 Task: Create an original letterhead template with abstract shapes.
Action: Mouse pressed left at (498, 105)
Screenshot: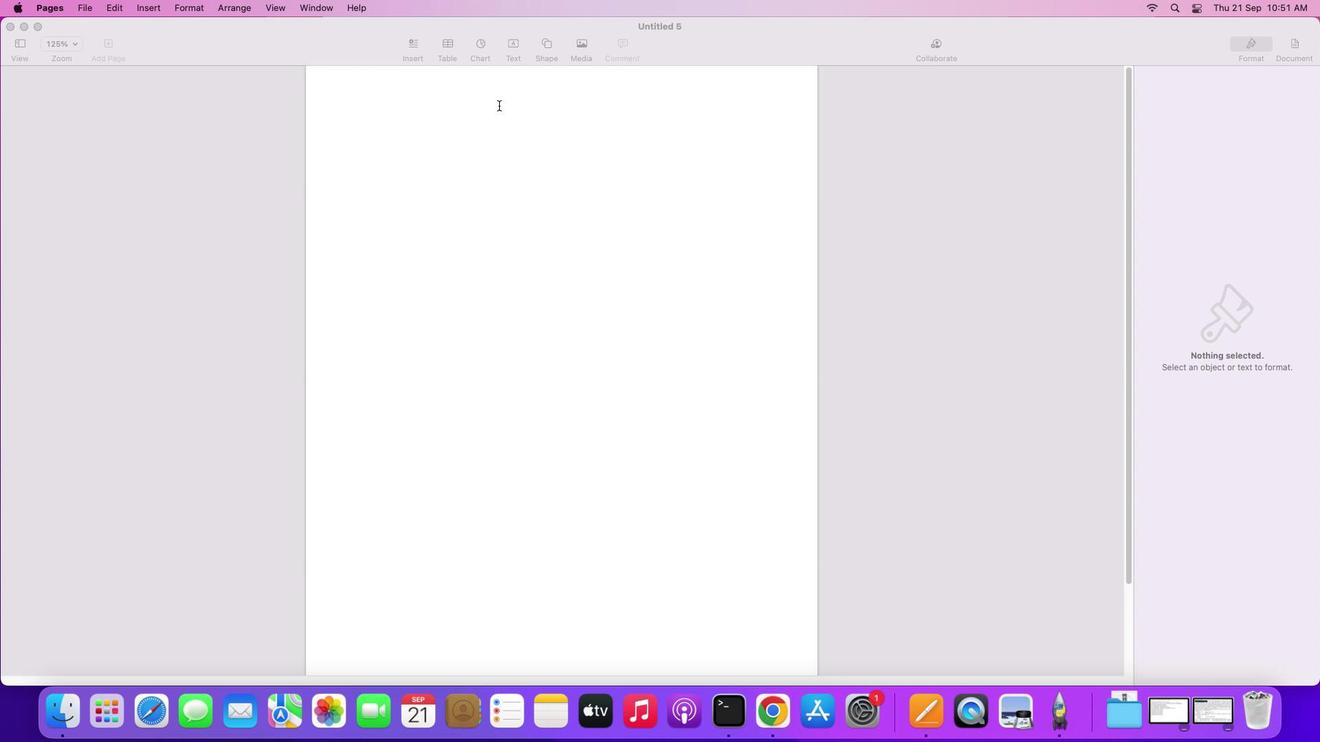 
Action: Mouse moved to (543, 46)
Screenshot: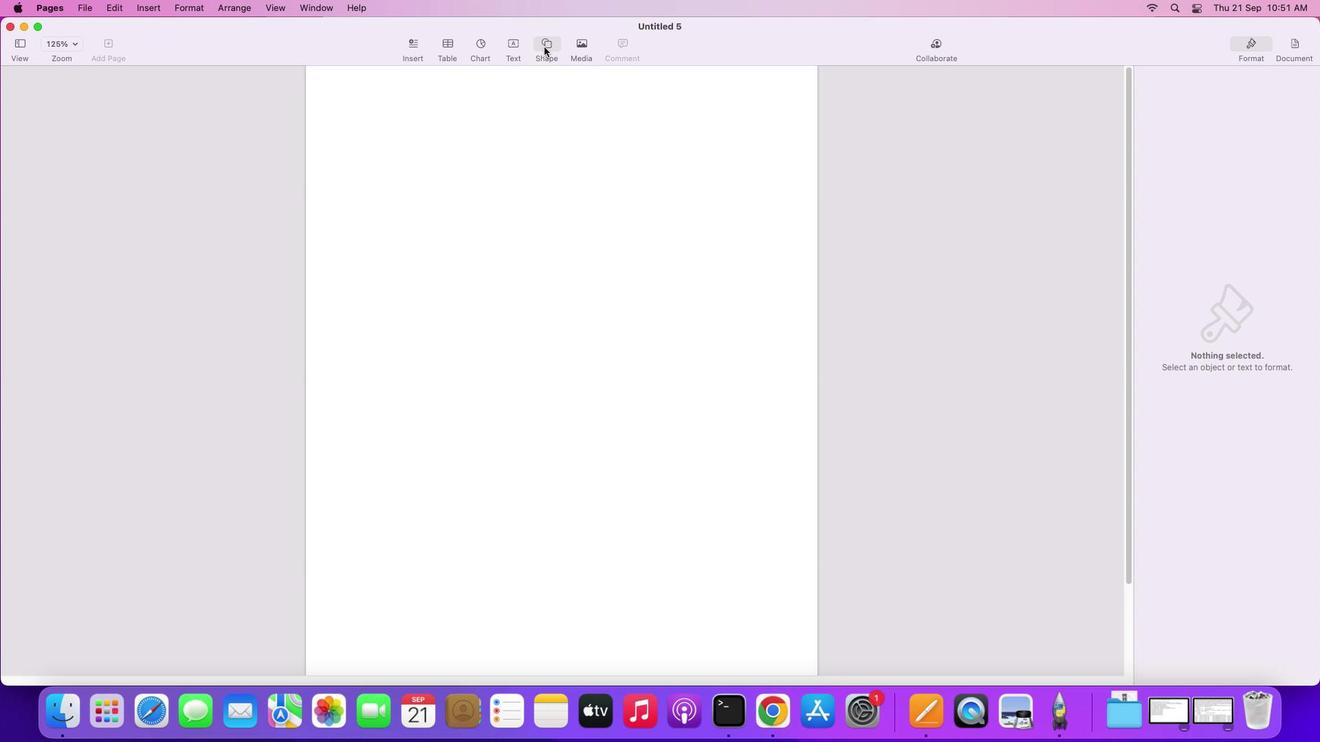 
Action: Mouse pressed left at (543, 46)
Screenshot: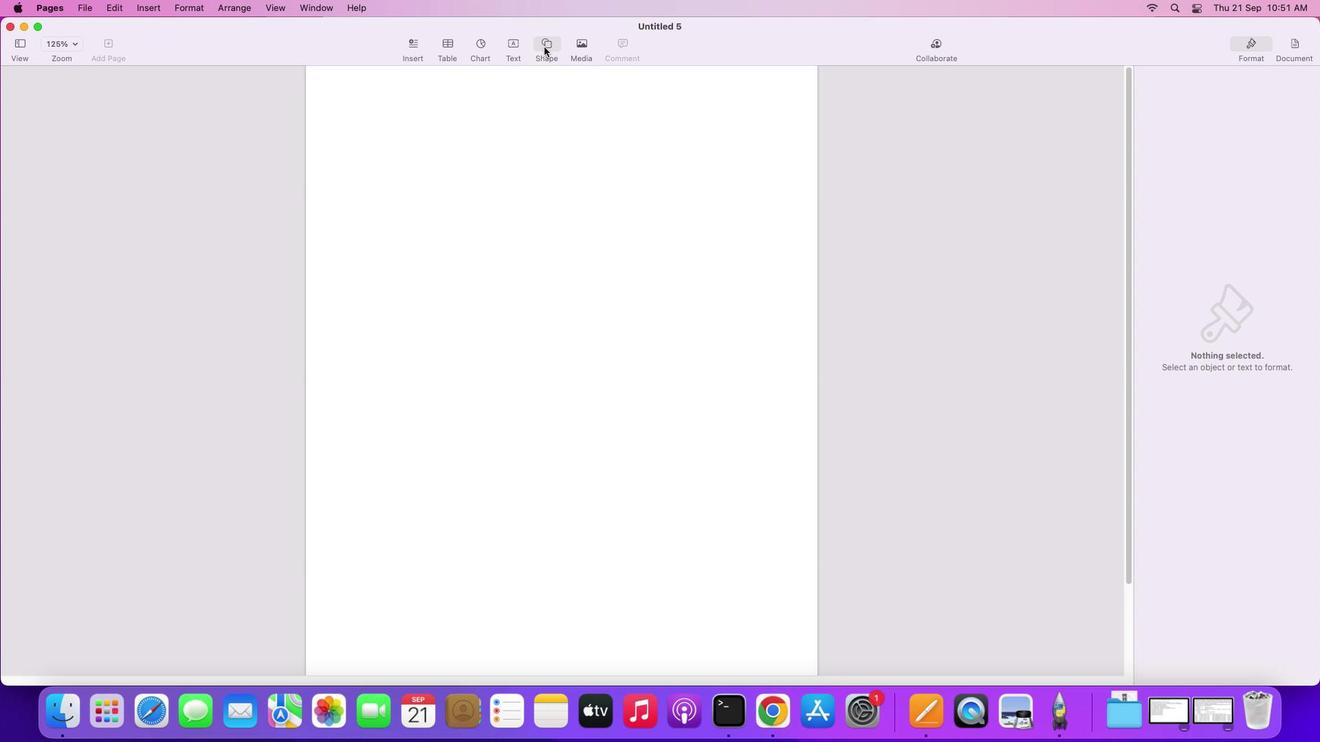 
Action: Mouse moved to (538, 153)
Screenshot: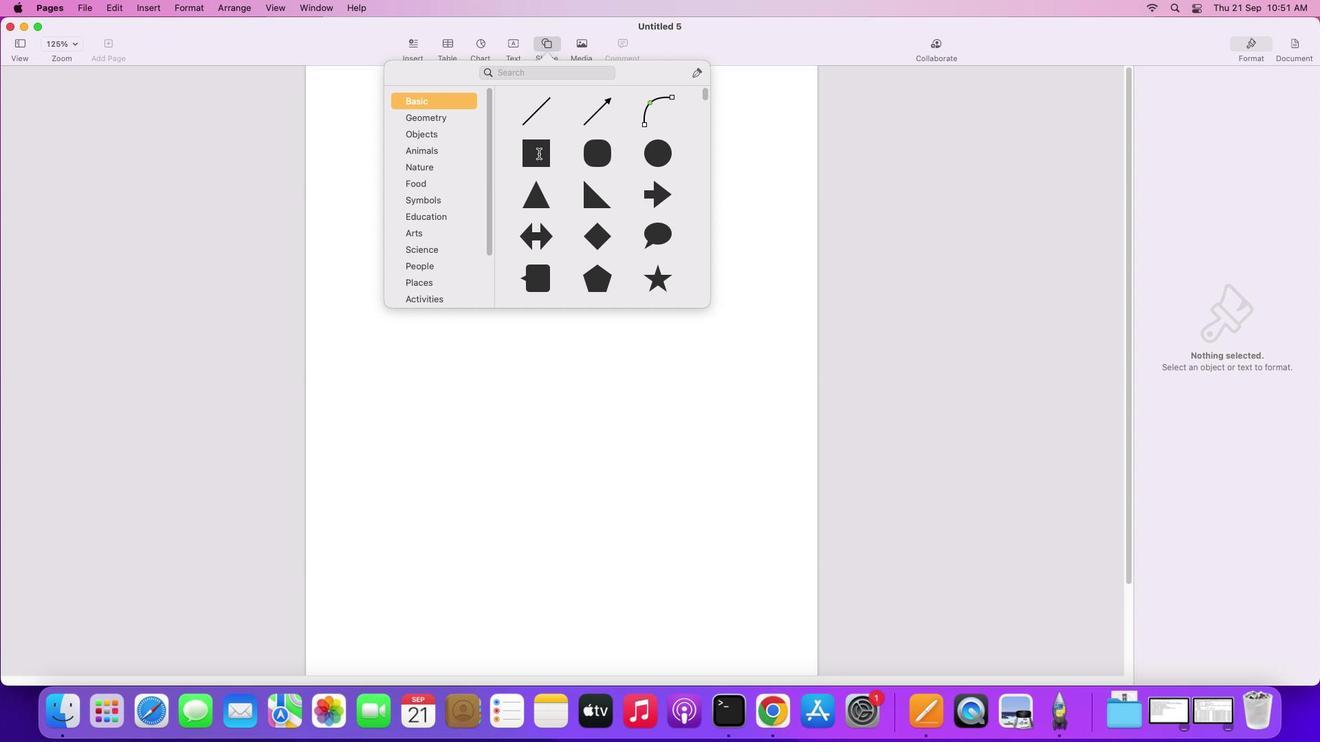 
Action: Mouse pressed left at (538, 153)
Screenshot: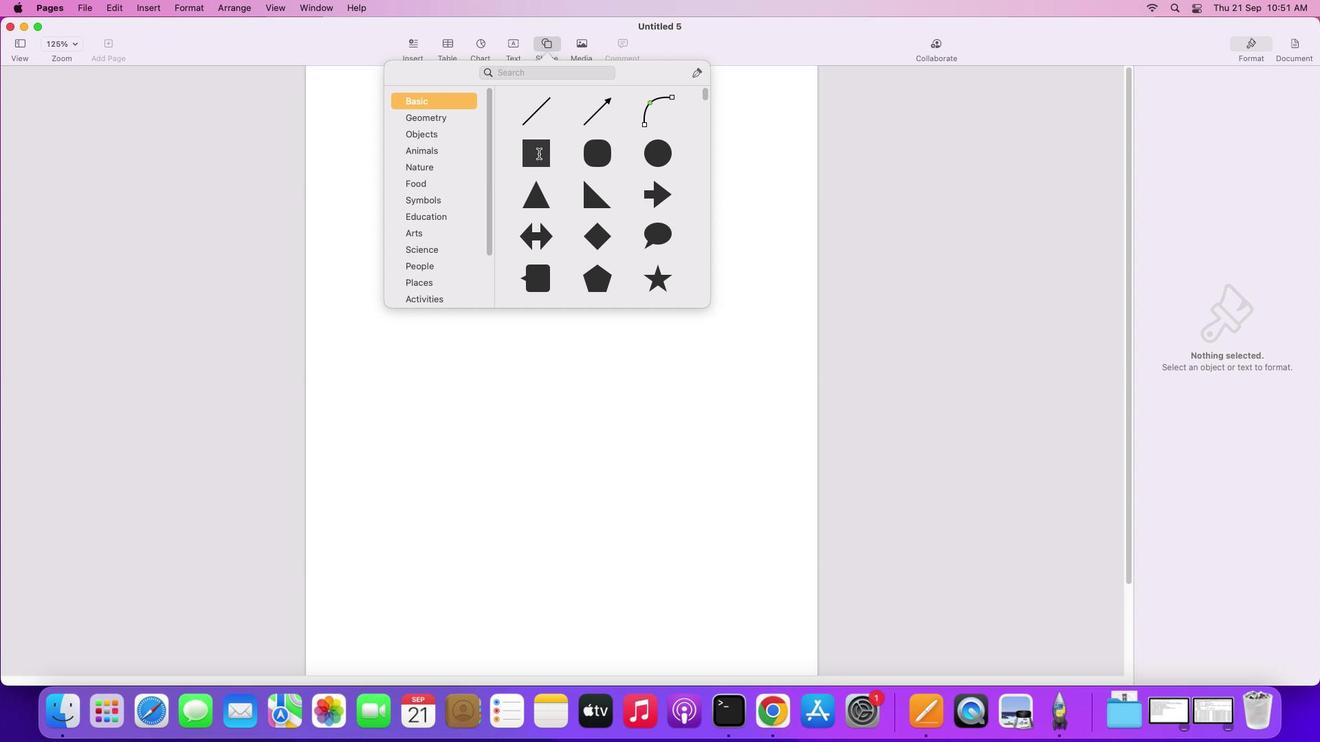 
Action: Mouse moved to (568, 356)
Screenshot: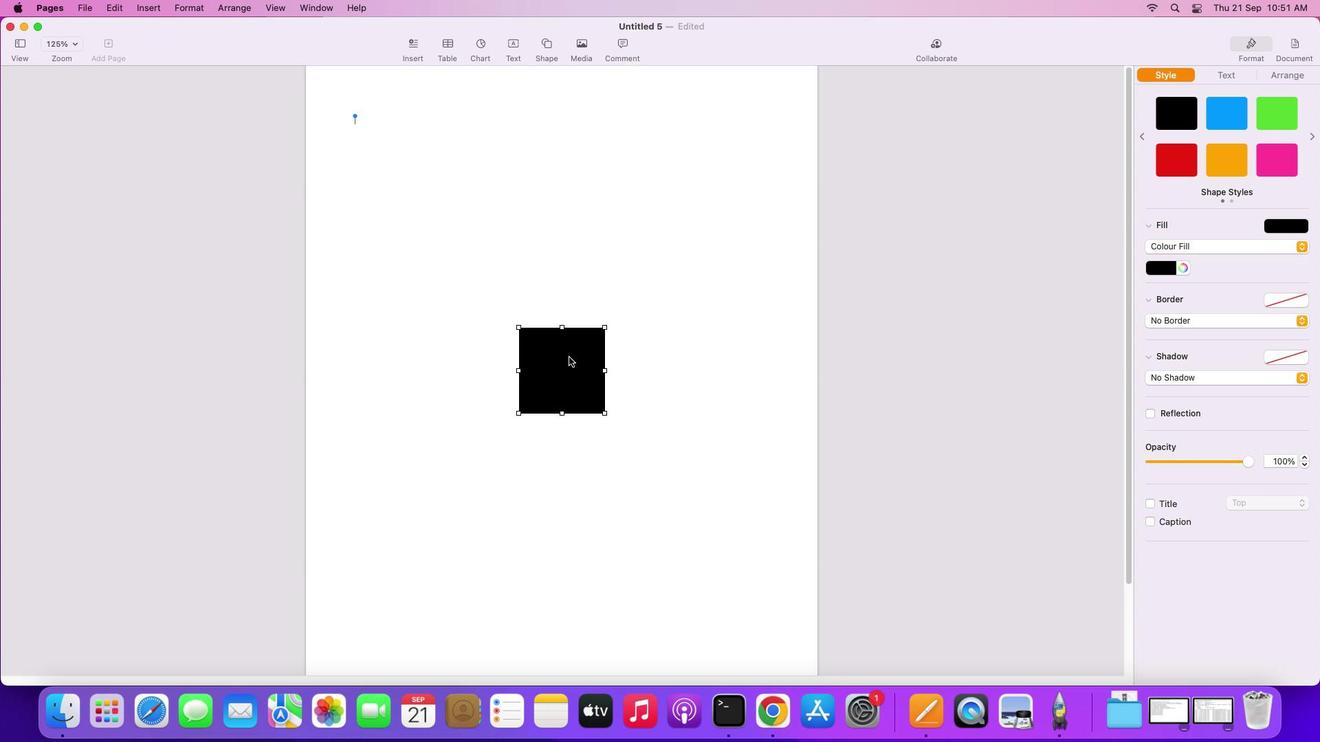 
Action: Mouse pressed left at (568, 356)
Screenshot: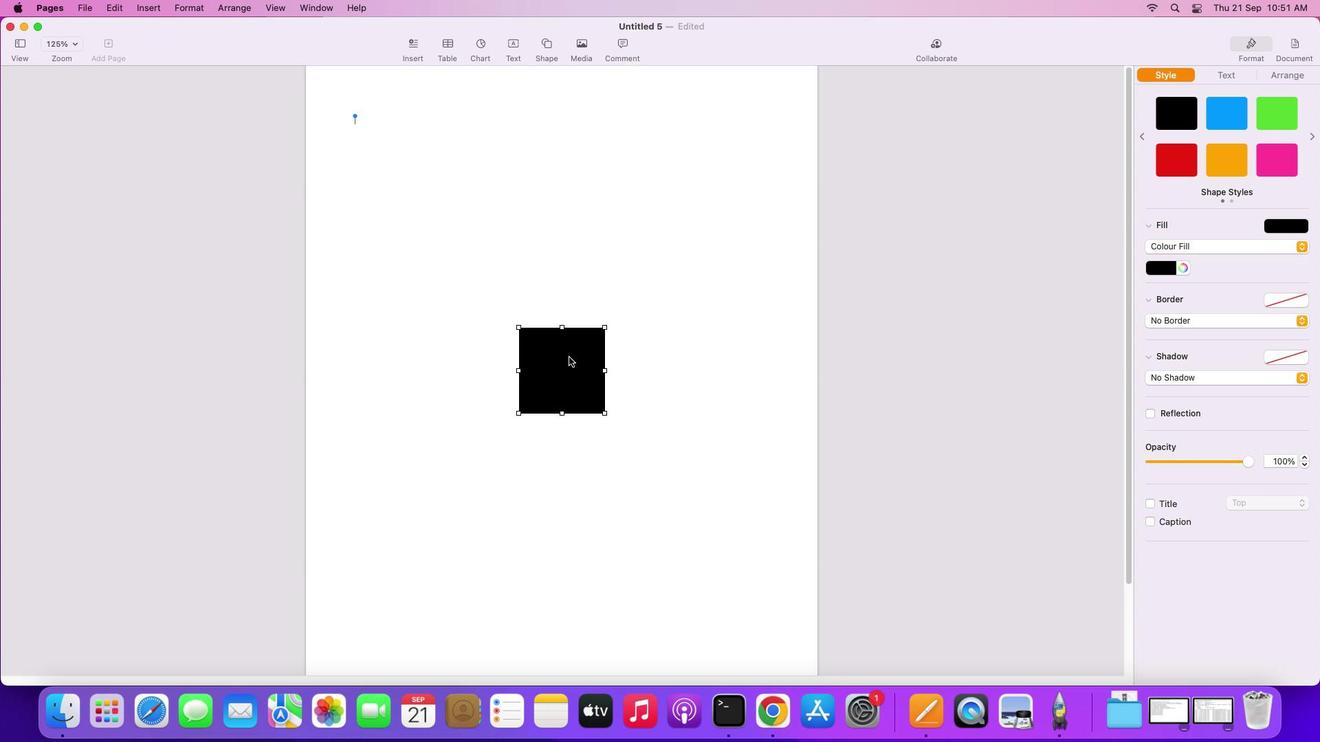
Action: Mouse moved to (350, 83)
Screenshot: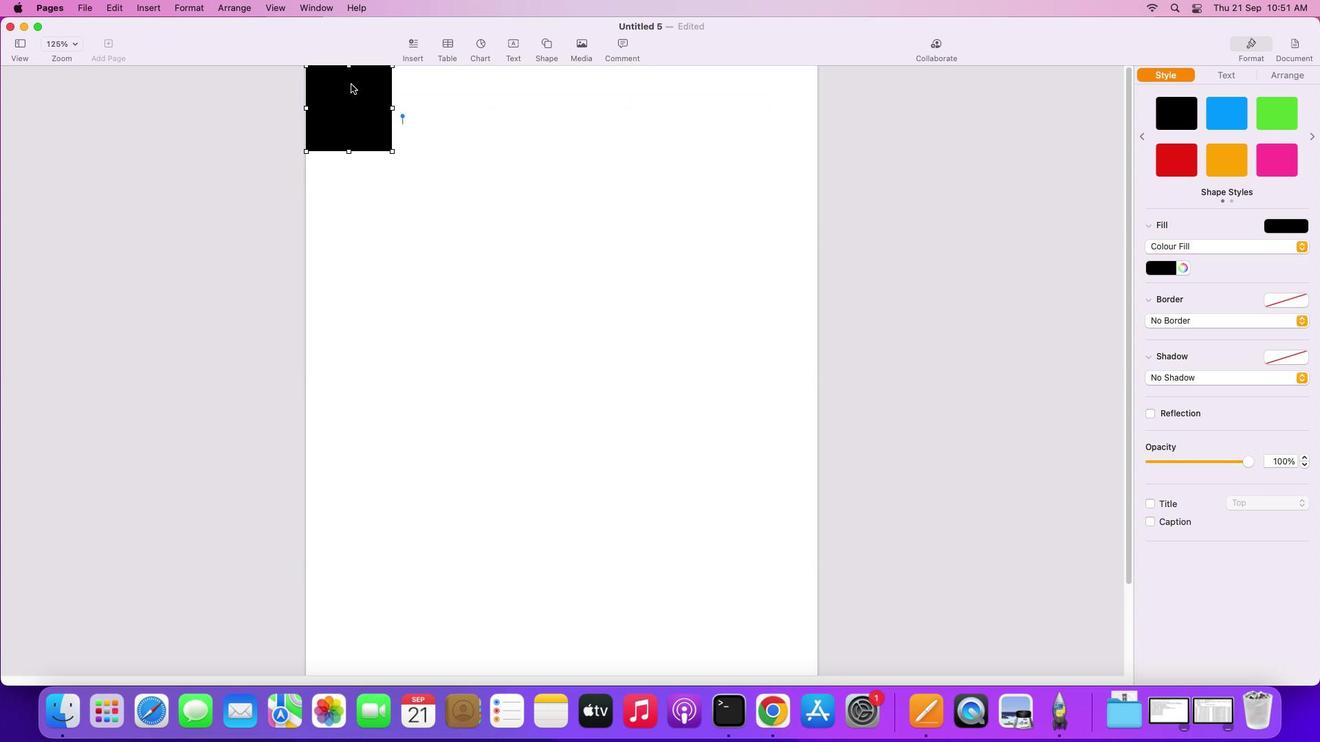 
Action: Mouse scrolled (350, 83) with delta (0, 0)
Screenshot: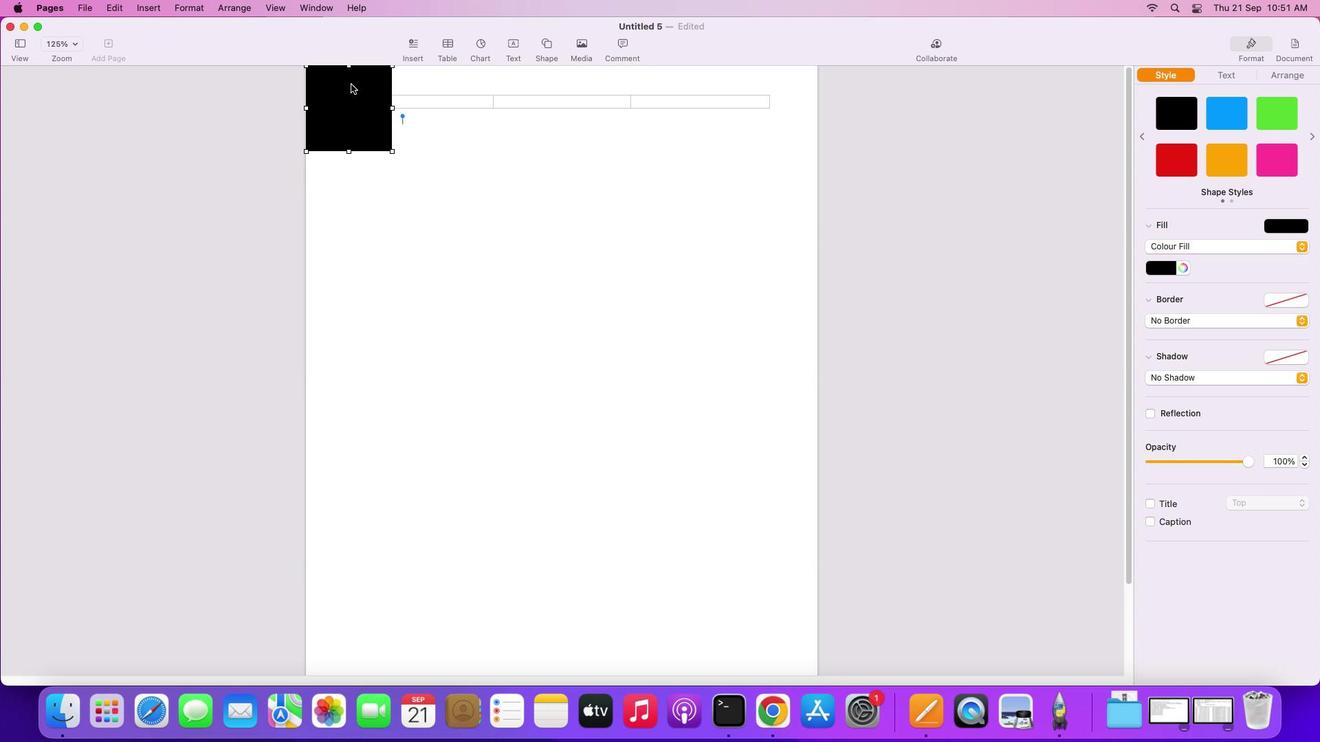 
Action: Mouse scrolled (350, 83) with delta (0, 0)
Screenshot: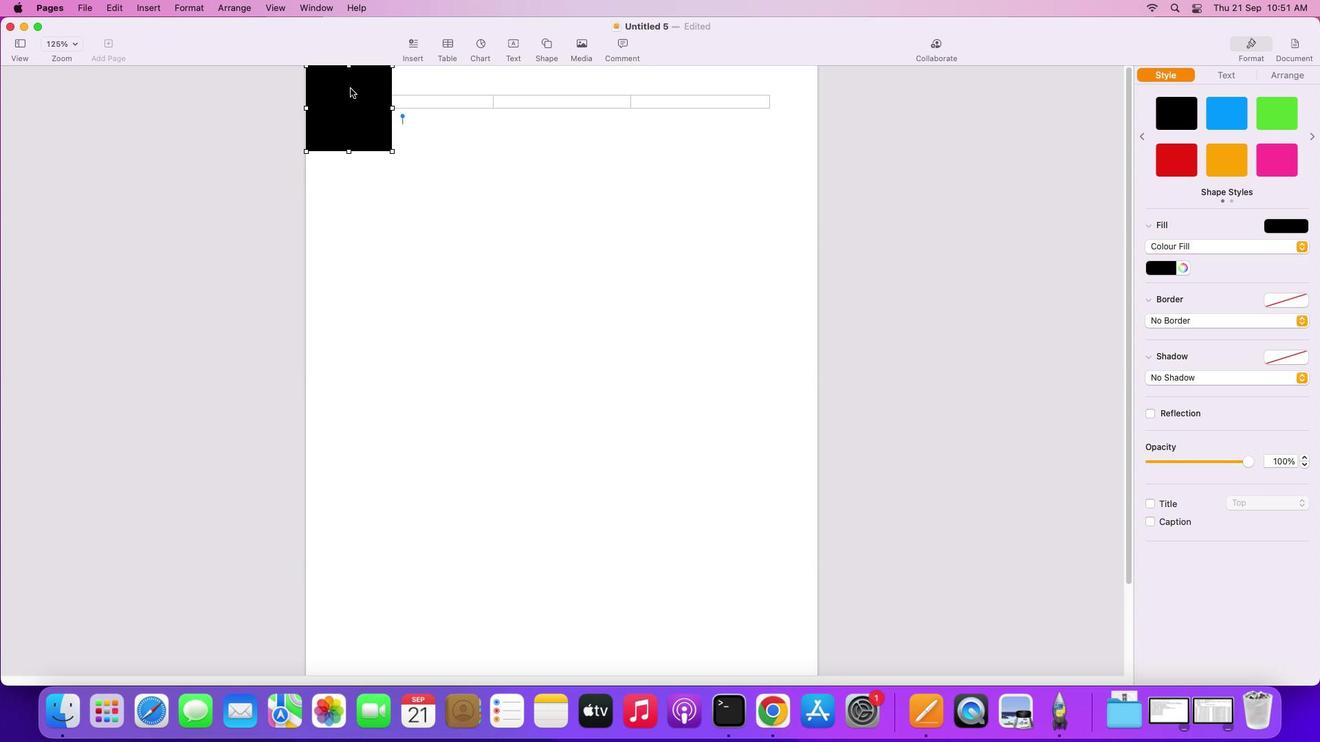 
Action: Mouse scrolled (350, 83) with delta (0, 1)
Screenshot: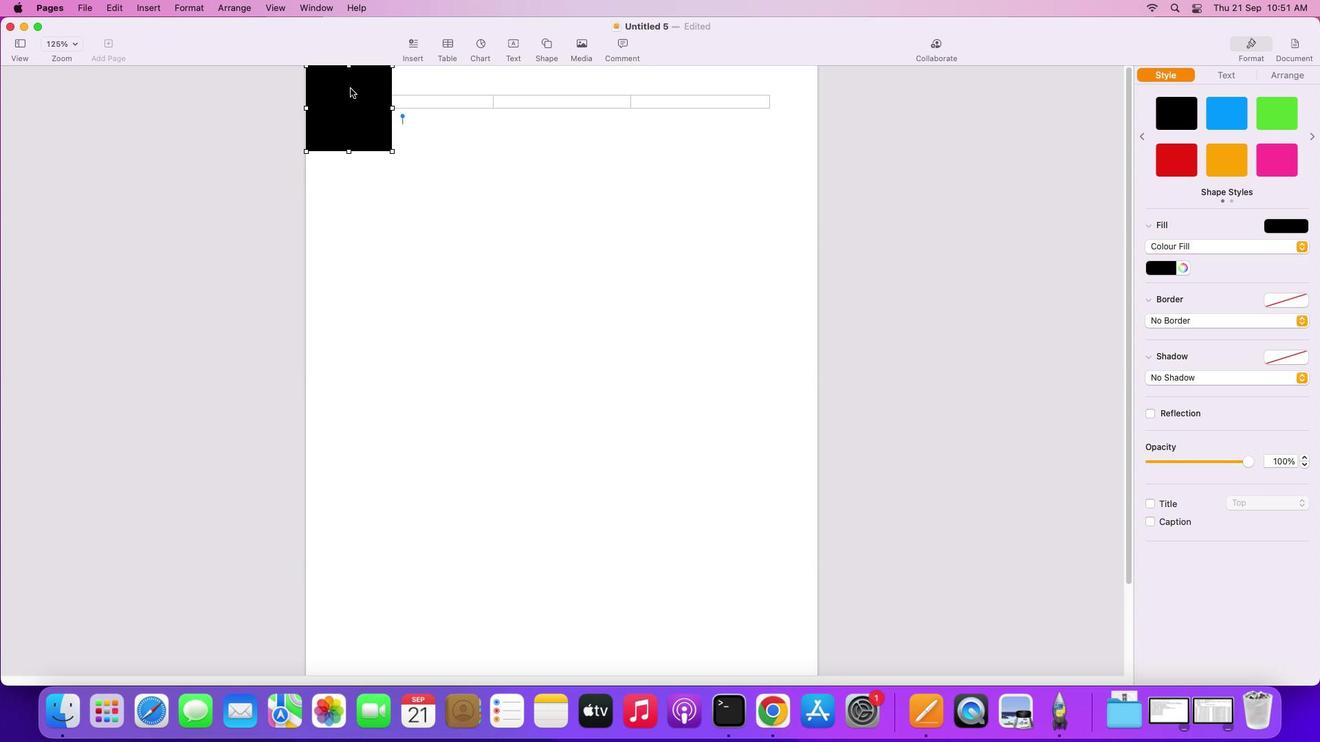 
Action: Mouse scrolled (350, 83) with delta (0, 2)
Screenshot: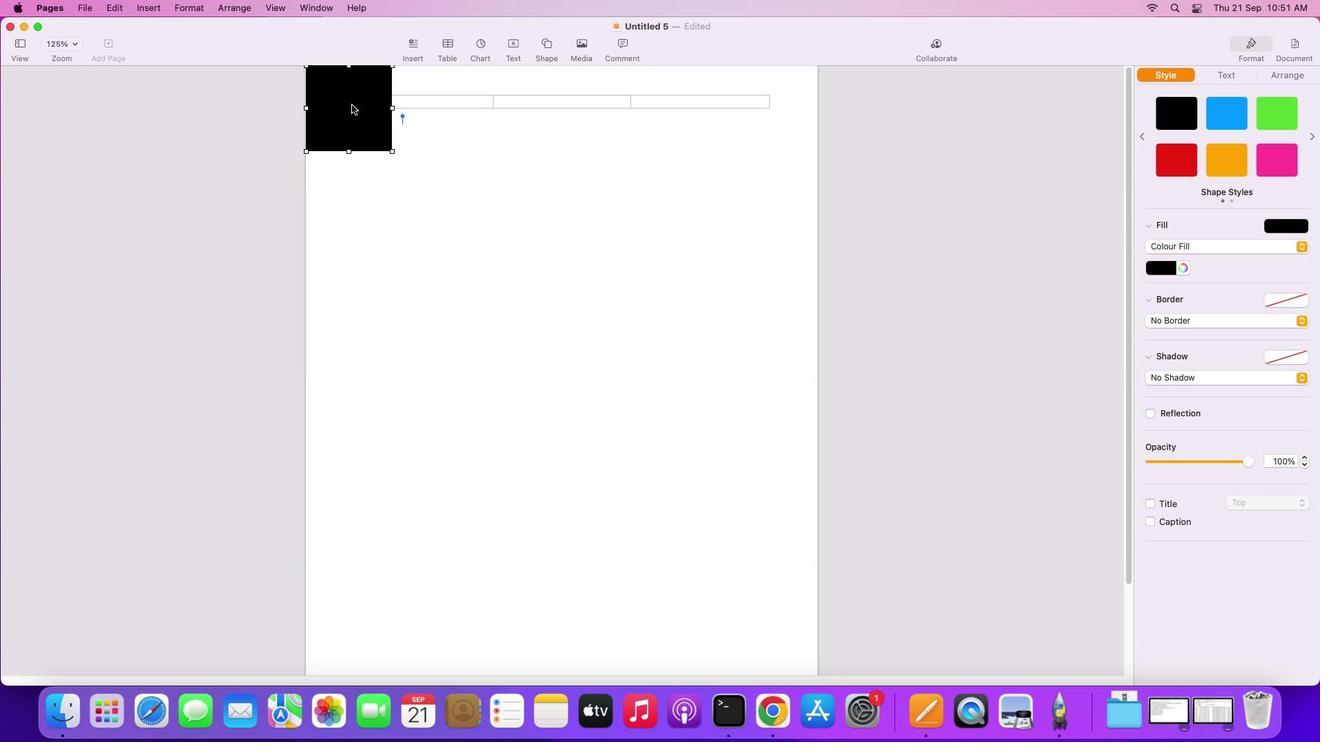 
Action: Mouse scrolled (350, 83) with delta (0, 3)
Screenshot: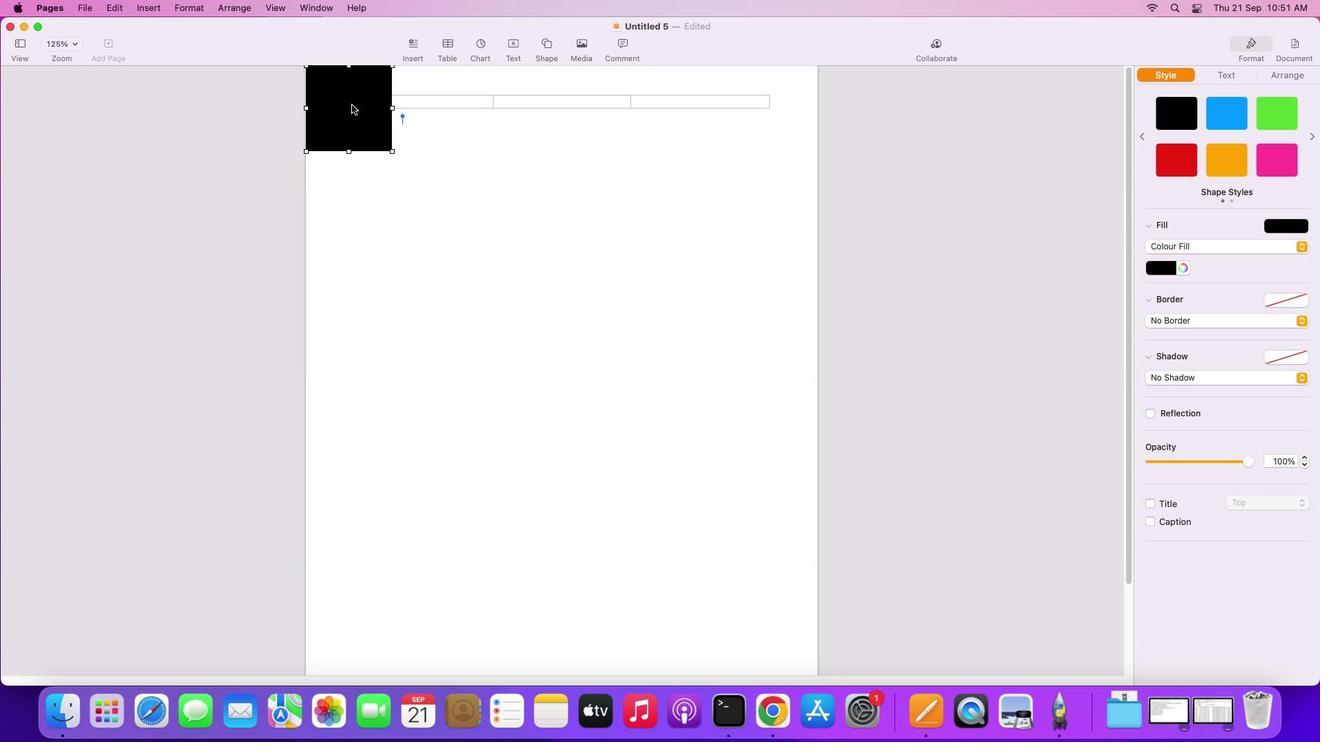 
Action: Mouse scrolled (350, 83) with delta (0, 4)
Screenshot: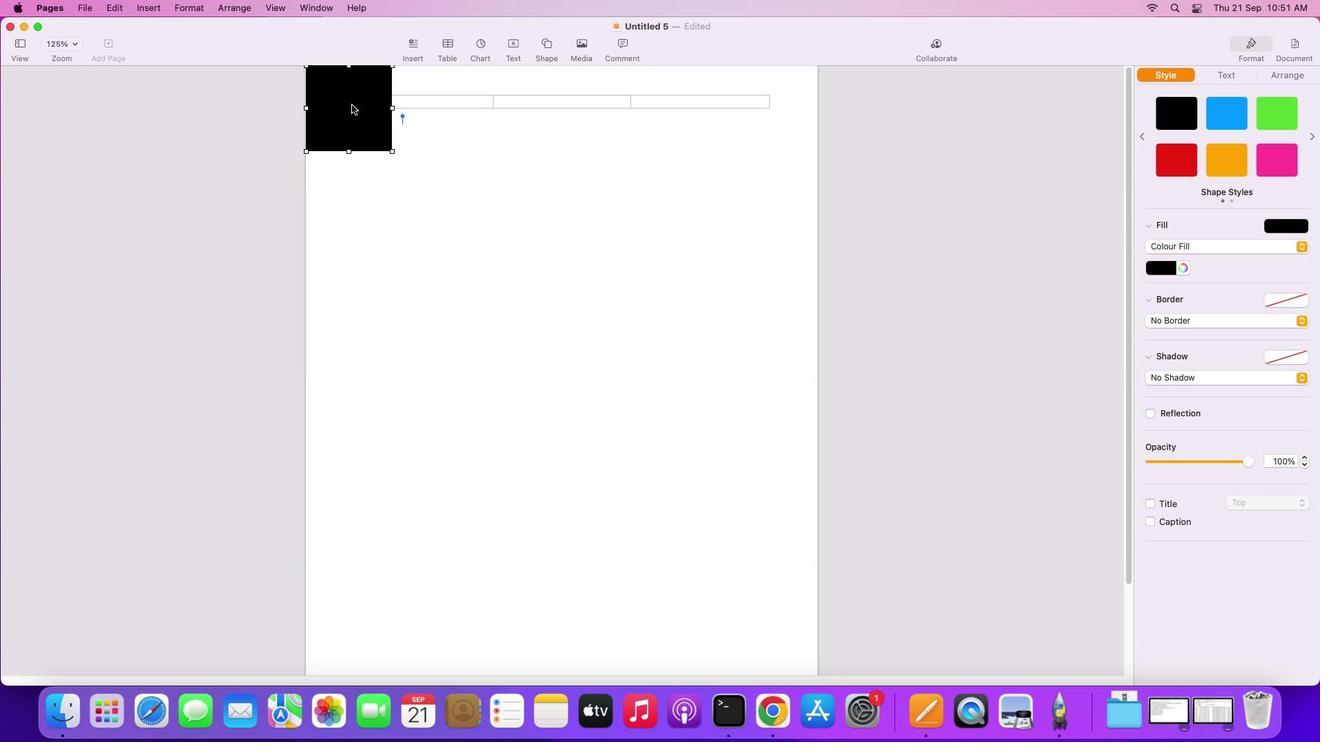 
Action: Mouse scrolled (350, 83) with delta (0, 4)
Screenshot: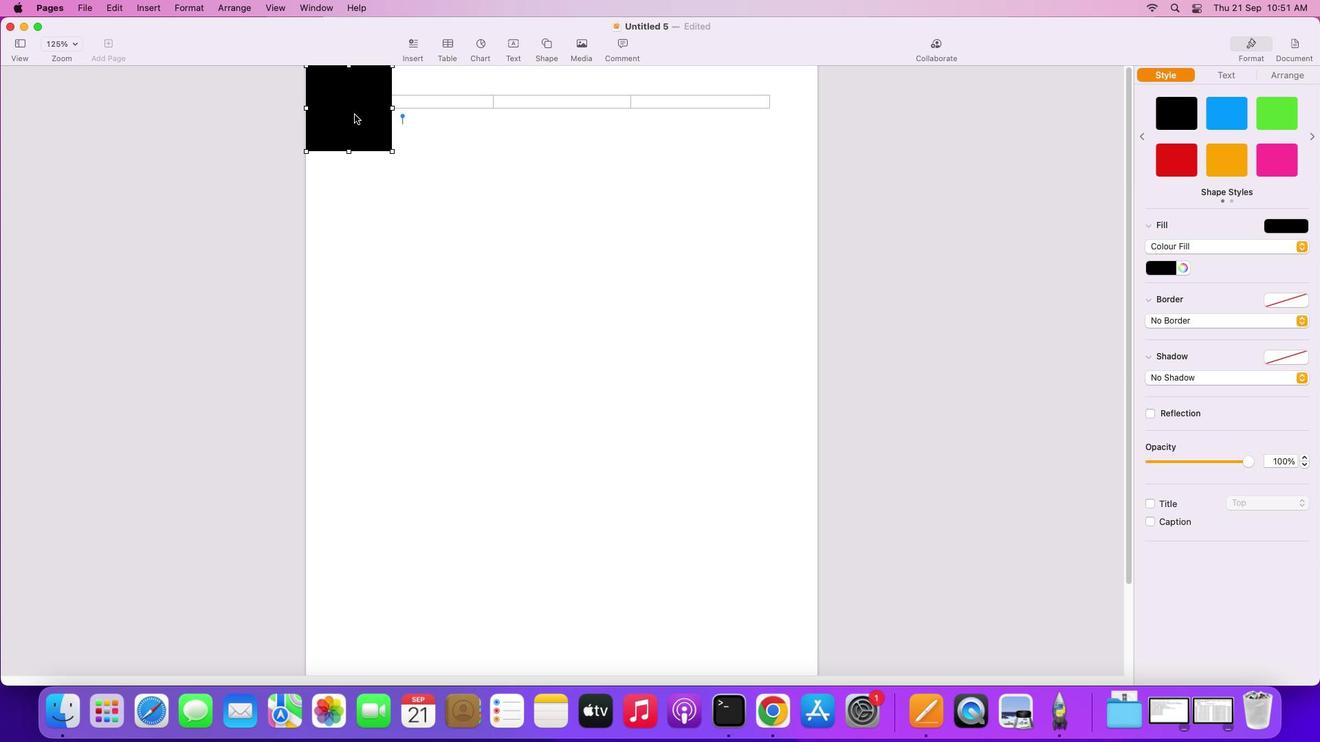 
Action: Mouse moved to (391, 151)
Screenshot: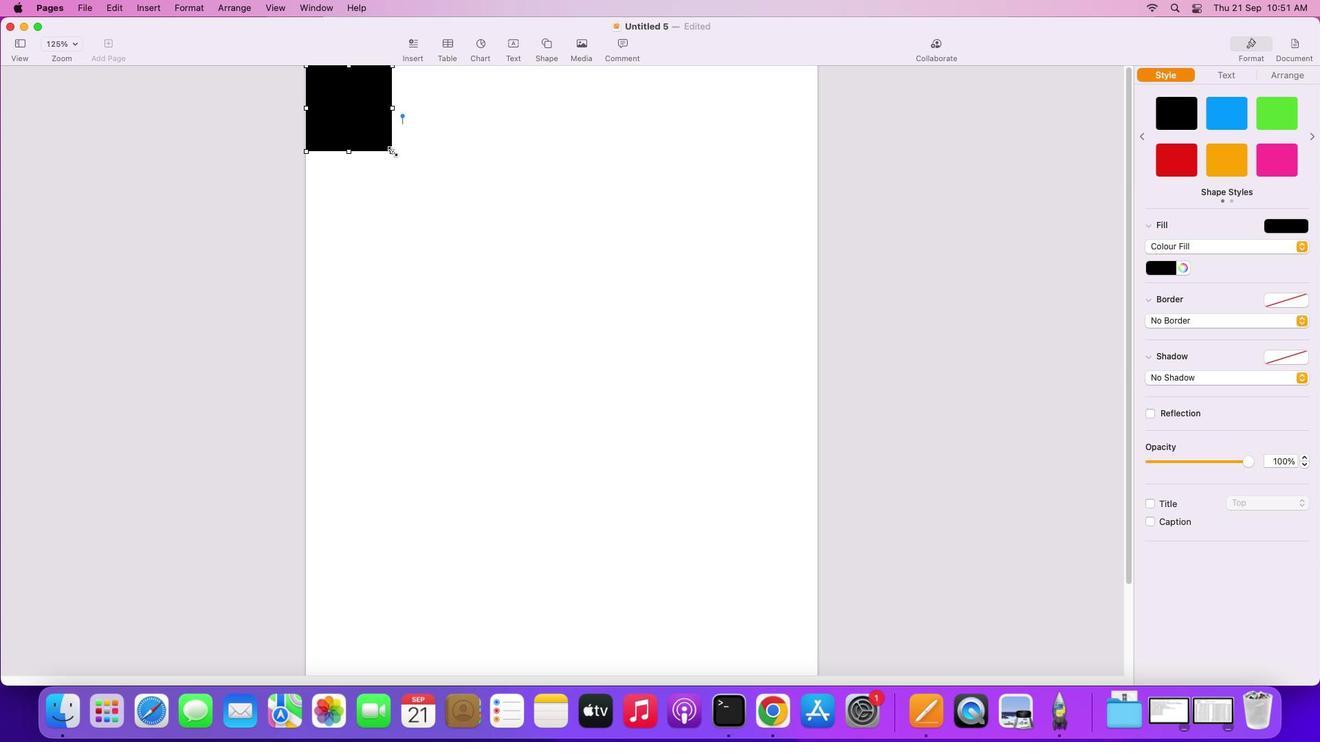 
Action: Mouse pressed left at (391, 151)
Screenshot: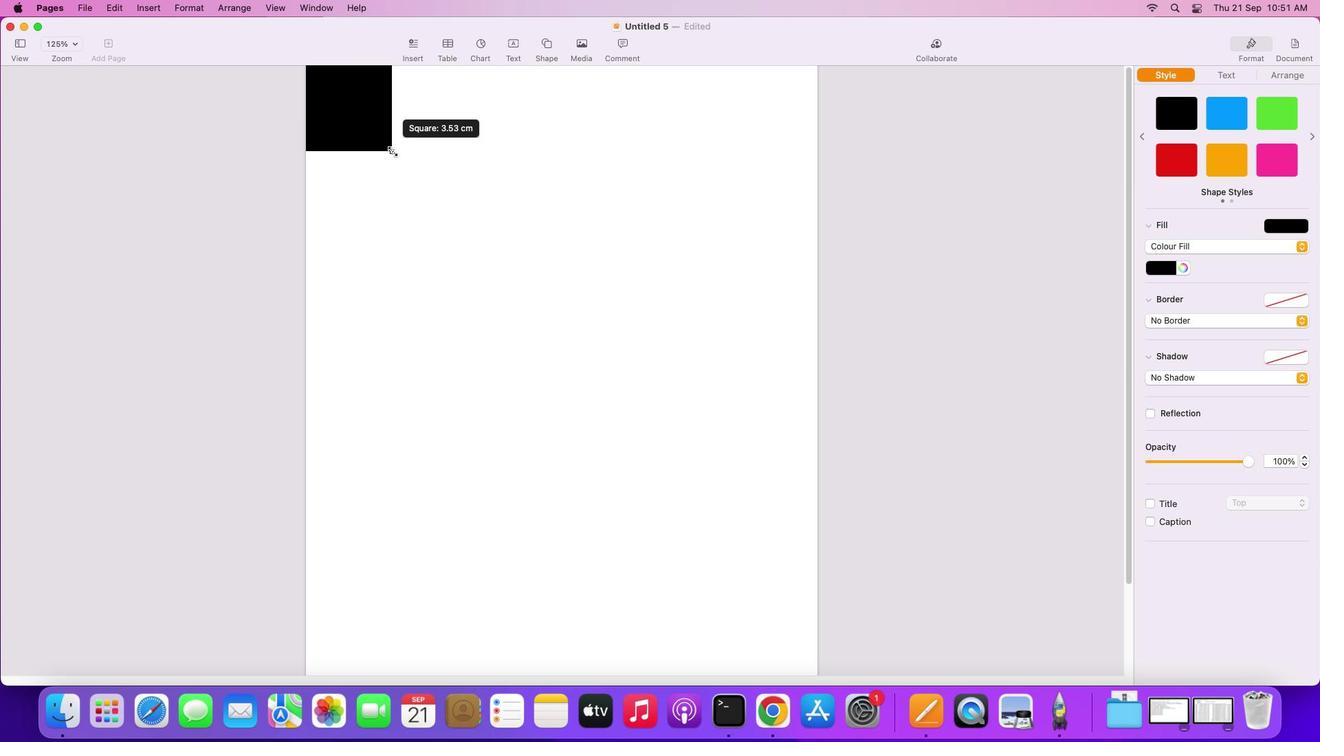 
Action: Mouse moved to (711, 479)
Screenshot: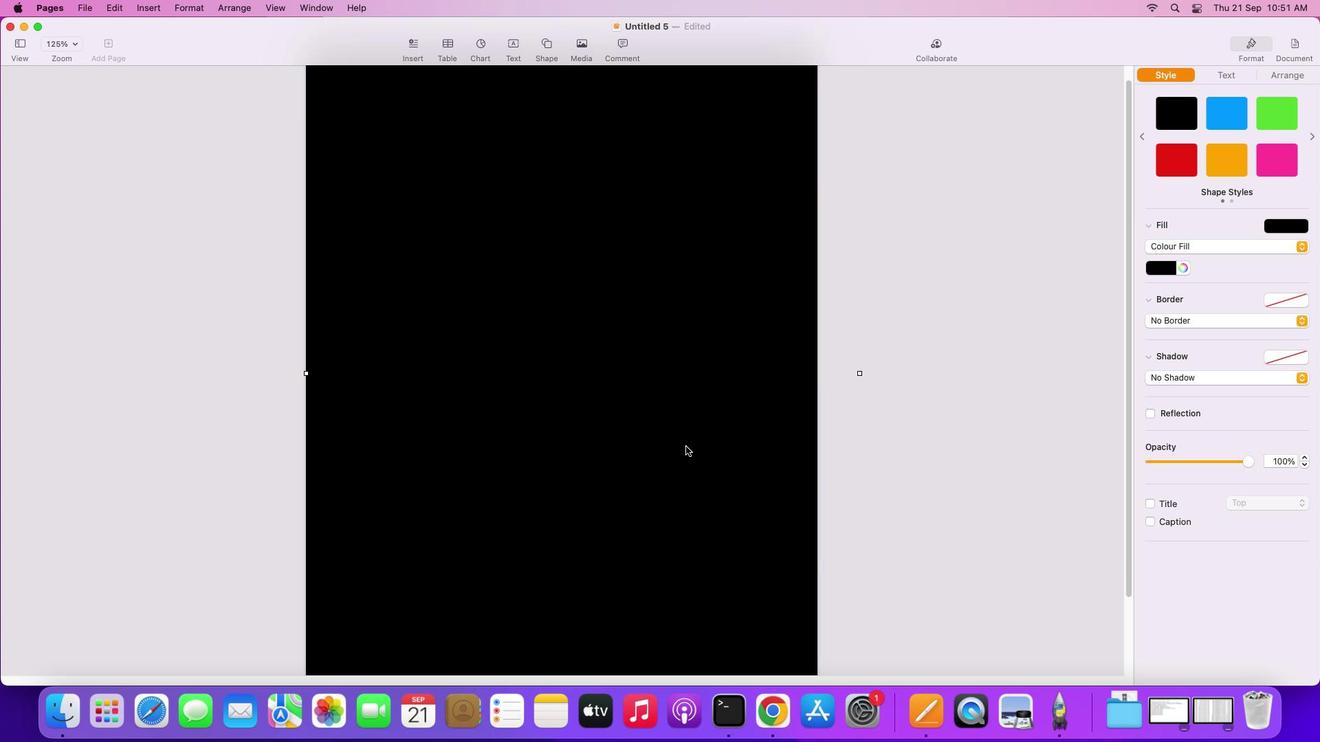 
Action: Mouse scrolled (711, 479) with delta (0, 0)
Screenshot: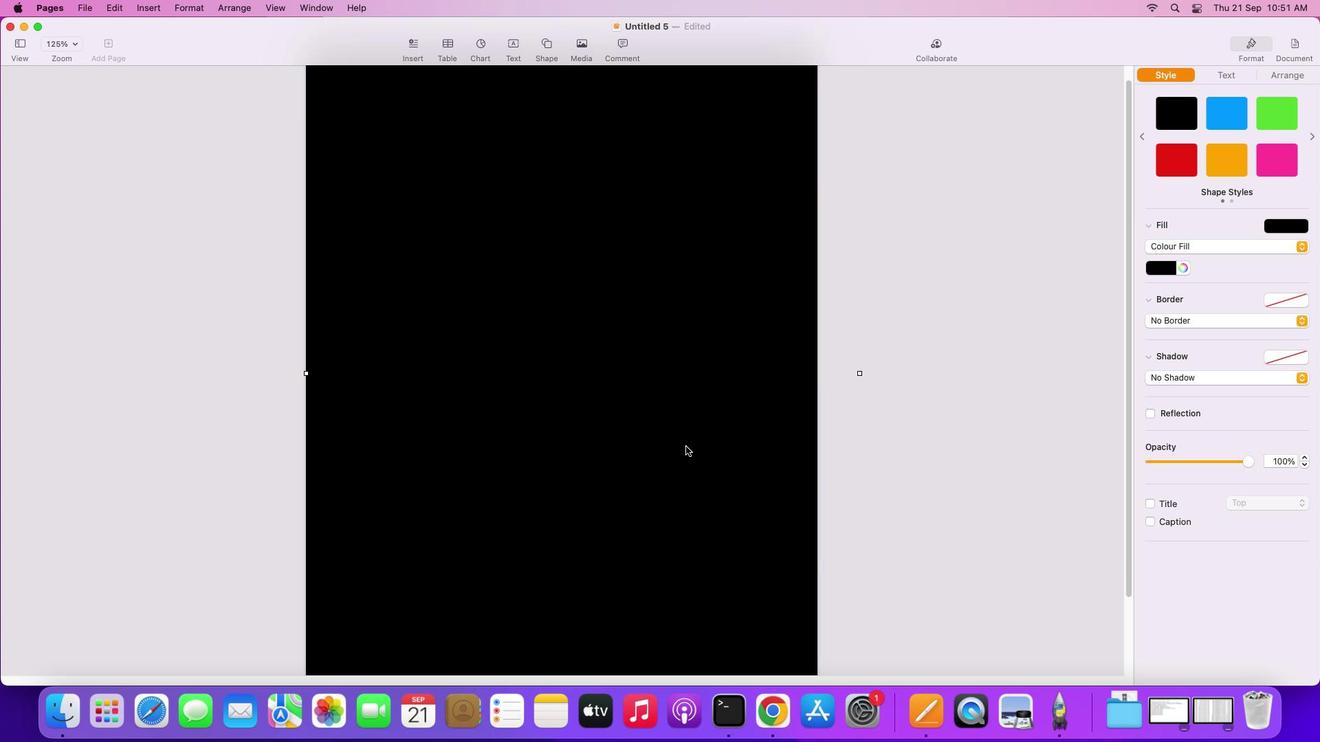 
Action: Mouse moved to (707, 474)
Screenshot: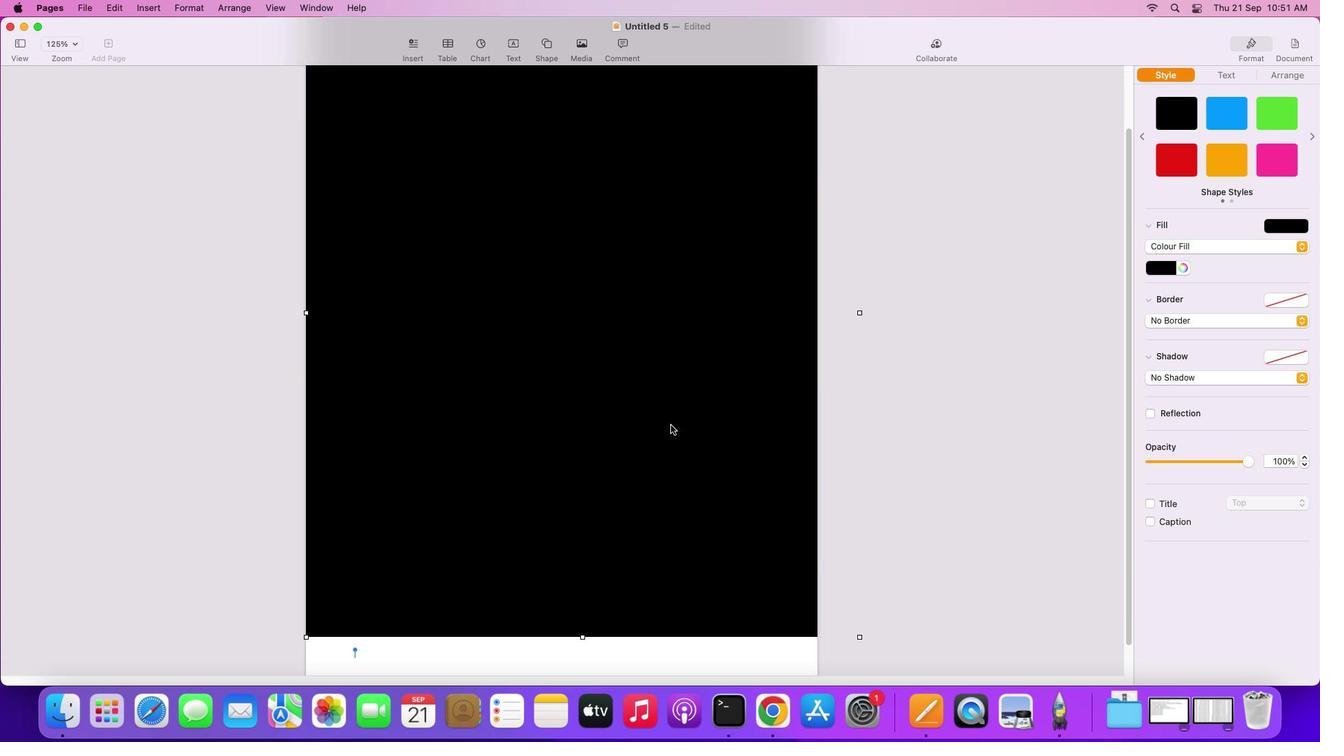 
Action: Mouse scrolled (707, 474) with delta (0, 0)
Screenshot: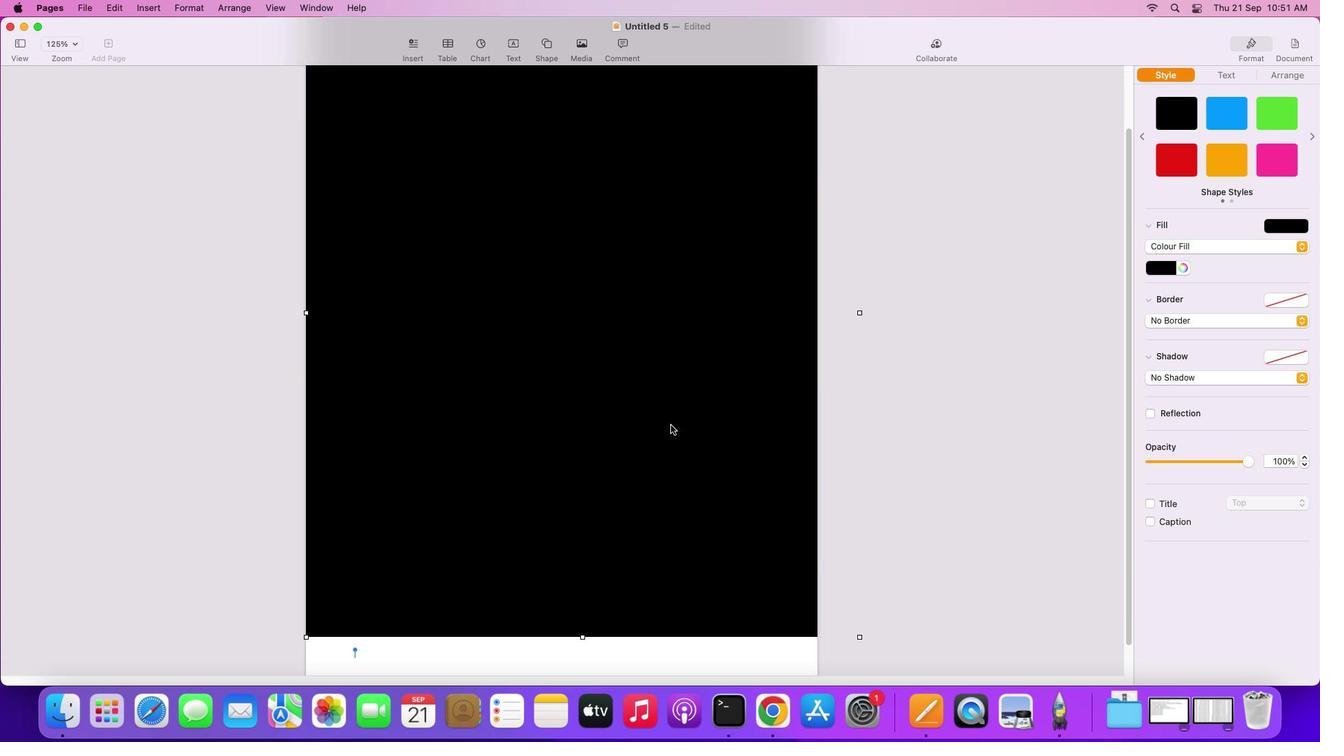 
Action: Mouse moved to (701, 466)
Screenshot: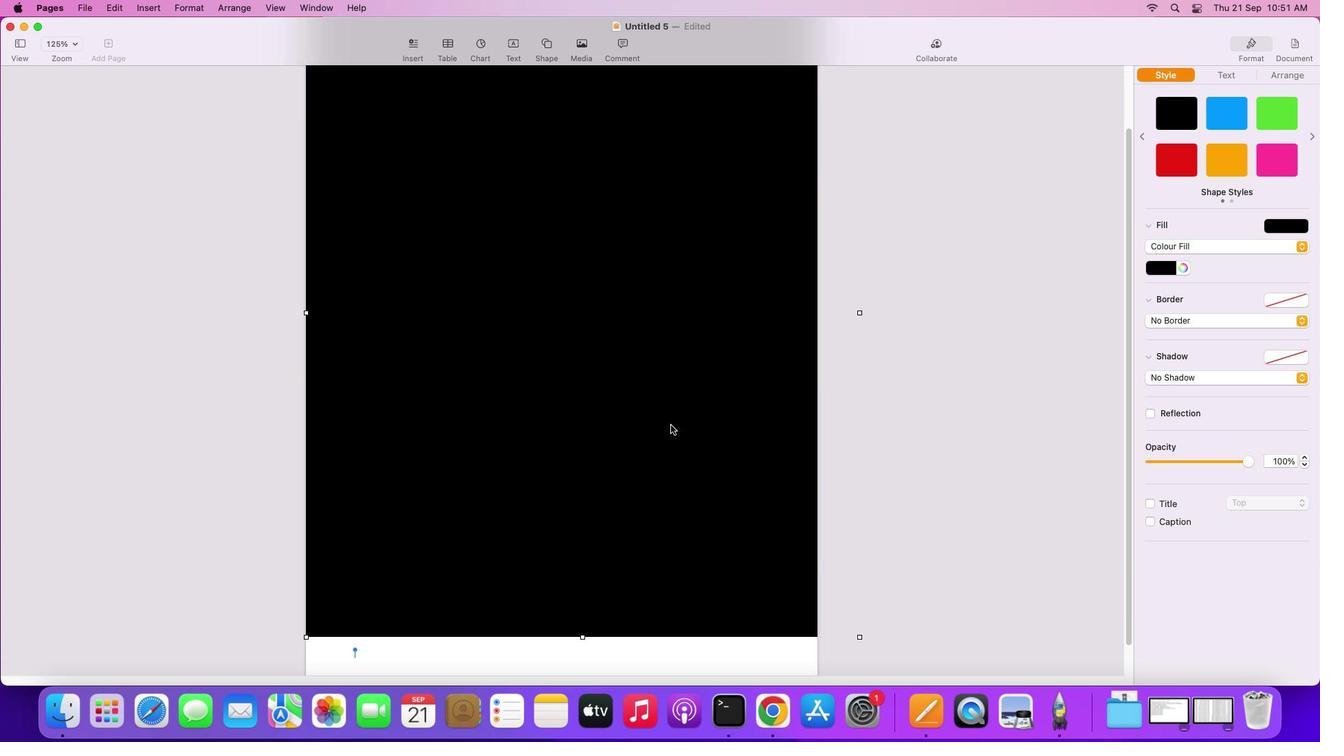 
Action: Mouse scrolled (701, 466) with delta (0, -2)
Screenshot: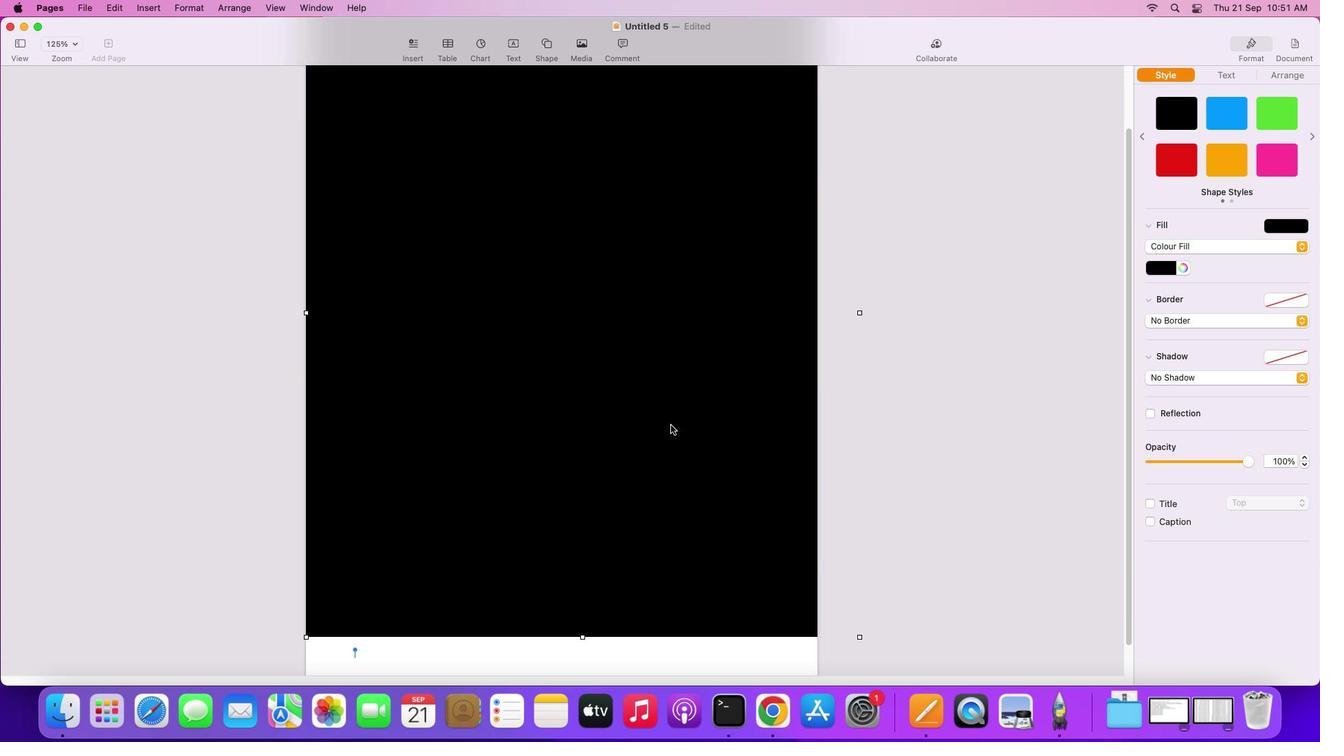 
Action: Mouse moved to (697, 460)
Screenshot: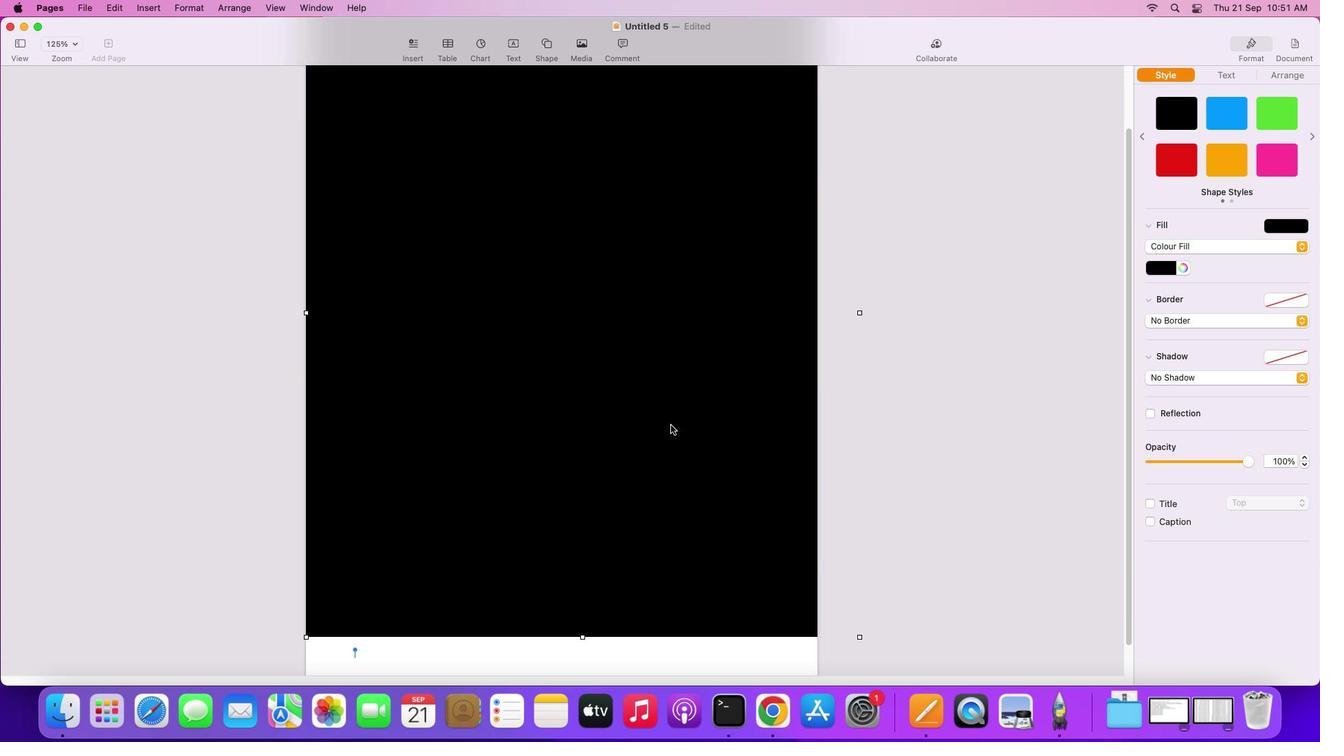 
Action: Mouse scrolled (697, 460) with delta (0, -3)
Screenshot: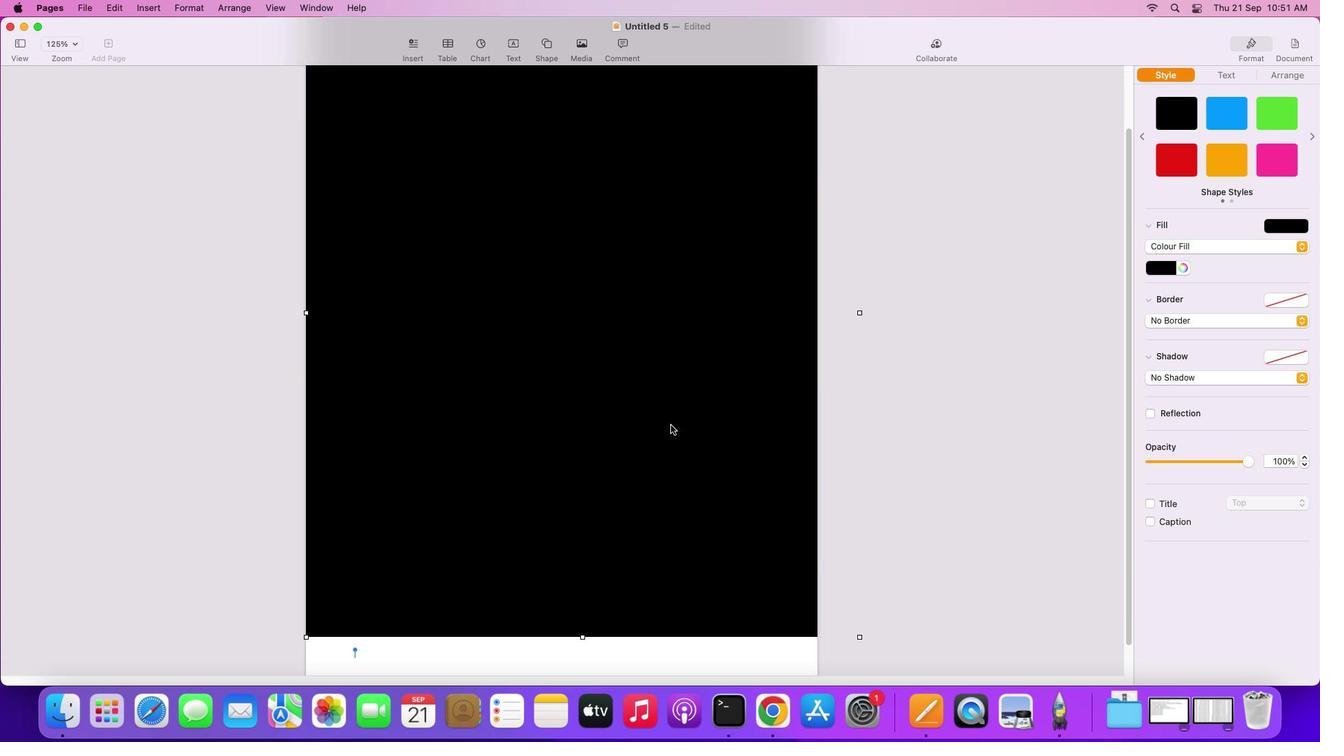 
Action: Mouse moved to (689, 450)
Screenshot: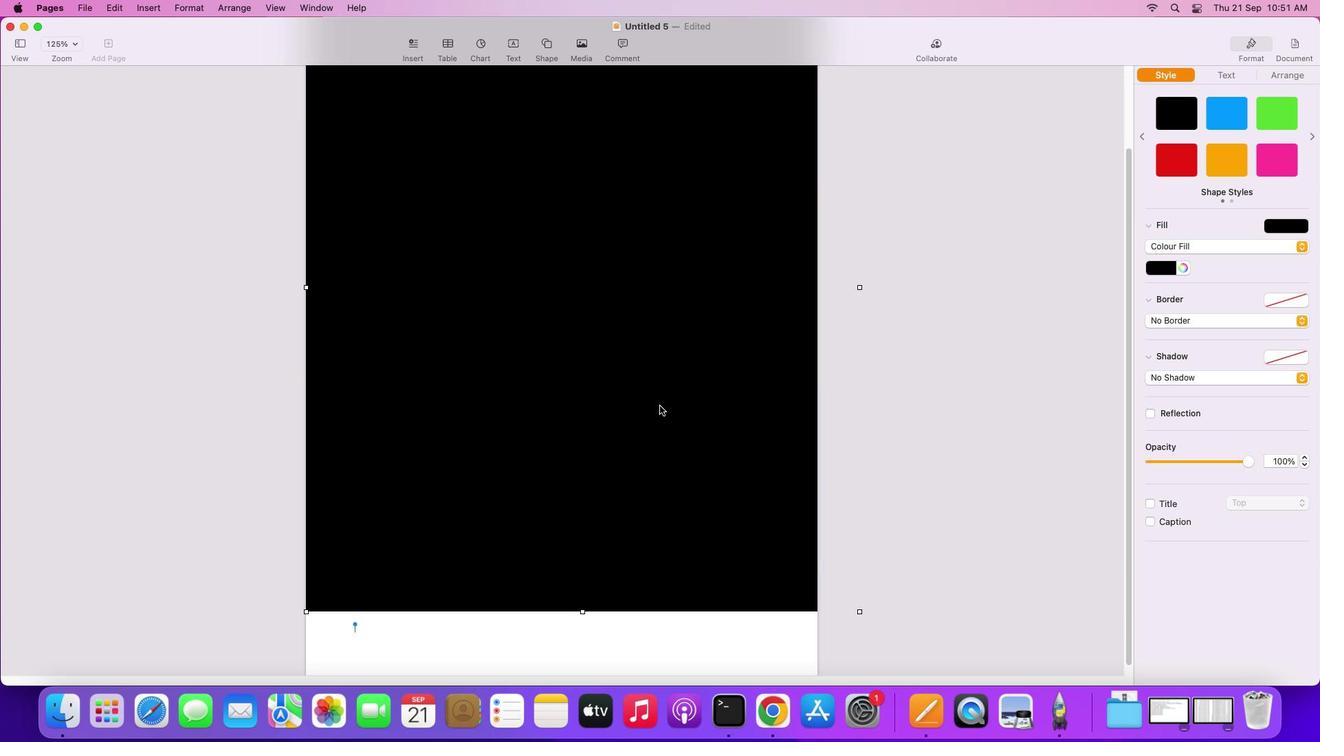 
Action: Mouse scrolled (689, 450) with delta (0, -4)
Screenshot: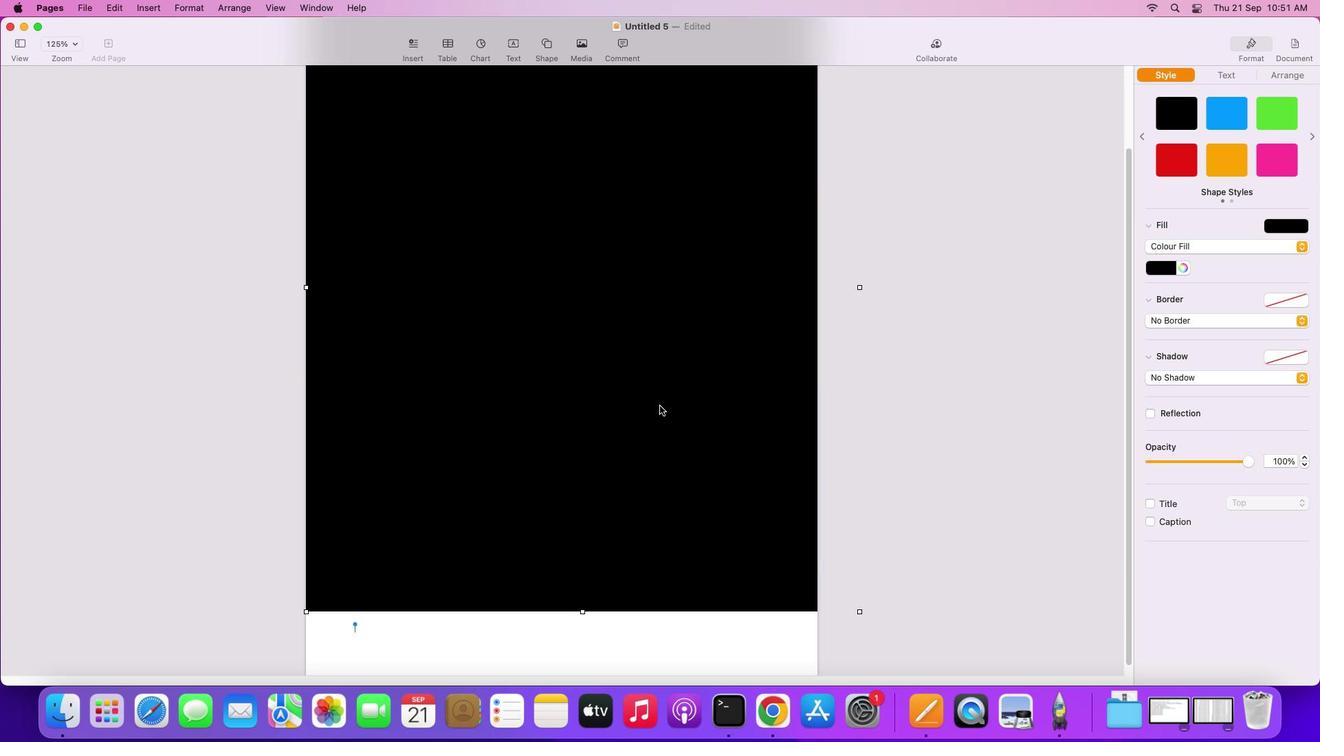 
Action: Mouse moved to (678, 435)
Screenshot: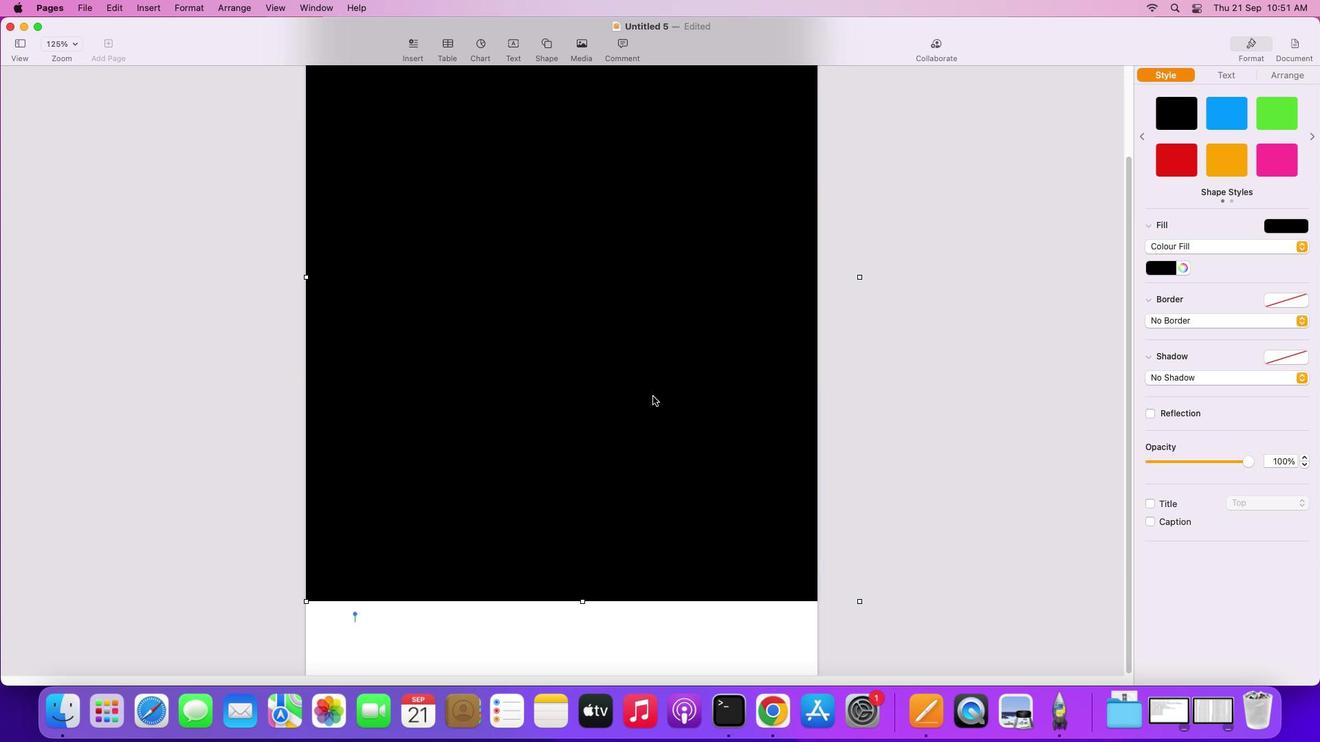 
Action: Mouse scrolled (678, 435) with delta (0, -4)
Screenshot: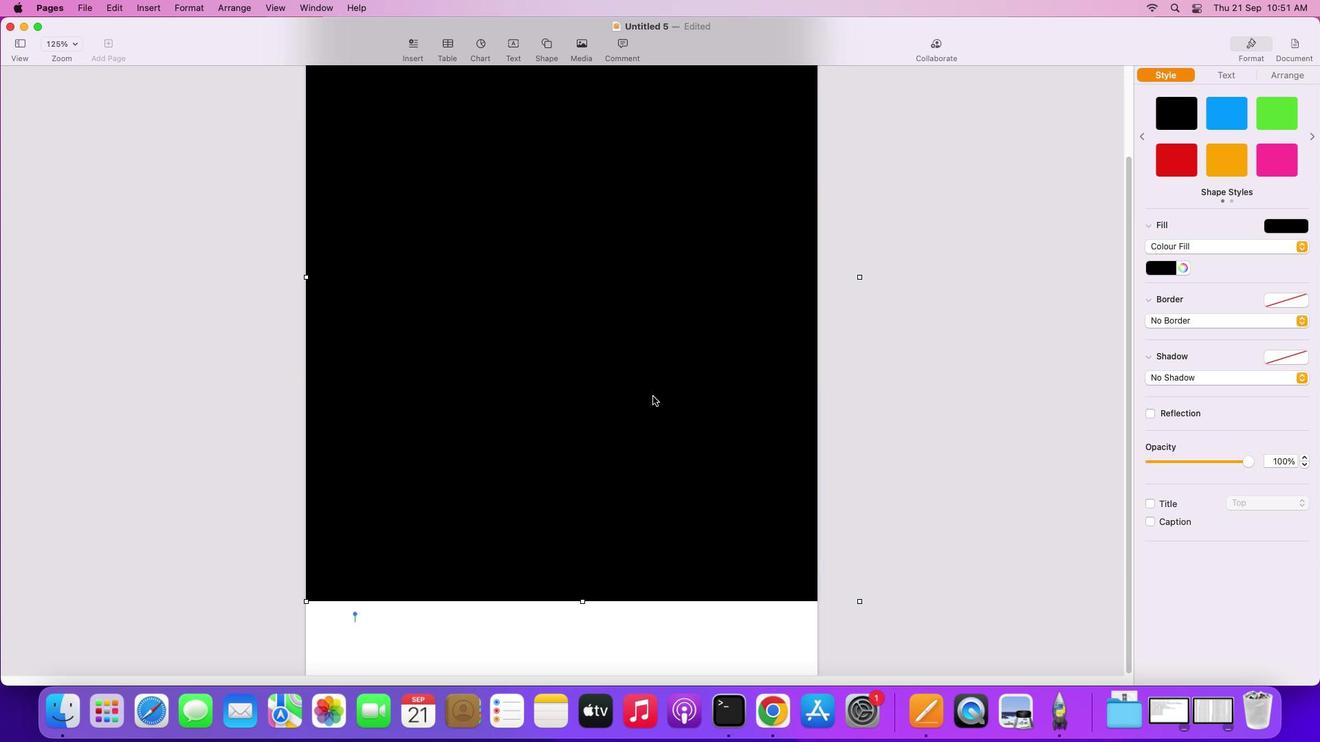 
Action: Mouse moved to (653, 400)
Screenshot: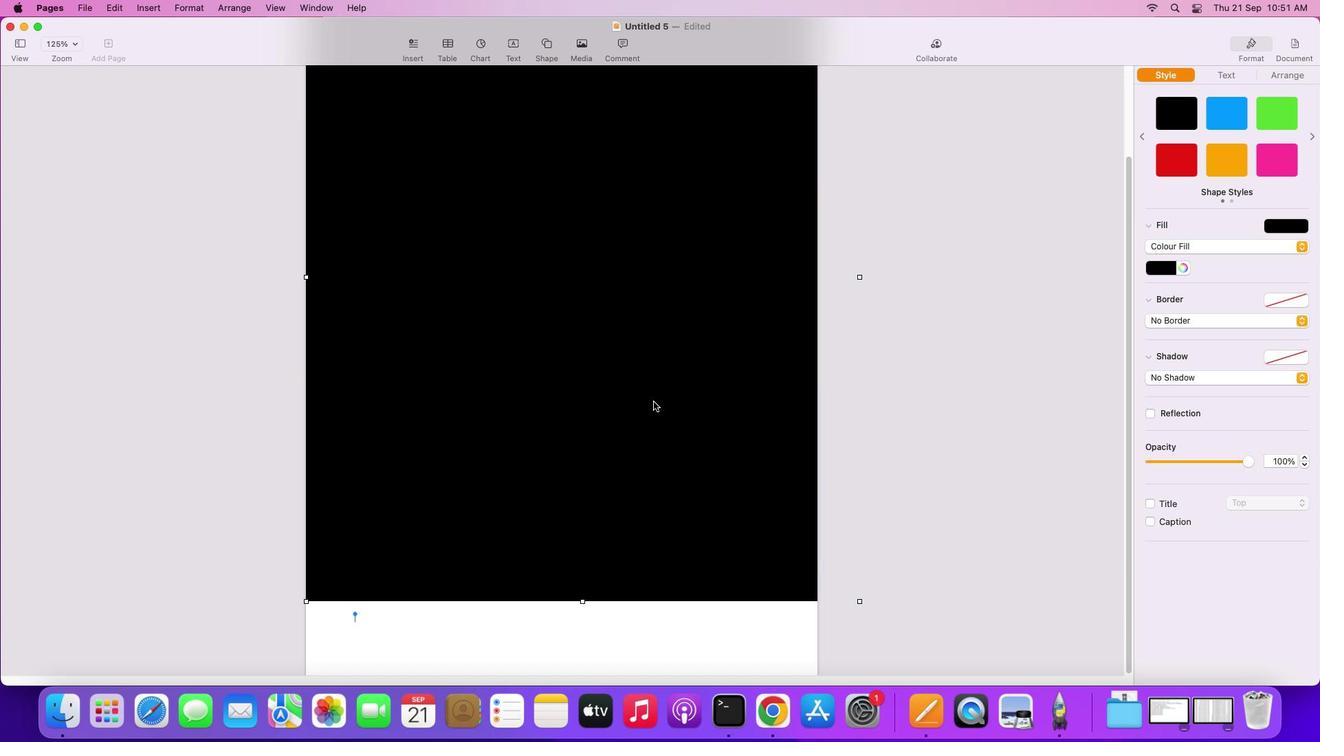 
Action: Mouse scrolled (653, 400) with delta (0, 0)
Screenshot: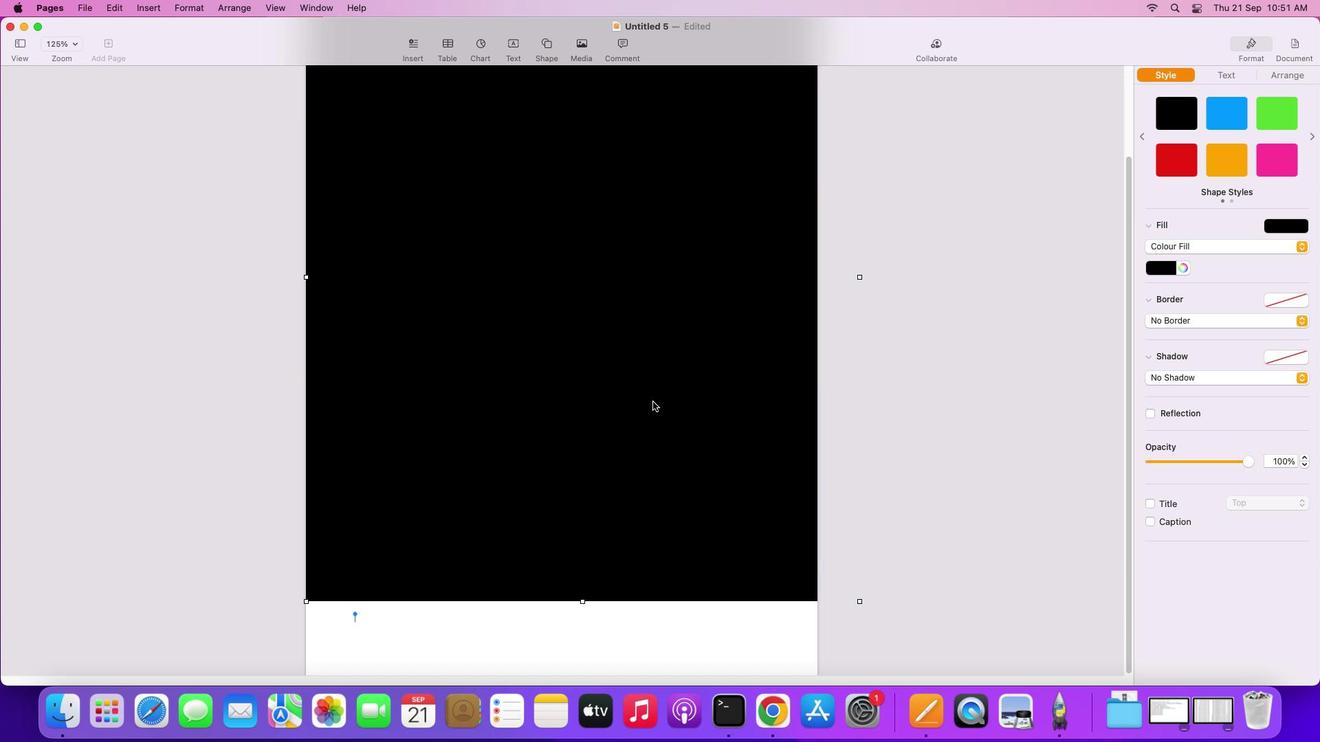
Action: Mouse scrolled (653, 400) with delta (0, 0)
Screenshot: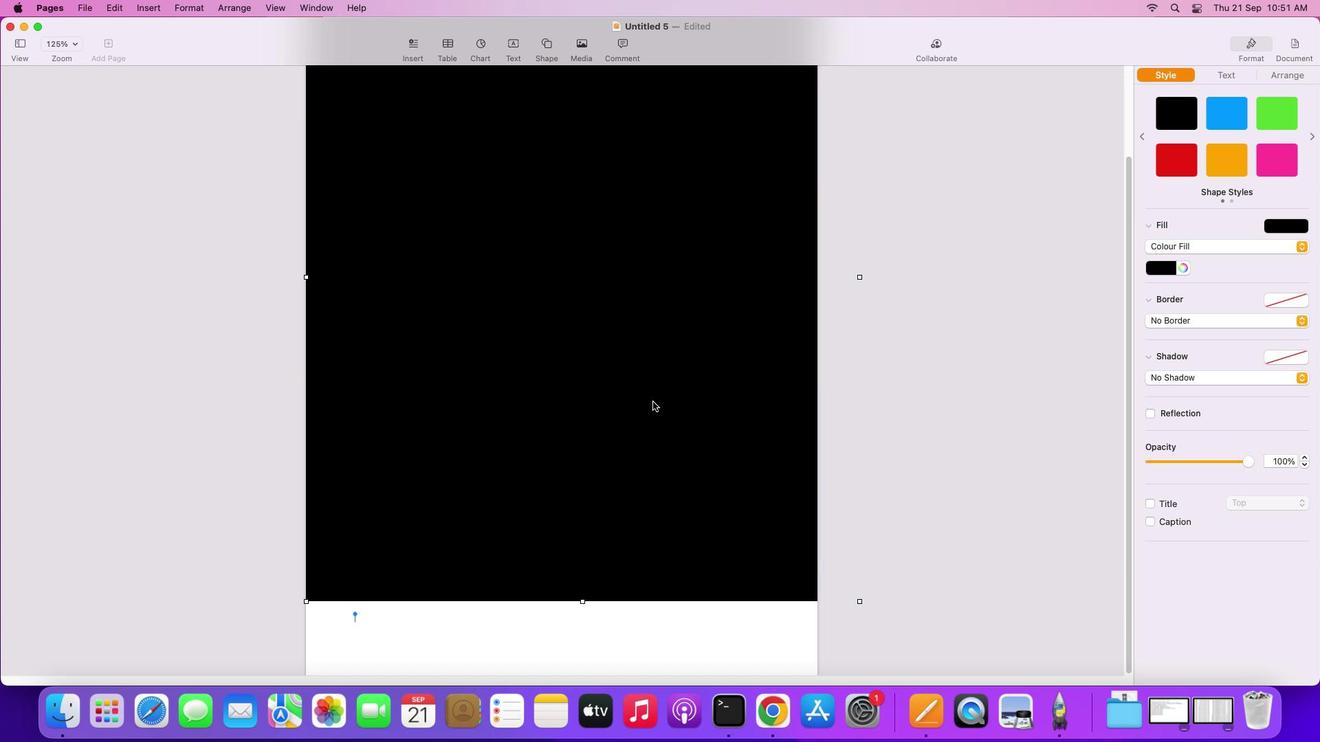 
Action: Mouse scrolled (653, 400) with delta (0, -2)
Screenshot: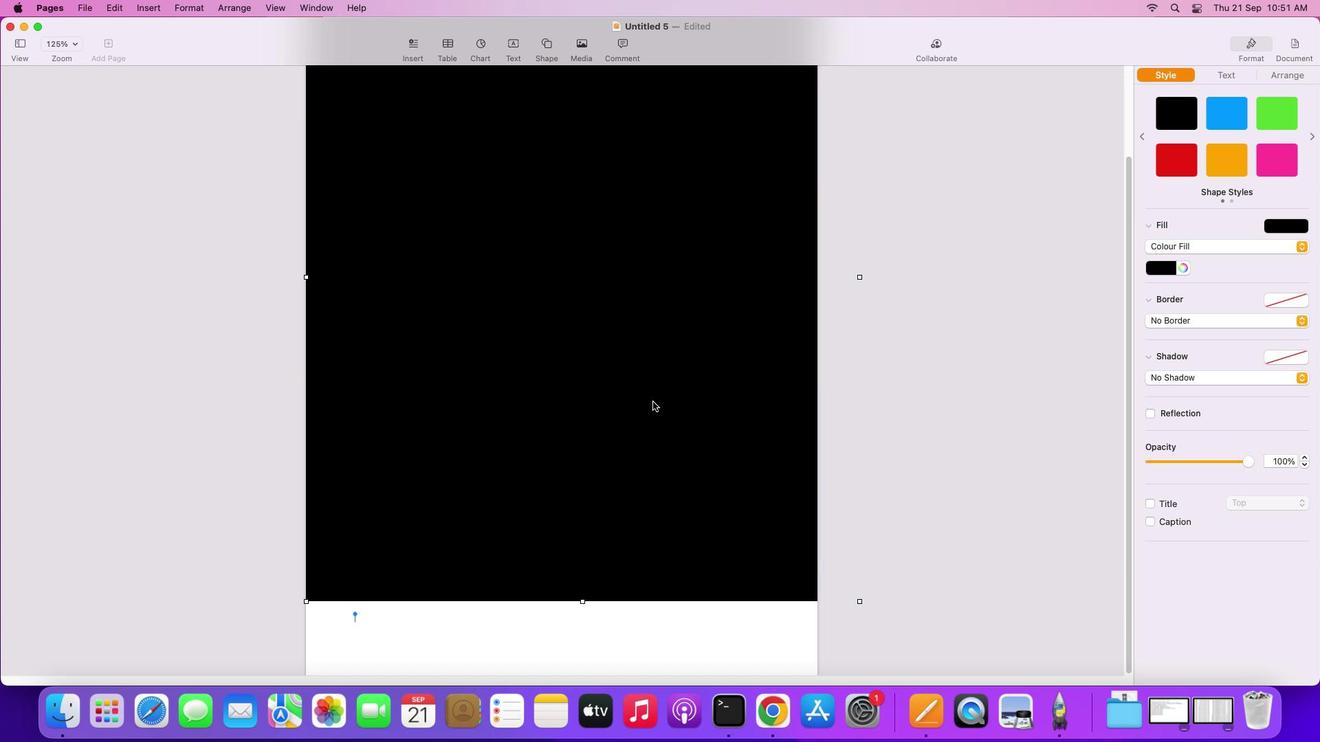 
Action: Mouse scrolled (653, 400) with delta (0, -3)
Screenshot: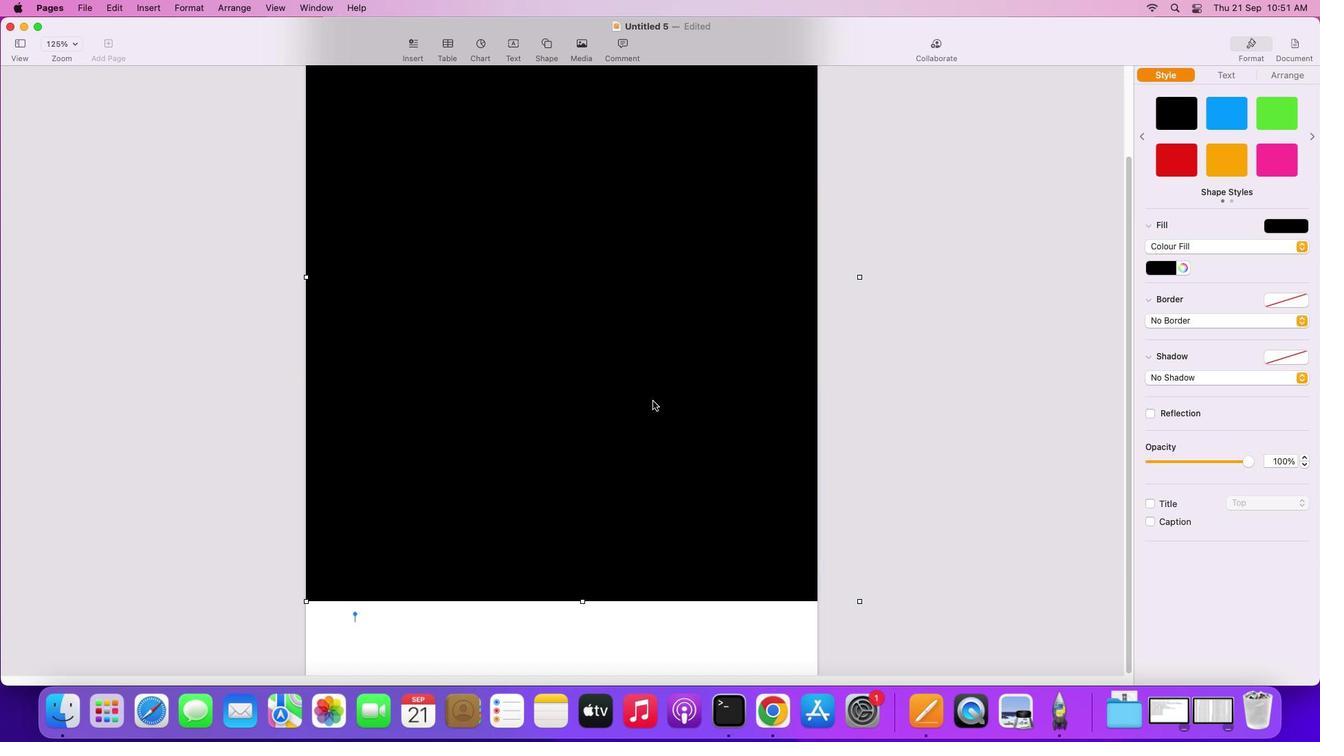 
Action: Mouse moved to (651, 400)
Screenshot: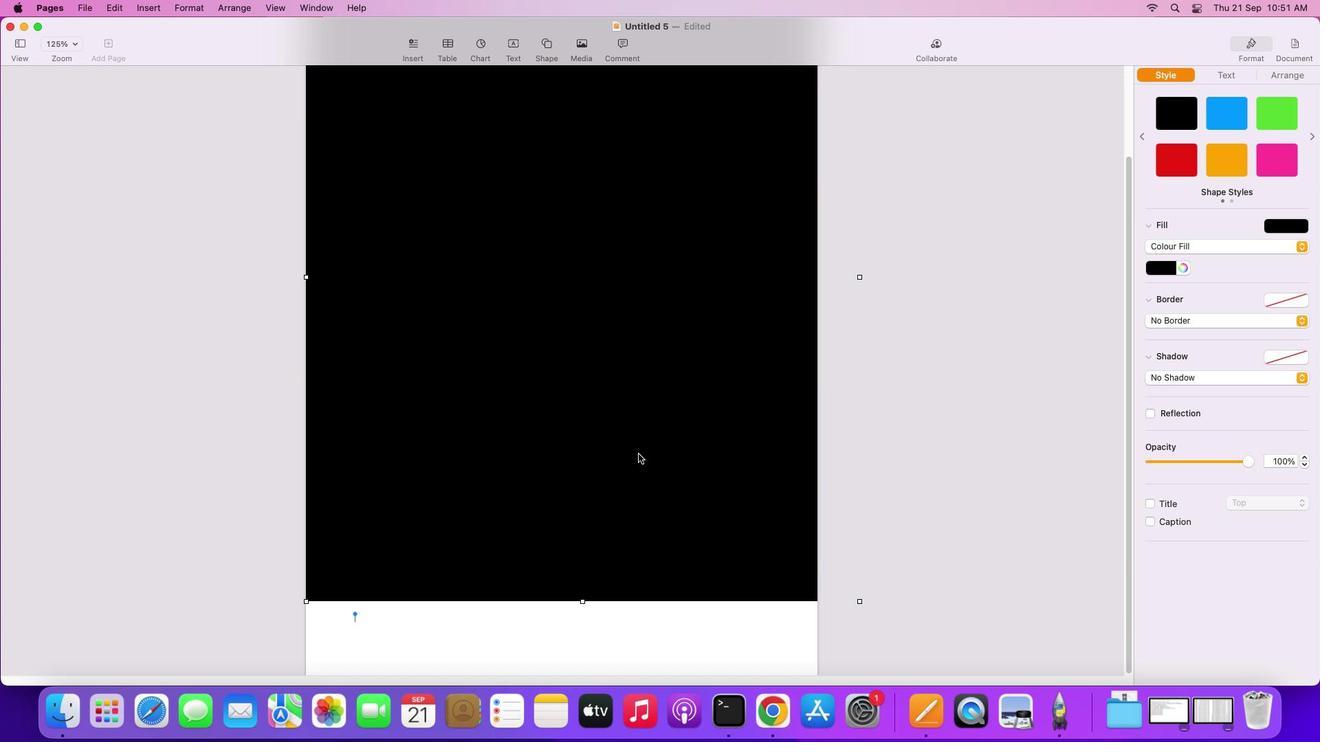 
Action: Mouse scrolled (651, 400) with delta (0, -4)
Screenshot: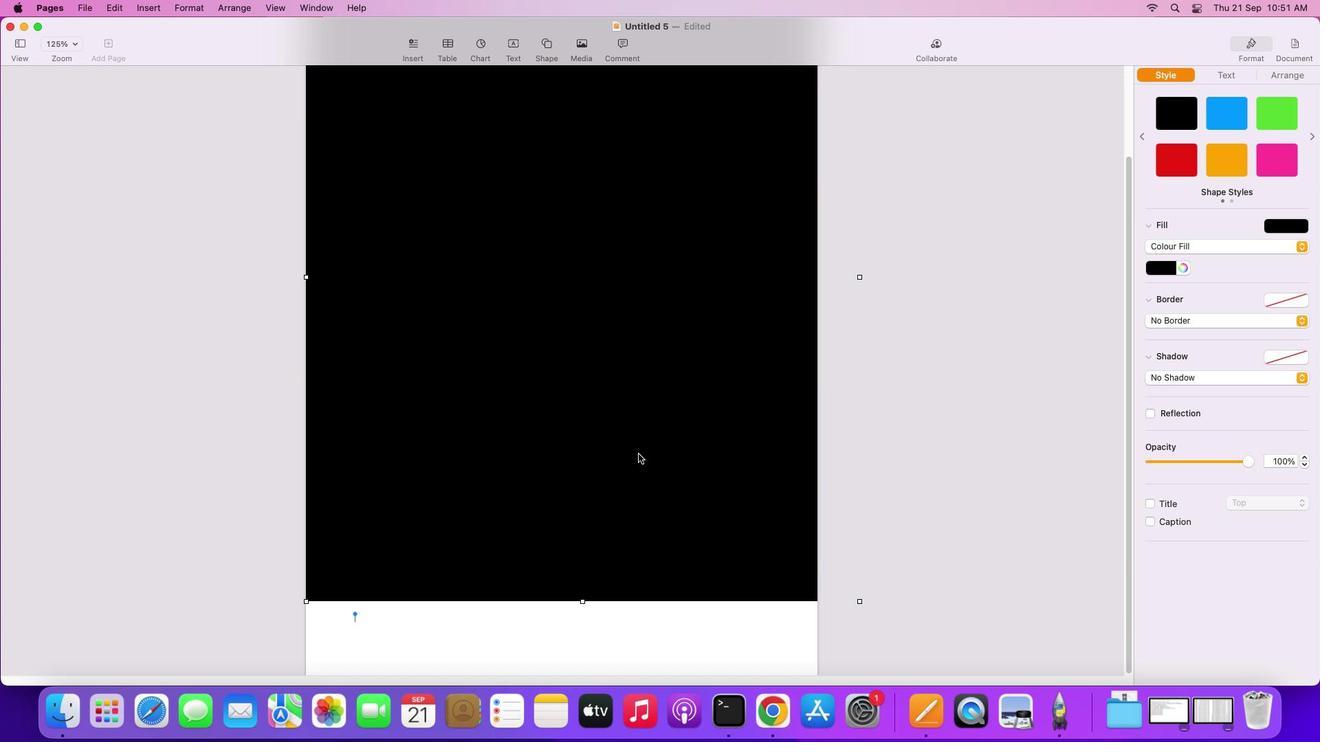 
Action: Mouse moved to (581, 601)
Screenshot: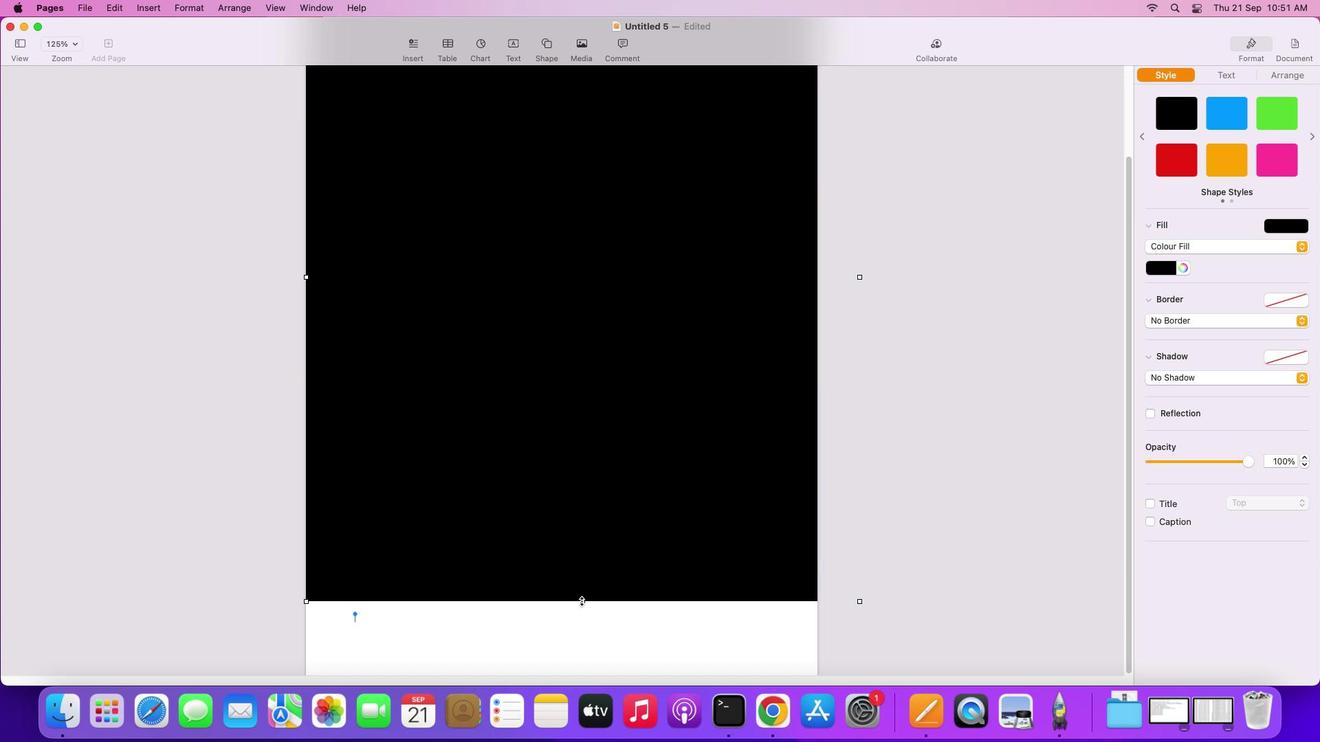 
Action: Mouse pressed left at (581, 601)
Screenshot: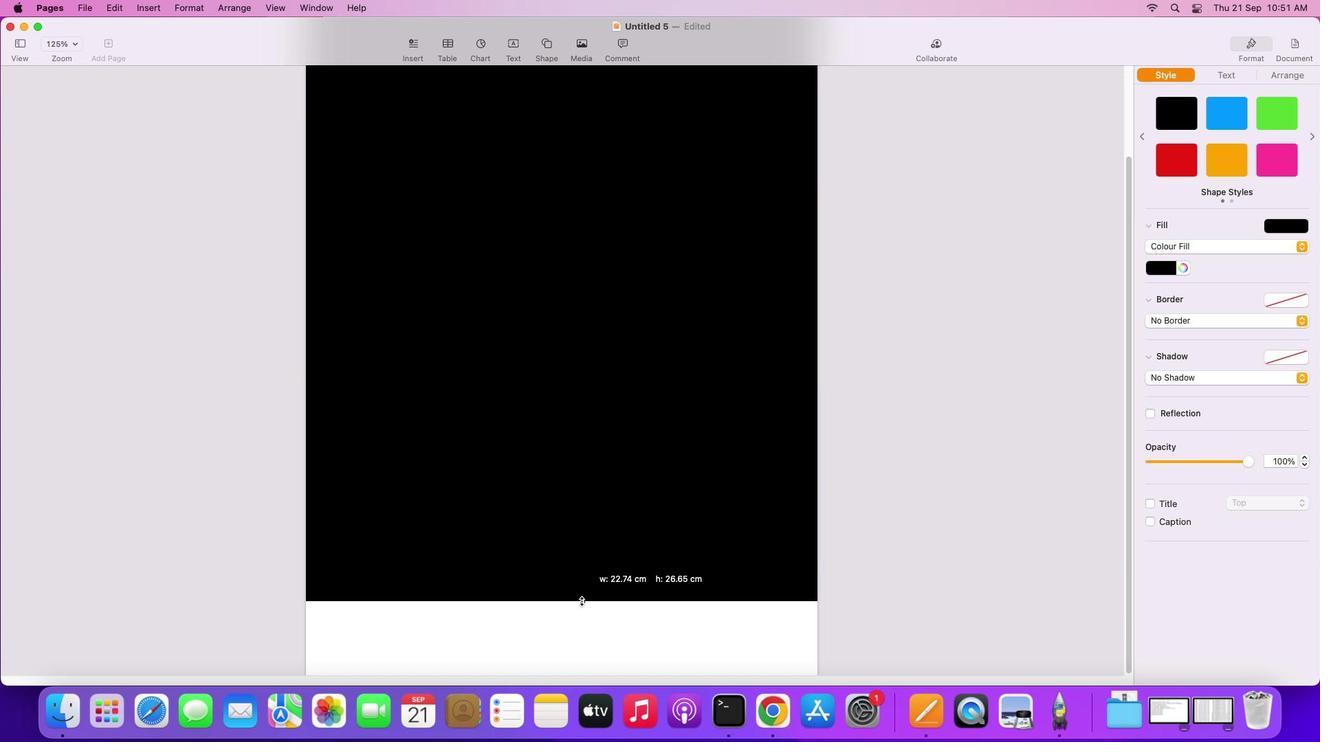 
Action: Mouse moved to (583, 590)
Screenshot: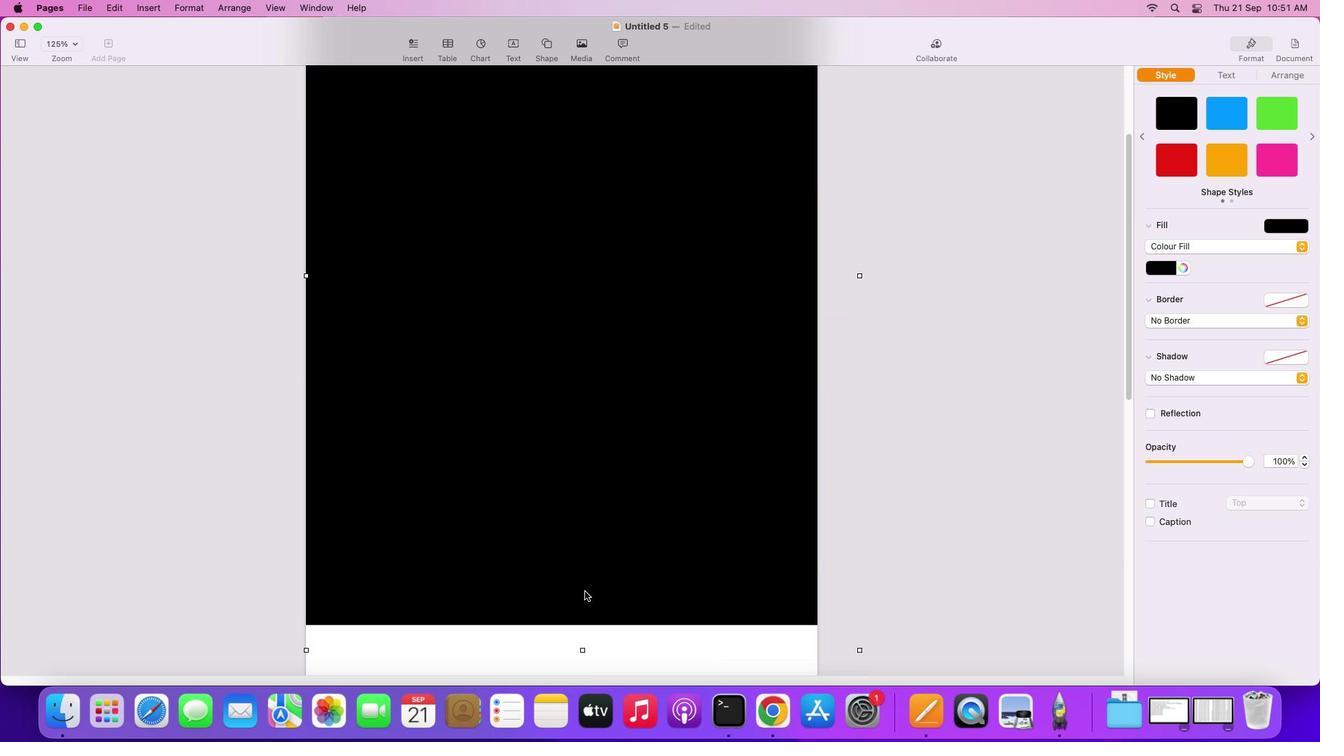 
Action: Mouse scrolled (583, 590) with delta (0, 0)
Screenshot: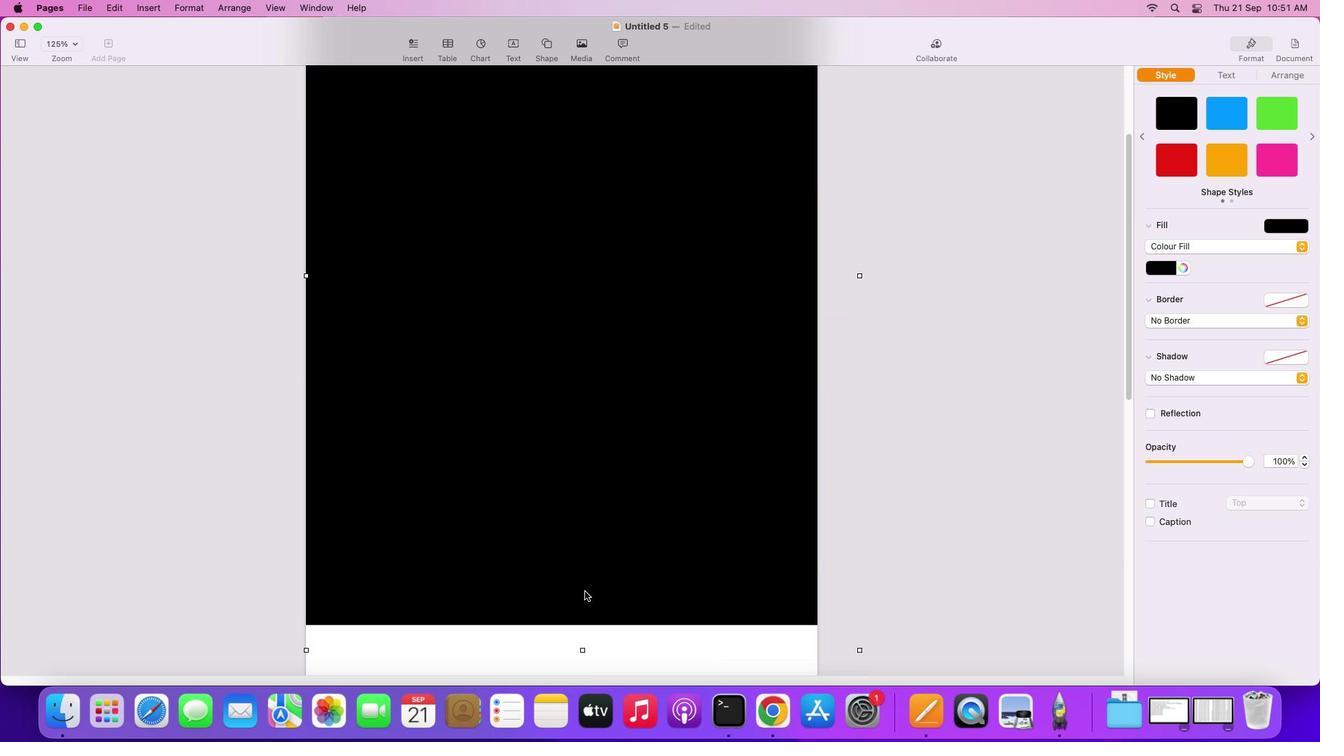 
Action: Mouse scrolled (583, 590) with delta (0, 0)
Screenshot: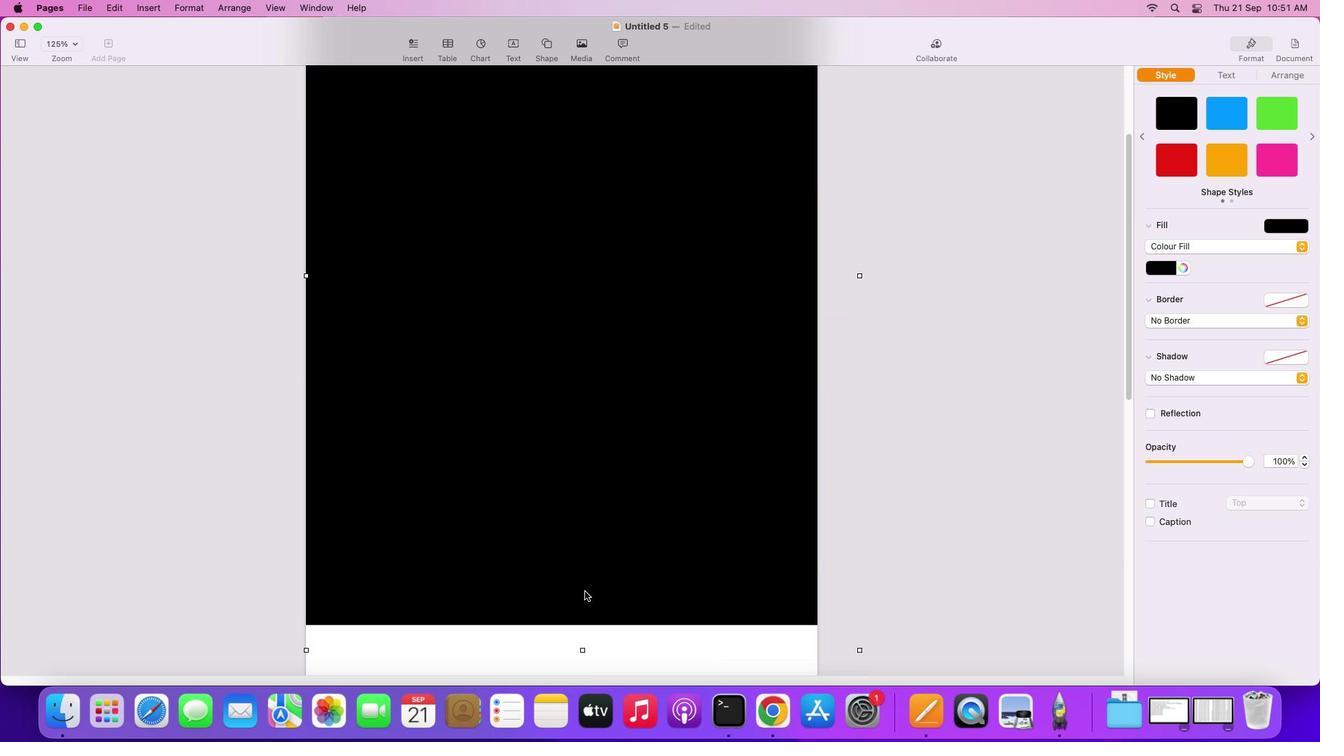 
Action: Mouse scrolled (583, 590) with delta (0, -2)
Screenshot: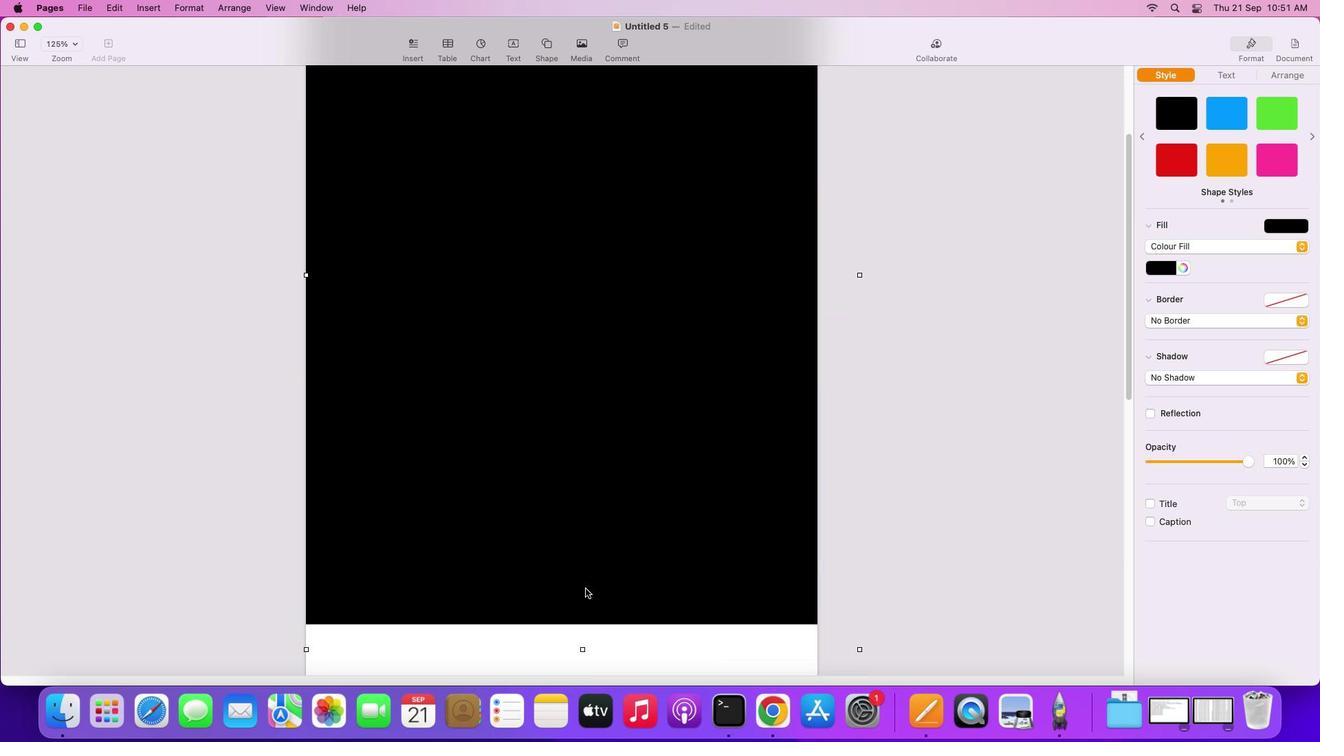 
Action: Mouse moved to (583, 590)
Screenshot: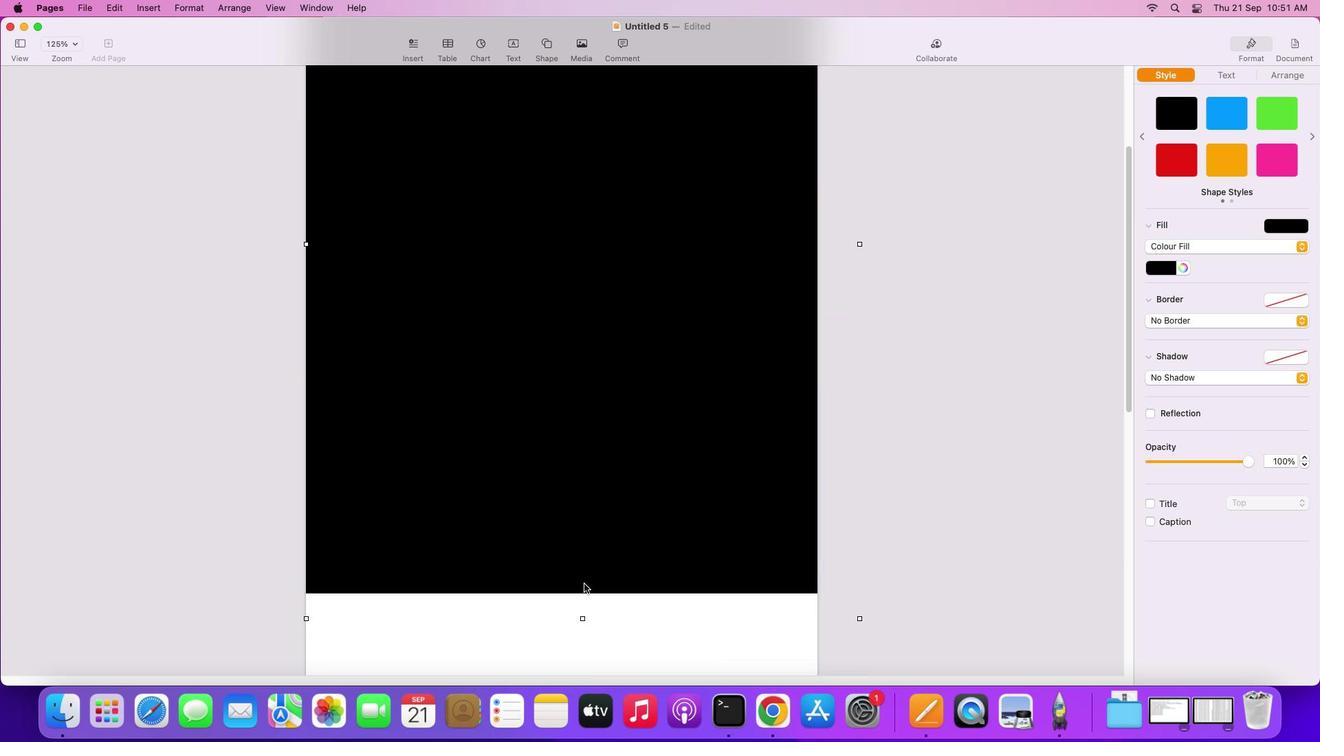 
Action: Mouse scrolled (583, 590) with delta (0, -2)
Screenshot: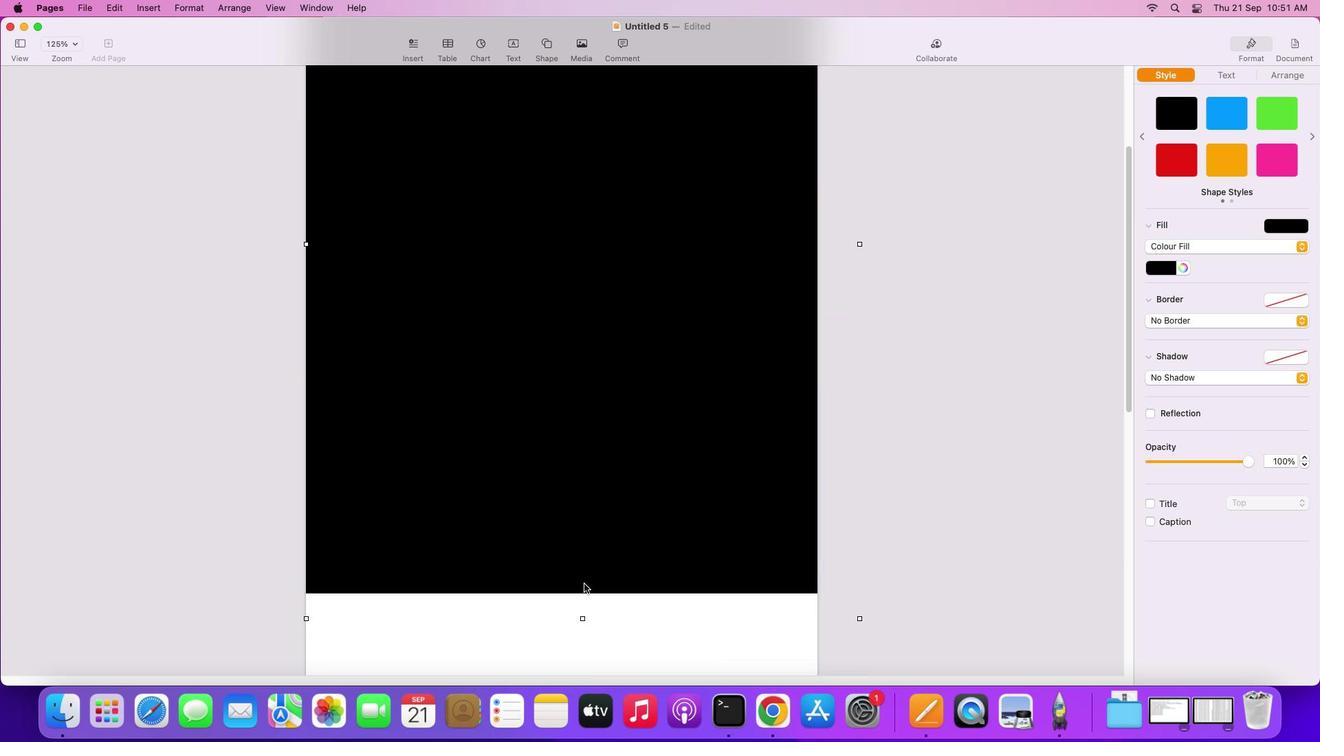 
Action: Mouse moved to (583, 620)
Screenshot: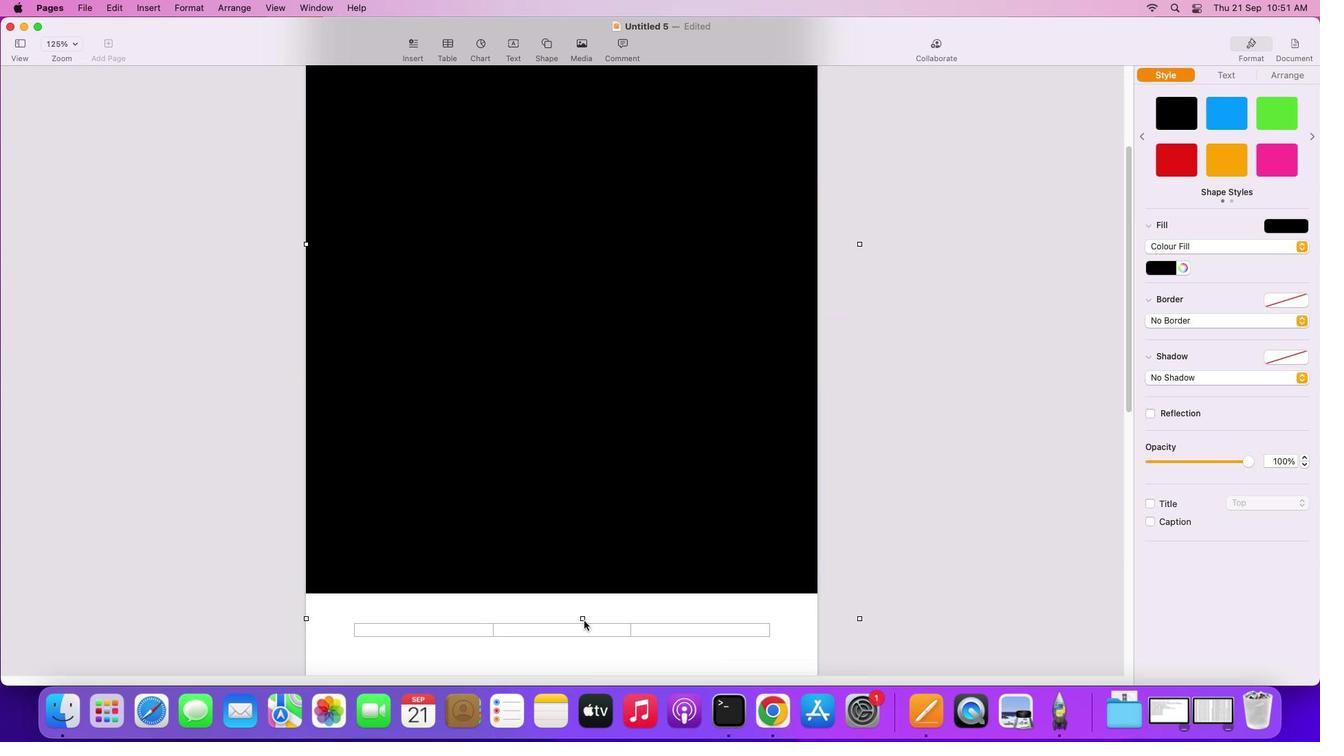 
Action: Mouse pressed left at (583, 620)
Screenshot: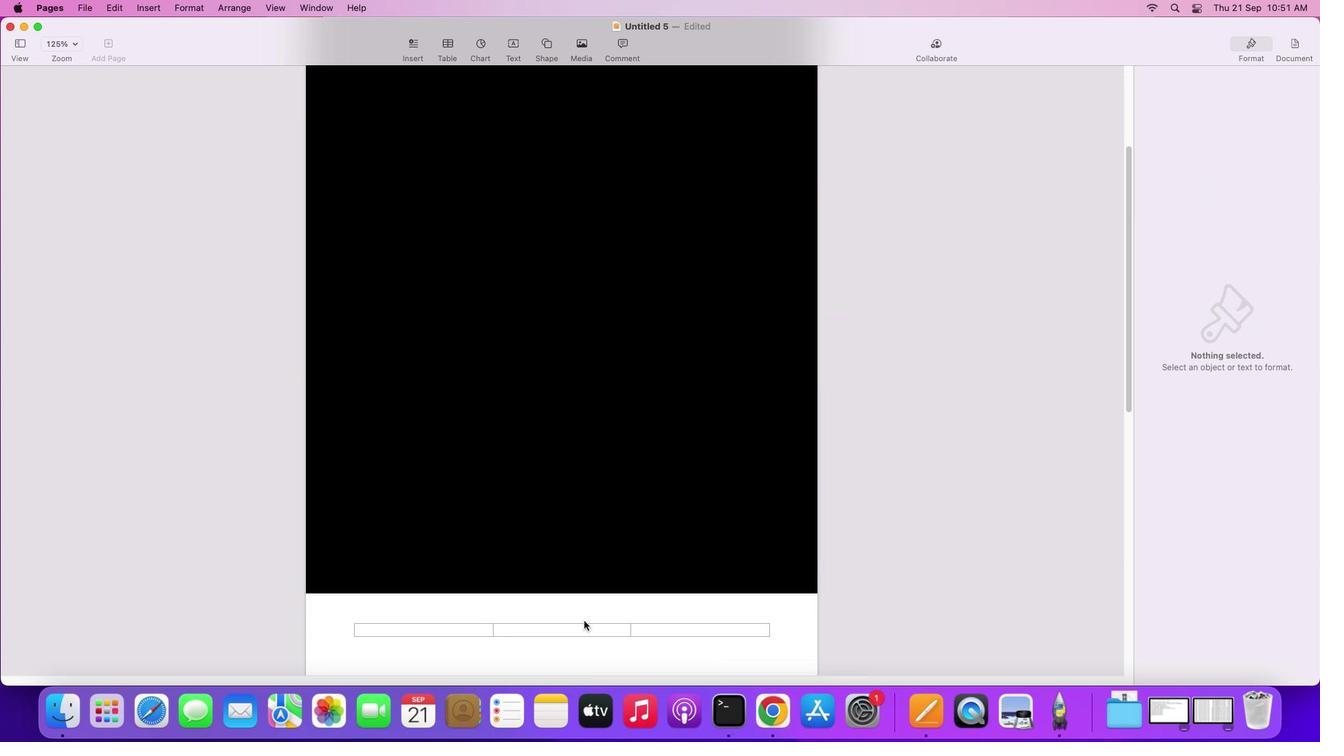 
Action: Mouse moved to (576, 561)
Screenshot: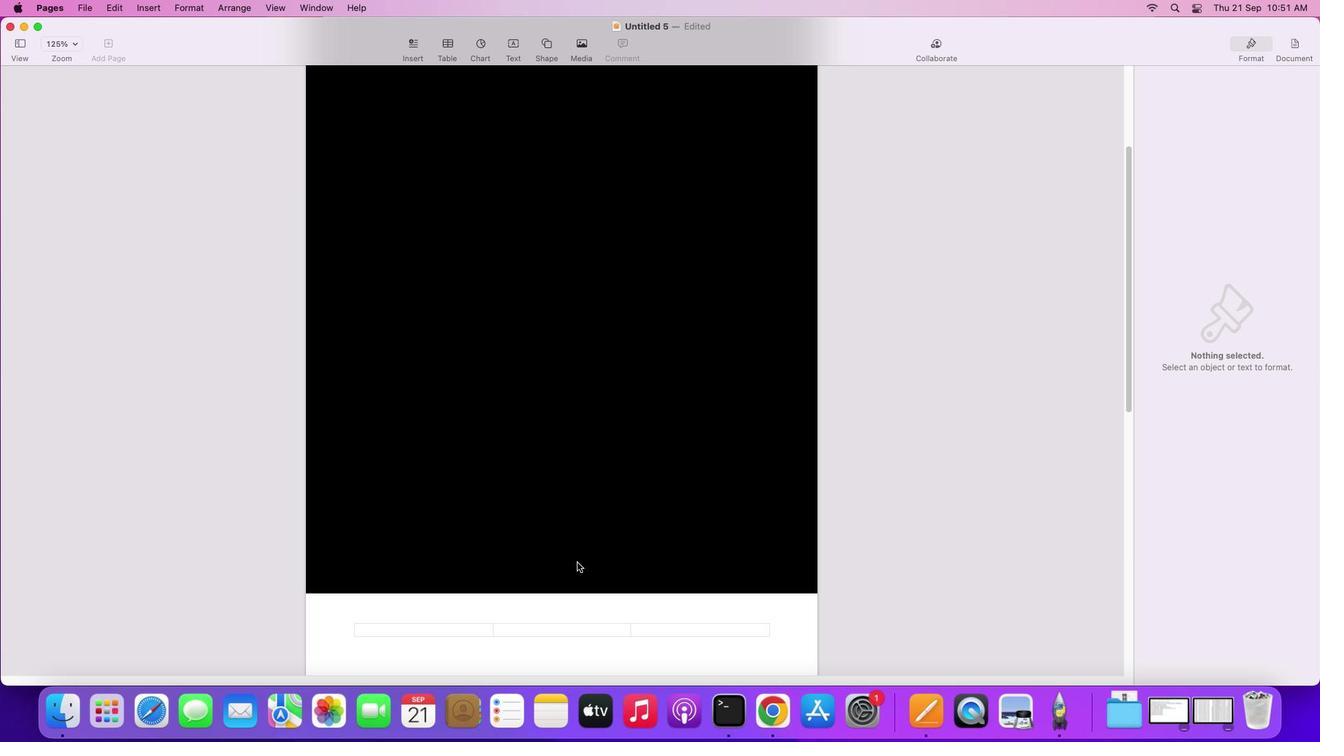 
Action: Mouse pressed left at (576, 561)
Screenshot: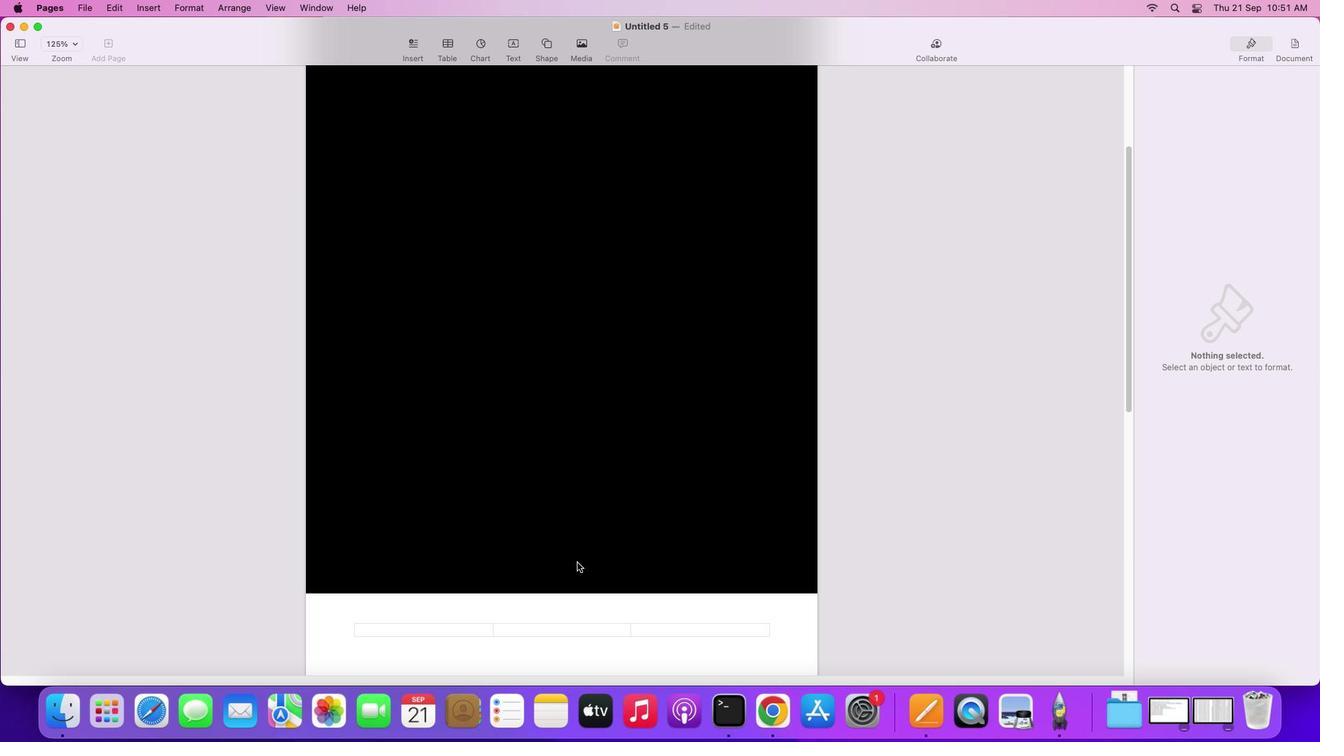 
Action: Mouse moved to (581, 618)
Screenshot: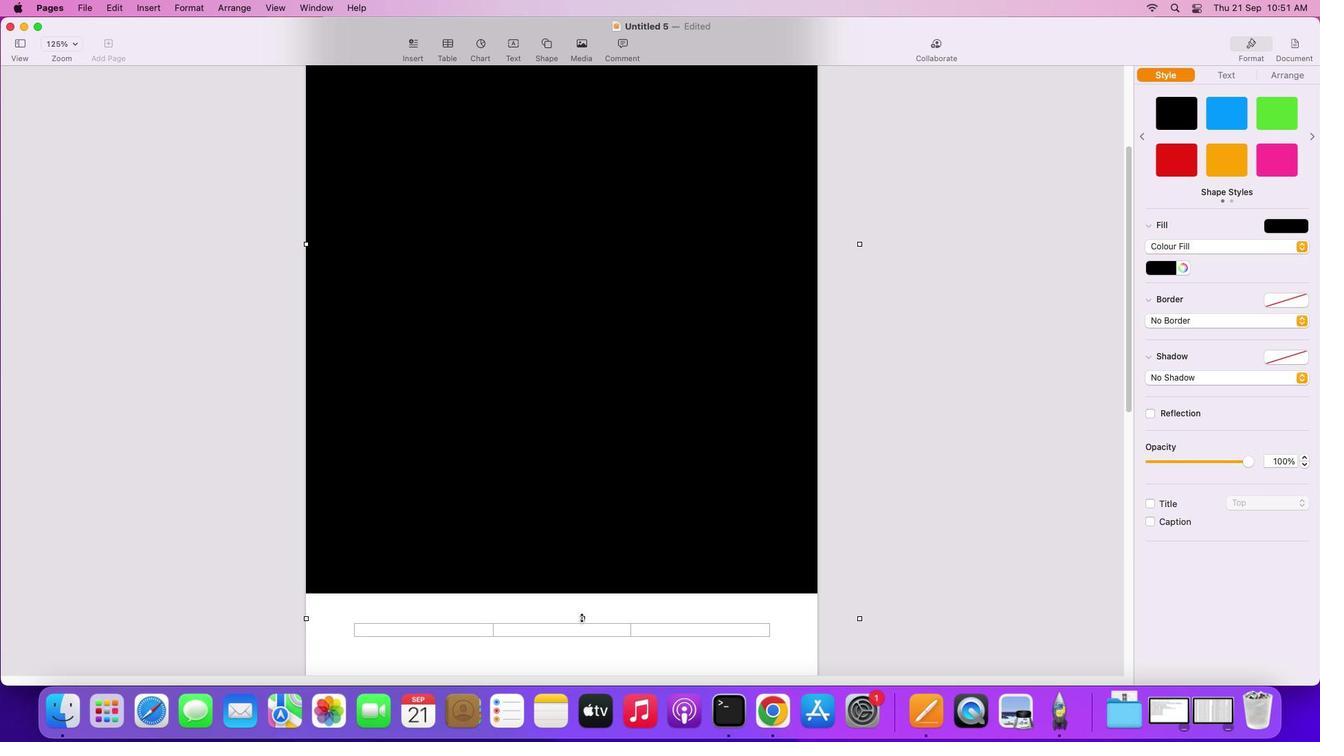 
Action: Mouse pressed left at (581, 618)
Screenshot: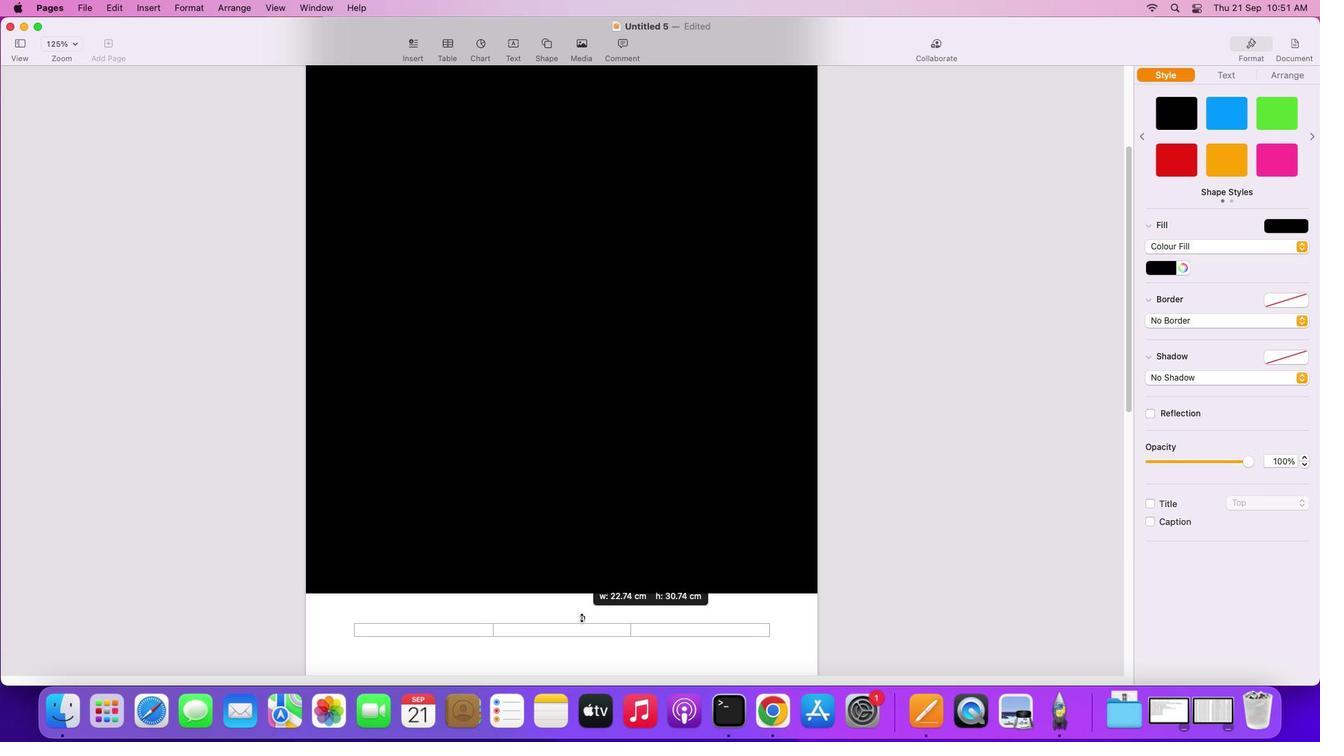 
Action: Mouse moved to (1299, 355)
Screenshot: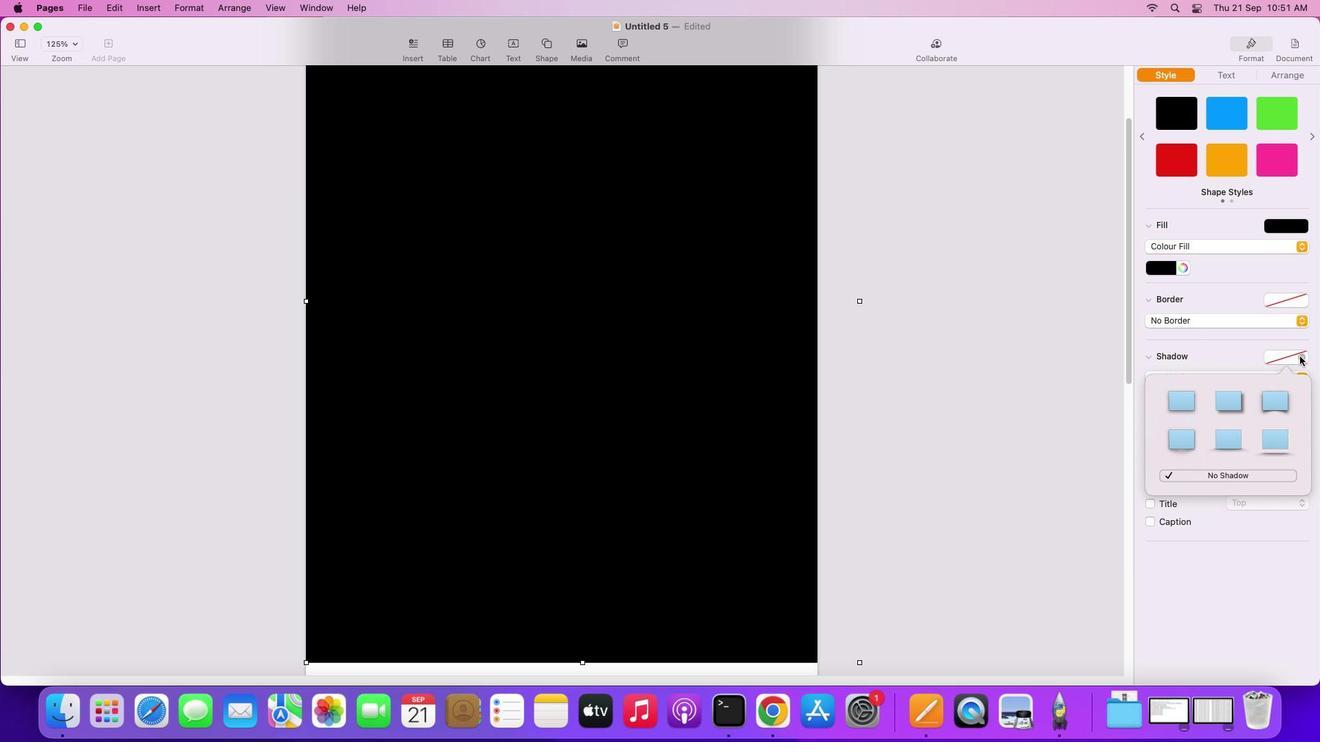 
Action: Mouse pressed left at (1299, 355)
Screenshot: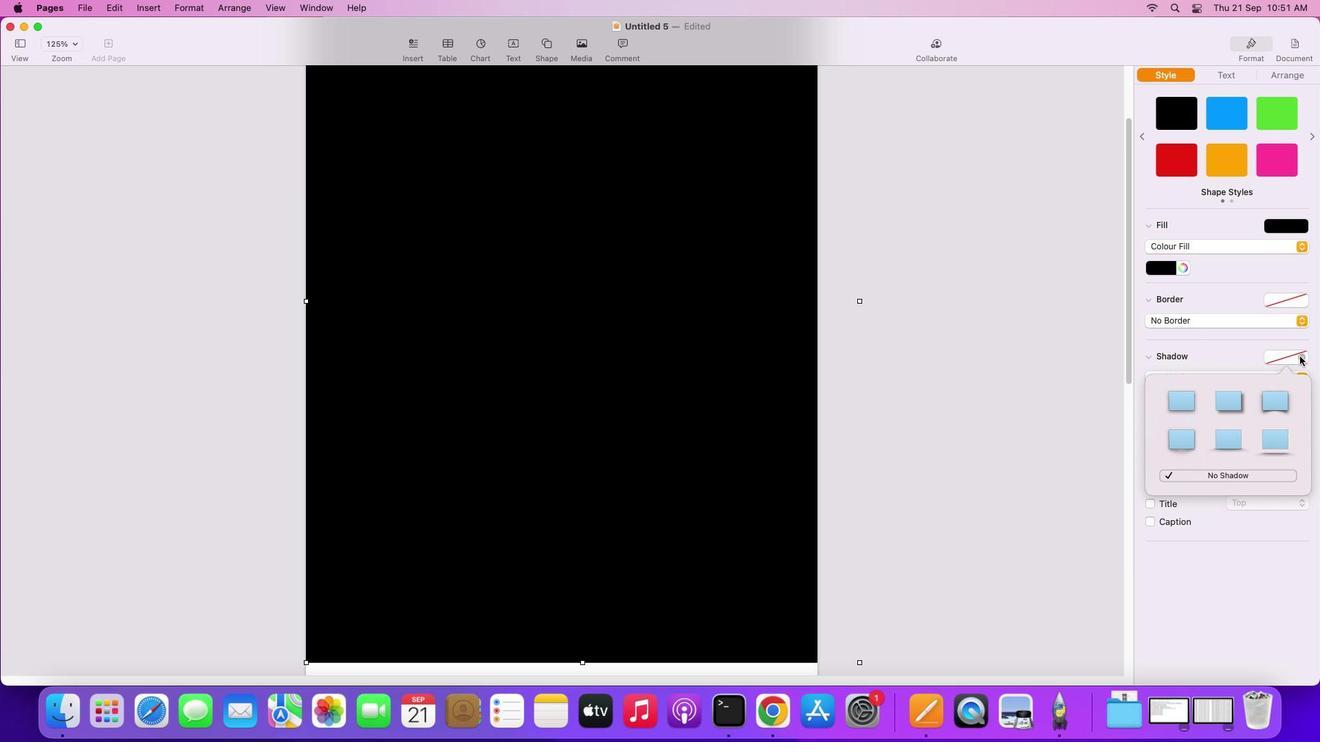 
Action: Mouse moved to (1304, 301)
Screenshot: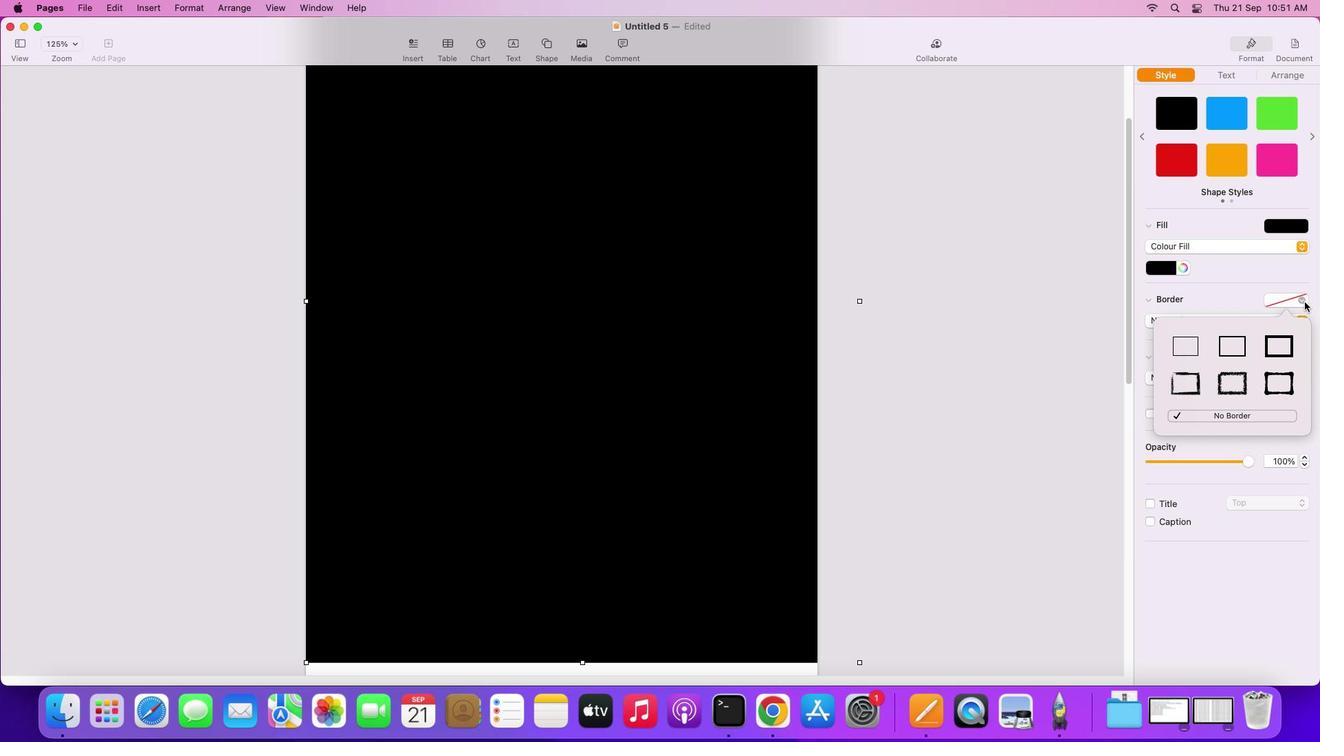 
Action: Mouse pressed left at (1304, 301)
Screenshot: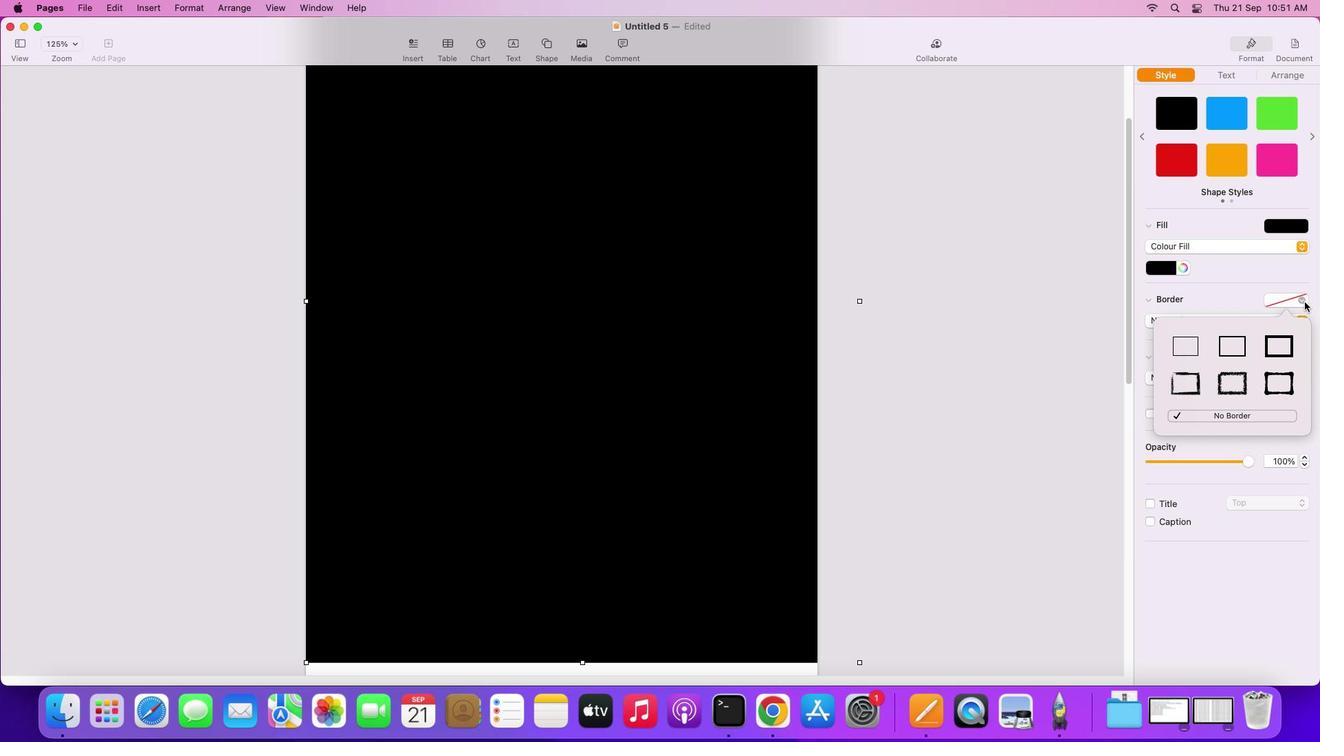 
Action: Mouse moved to (1318, 300)
Screenshot: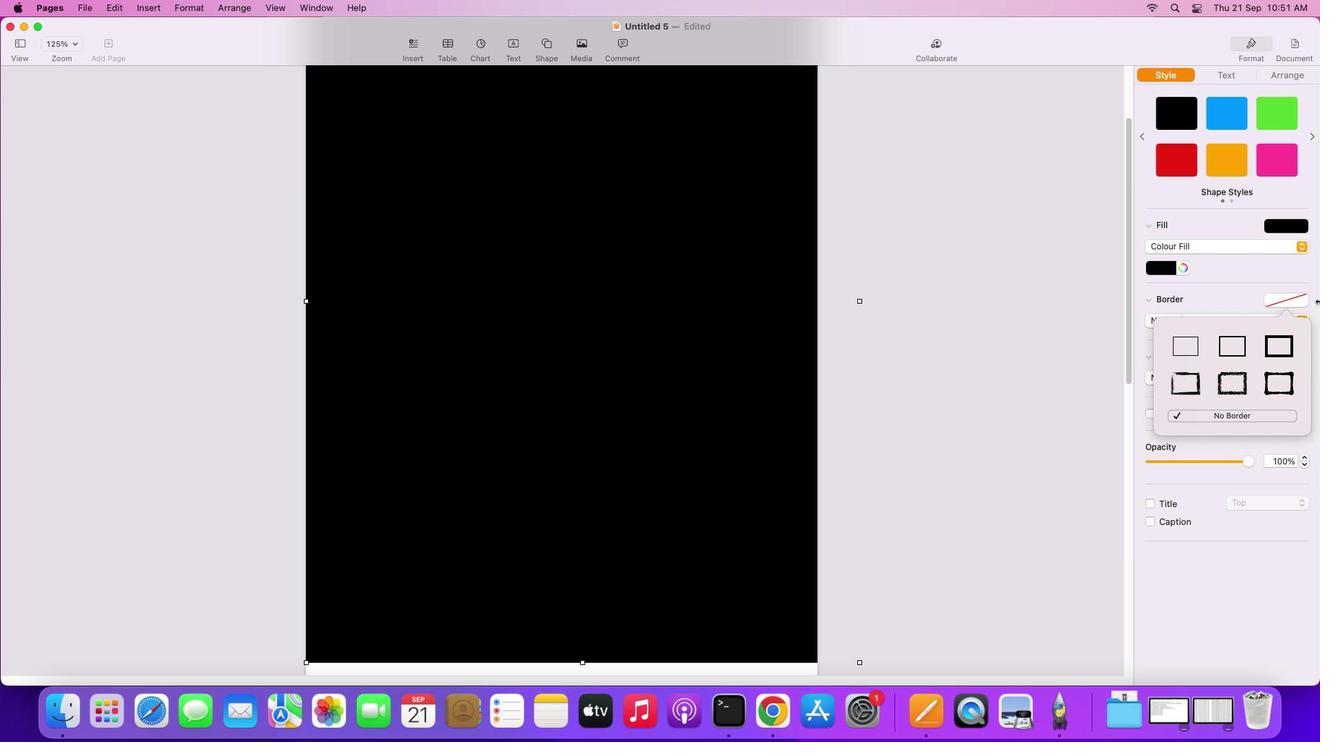 
Action: Mouse pressed left at (1318, 300)
Screenshot: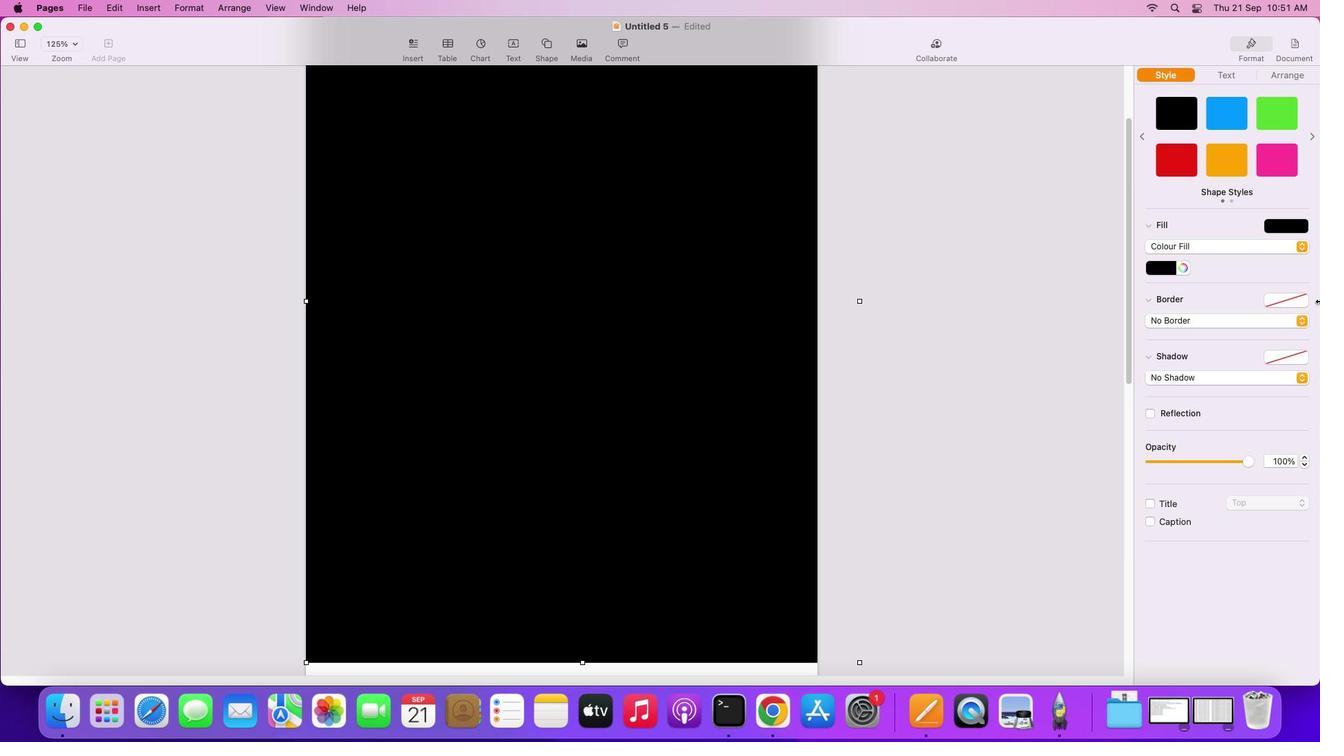 
Action: Mouse moved to (1232, 68)
Screenshot: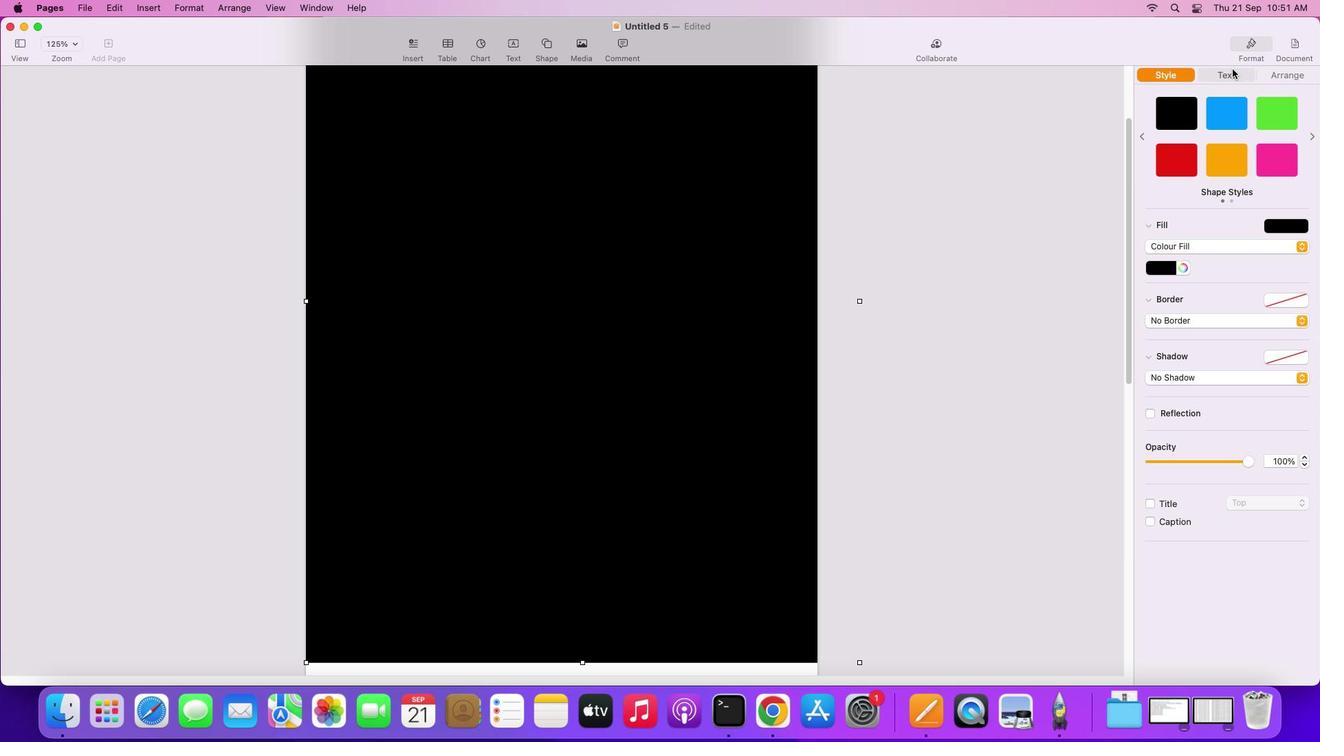 
Action: Mouse pressed left at (1232, 68)
Screenshot: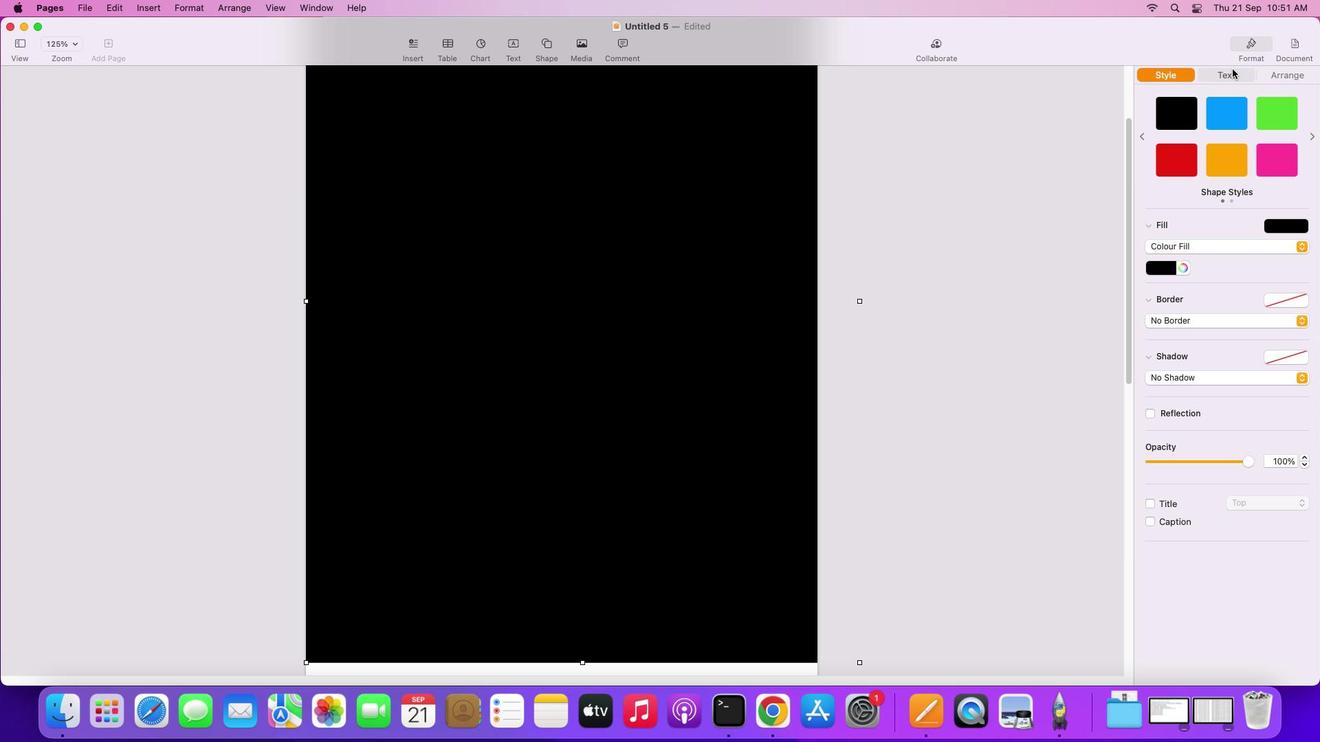 
Action: Mouse moved to (1285, 72)
Screenshot: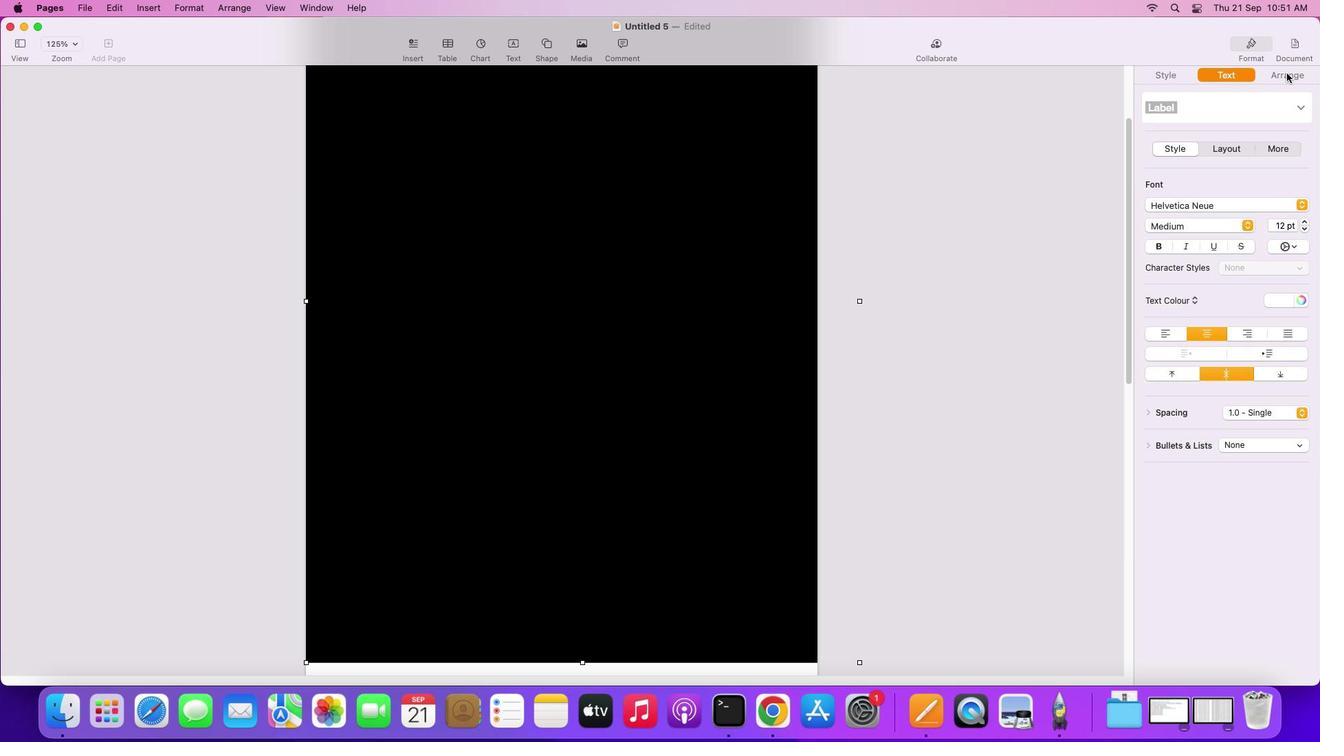 
Action: Mouse pressed left at (1285, 72)
Screenshot: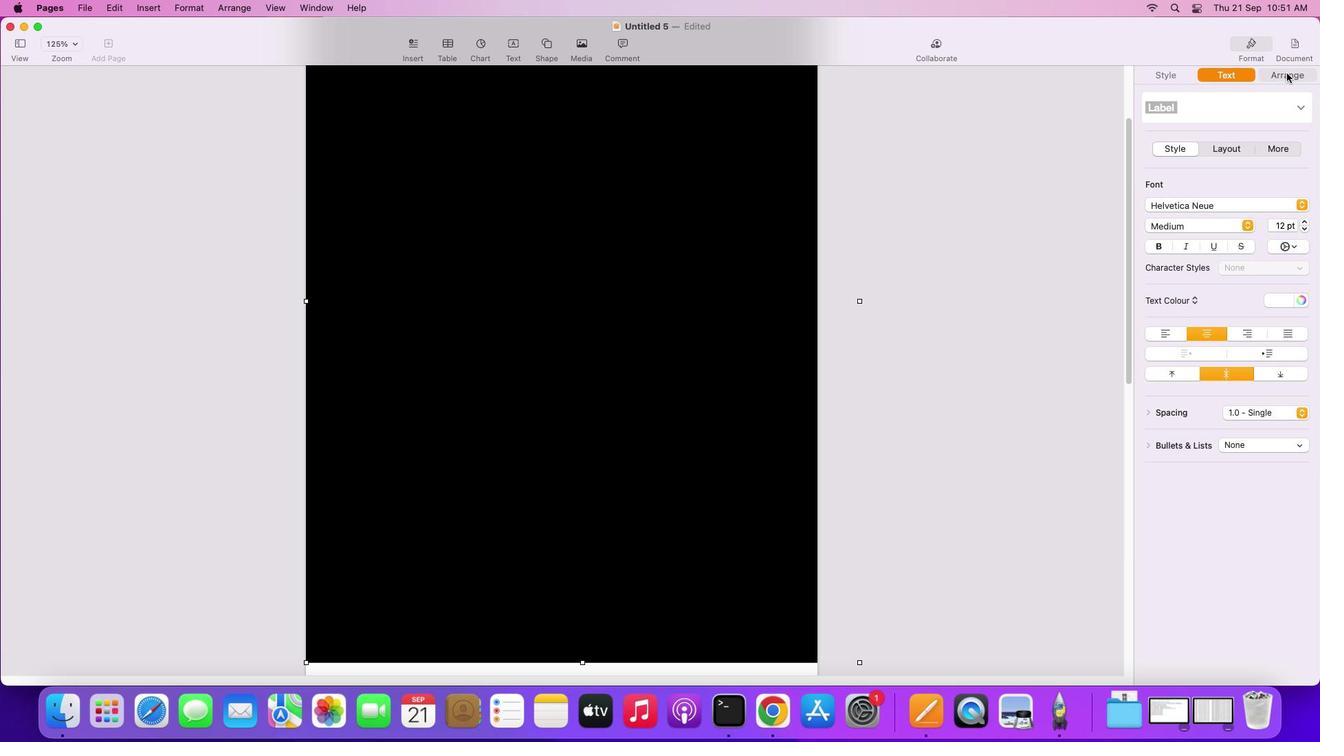 
Action: Mouse moved to (1229, 79)
Screenshot: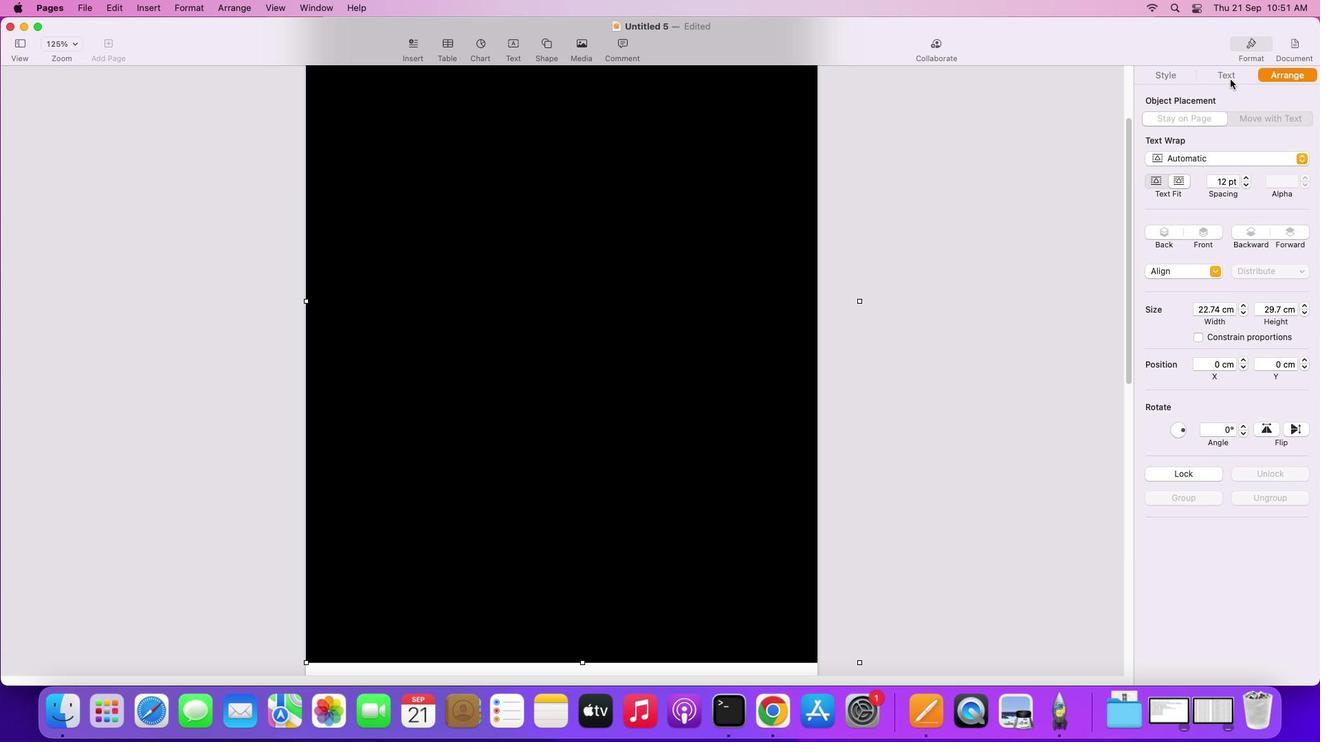 
Action: Mouse pressed left at (1229, 79)
Screenshot: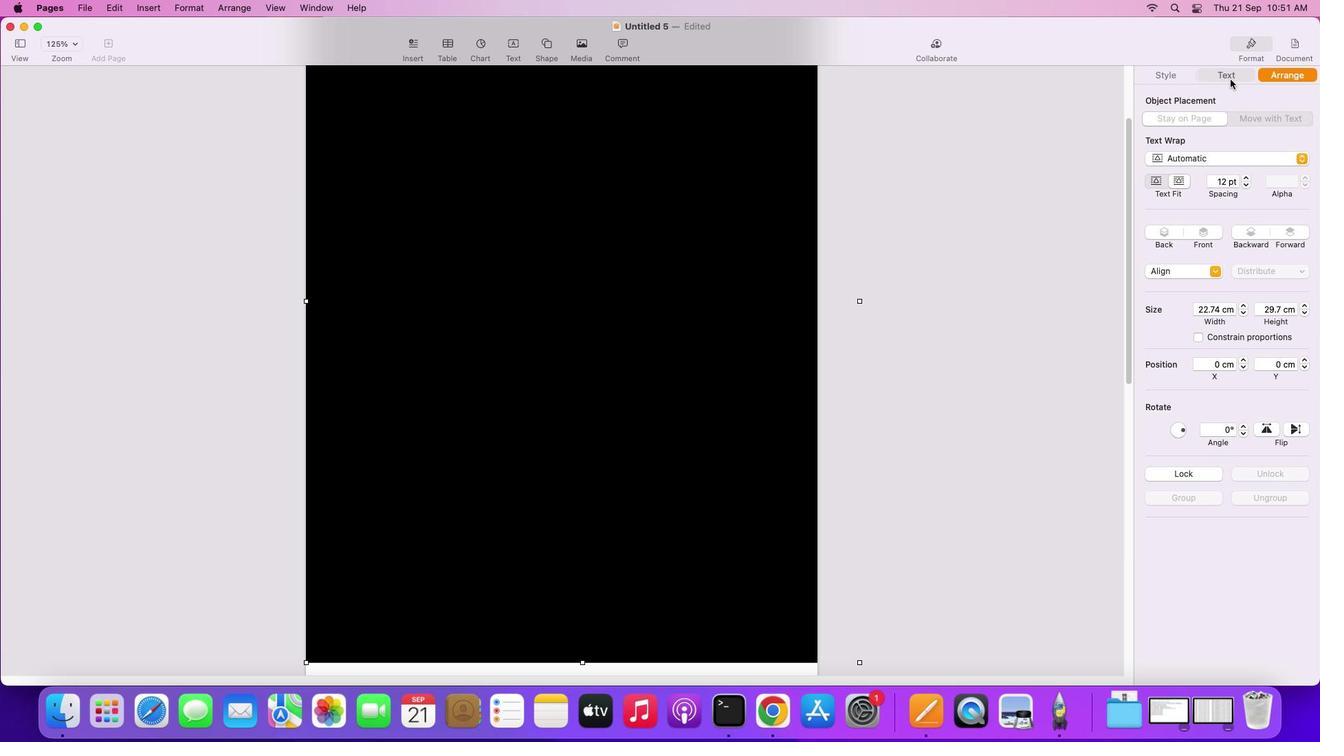 
Action: Mouse moved to (1166, 76)
Screenshot: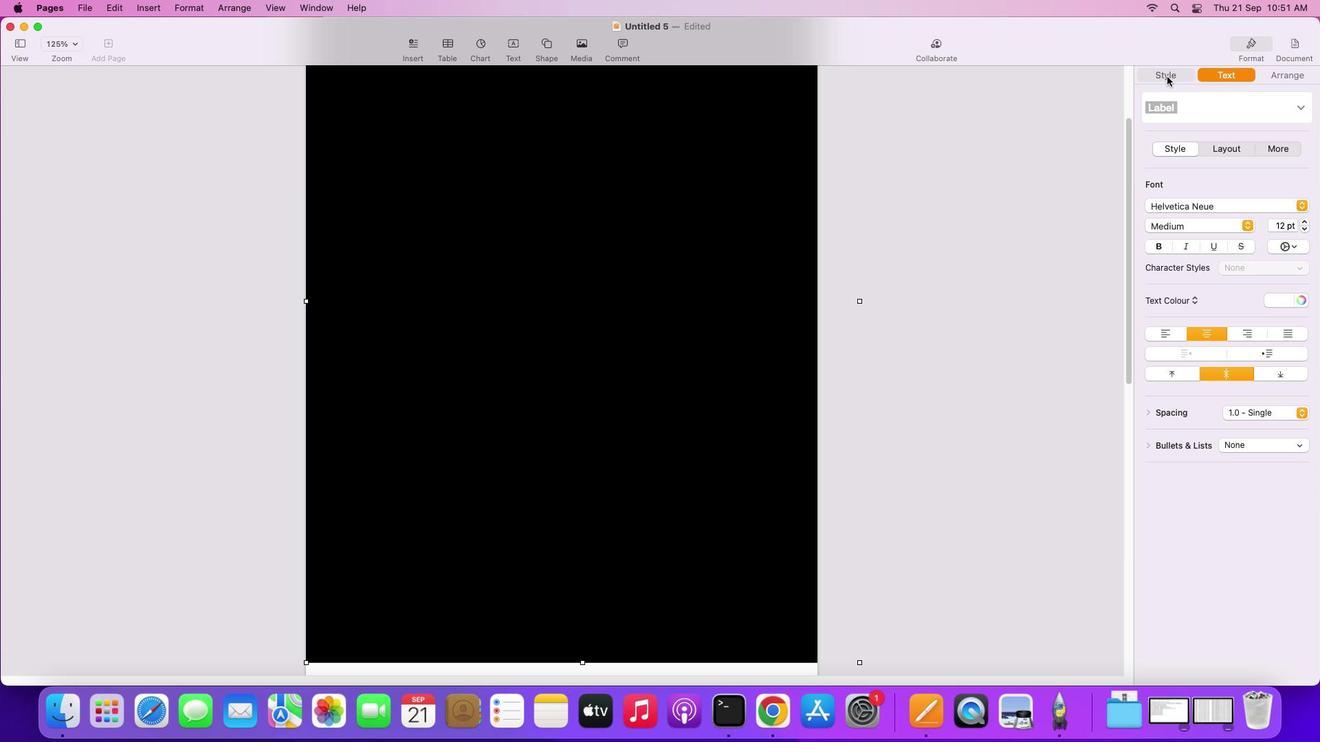 
Action: Mouse pressed left at (1166, 76)
Screenshot: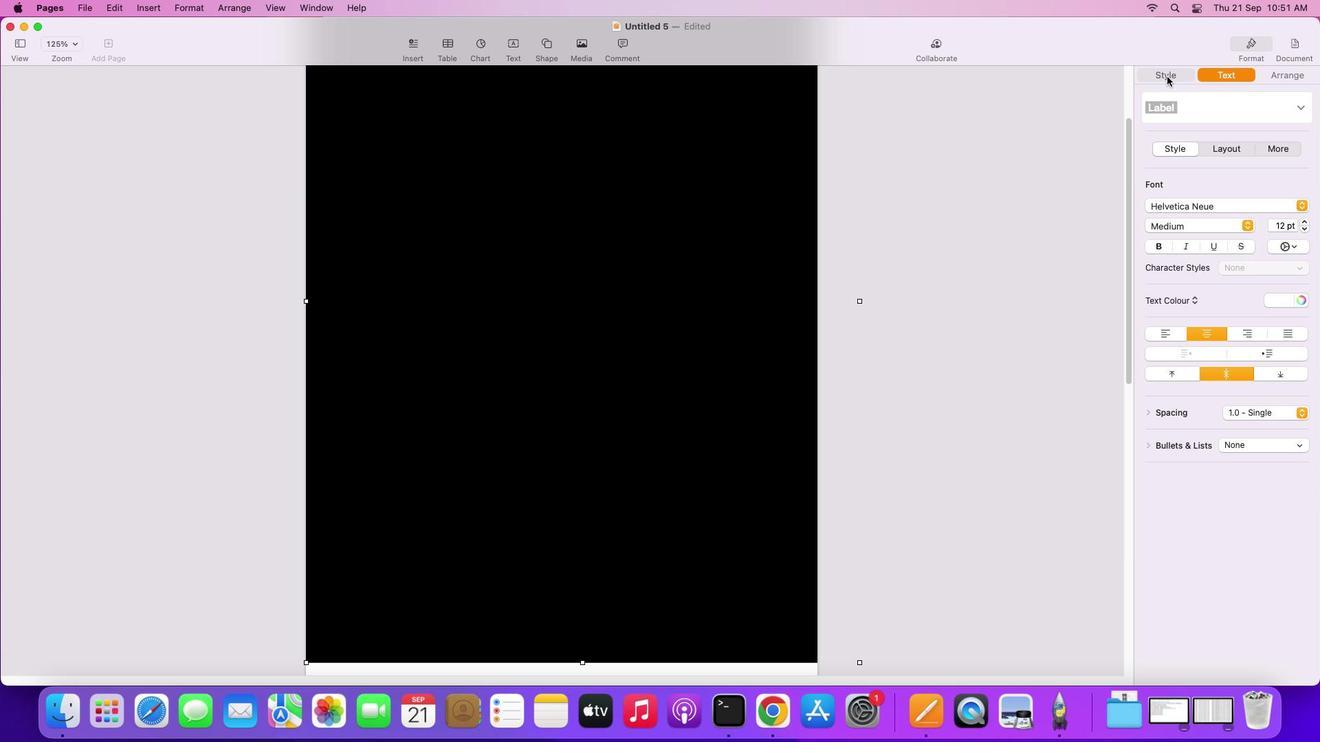 
Action: Mouse moved to (1305, 317)
Screenshot: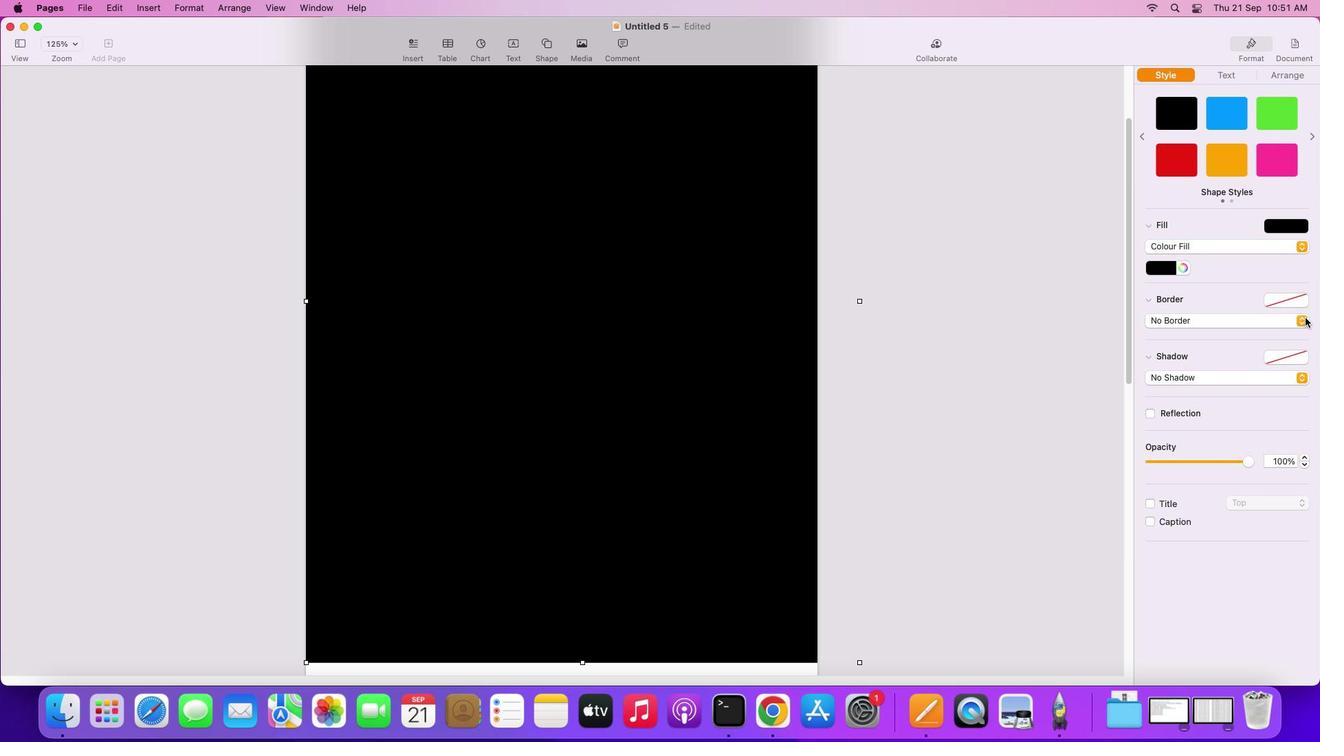 
Action: Mouse pressed left at (1305, 317)
Screenshot: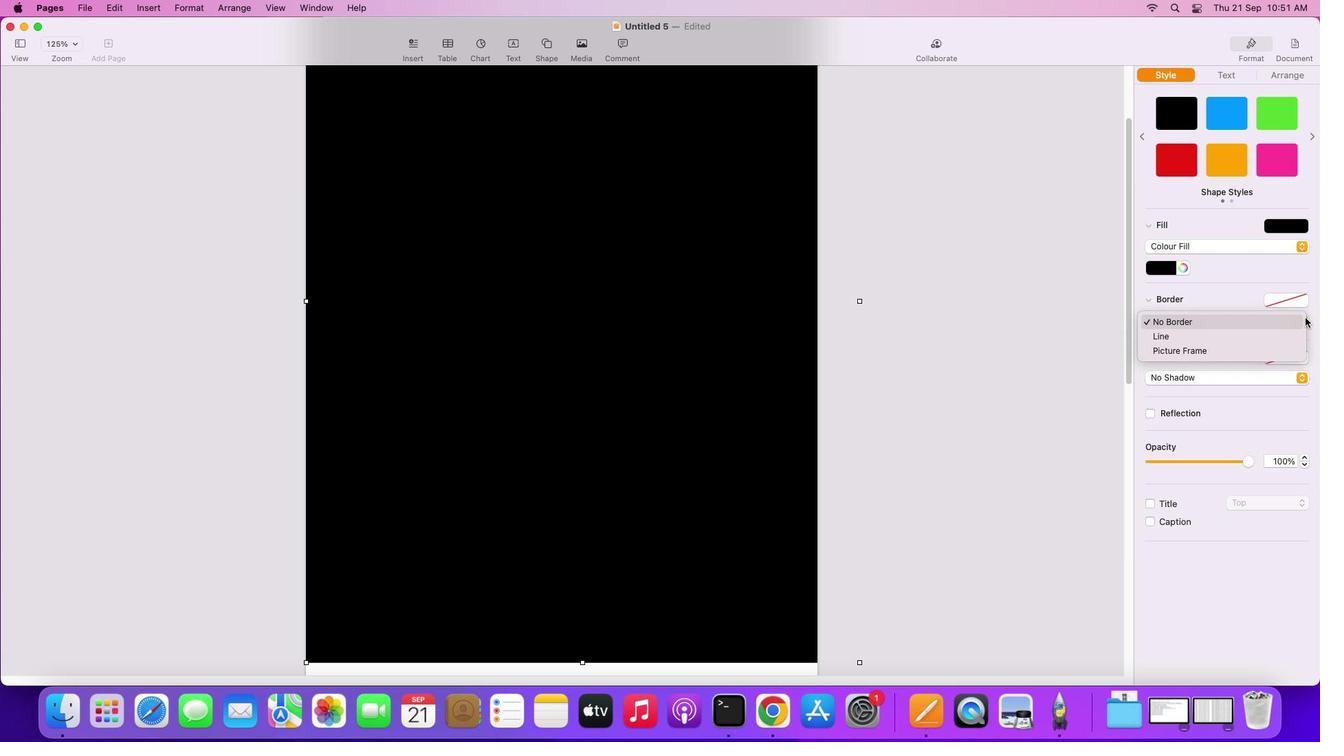 
Action: Mouse moved to (1272, 343)
Screenshot: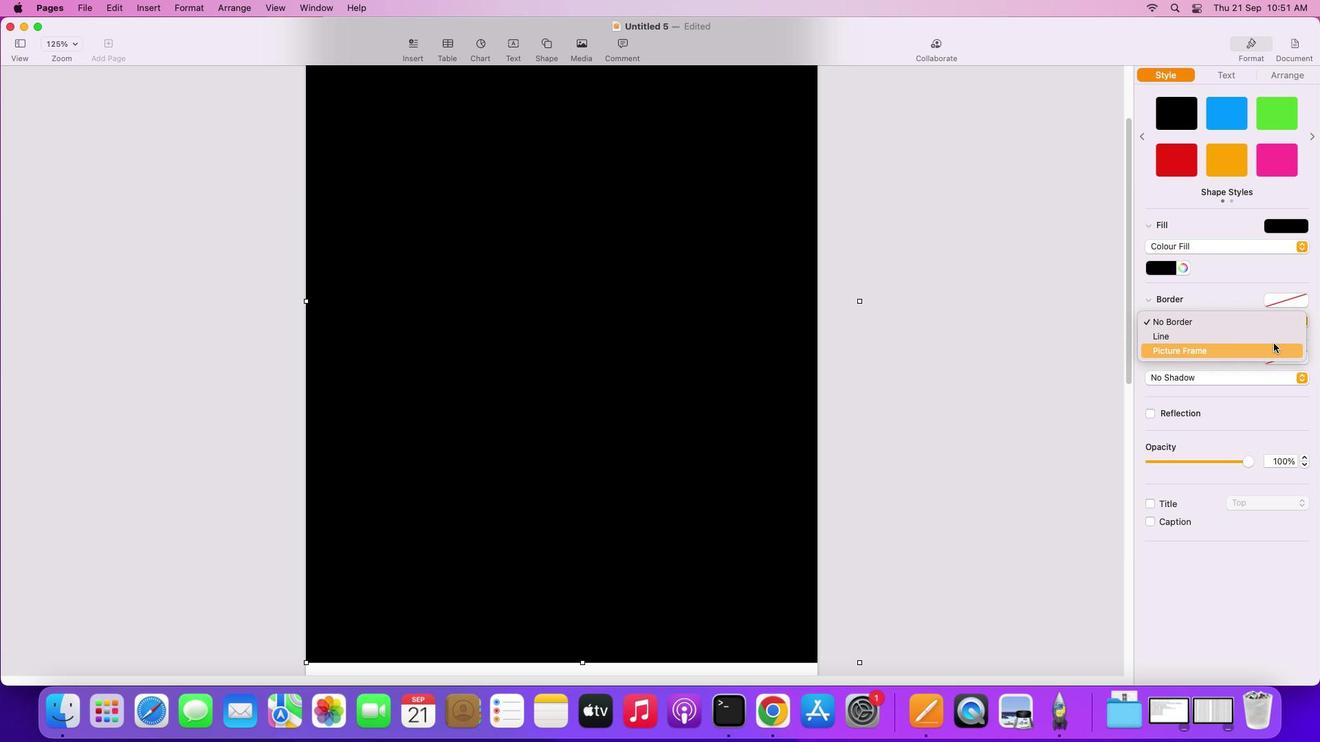 
Action: Mouse pressed left at (1272, 343)
Screenshot: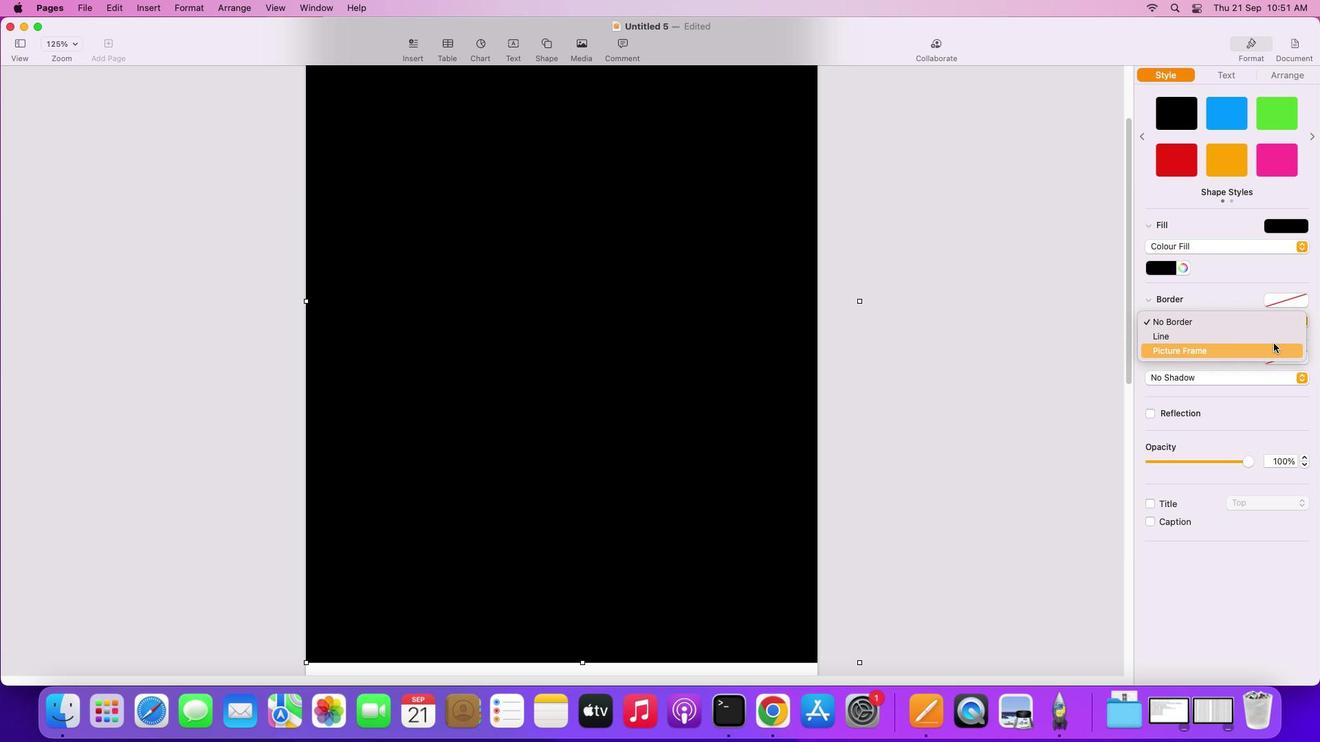 
Action: Mouse moved to (1172, 350)
Screenshot: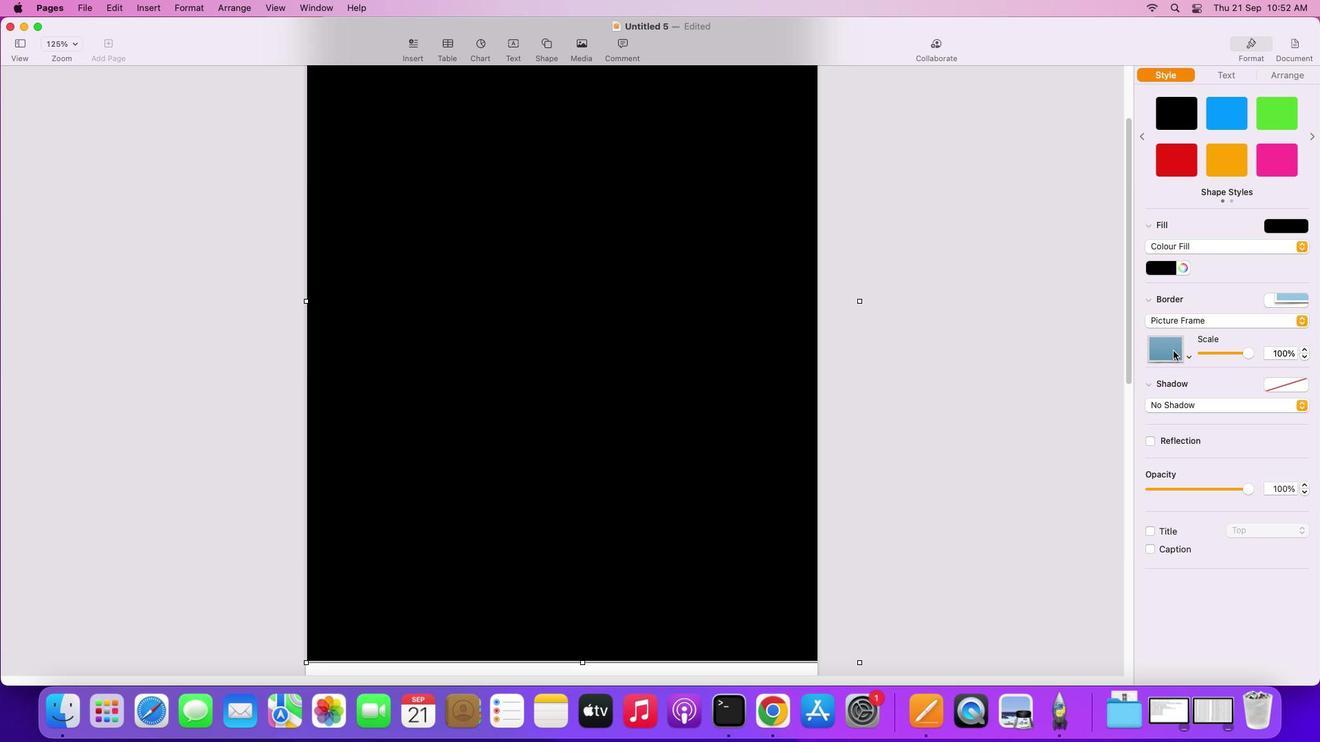 
Action: Mouse pressed left at (1172, 350)
Screenshot: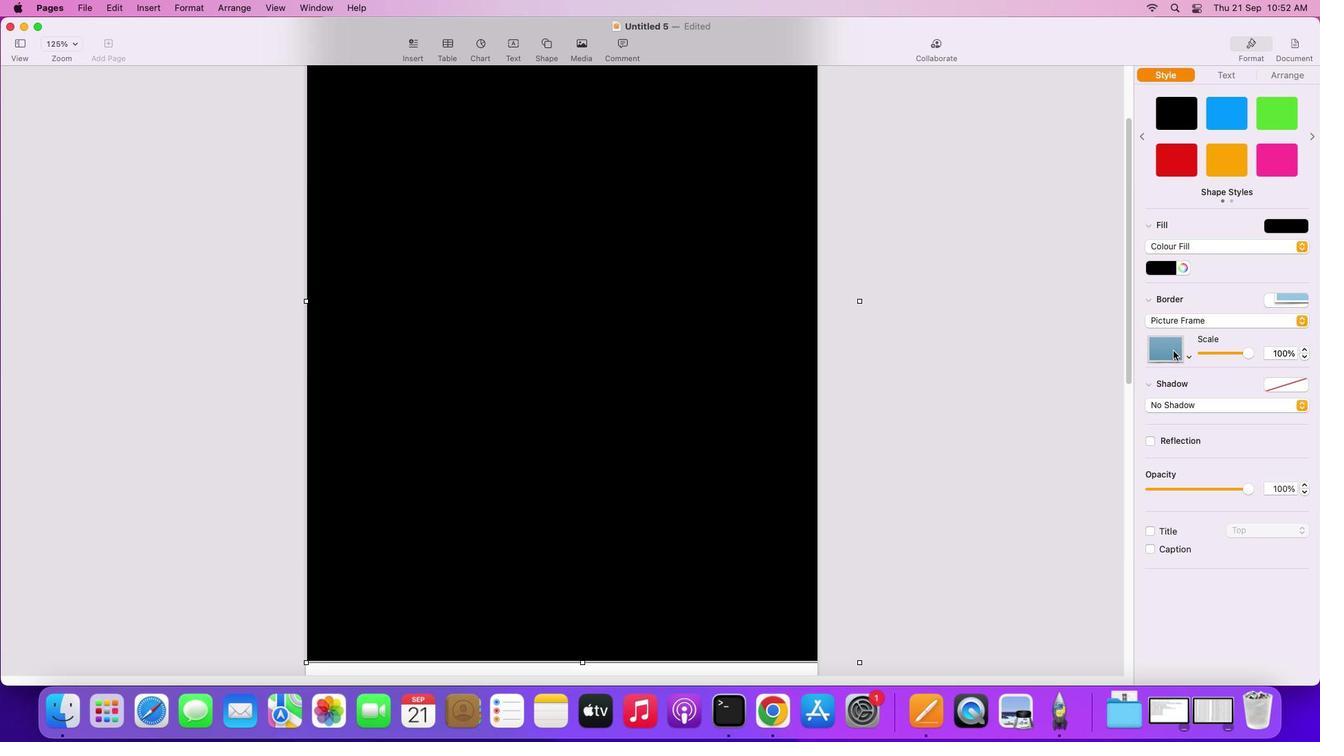 
Action: Mouse moved to (1128, 477)
Screenshot: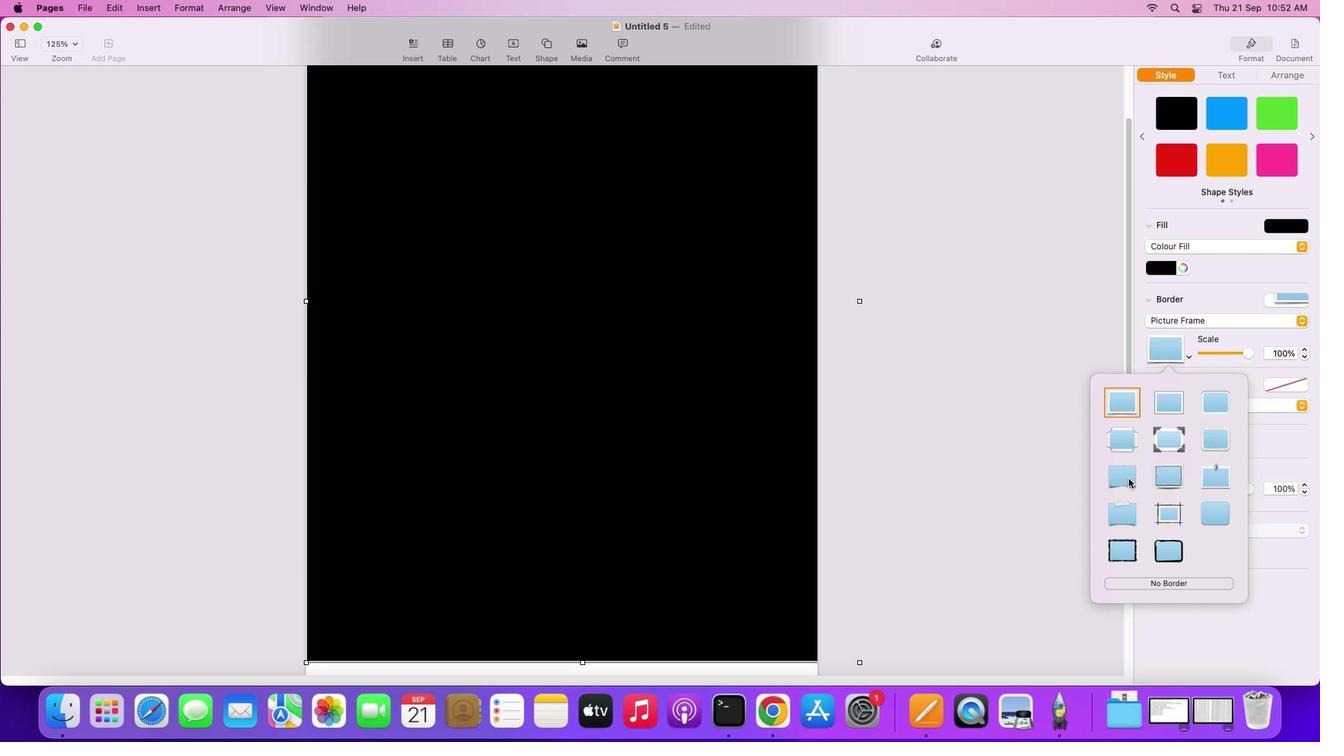 
Action: Mouse pressed left at (1128, 477)
Screenshot: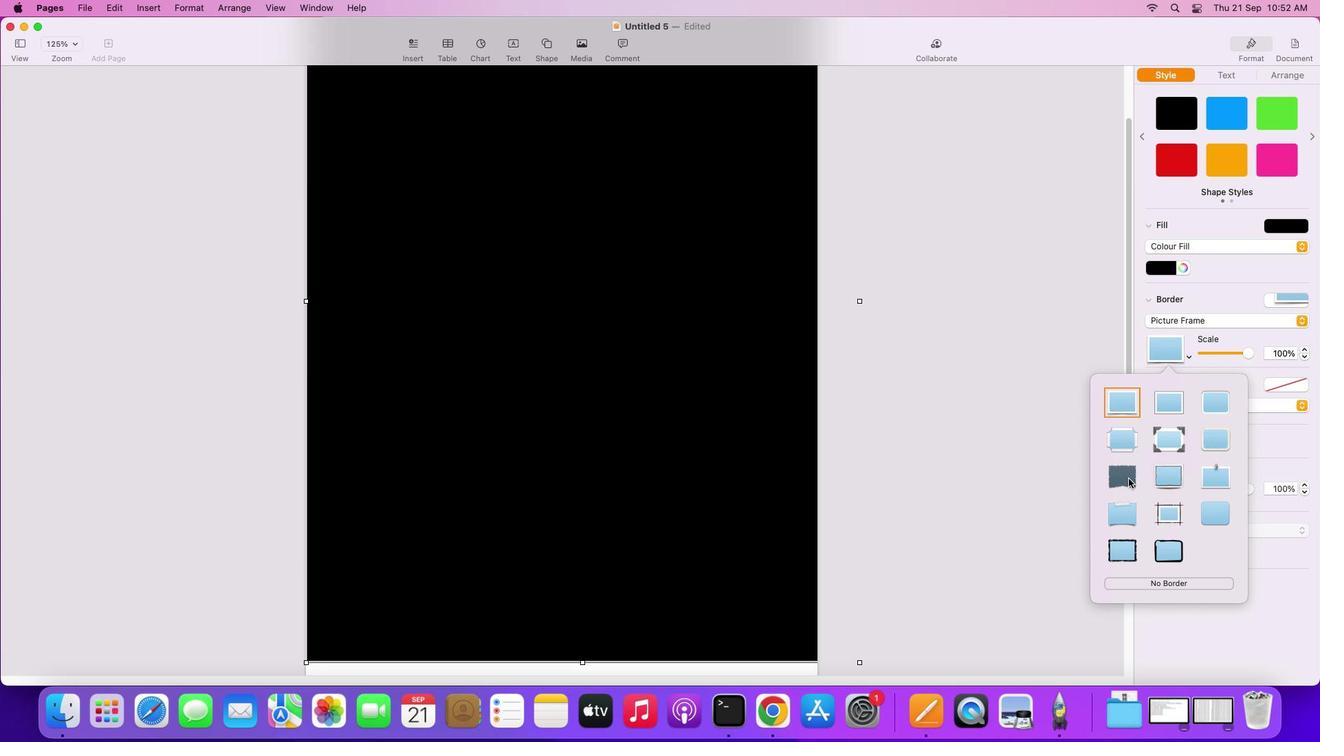 
Action: Mouse moved to (1180, 358)
Screenshot: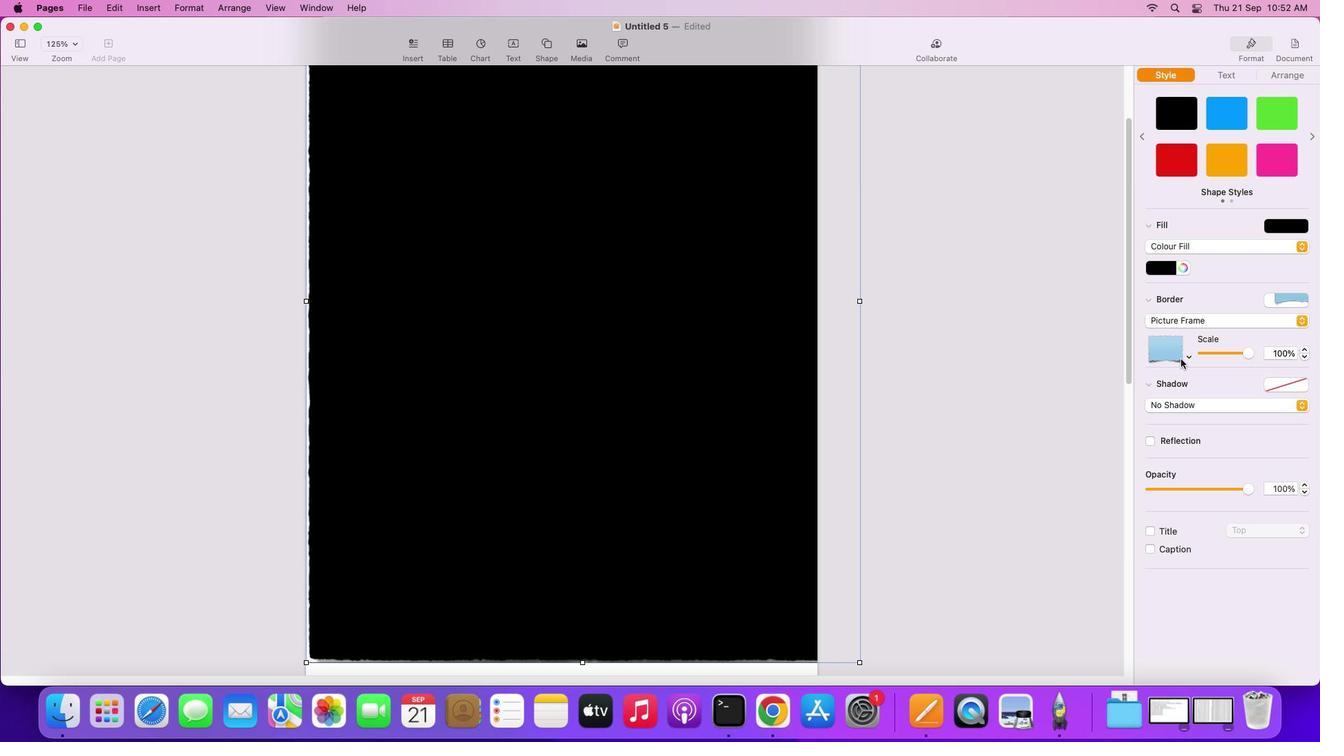 
Action: Mouse pressed left at (1180, 358)
Screenshot: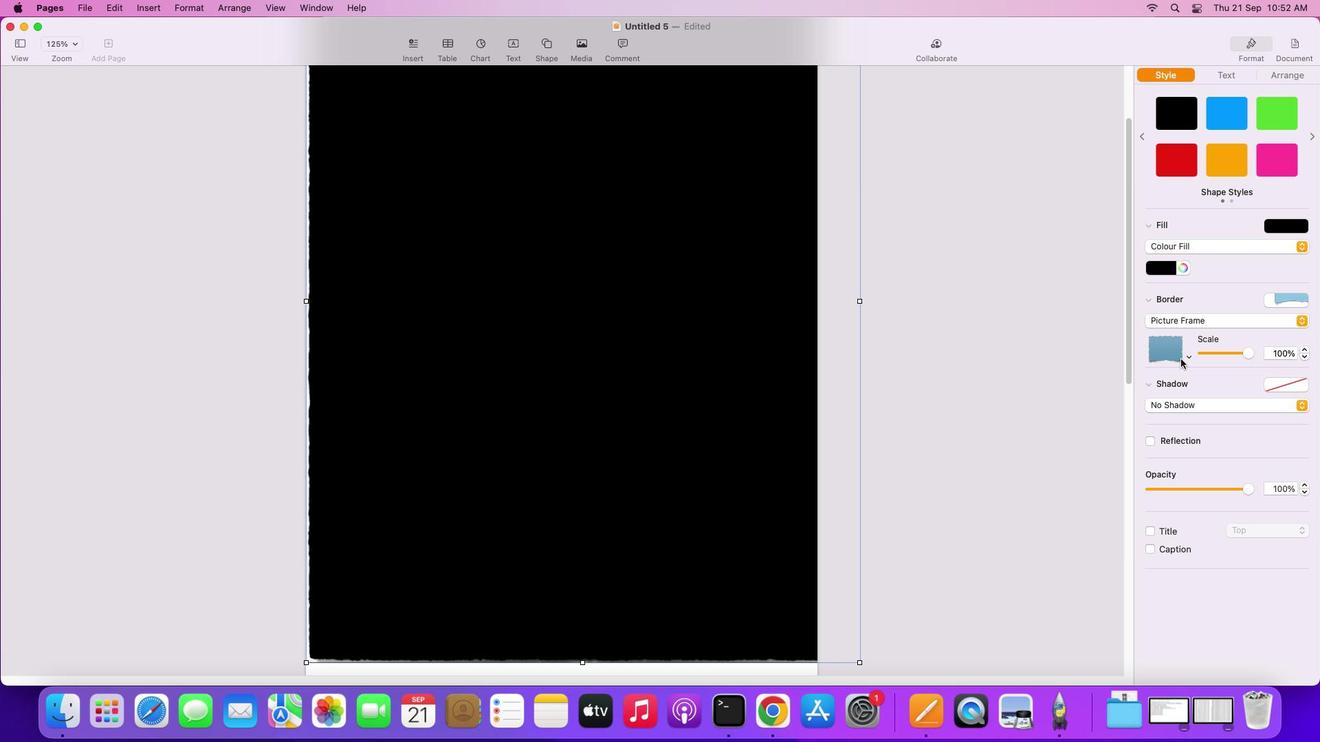 
Action: Mouse moved to (1172, 479)
Screenshot: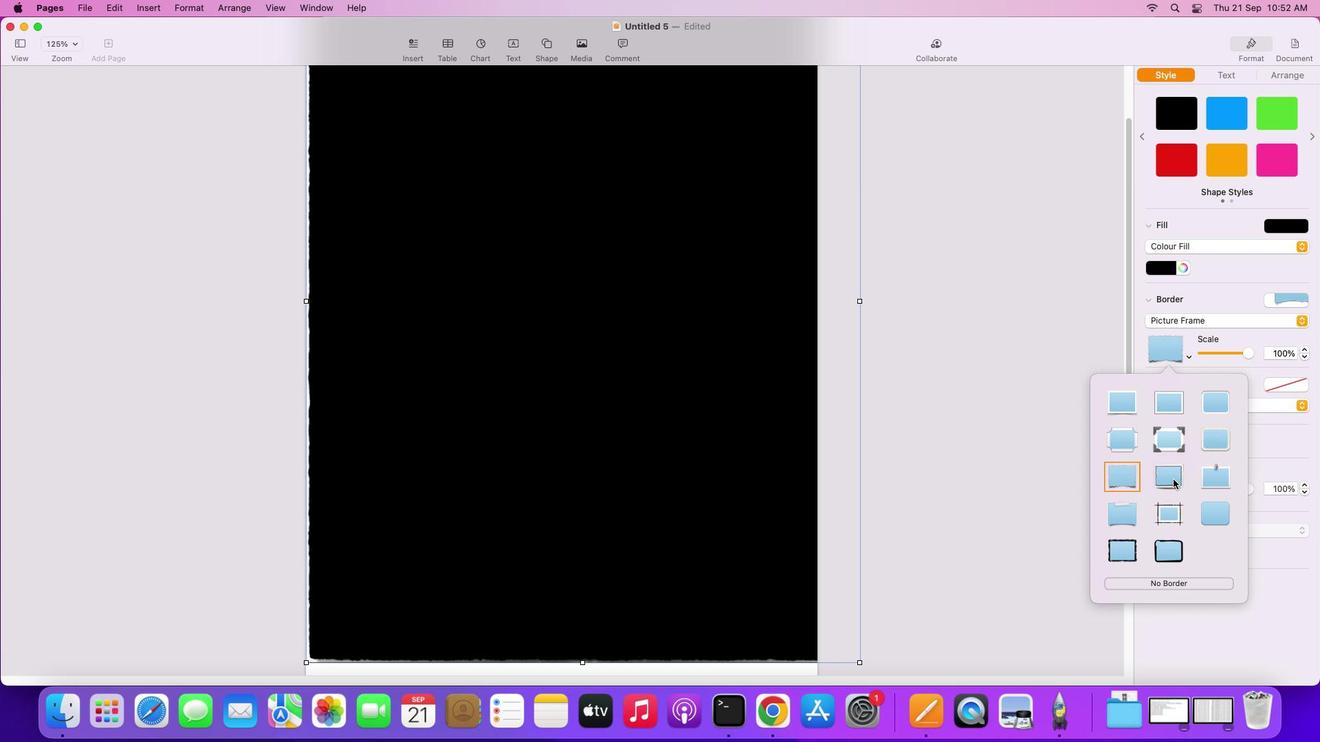 
Action: Mouse pressed left at (1172, 479)
Screenshot: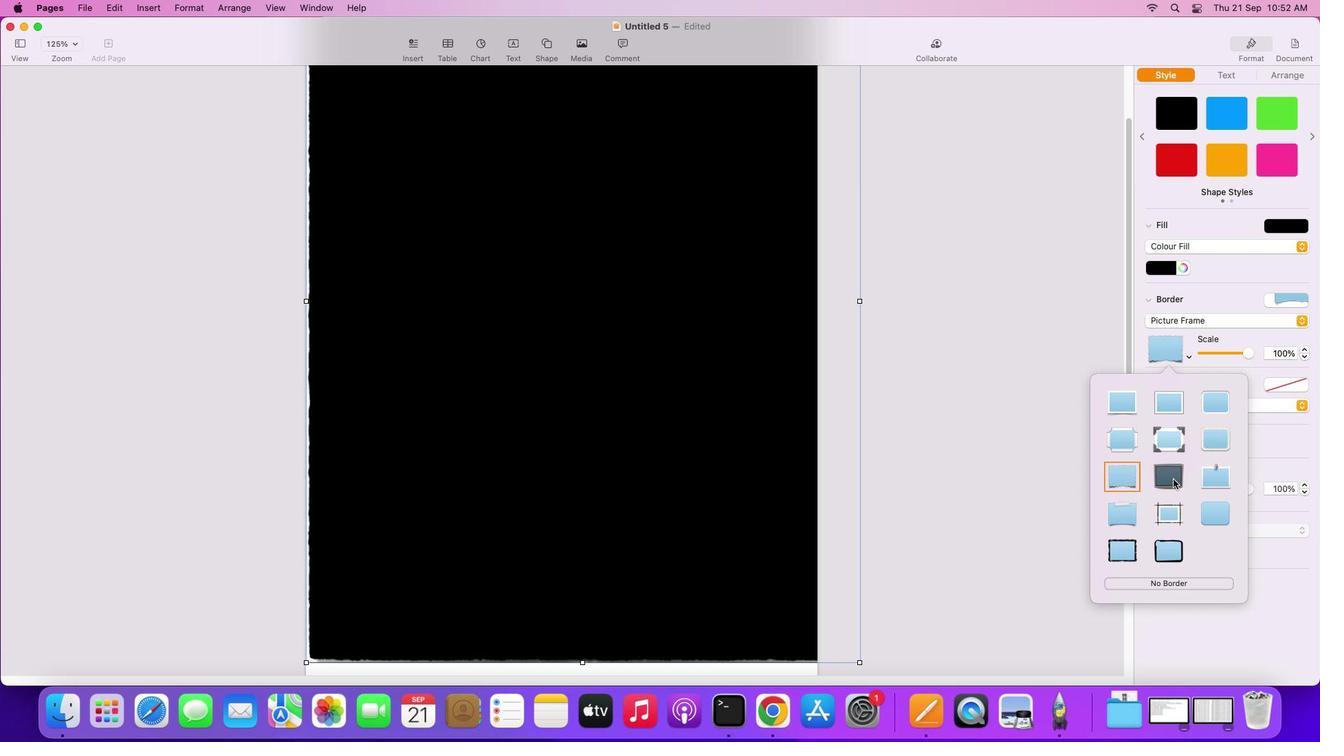 
Action: Mouse moved to (1177, 350)
Screenshot: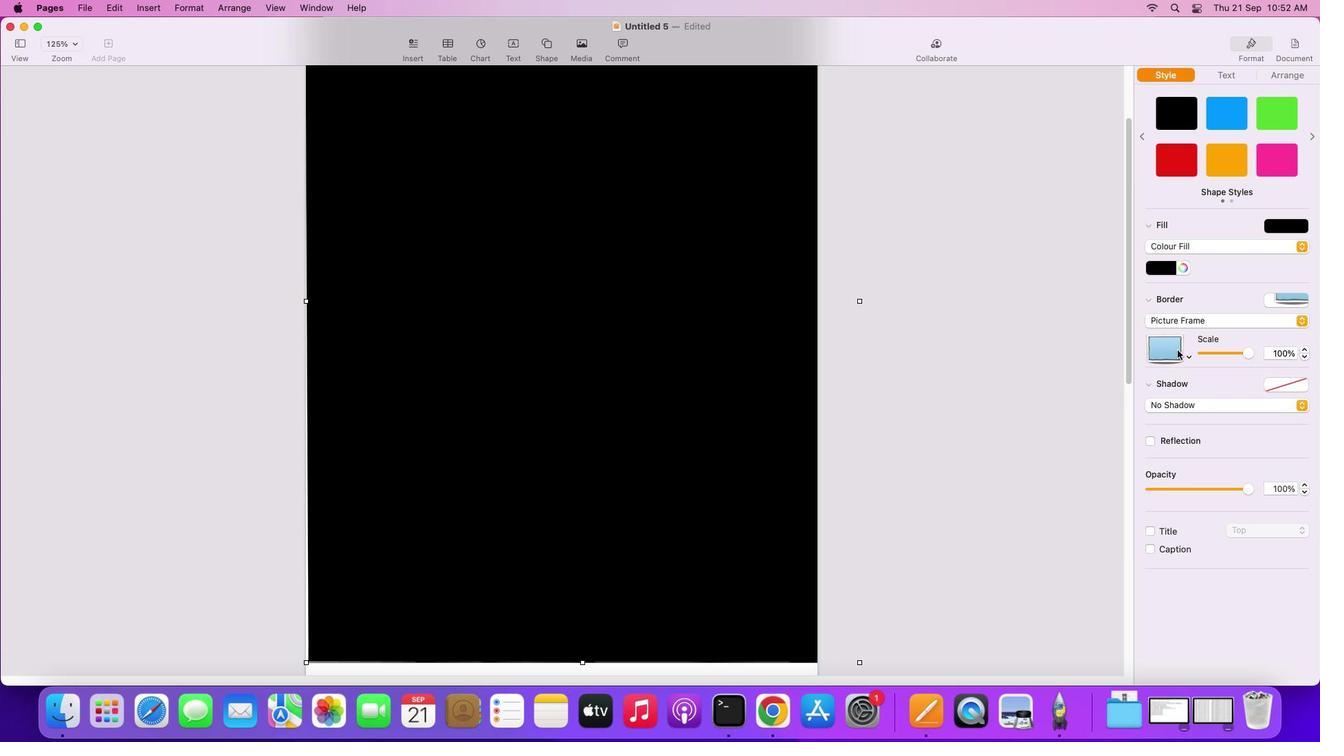 
Action: Mouse pressed left at (1177, 350)
Screenshot: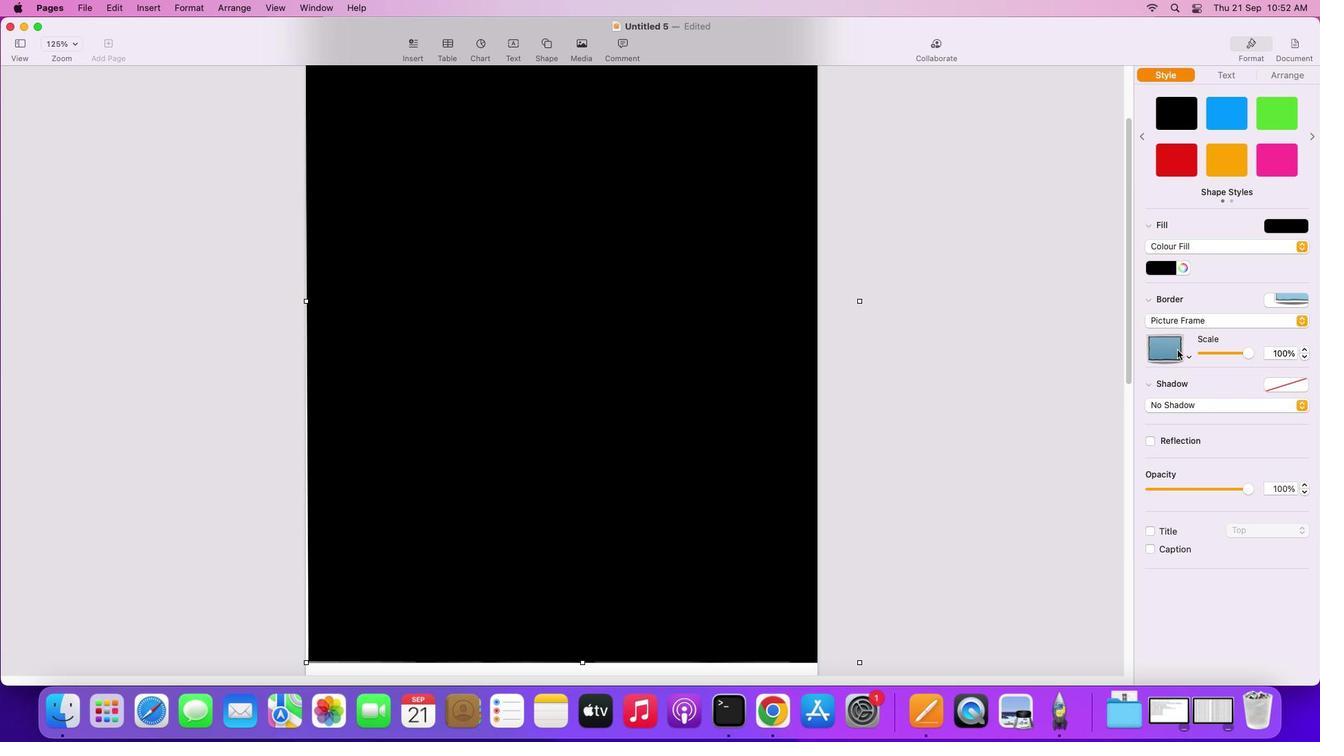 
Action: Mouse moved to (1162, 514)
Screenshot: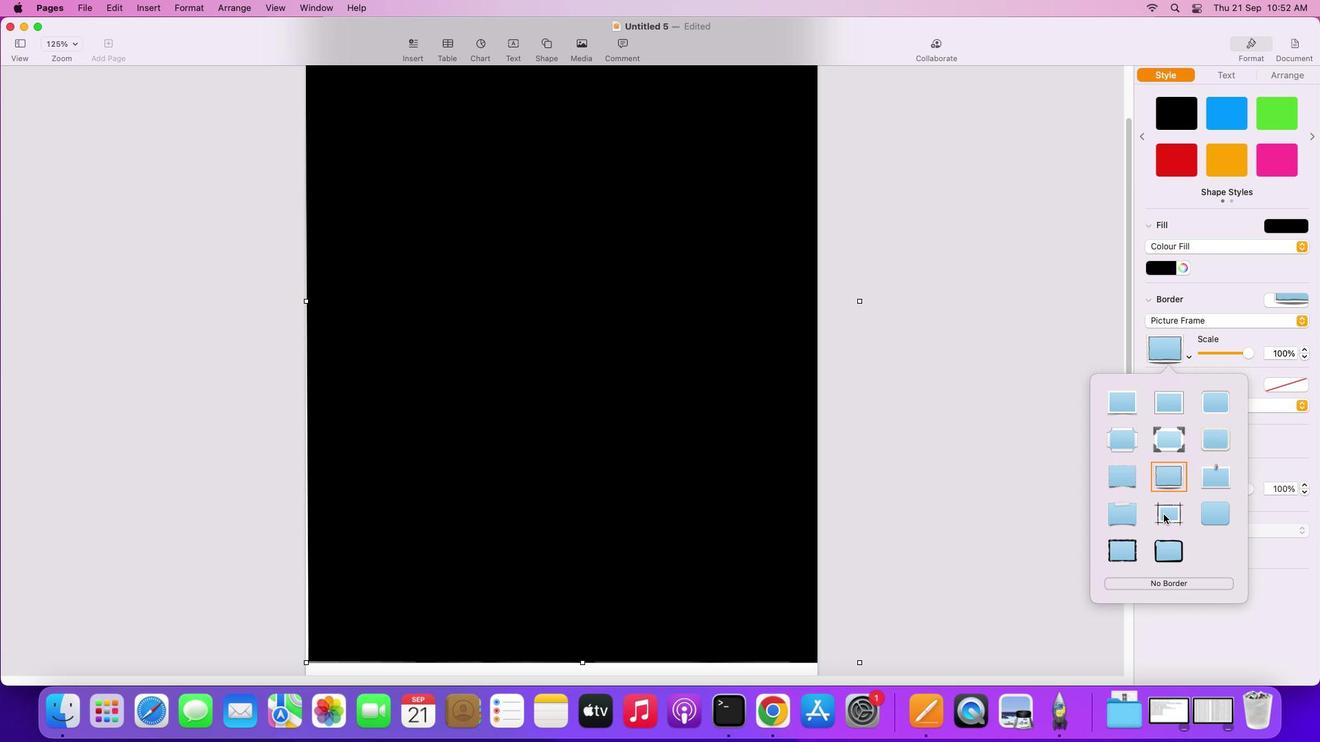
Action: Mouse pressed left at (1162, 514)
Screenshot: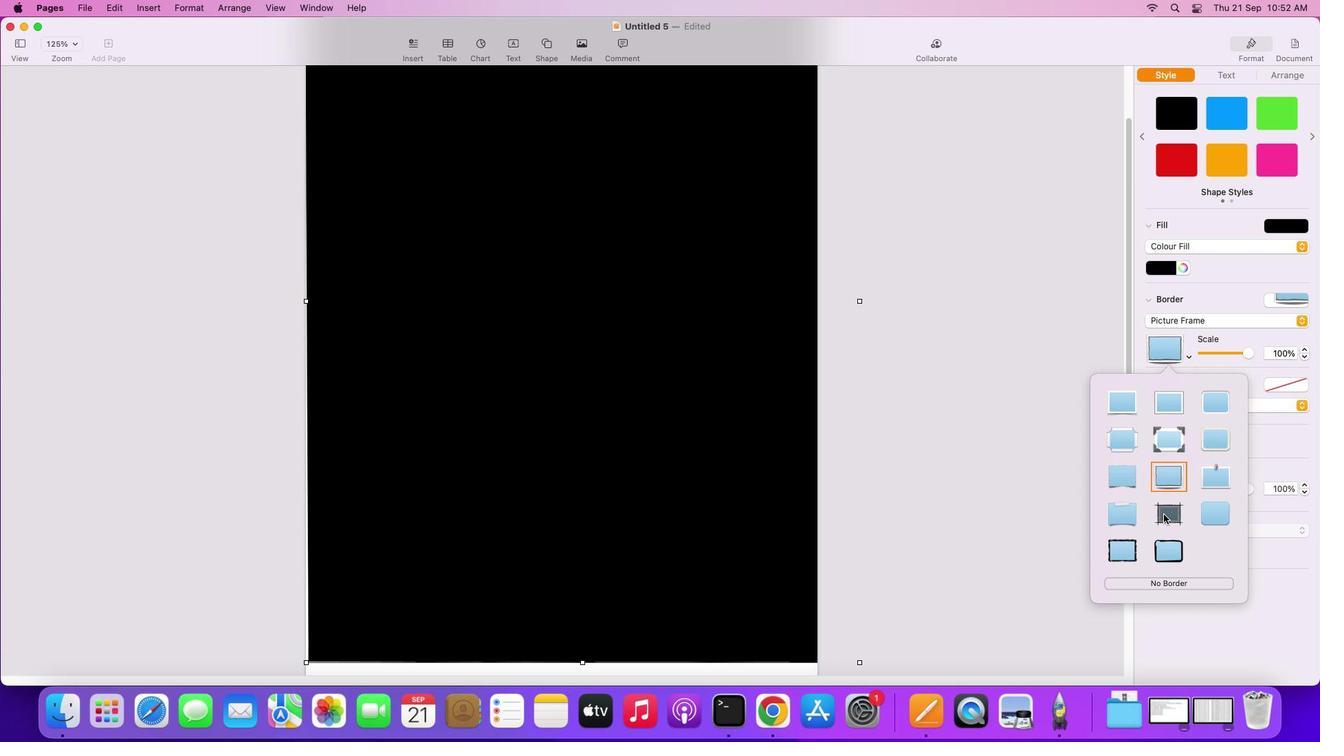
Action: Mouse moved to (1164, 352)
Screenshot: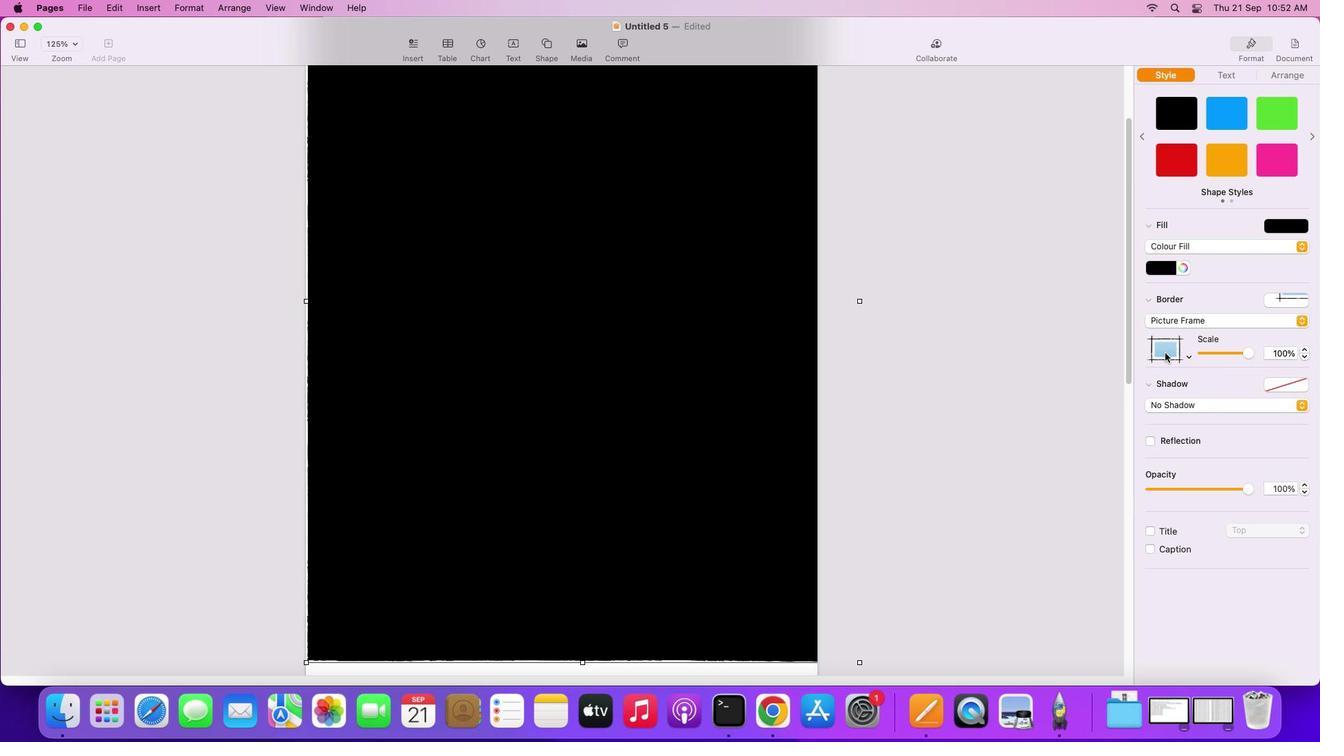 
Action: Mouse pressed left at (1164, 352)
Screenshot: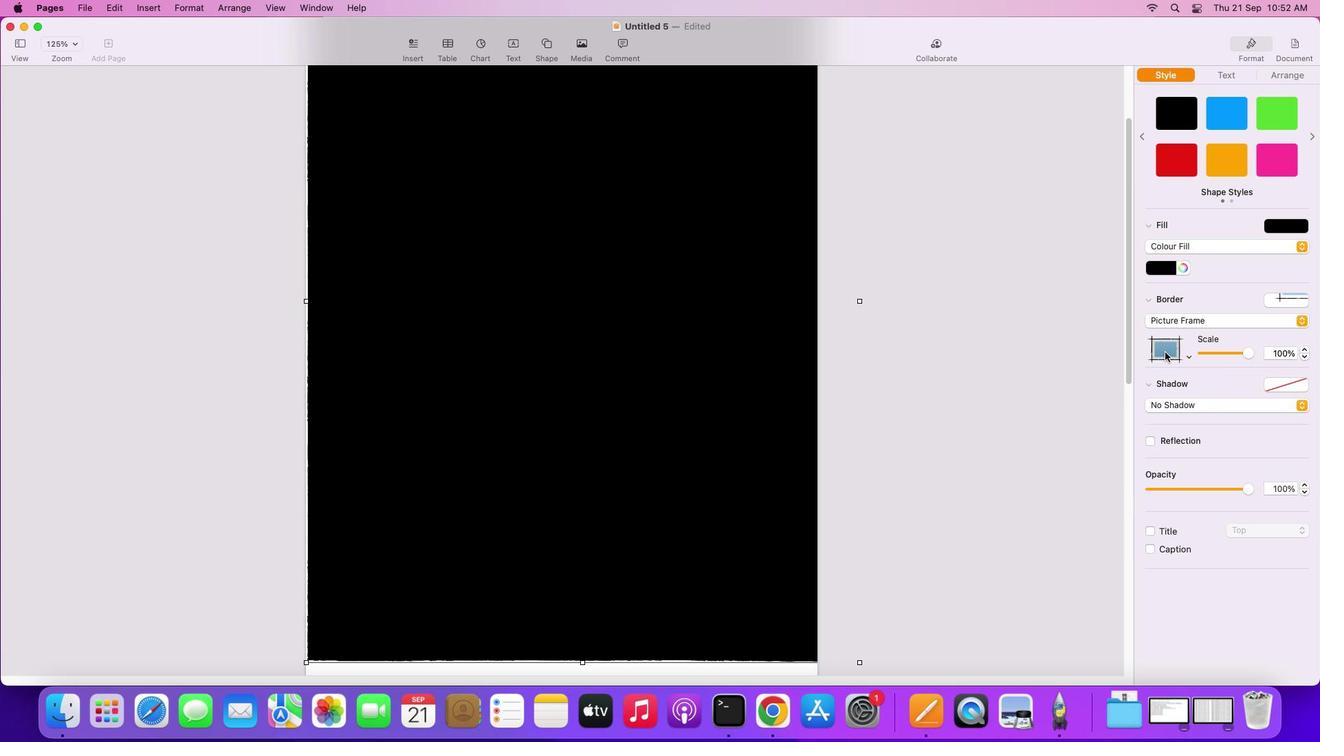 
Action: Mouse moved to (1121, 402)
Screenshot: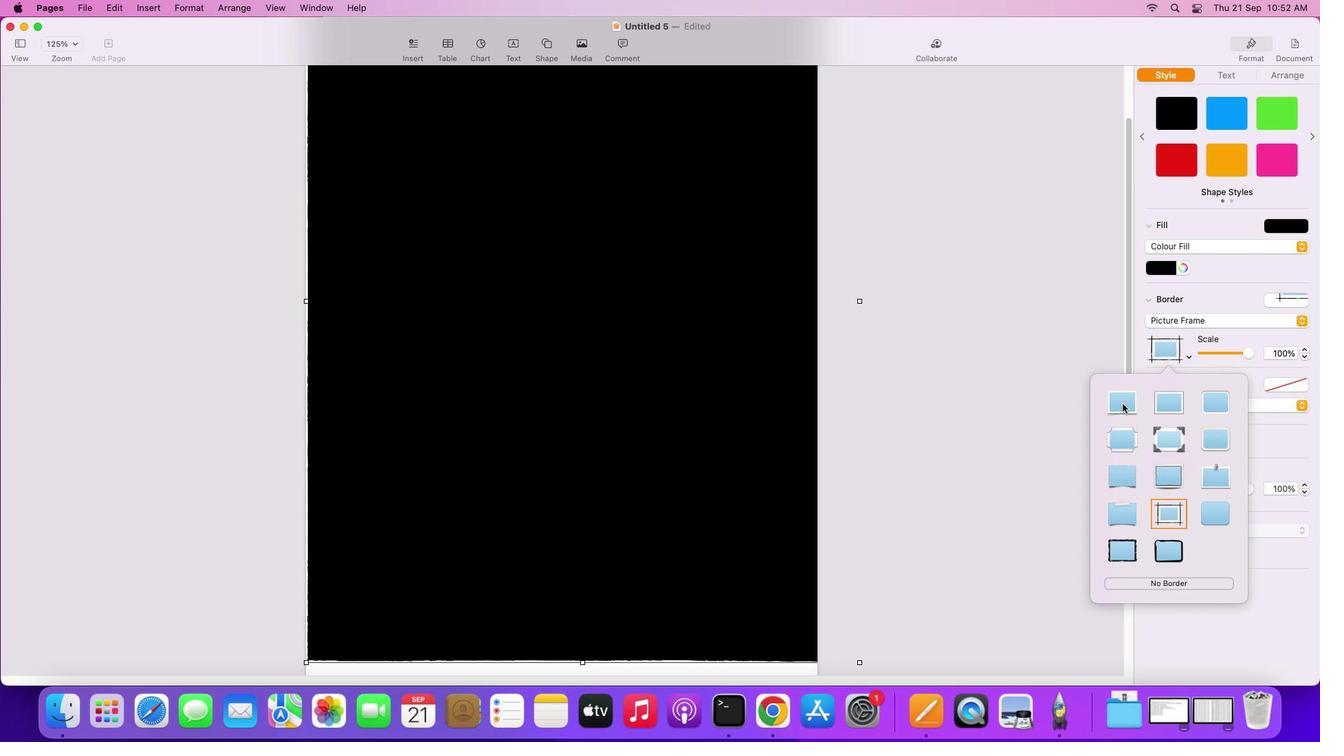 
Action: Mouse pressed left at (1121, 402)
Screenshot: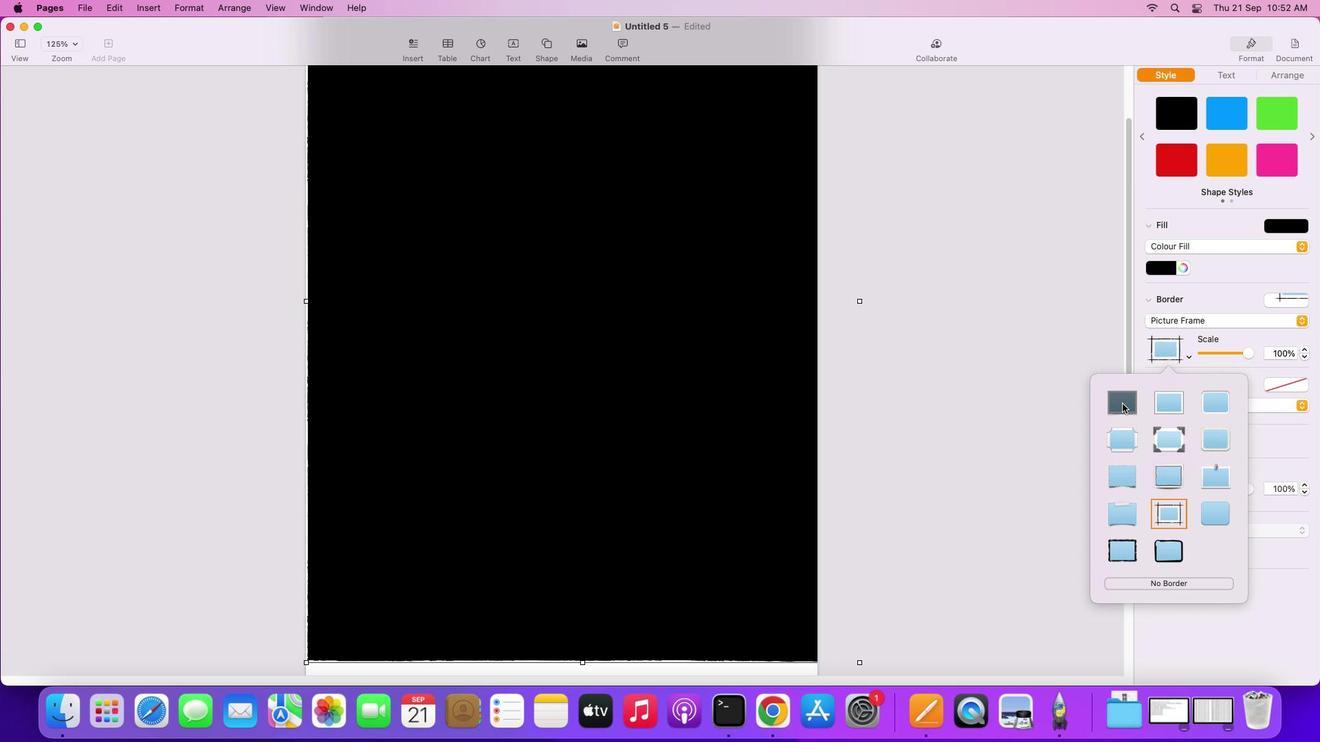 
Action: Mouse moved to (1181, 351)
Screenshot: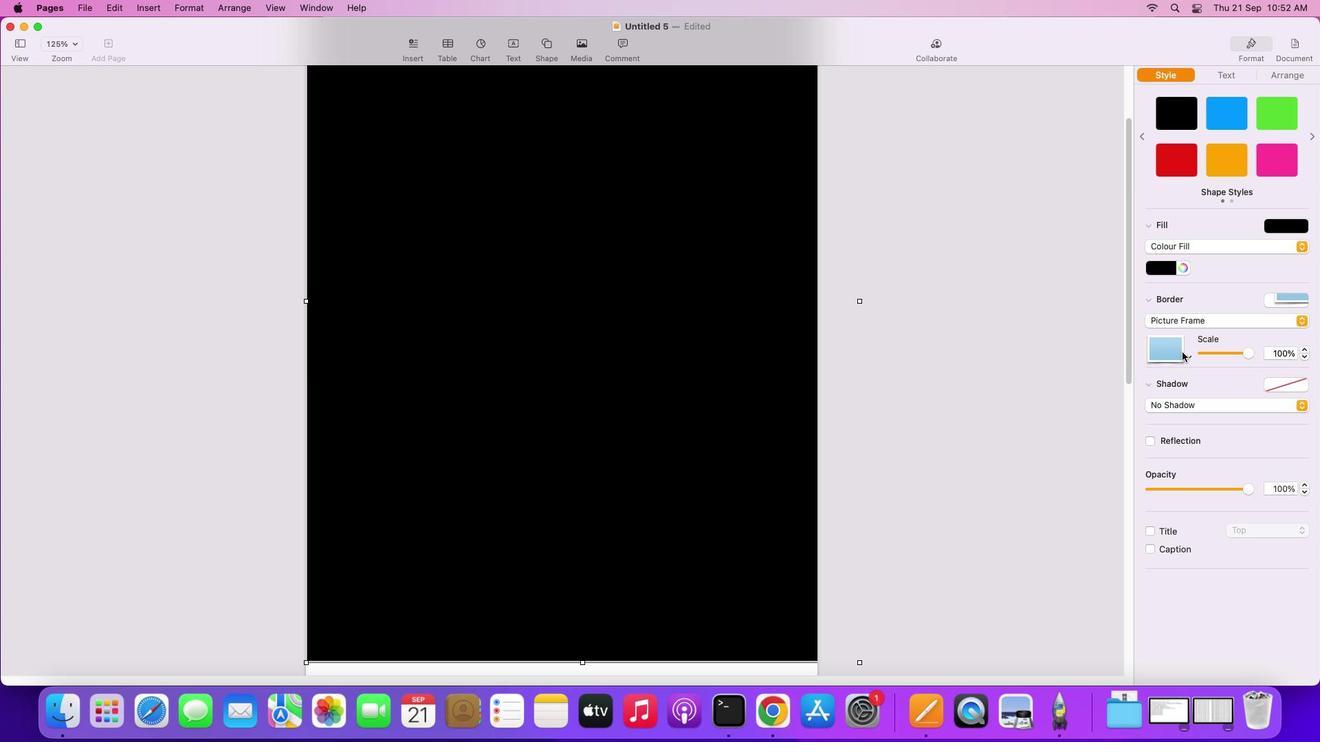 
Action: Mouse pressed left at (1181, 351)
Screenshot: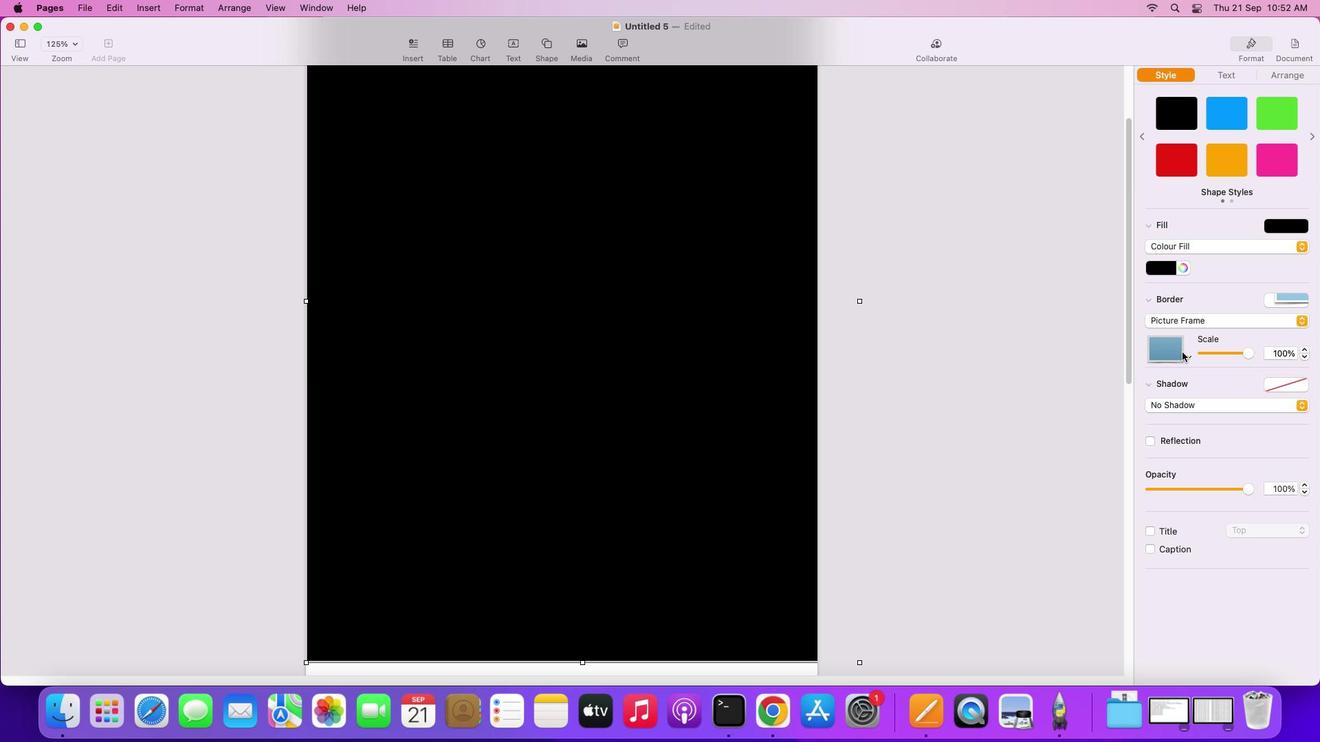 
Action: Mouse moved to (1162, 404)
Screenshot: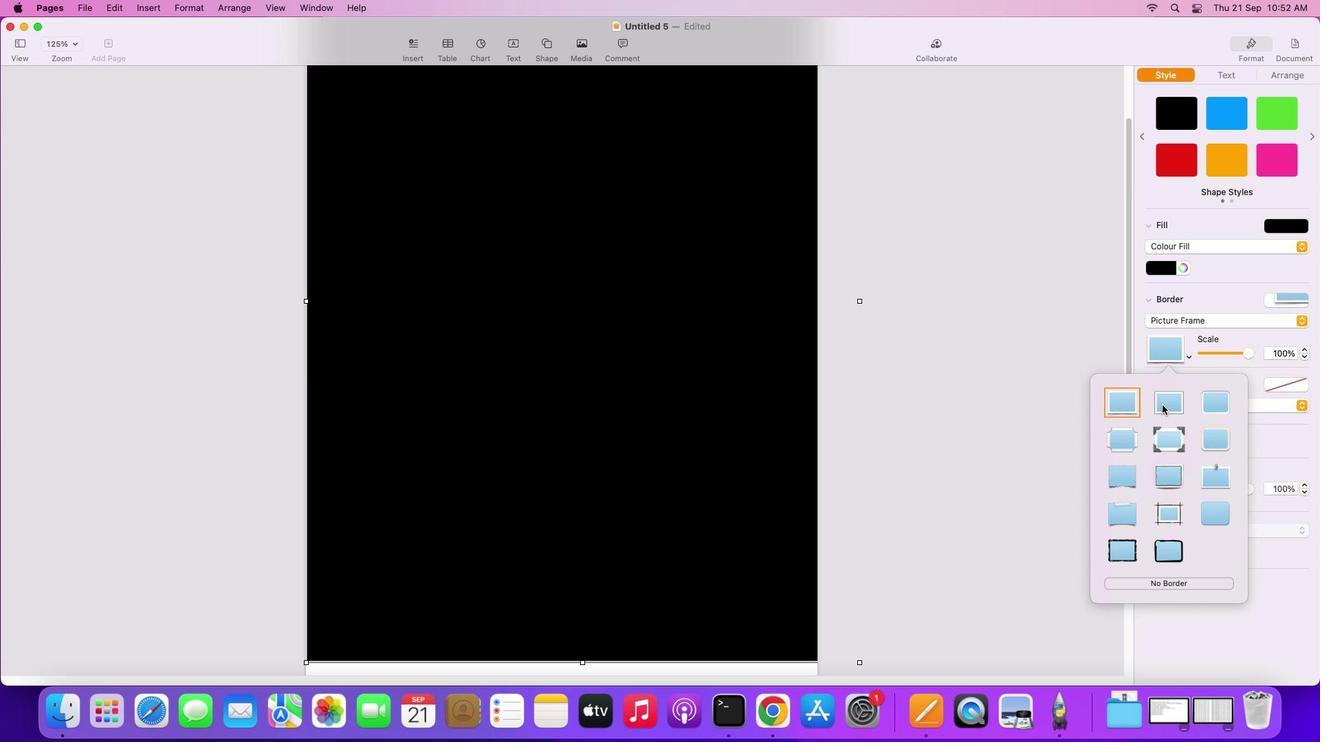 
Action: Mouse pressed left at (1162, 404)
Screenshot: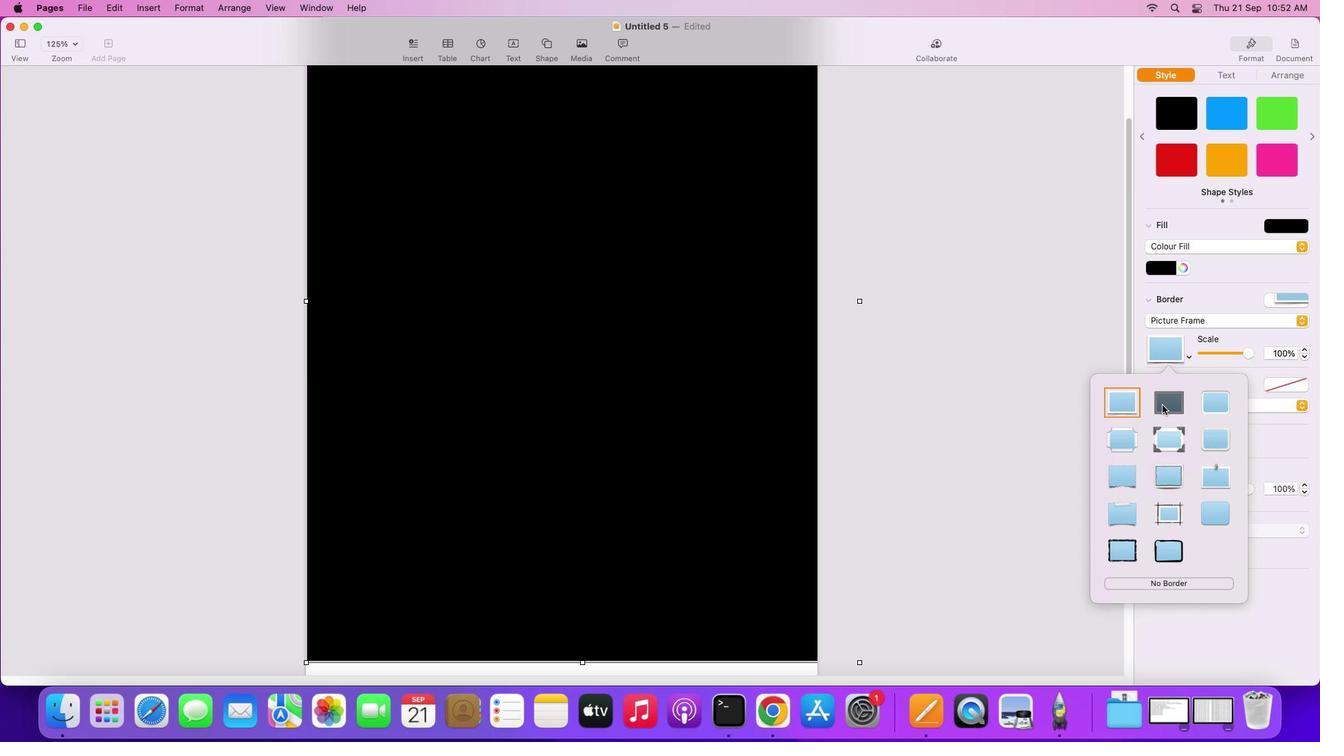 
Action: Mouse moved to (1173, 361)
Screenshot: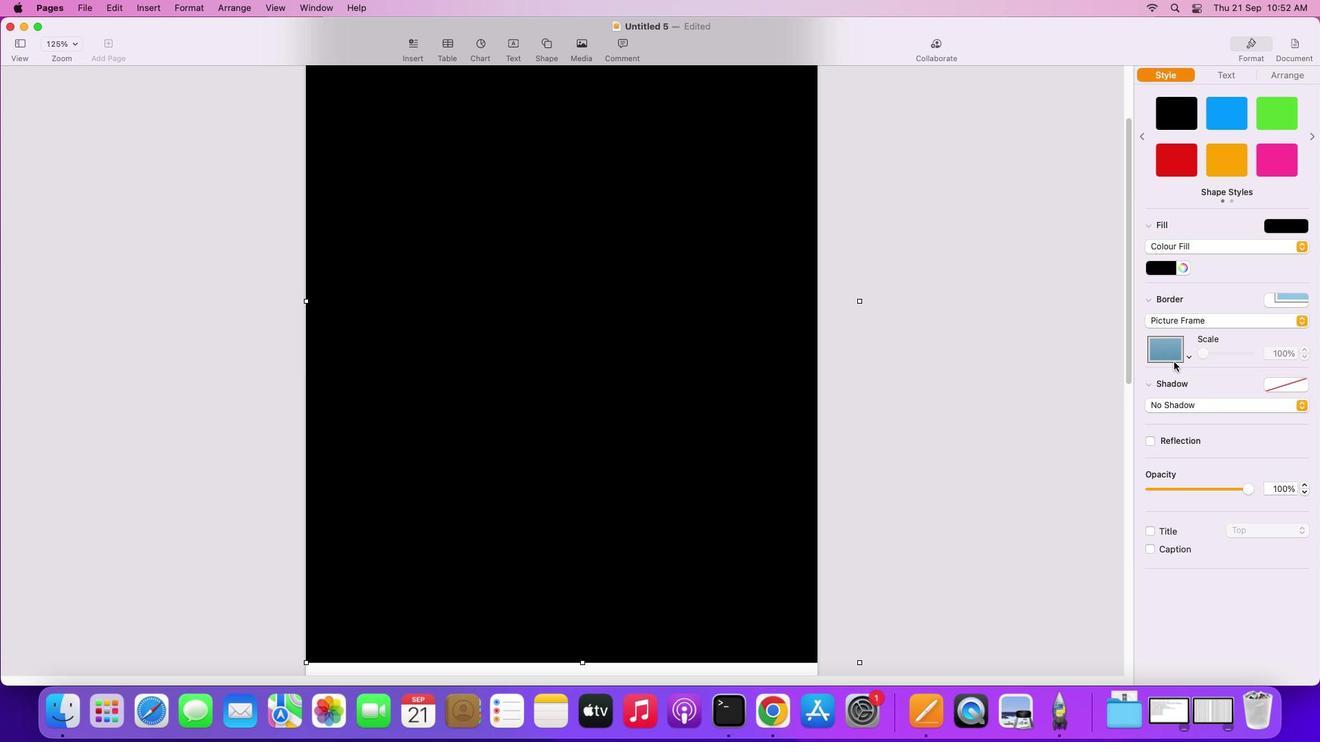 
Action: Mouse pressed left at (1173, 361)
Screenshot: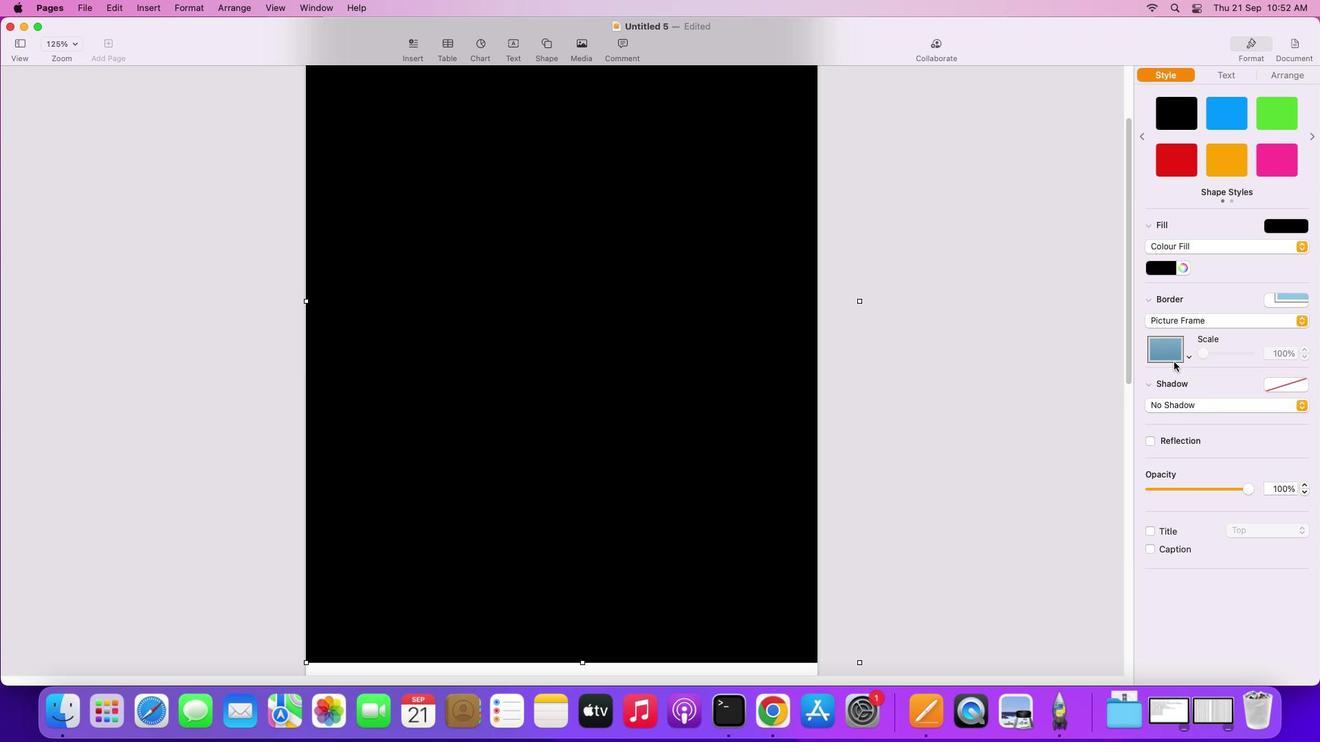 
Action: Mouse moved to (1213, 398)
Screenshot: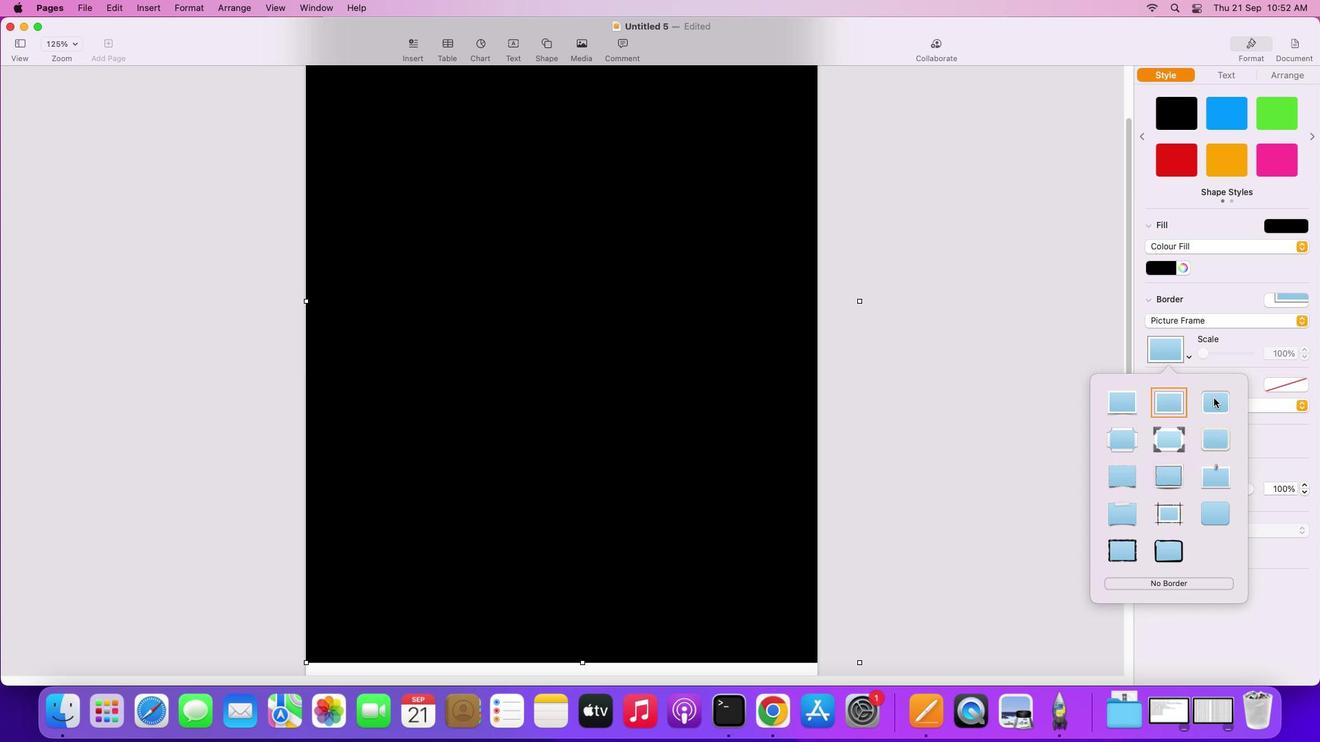 
Action: Mouse pressed left at (1213, 398)
Screenshot: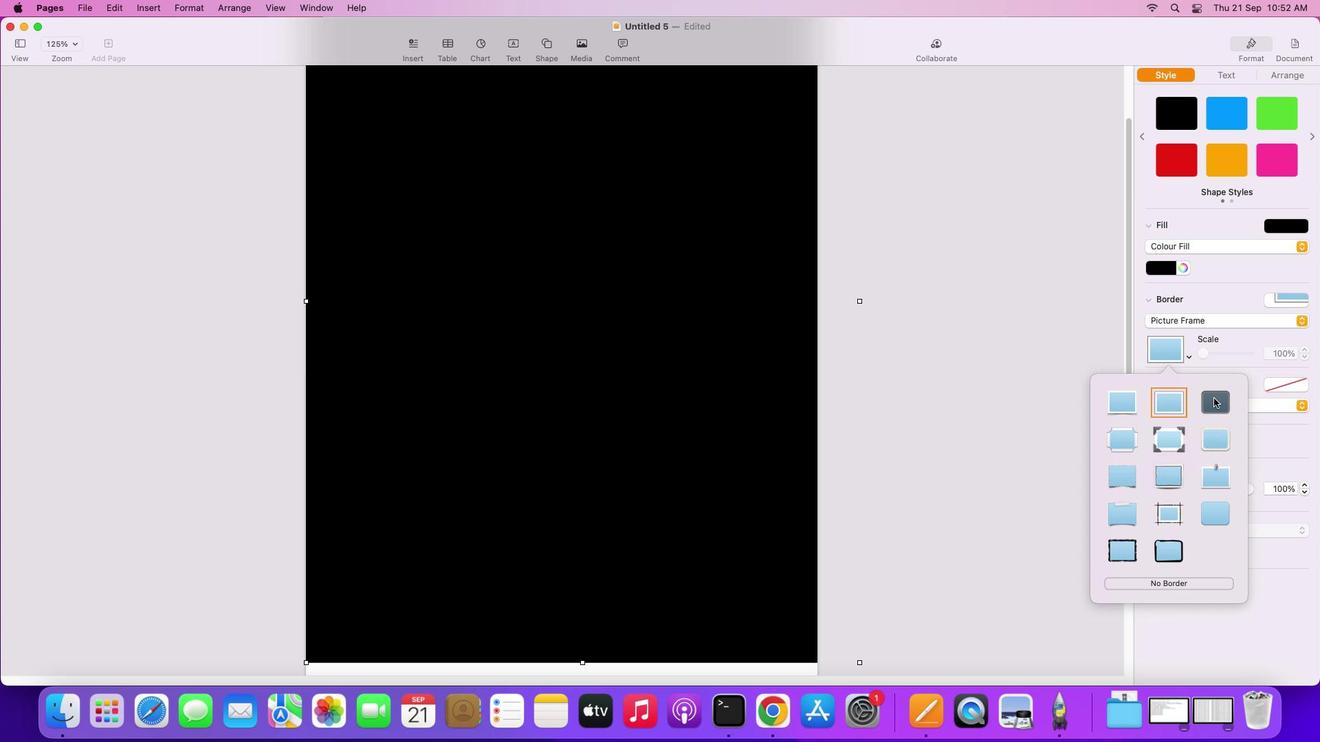 
Action: Mouse moved to (961, 427)
Screenshot: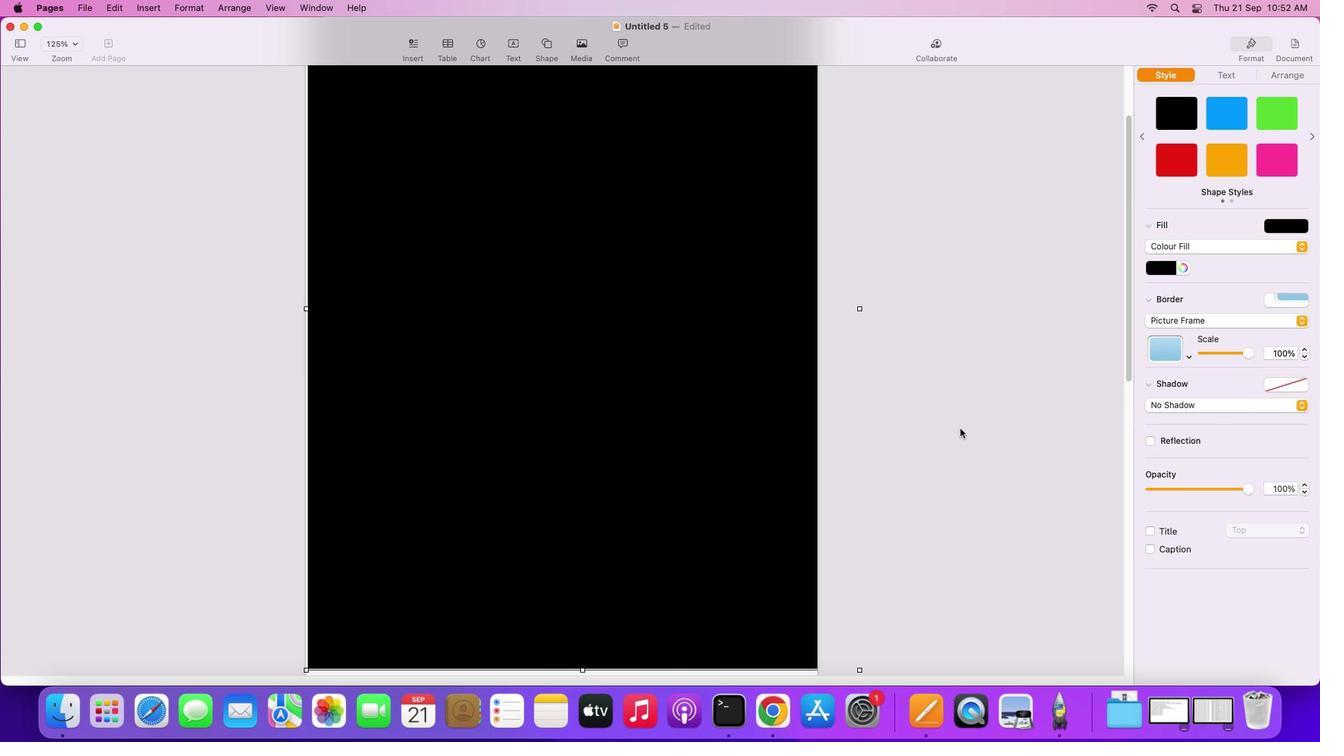 
Action: Mouse scrolled (961, 427) with delta (0, 0)
Screenshot: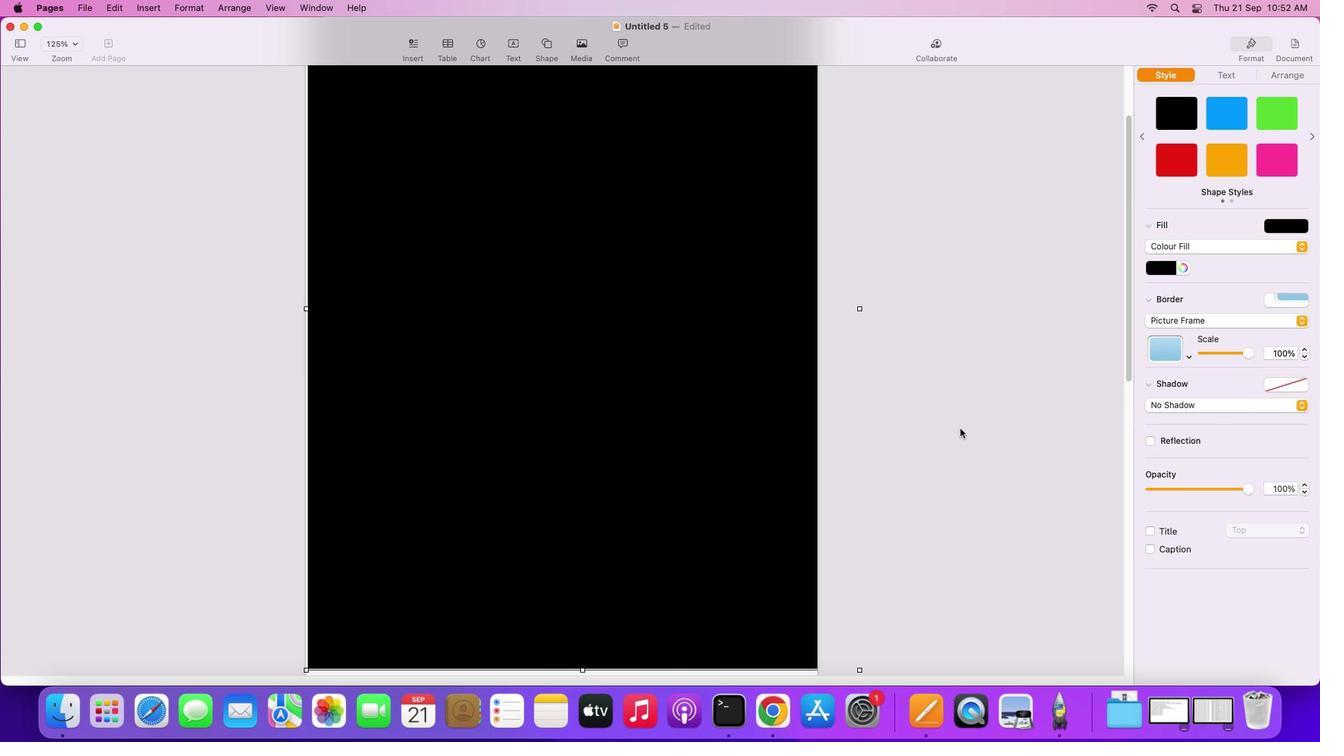 
Action: Mouse moved to (960, 428)
Screenshot: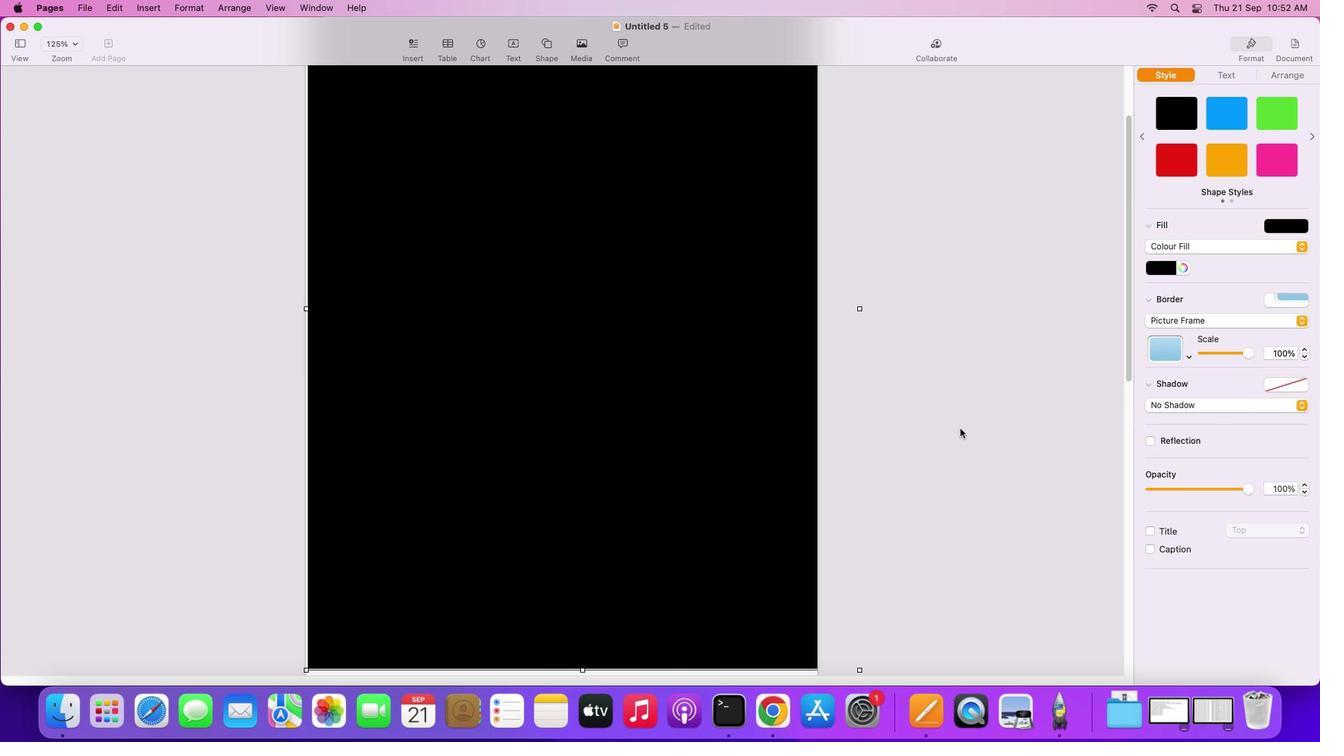 
Action: Mouse scrolled (960, 428) with delta (0, 0)
Screenshot: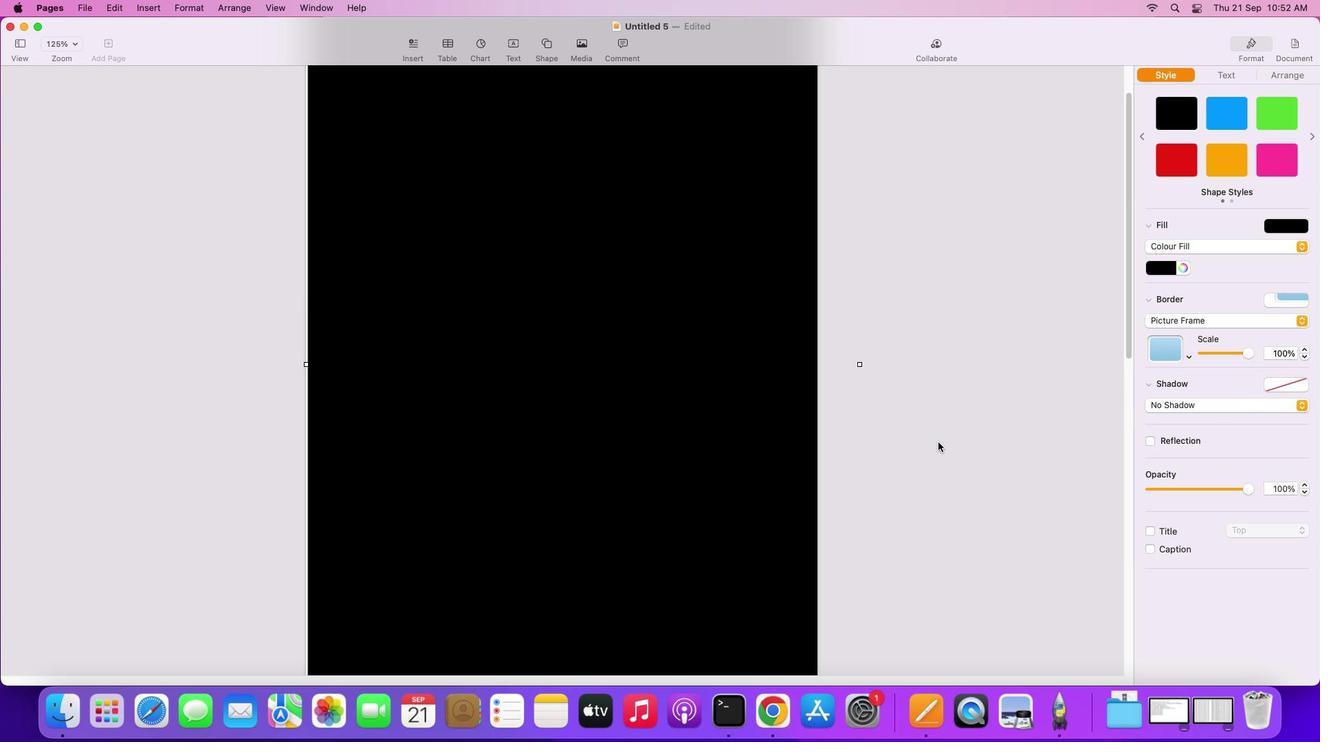 
Action: Mouse scrolled (960, 428) with delta (0, 2)
Screenshot: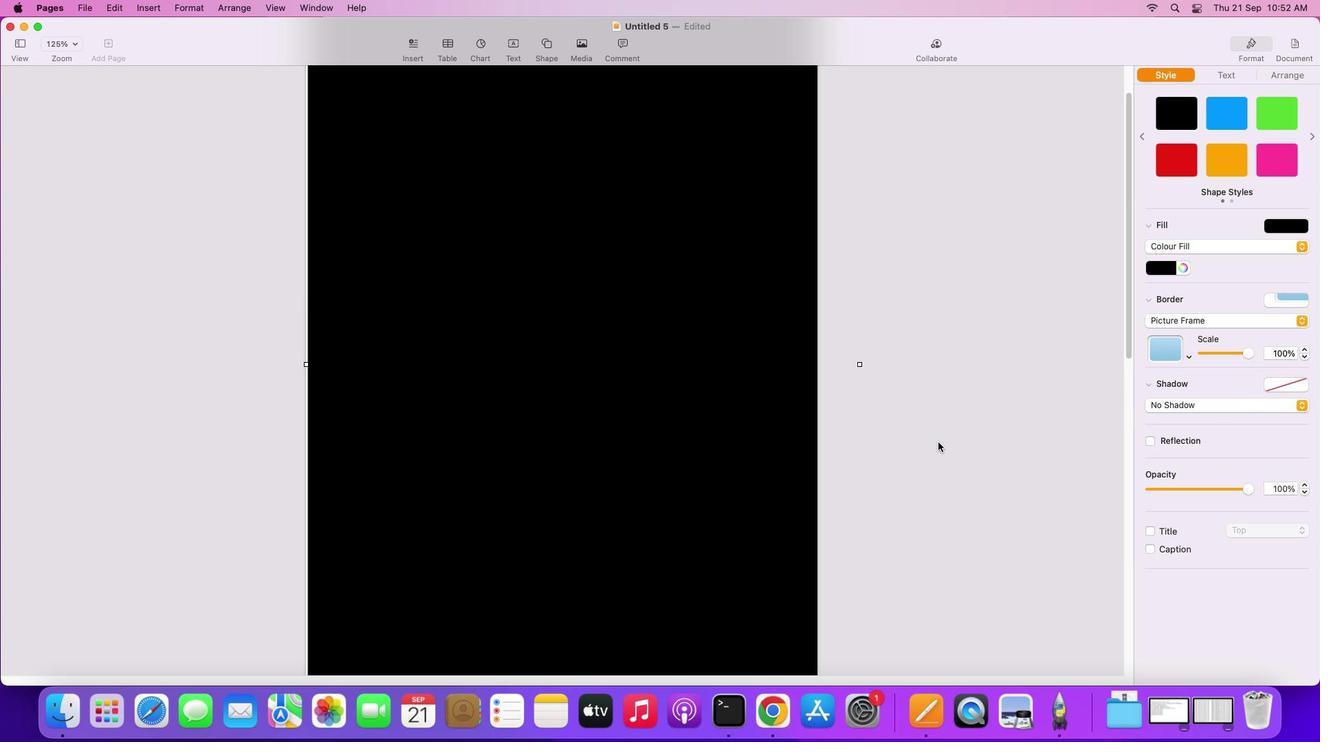 
Action: Mouse scrolled (960, 428) with delta (0, 2)
Screenshot: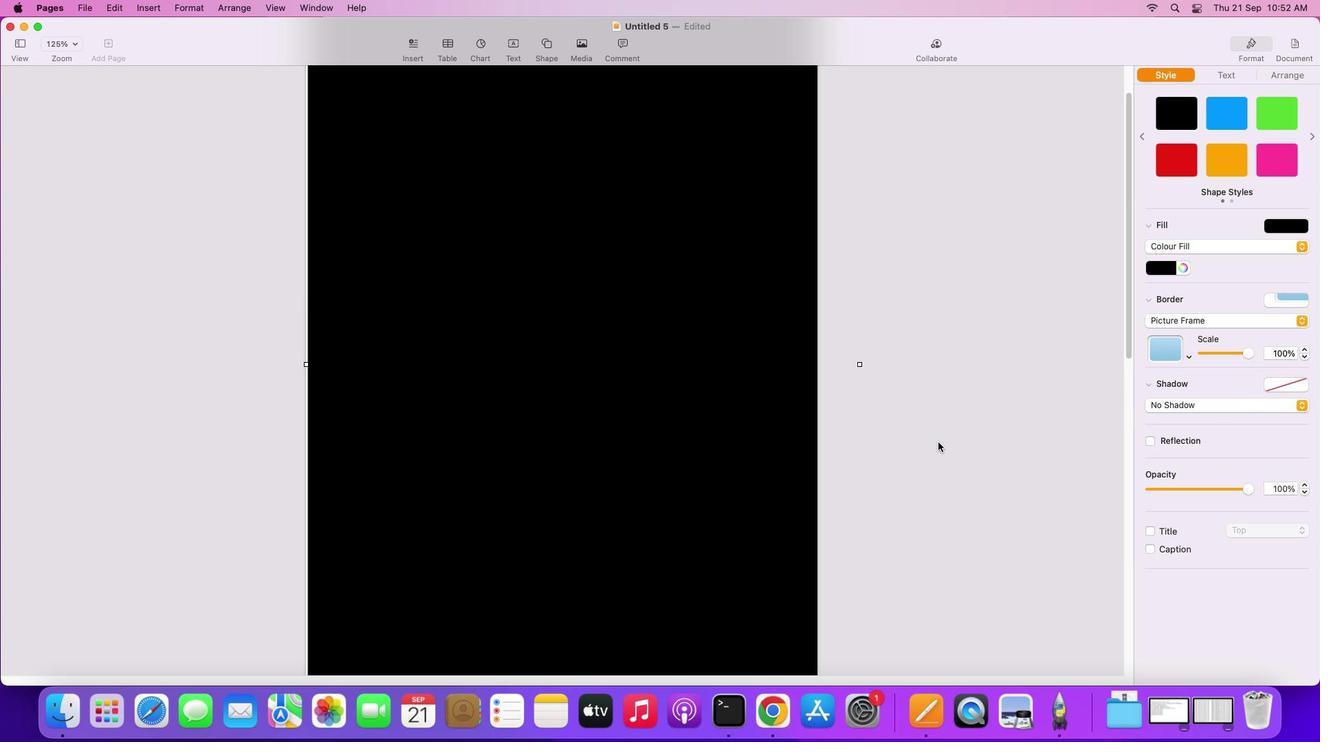 
Action: Mouse moved to (959, 428)
Screenshot: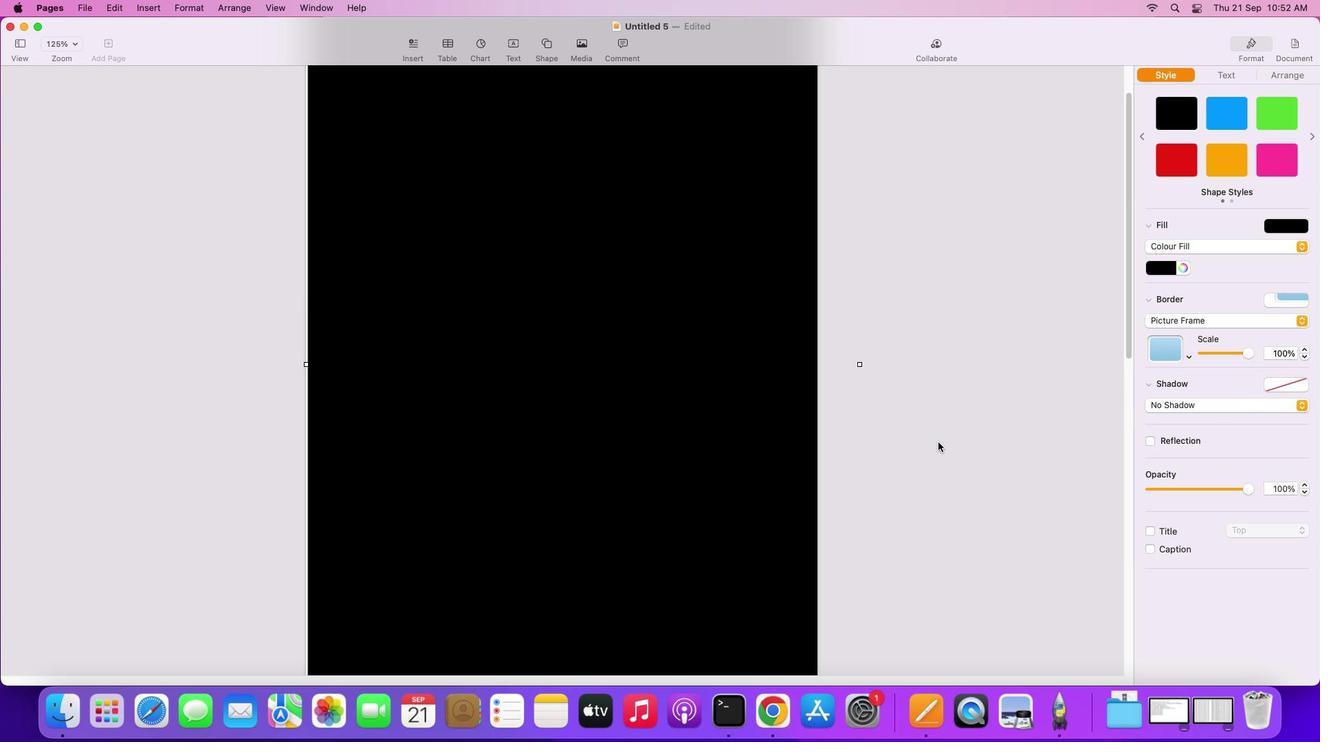 
Action: Mouse scrolled (959, 428) with delta (0, 3)
Screenshot: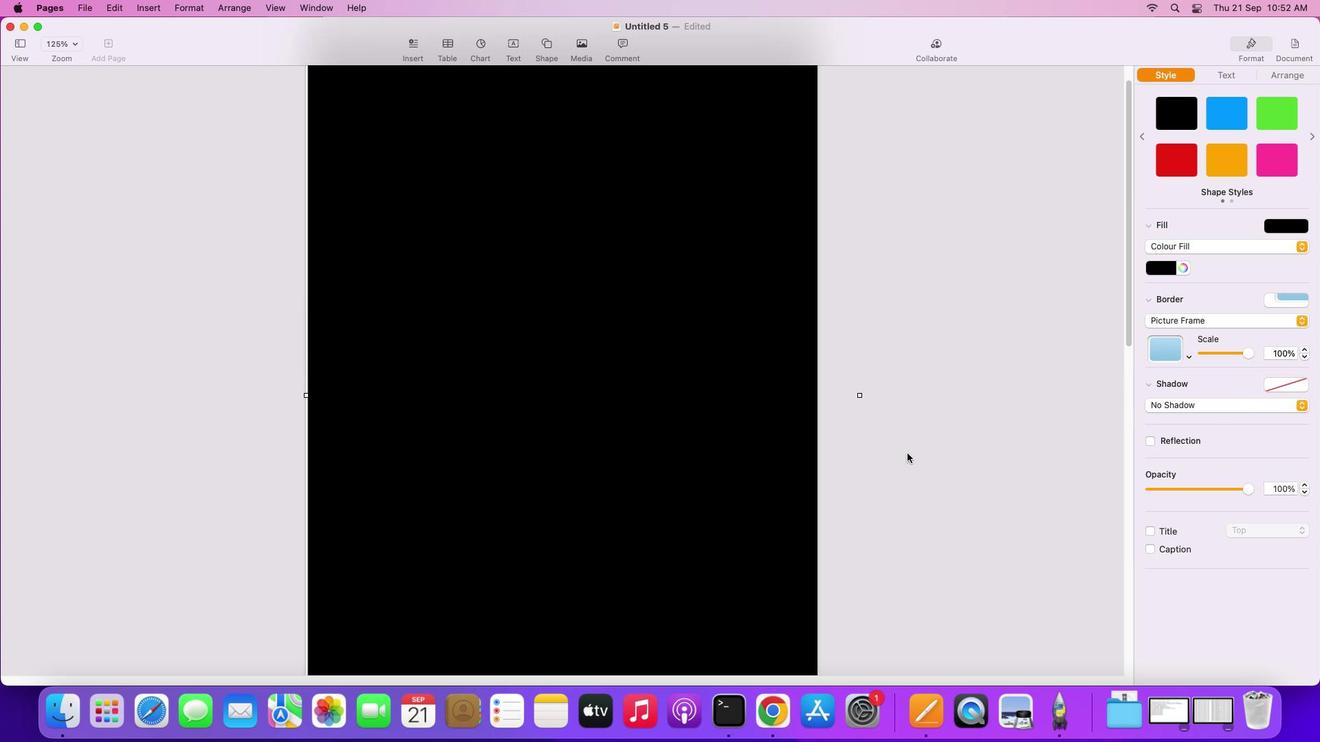 
Action: Mouse moved to (959, 428)
Screenshot: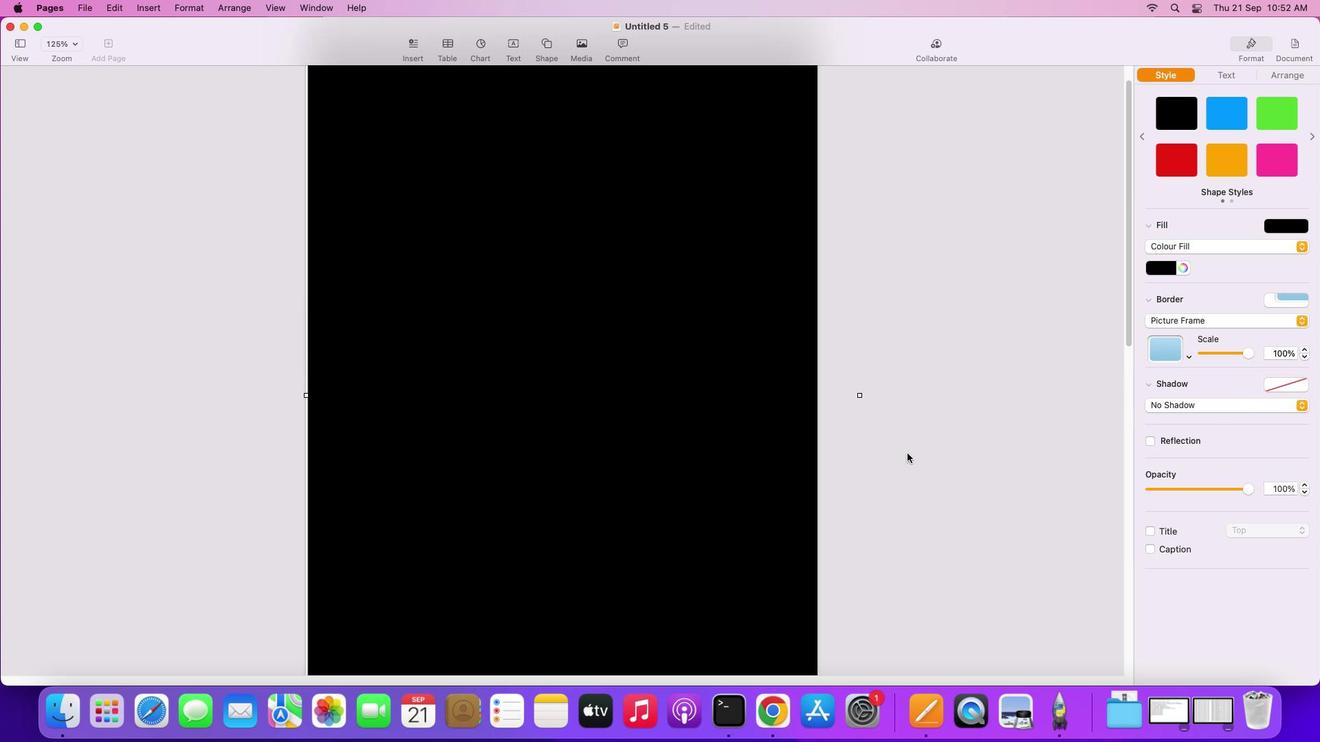 
Action: Mouse scrolled (959, 428) with delta (0, 4)
Screenshot: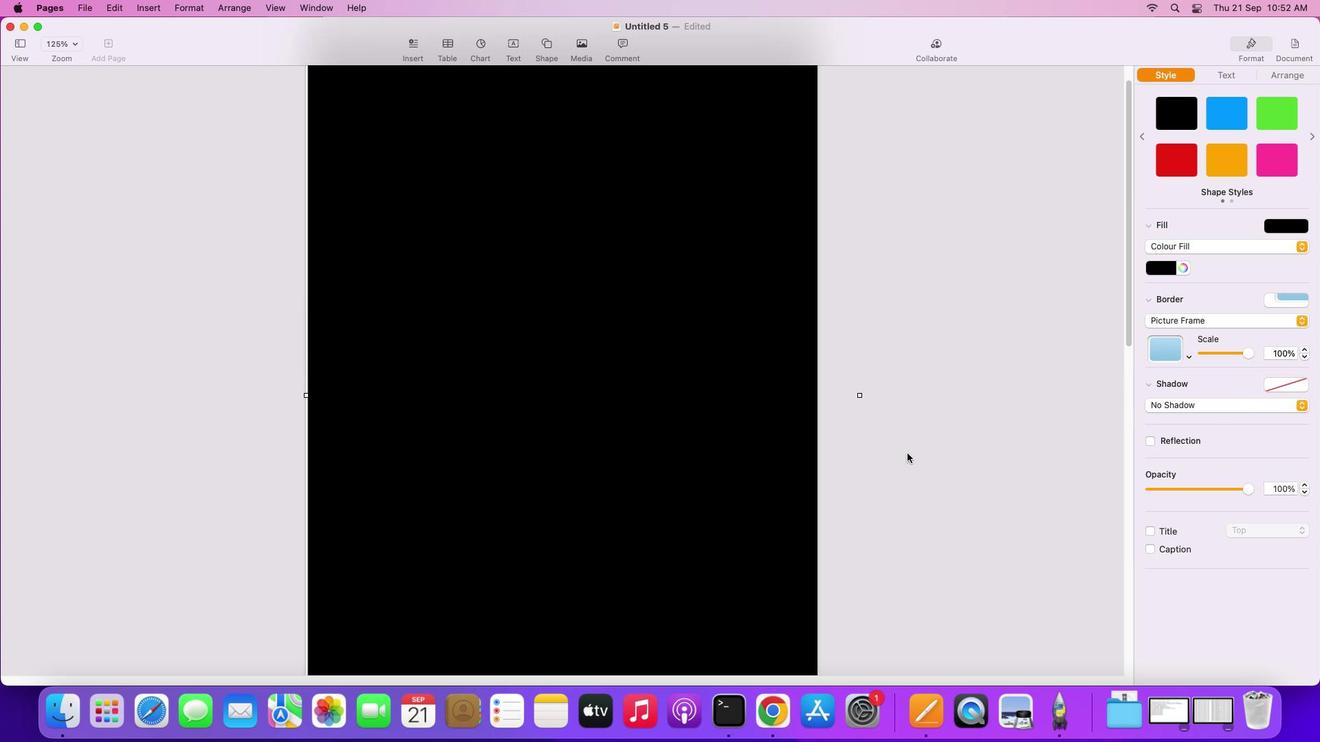 
Action: Mouse moved to (950, 434)
Screenshot: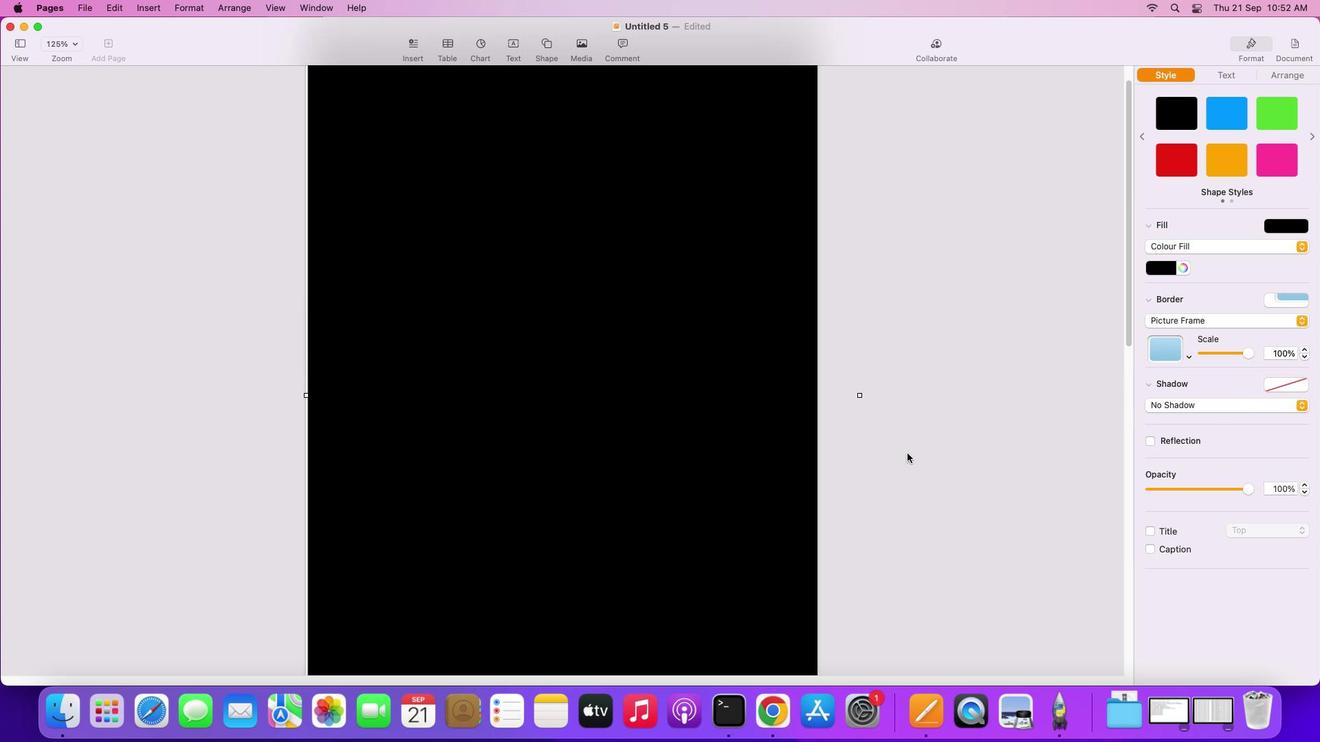 
Action: Mouse scrolled (950, 434) with delta (0, 4)
Screenshot: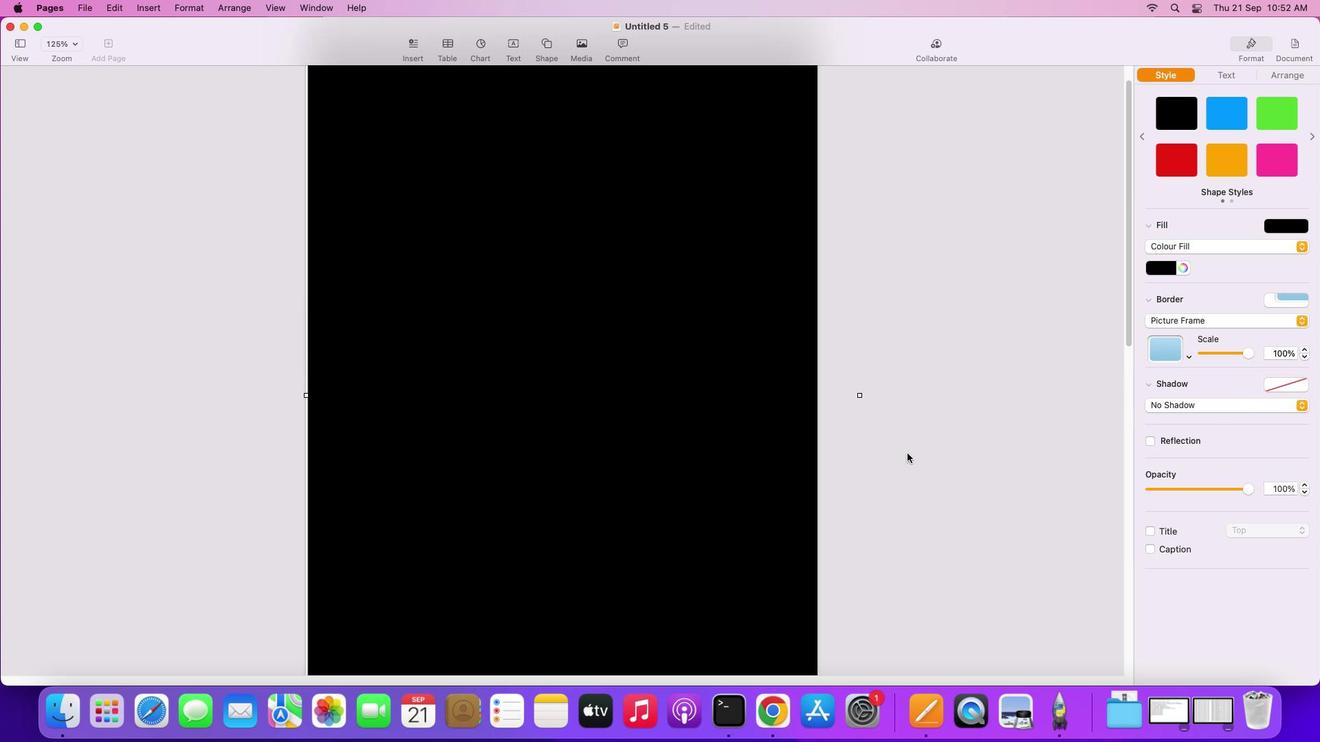 
Action: Mouse moved to (774, 483)
Screenshot: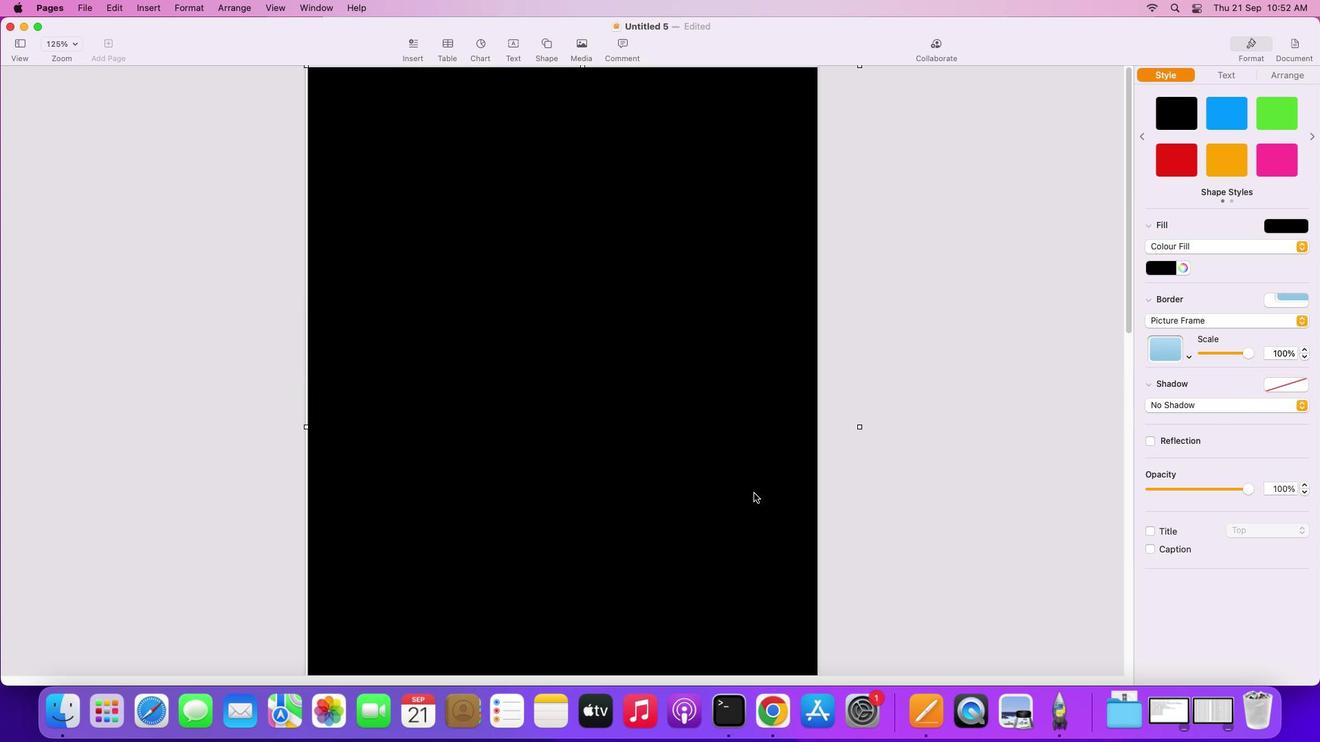 
Action: Mouse scrolled (774, 483) with delta (0, 0)
Screenshot: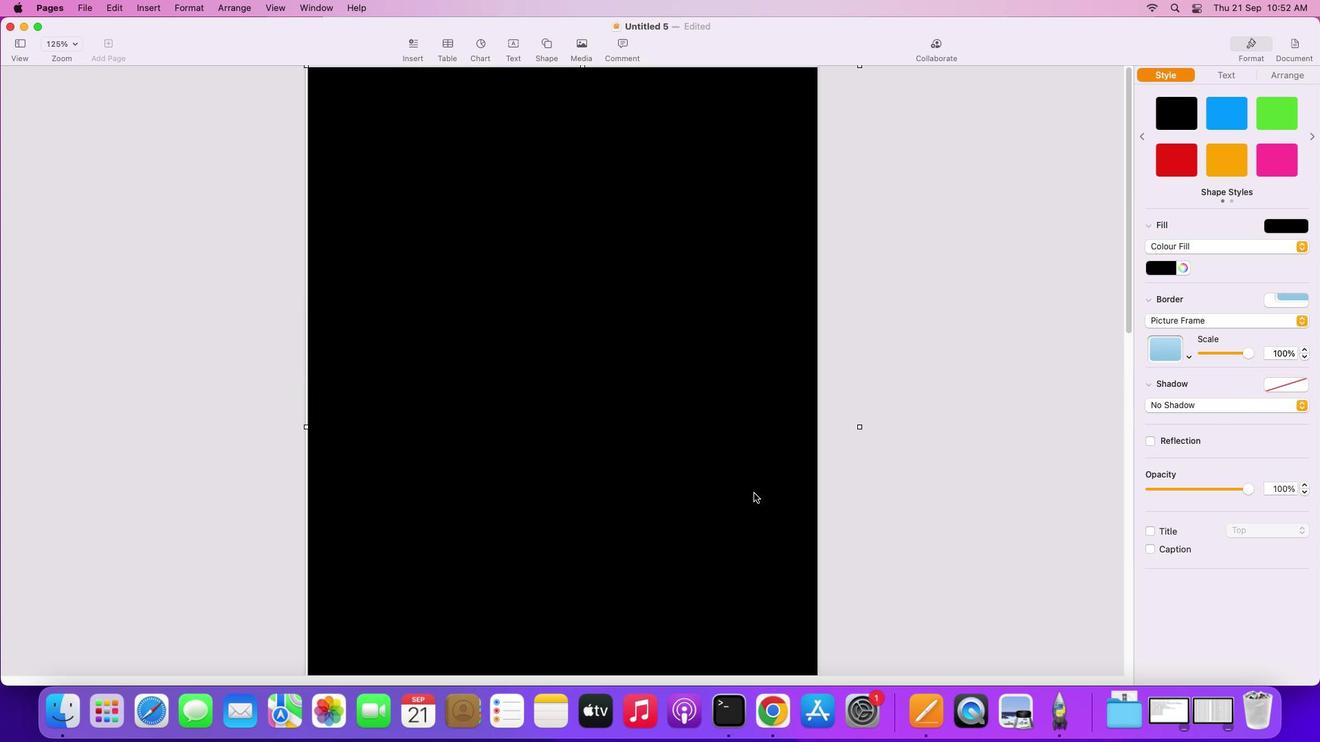 
Action: Mouse moved to (764, 487)
Screenshot: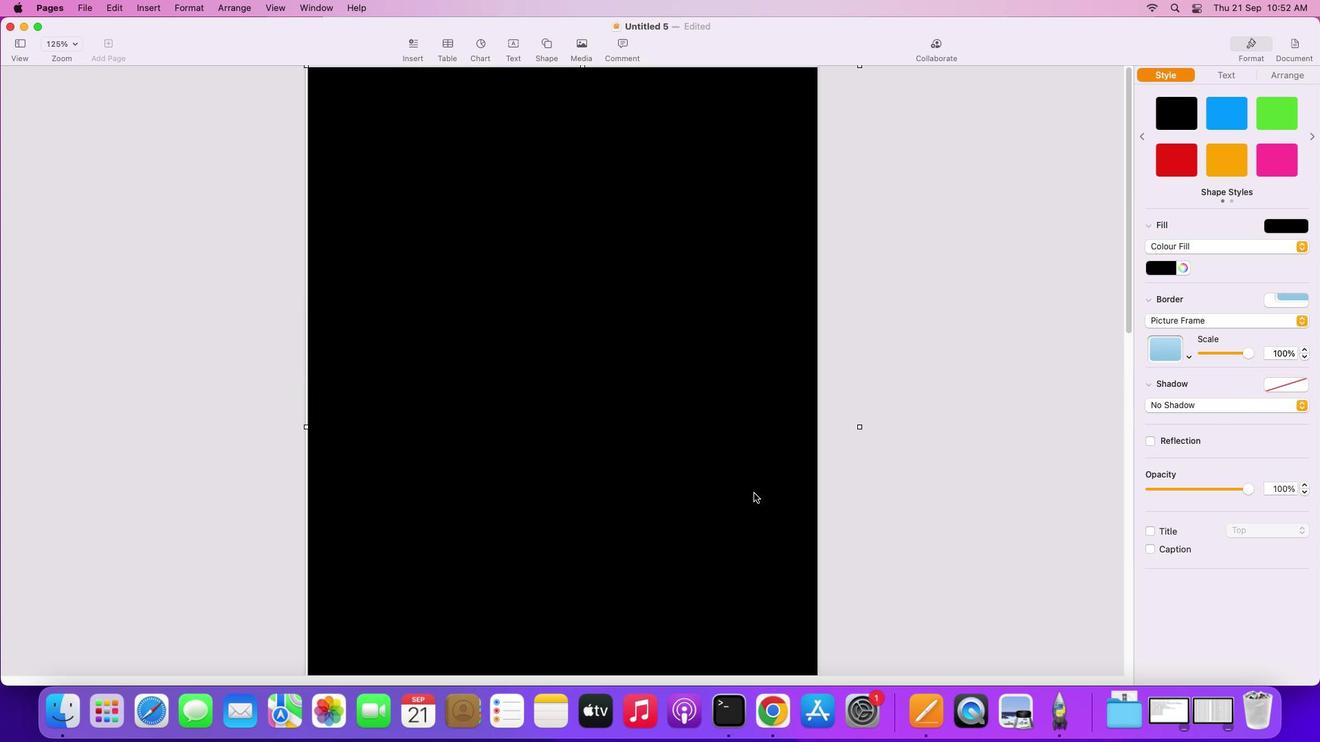 
Action: Mouse scrolled (764, 487) with delta (0, 0)
Screenshot: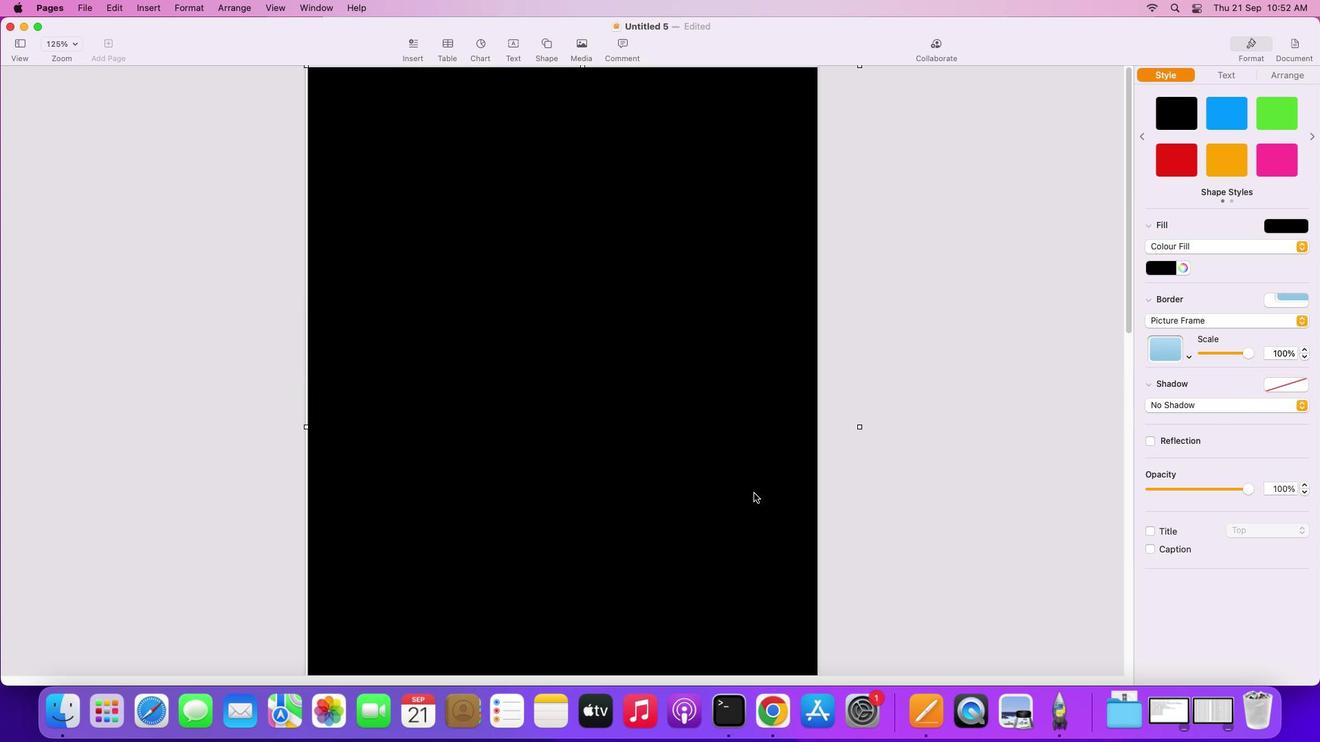 
Action: Mouse moved to (758, 490)
Screenshot: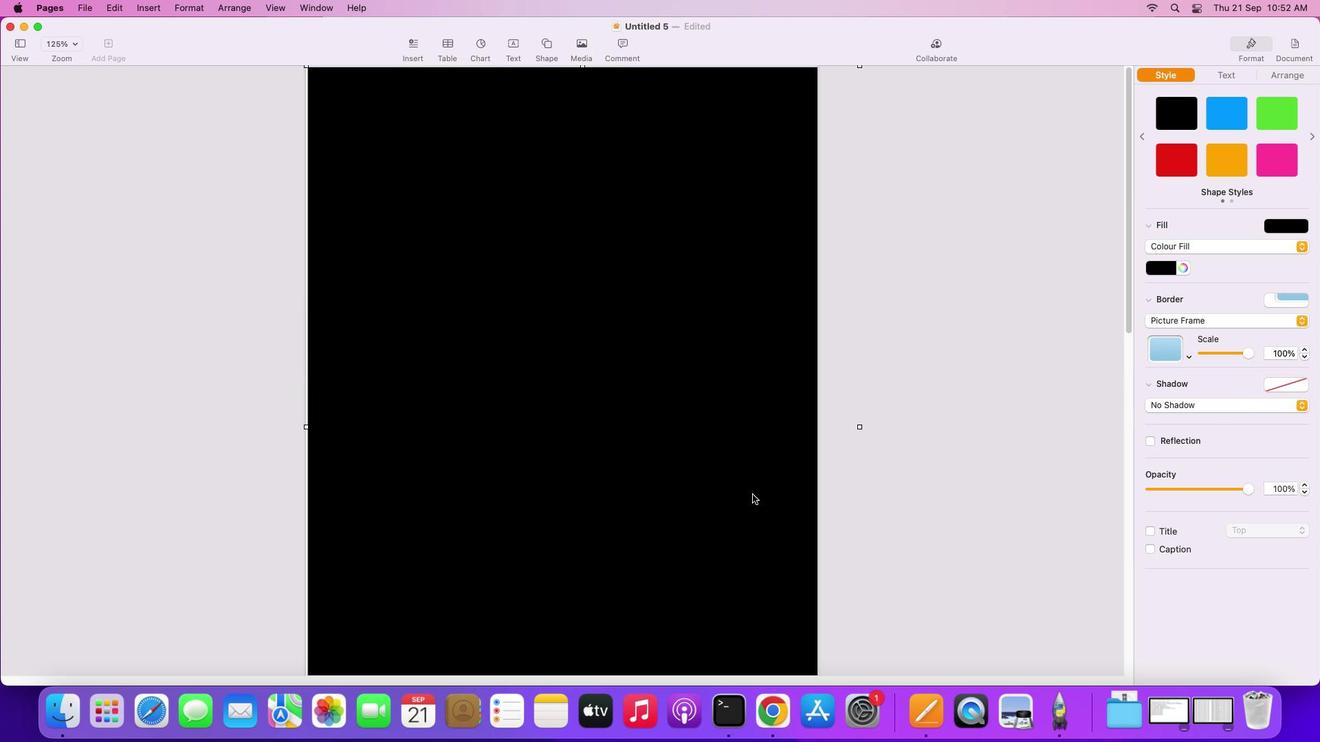 
Action: Mouse scrolled (758, 490) with delta (0, 1)
Screenshot: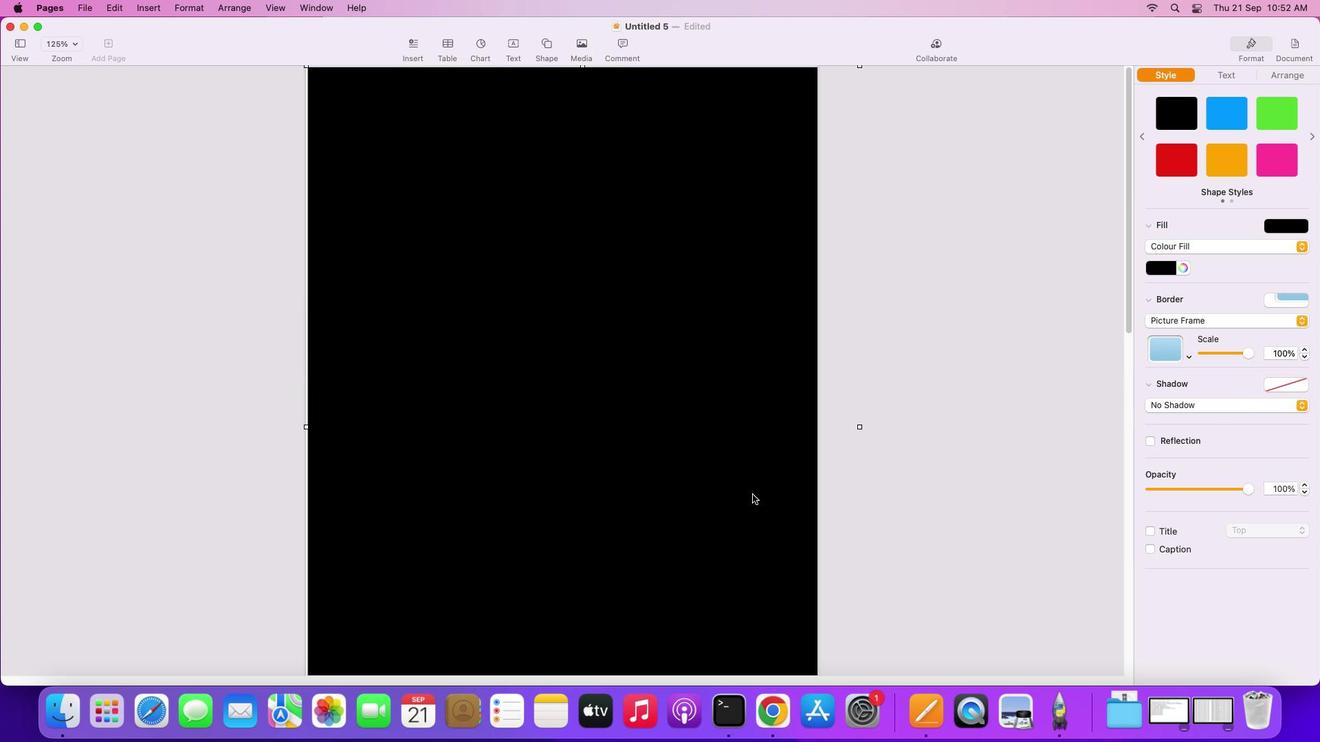 
Action: Mouse moved to (755, 492)
Screenshot: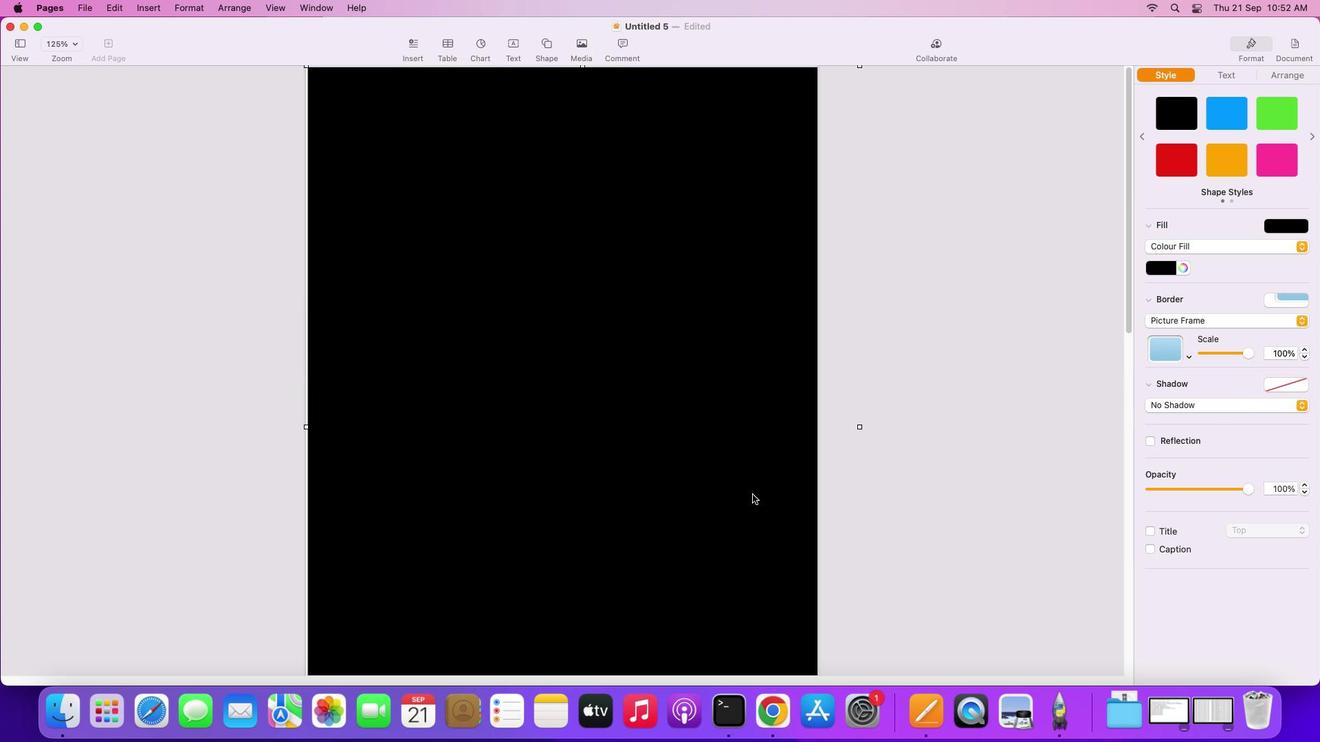 
Action: Mouse scrolled (755, 492) with delta (0, 2)
Screenshot: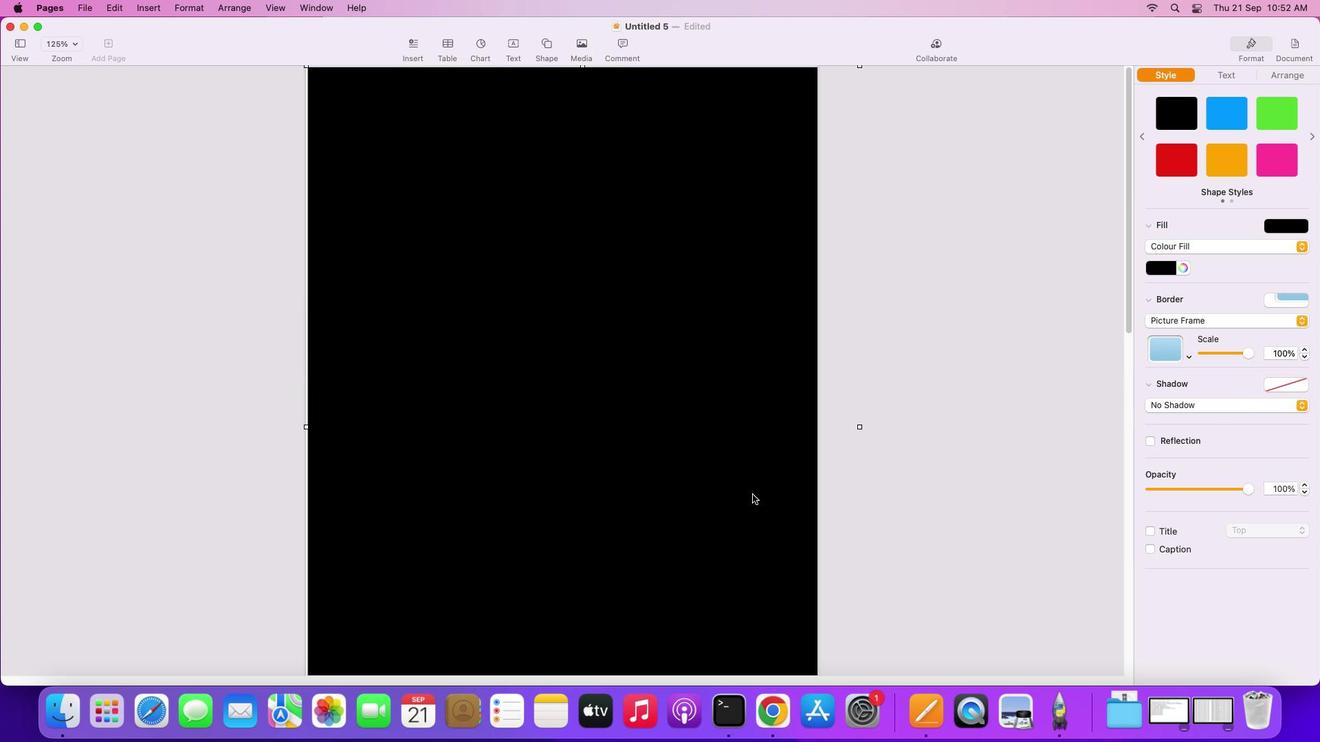 
Action: Mouse moved to (751, 493)
Screenshot: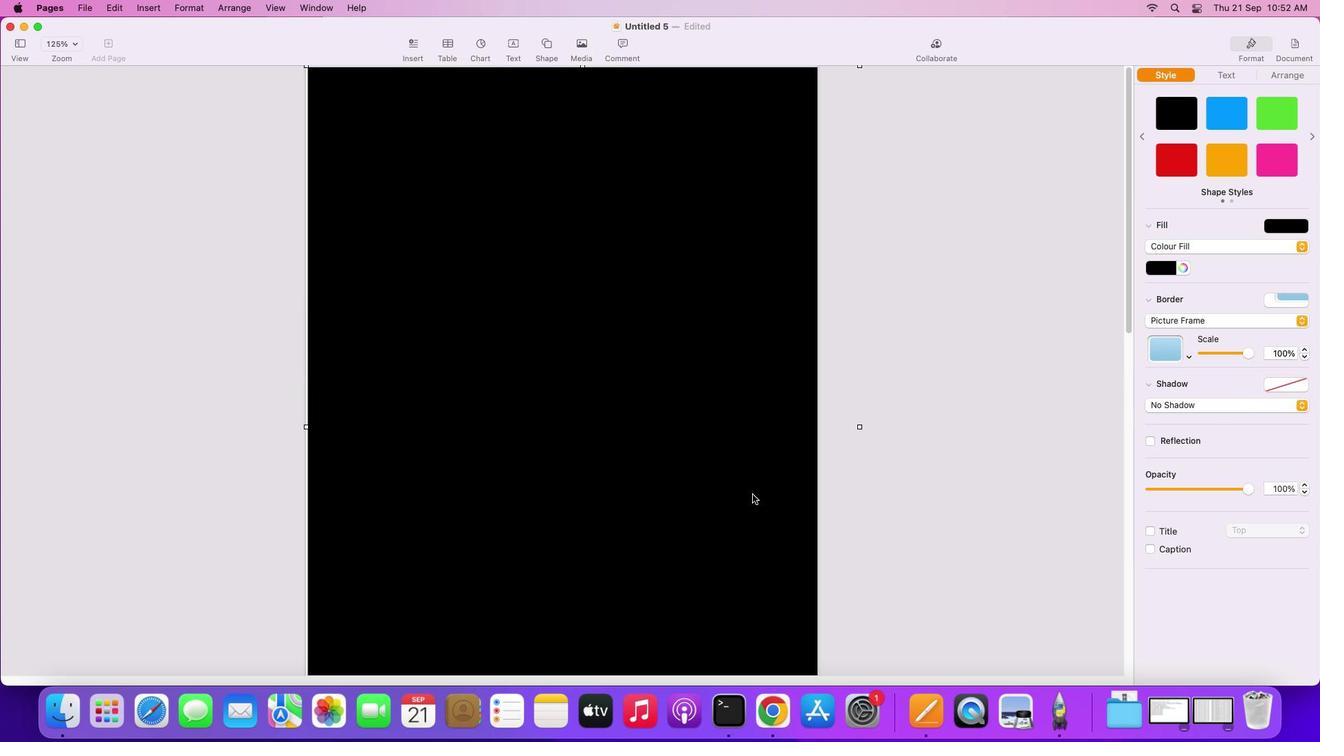 
Action: Mouse scrolled (751, 493) with delta (0, 0)
Screenshot: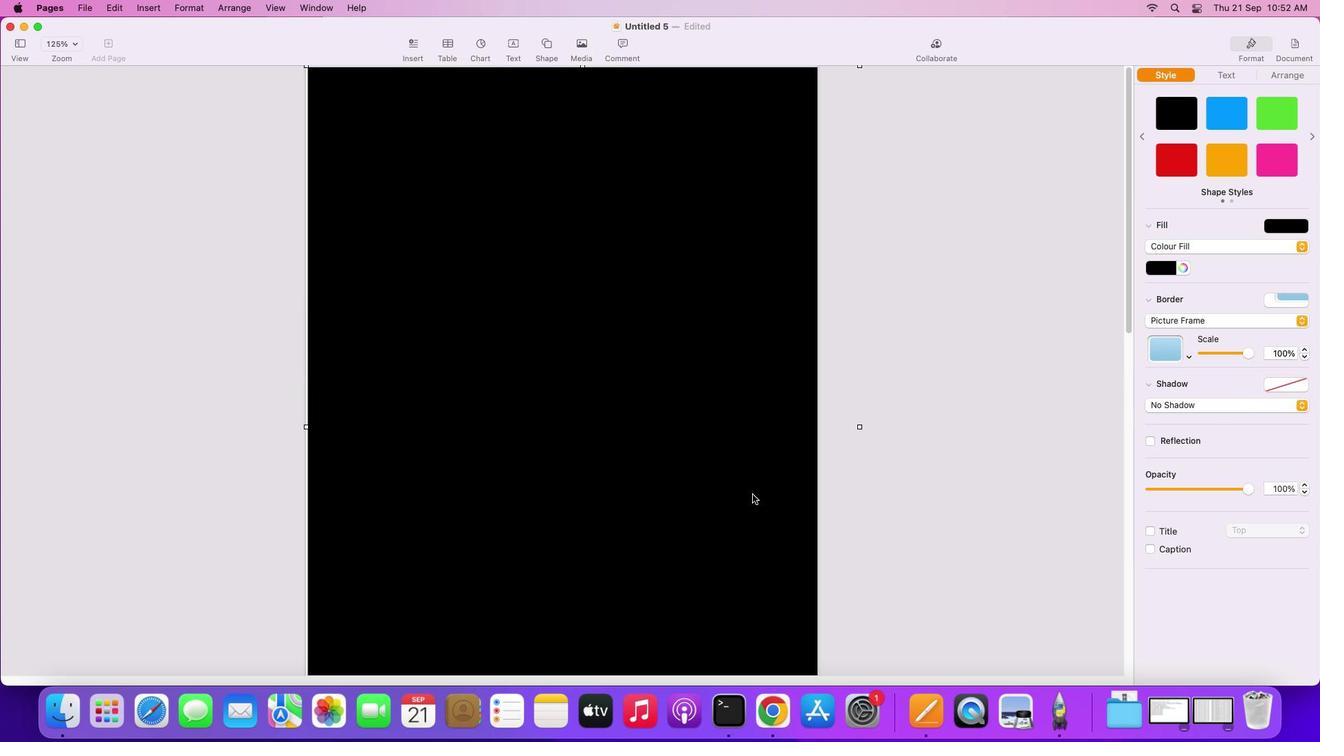 
Action: Mouse scrolled (751, 493) with delta (0, 0)
Screenshot: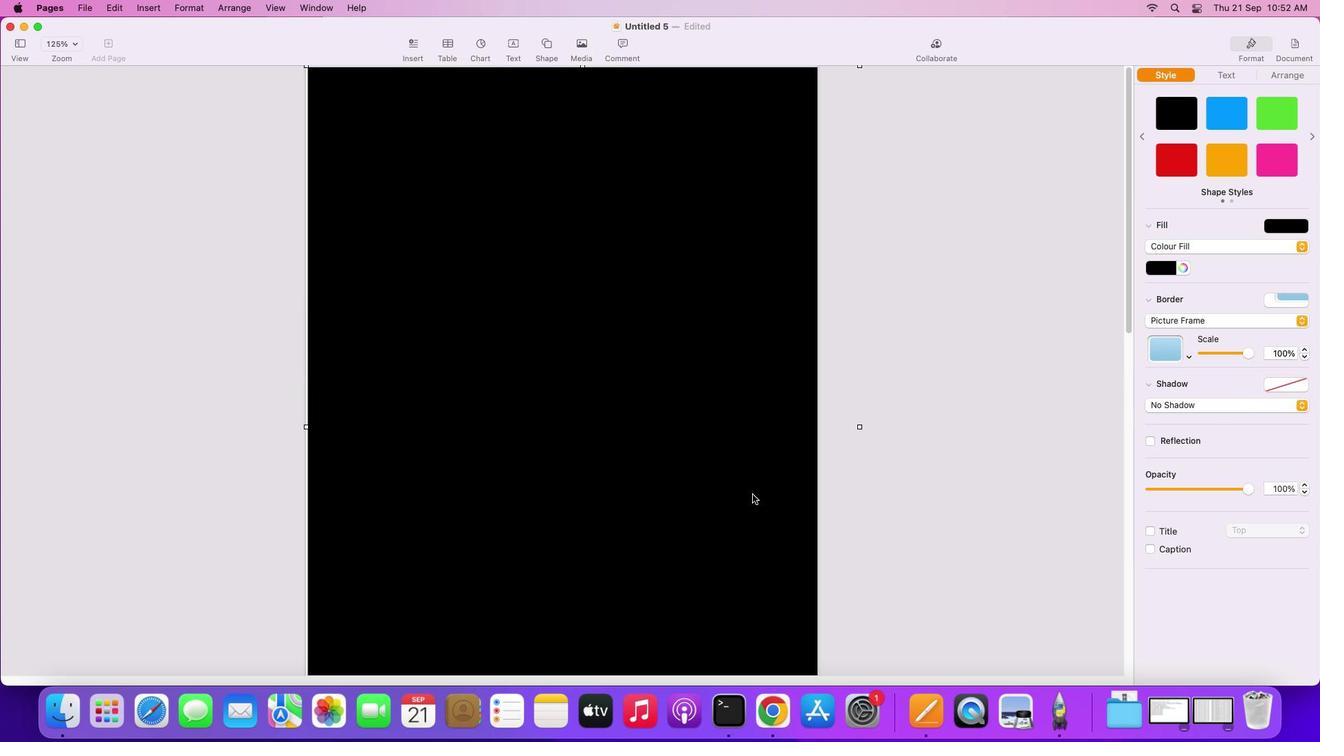 
Action: Mouse scrolled (751, 493) with delta (0, 1)
Screenshot: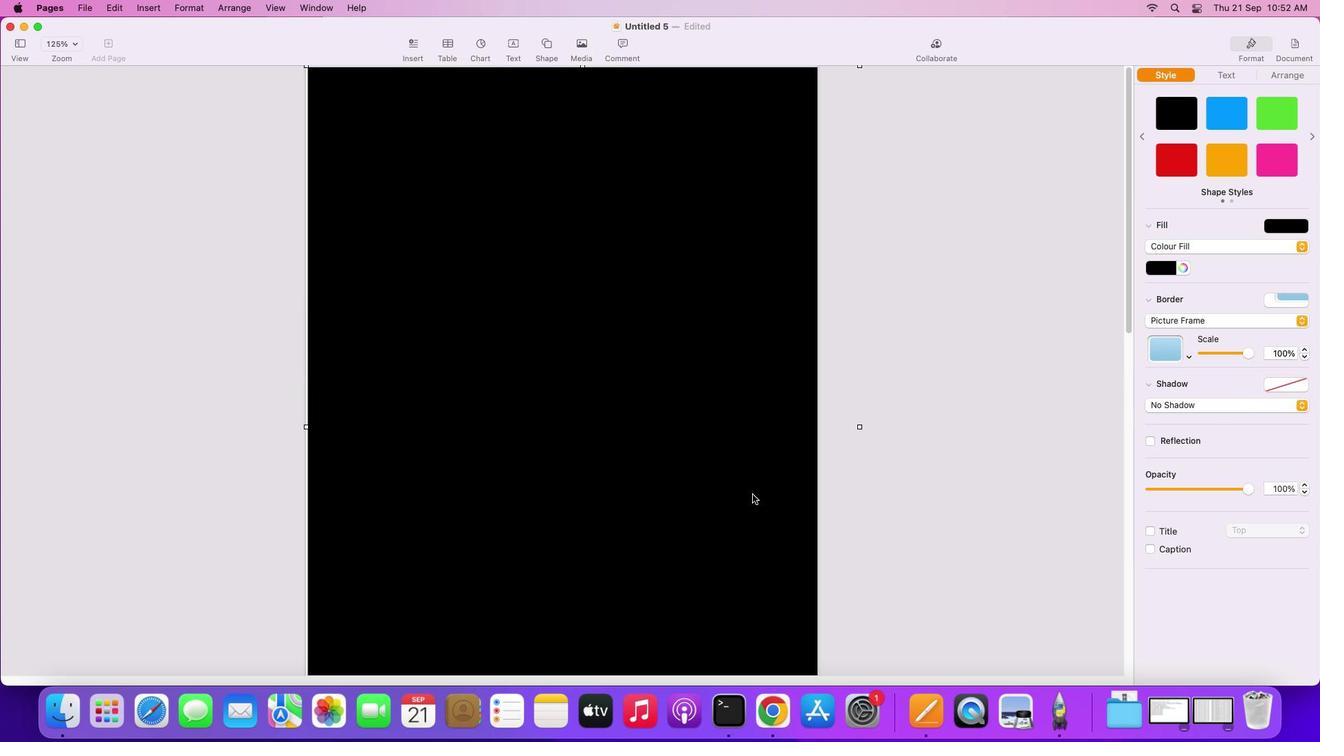 
Action: Mouse scrolled (751, 493) with delta (0, 2)
Screenshot: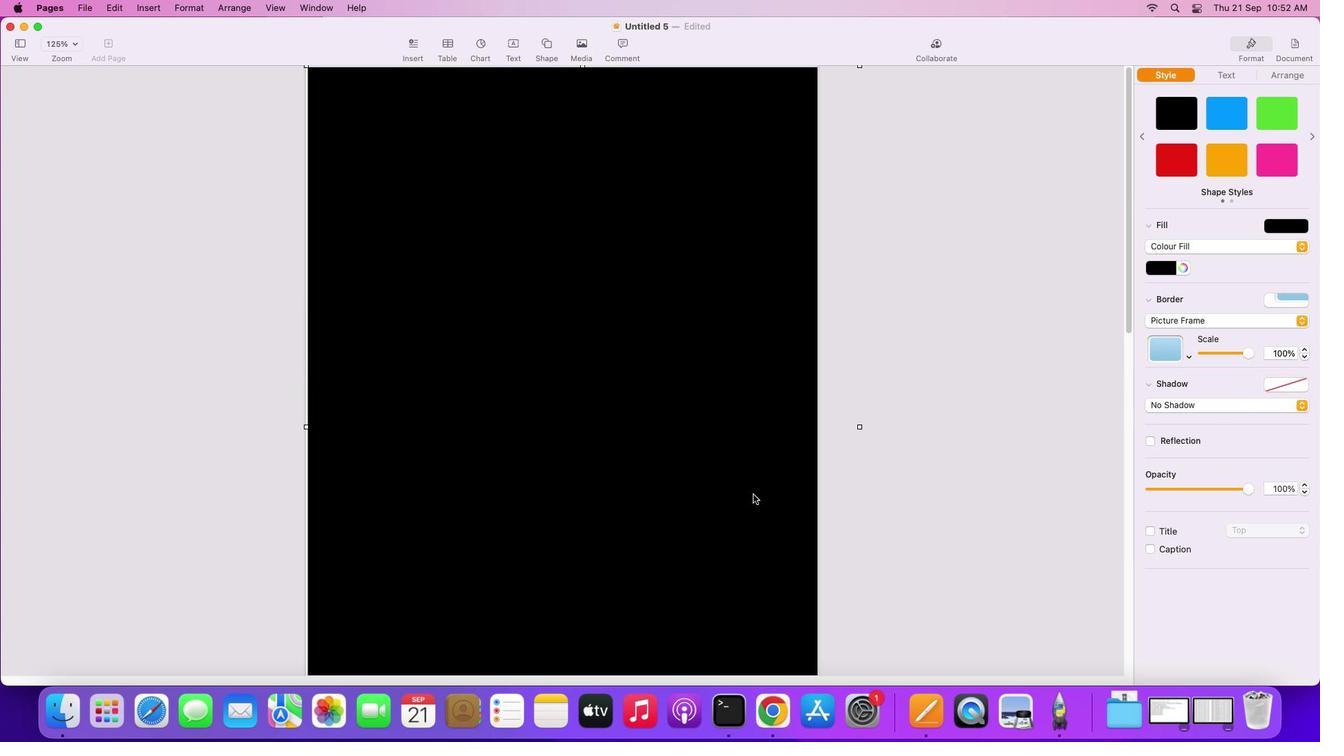 
Action: Mouse moved to (1168, 352)
Screenshot: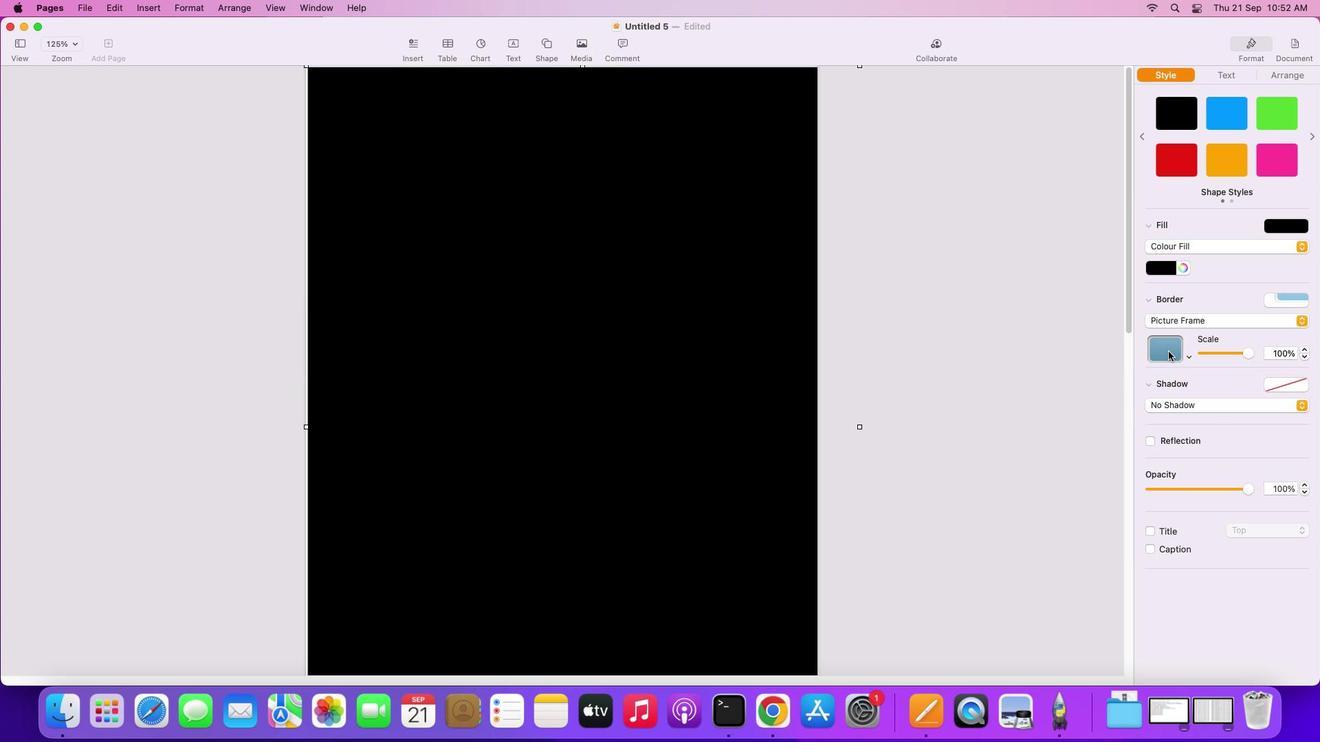 
Action: Mouse pressed left at (1168, 352)
Screenshot: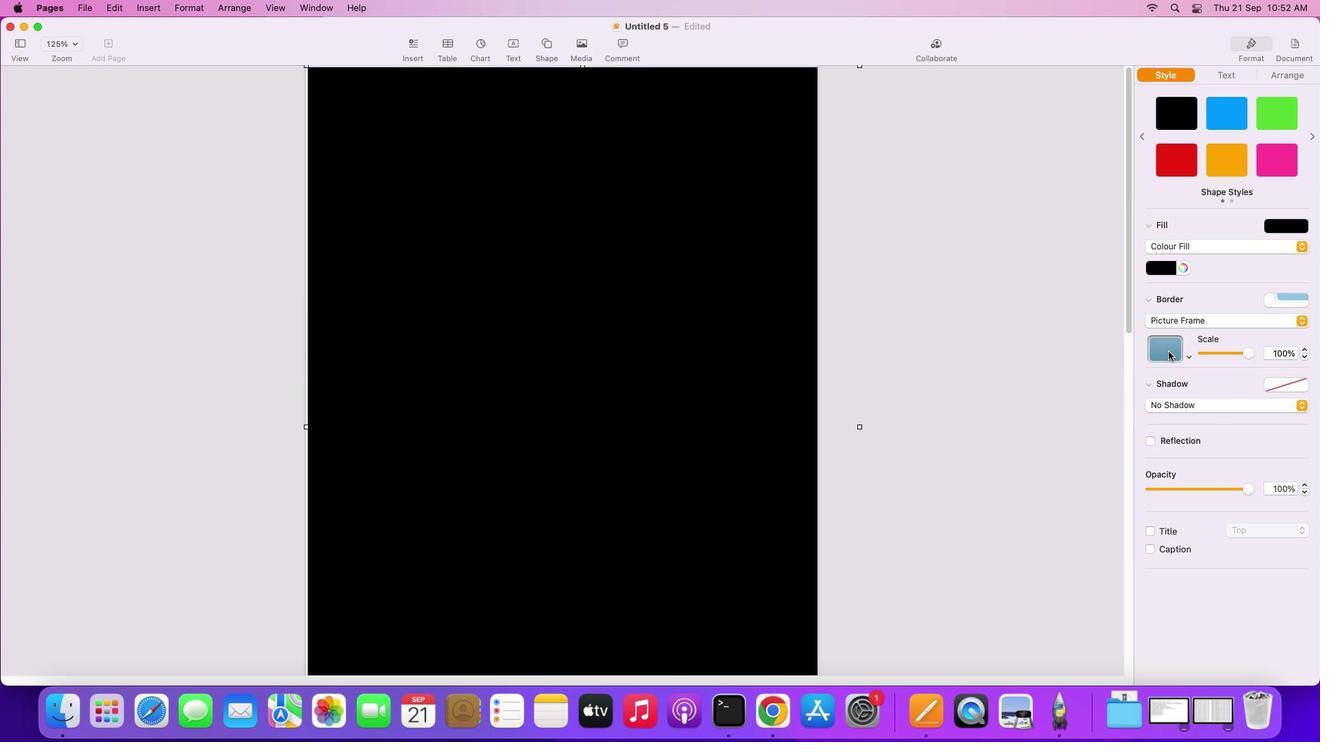 
Action: Mouse moved to (1124, 439)
Screenshot: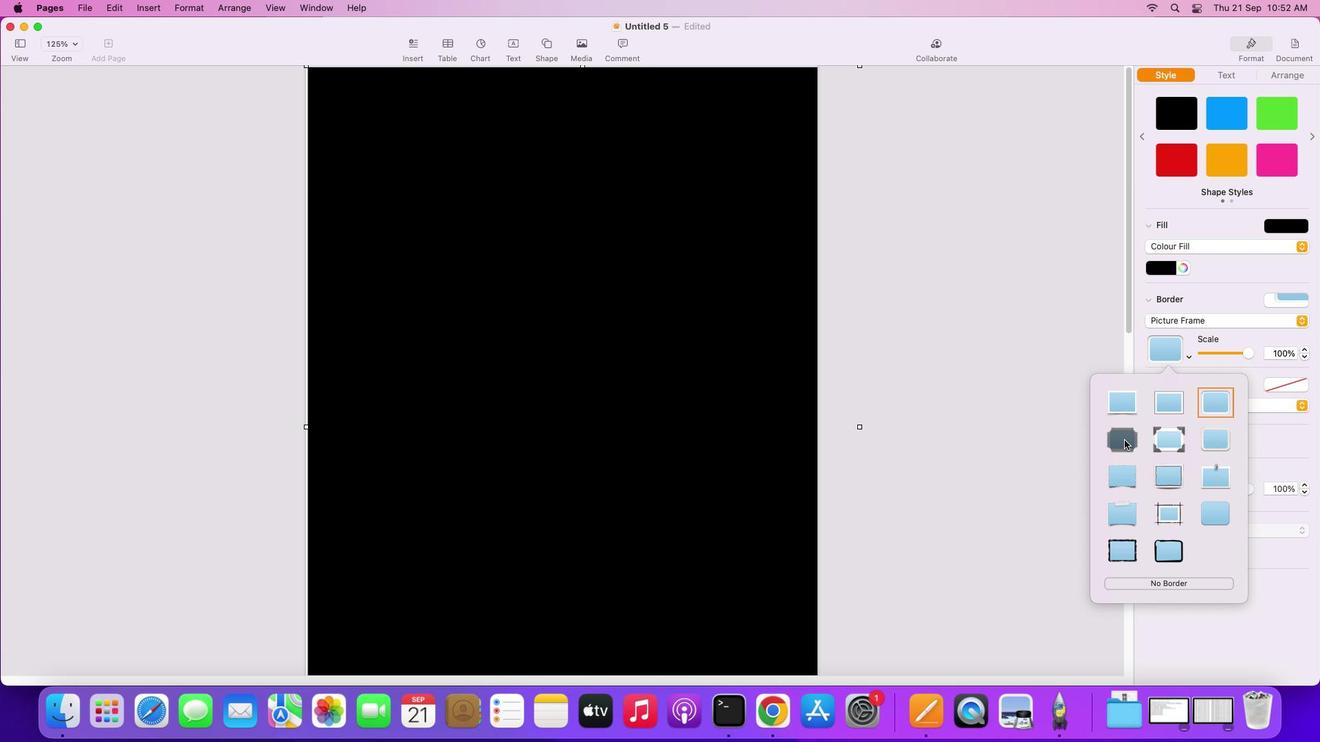 
Action: Mouse pressed left at (1124, 439)
Screenshot: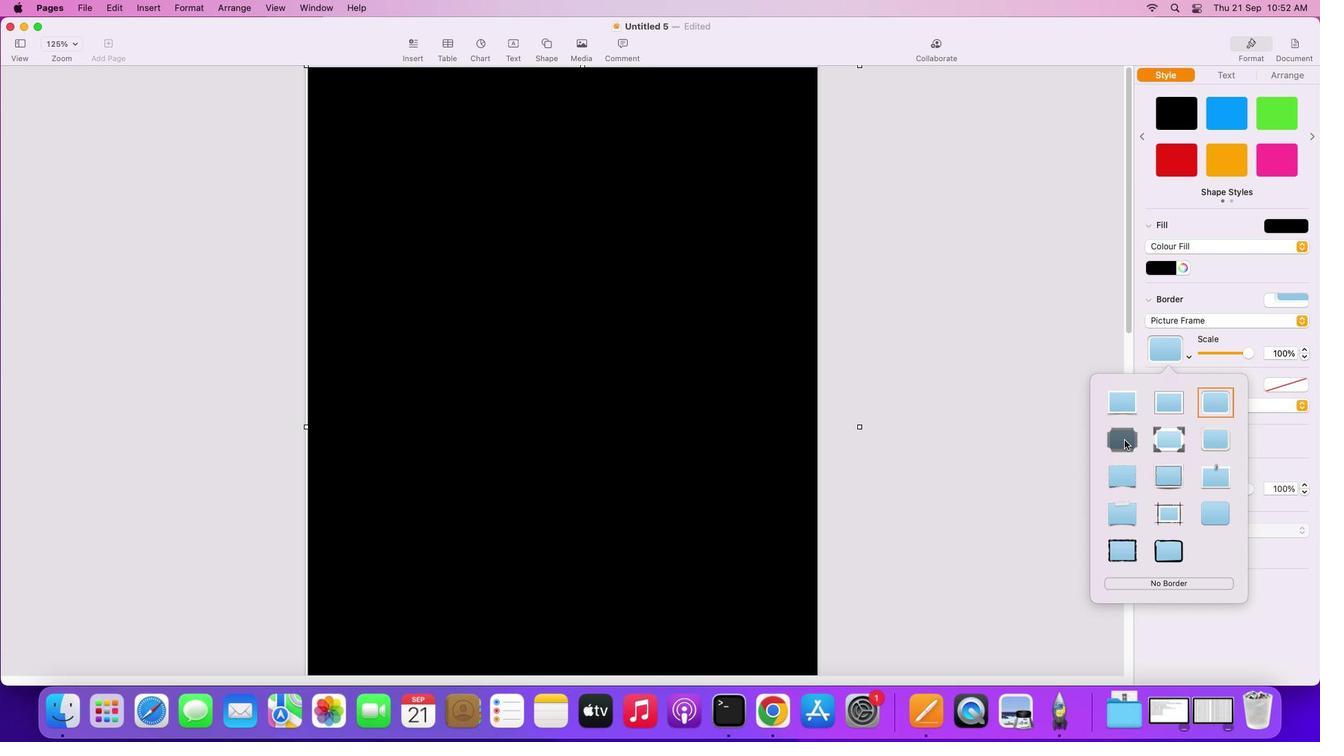 
Action: Mouse moved to (736, 486)
Screenshot: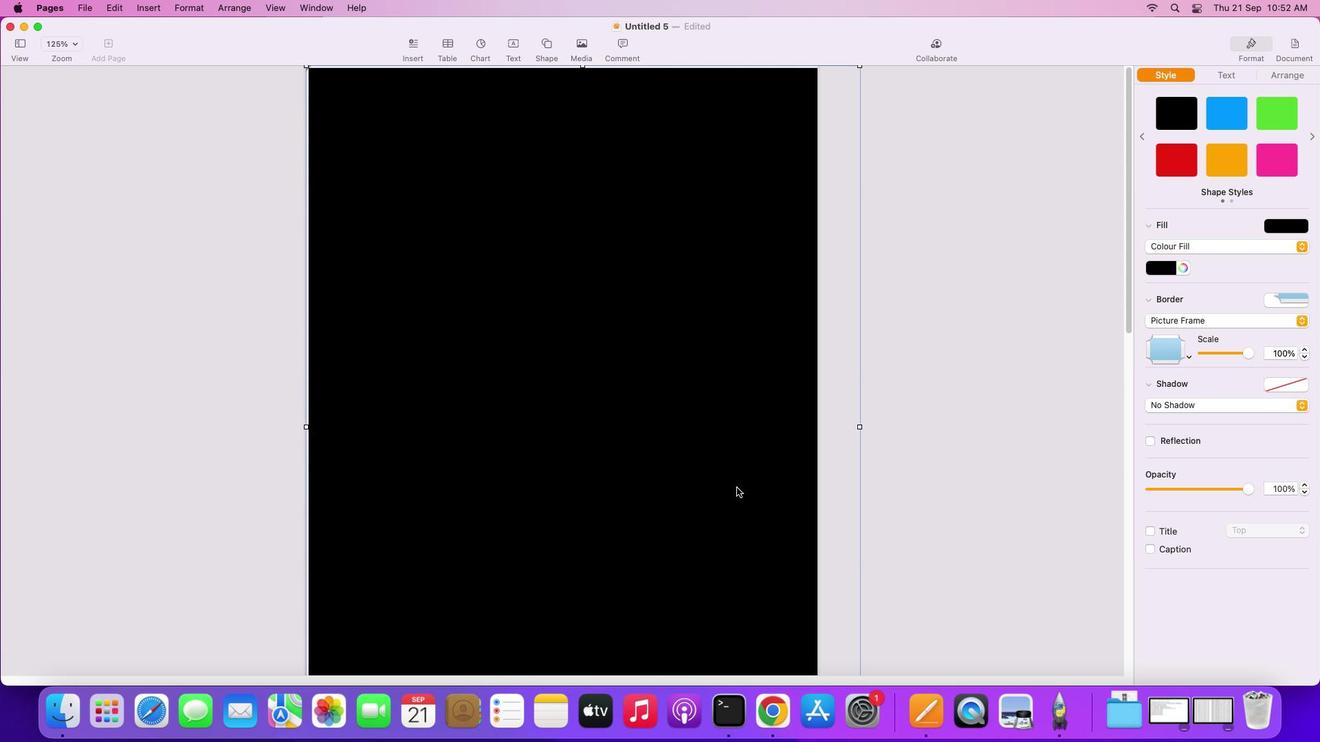 
Action: Mouse scrolled (736, 486) with delta (0, 0)
Screenshot: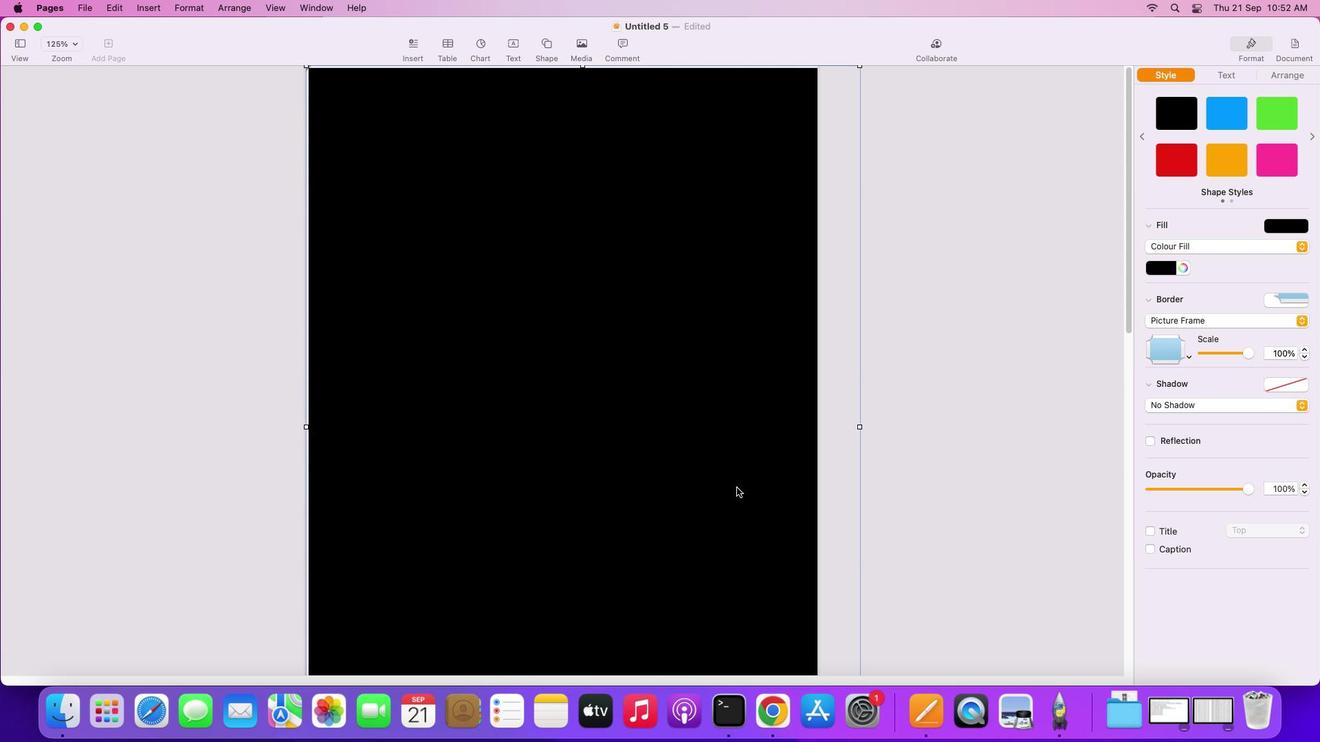 
Action: Mouse scrolled (736, 486) with delta (0, 0)
Screenshot: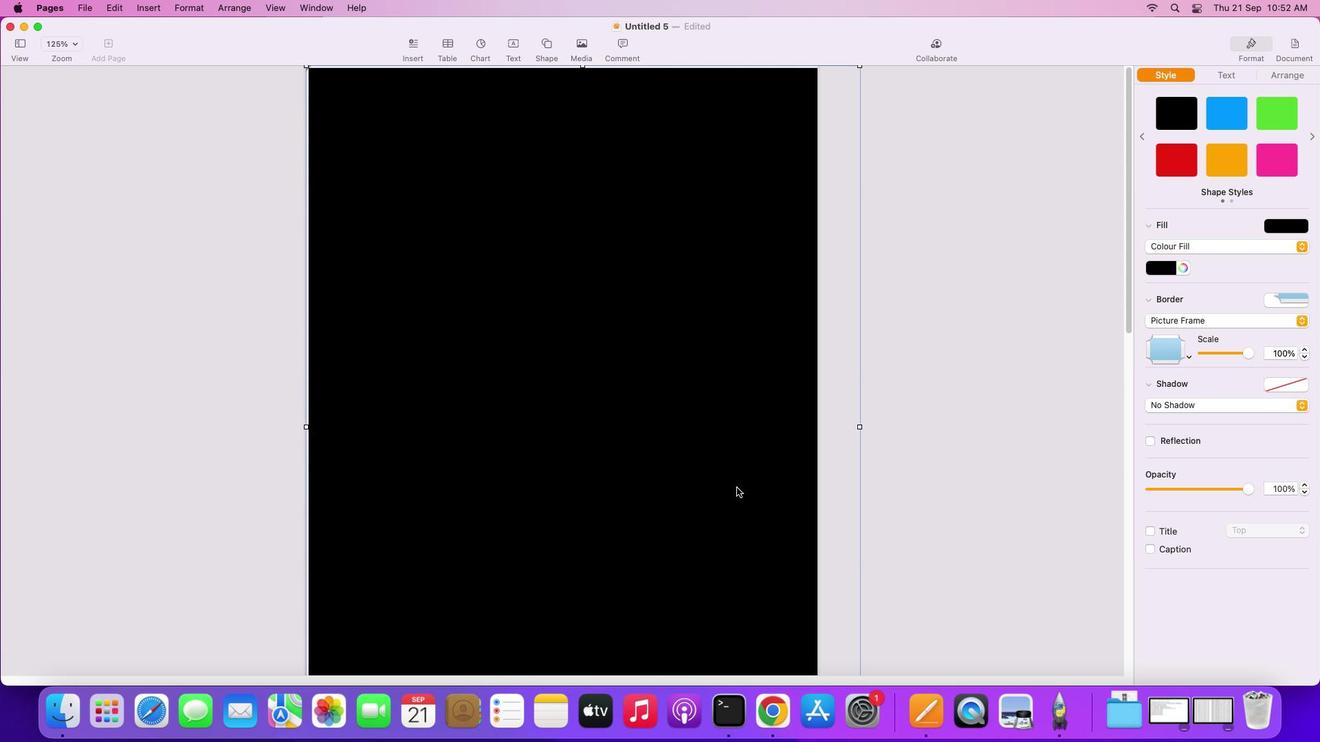 
Action: Mouse scrolled (736, 486) with delta (0, 2)
Screenshot: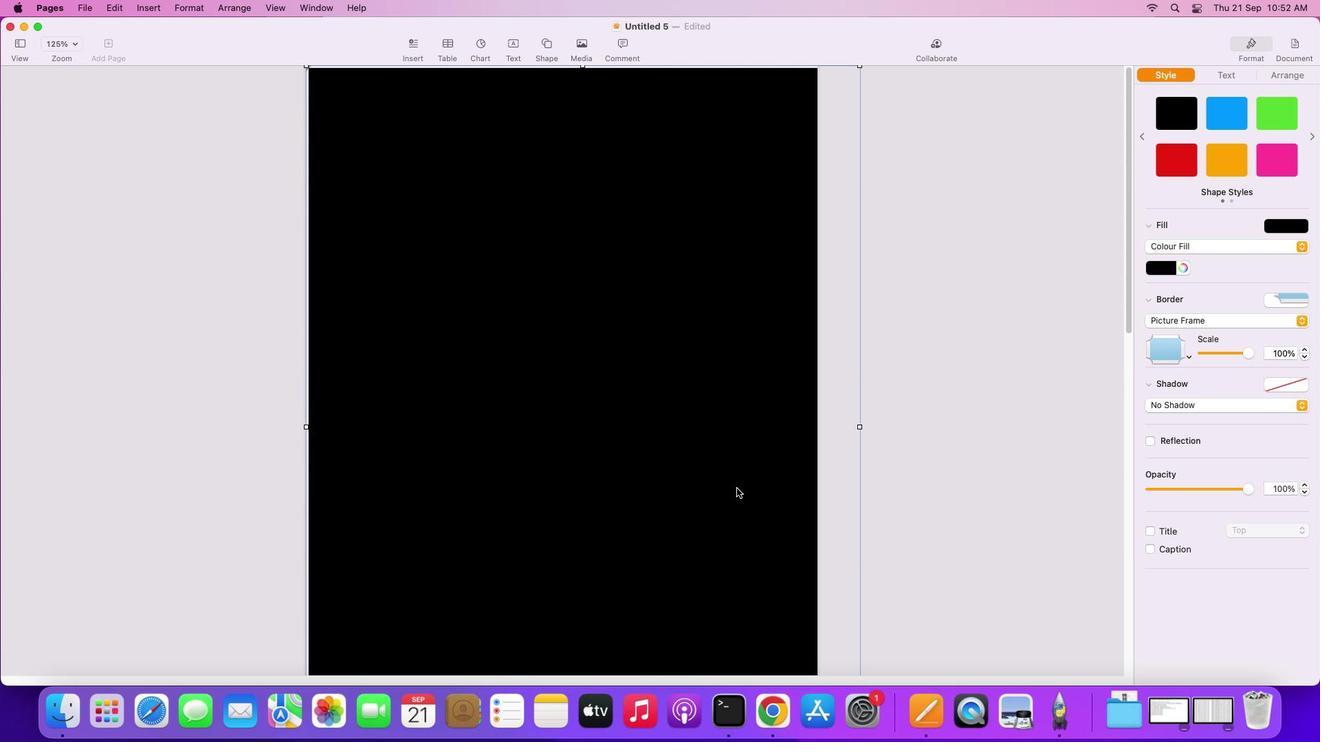 
Action: Mouse scrolled (736, 486) with delta (0, 2)
Screenshot: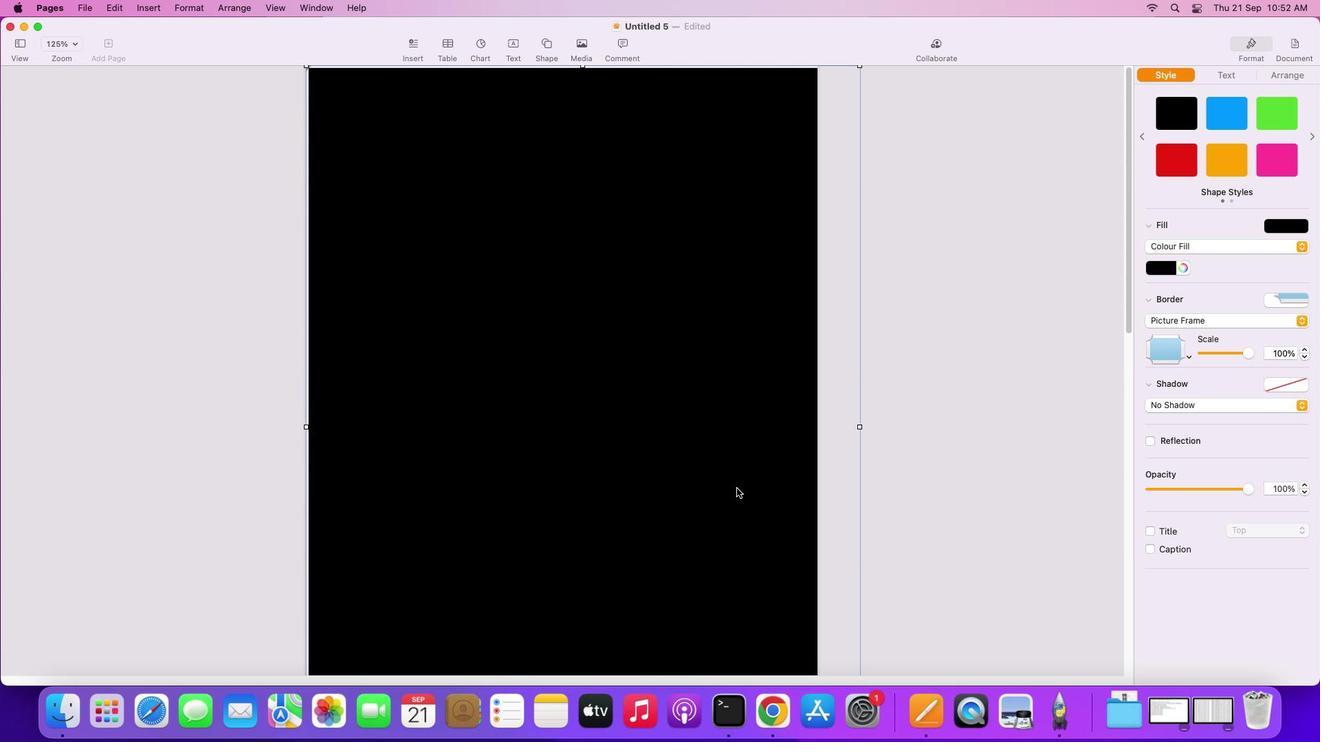 
Action: Mouse scrolled (736, 486) with delta (0, 3)
Screenshot: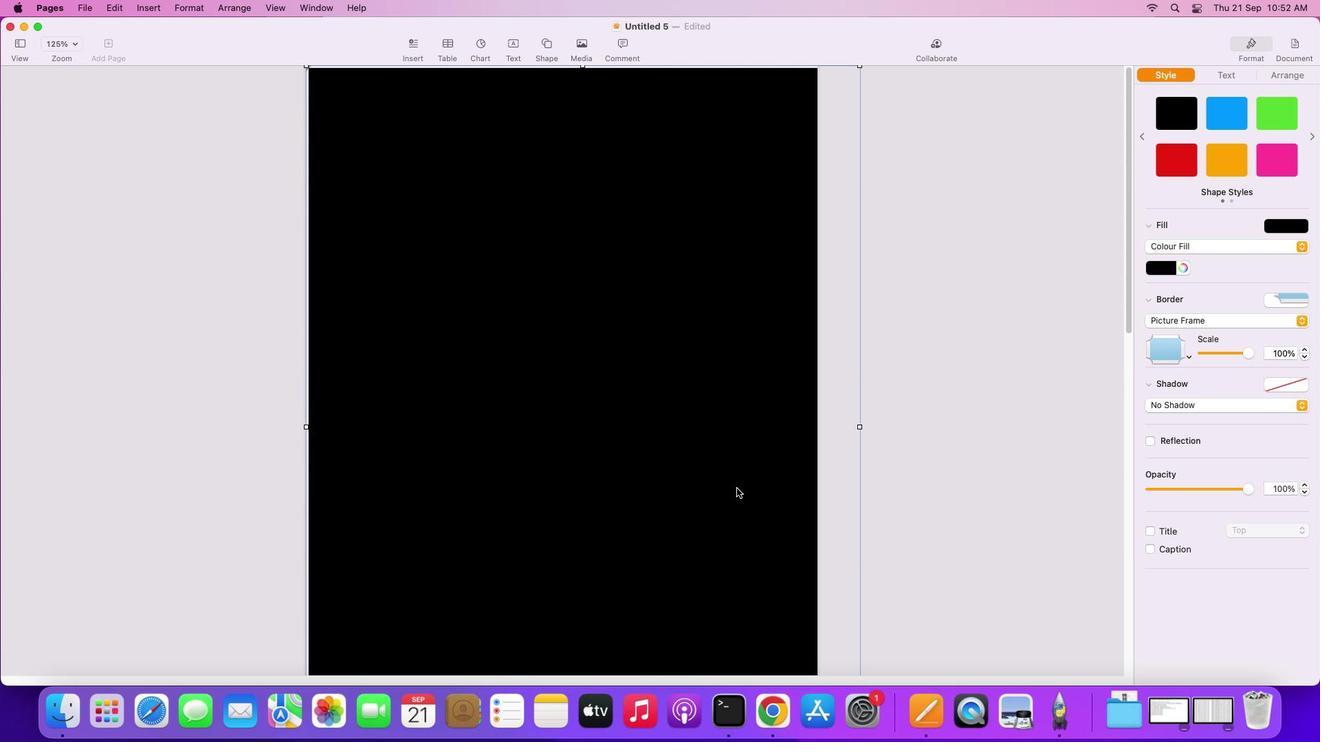 
Action: Mouse scrolled (736, 486) with delta (0, 4)
Screenshot: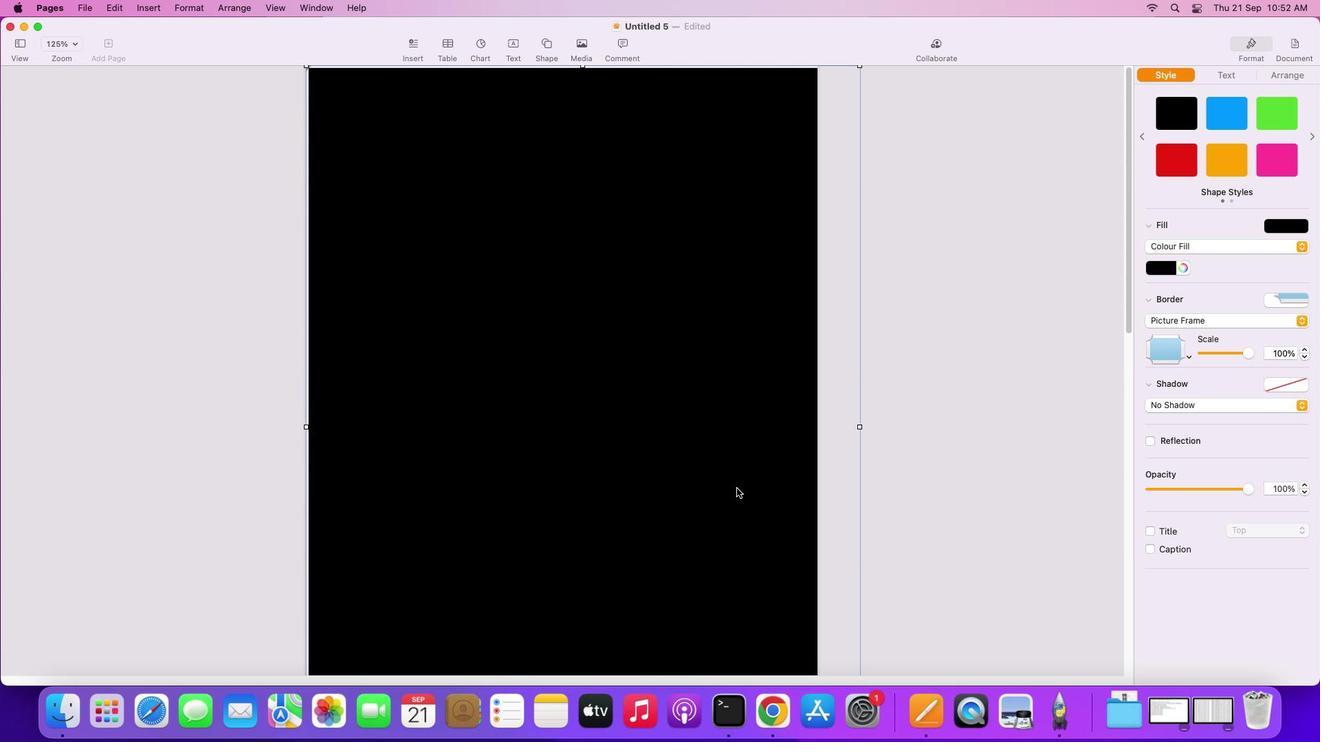 
Action: Mouse scrolled (736, 486) with delta (0, 4)
Screenshot: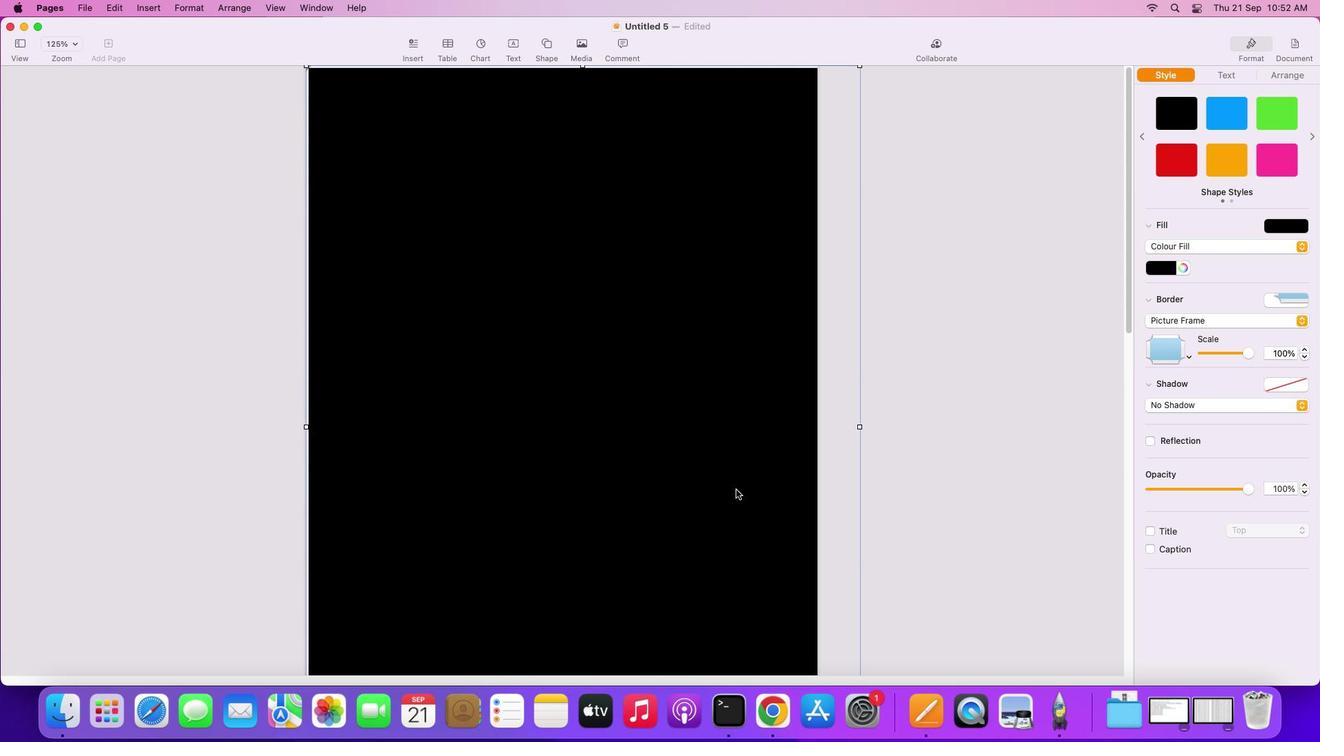 
Action: Mouse moved to (858, 65)
Screenshot: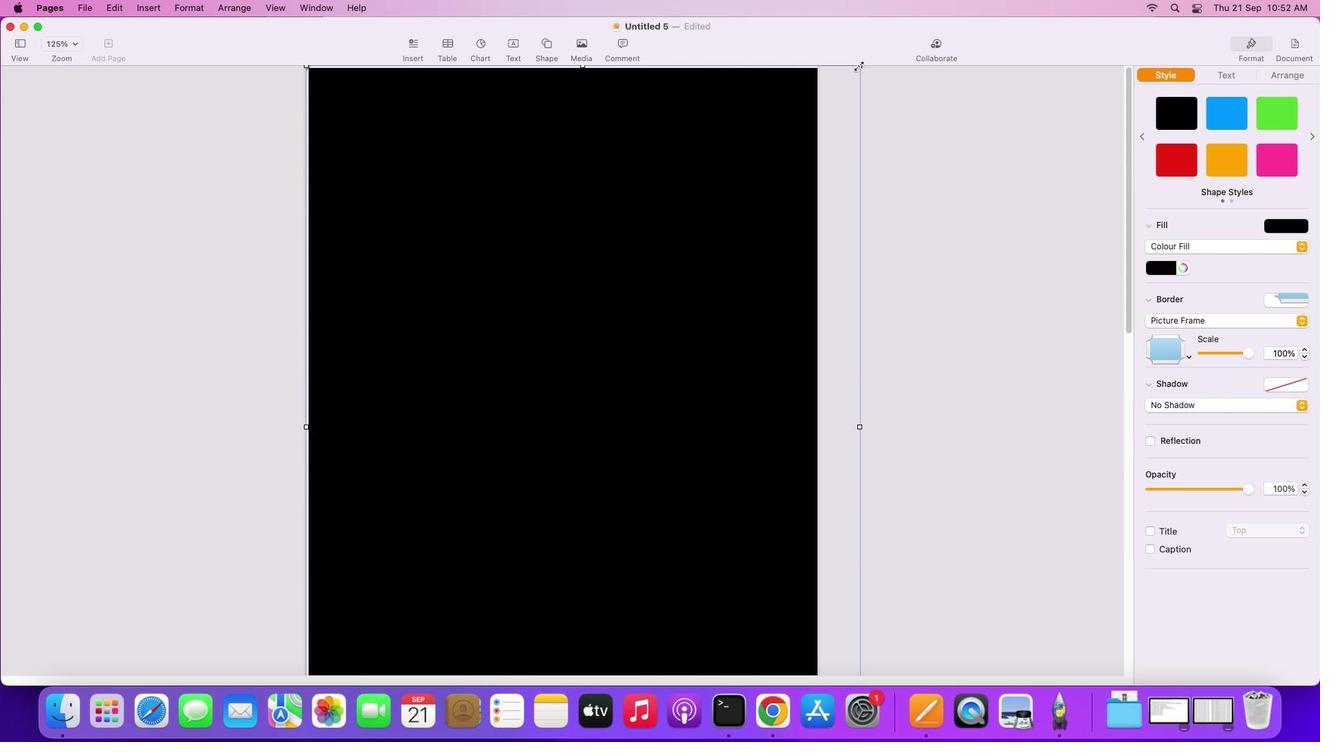
Action: Mouse pressed left at (858, 65)
Screenshot: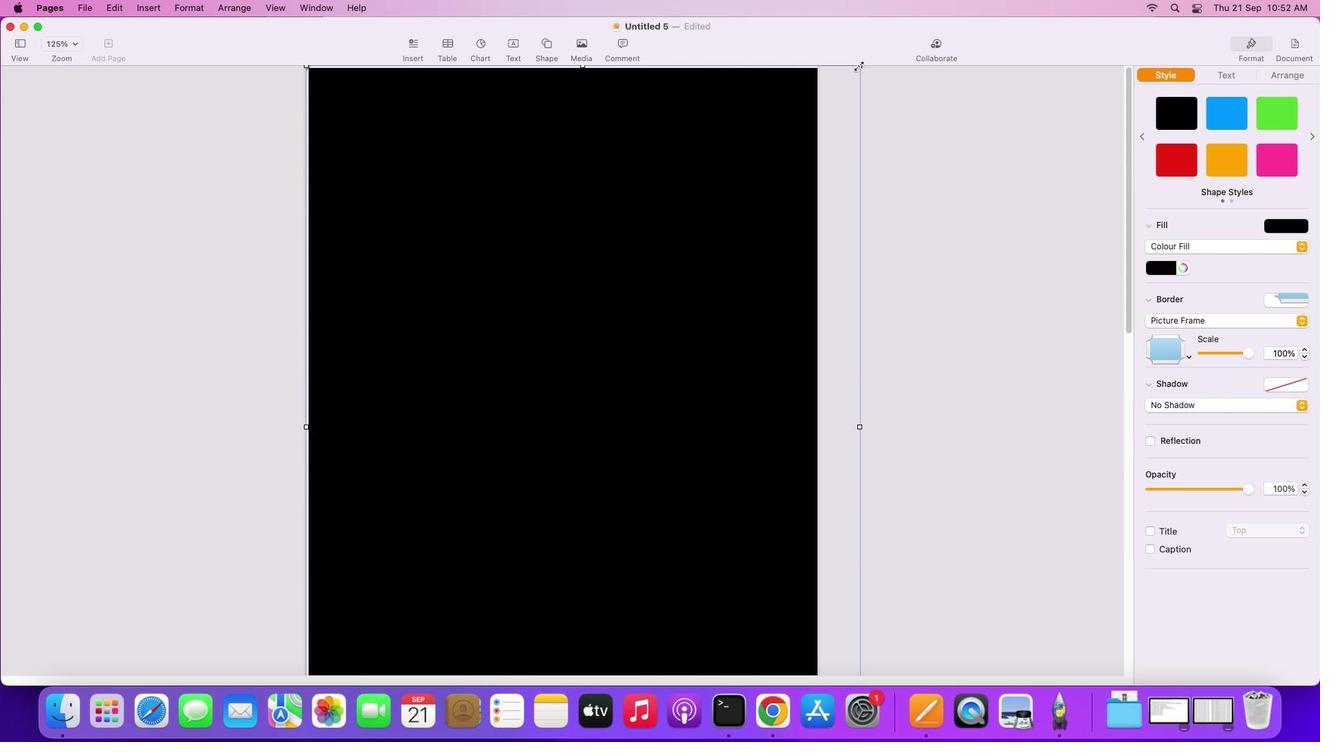 
Action: Mouse moved to (304, 85)
Screenshot: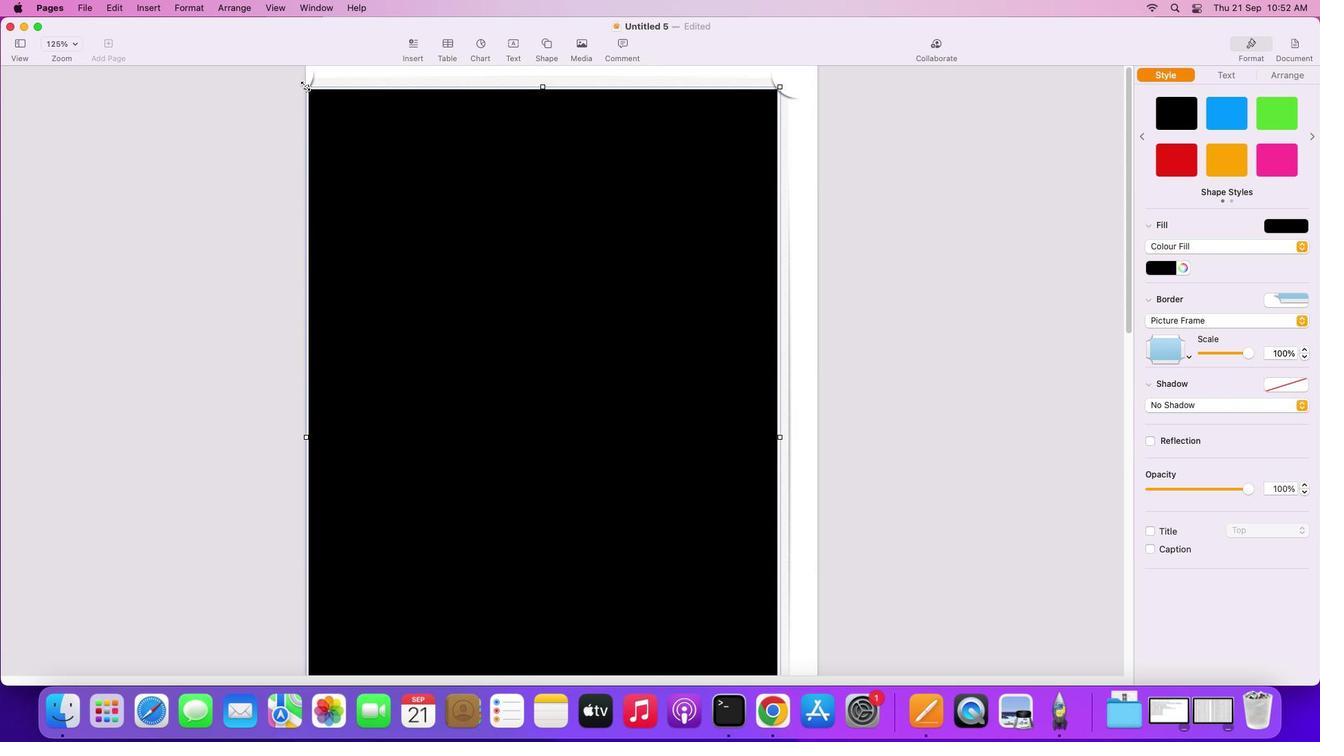 
Action: Mouse pressed left at (304, 85)
Screenshot: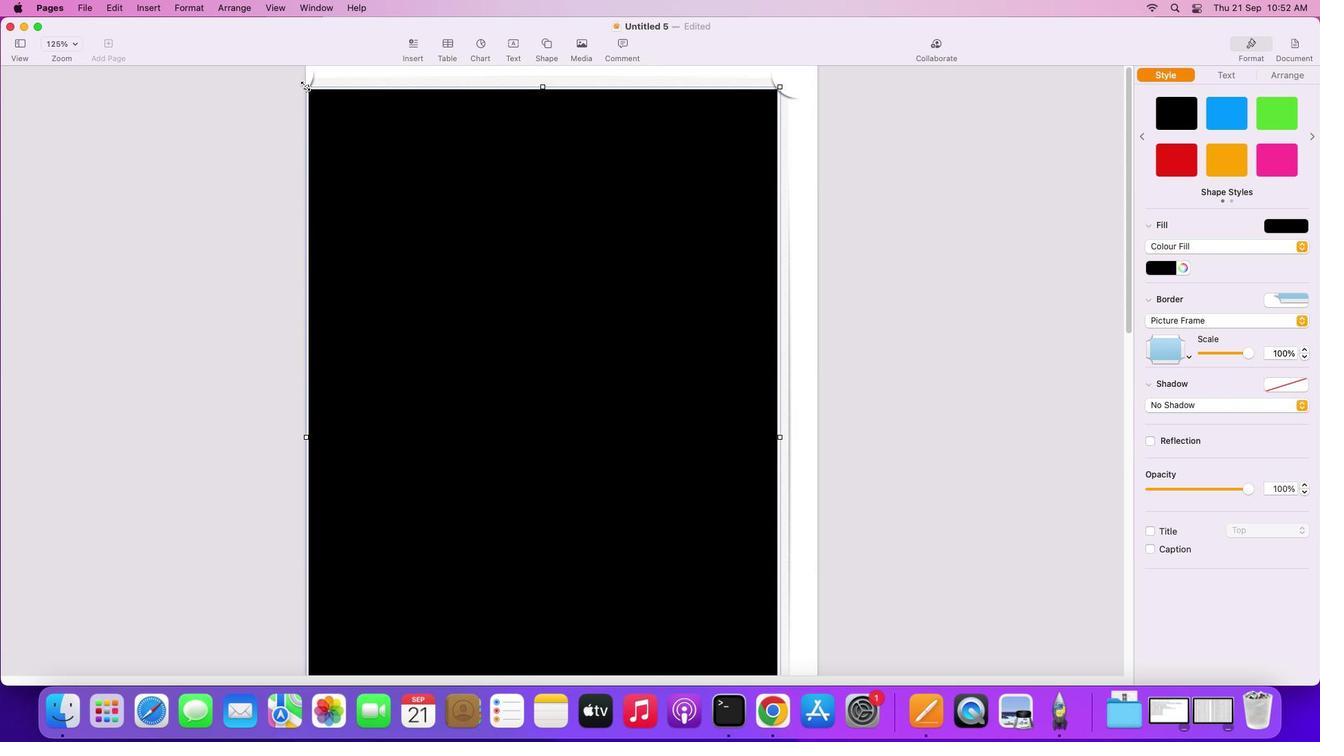 
Action: Mouse moved to (612, 477)
Screenshot: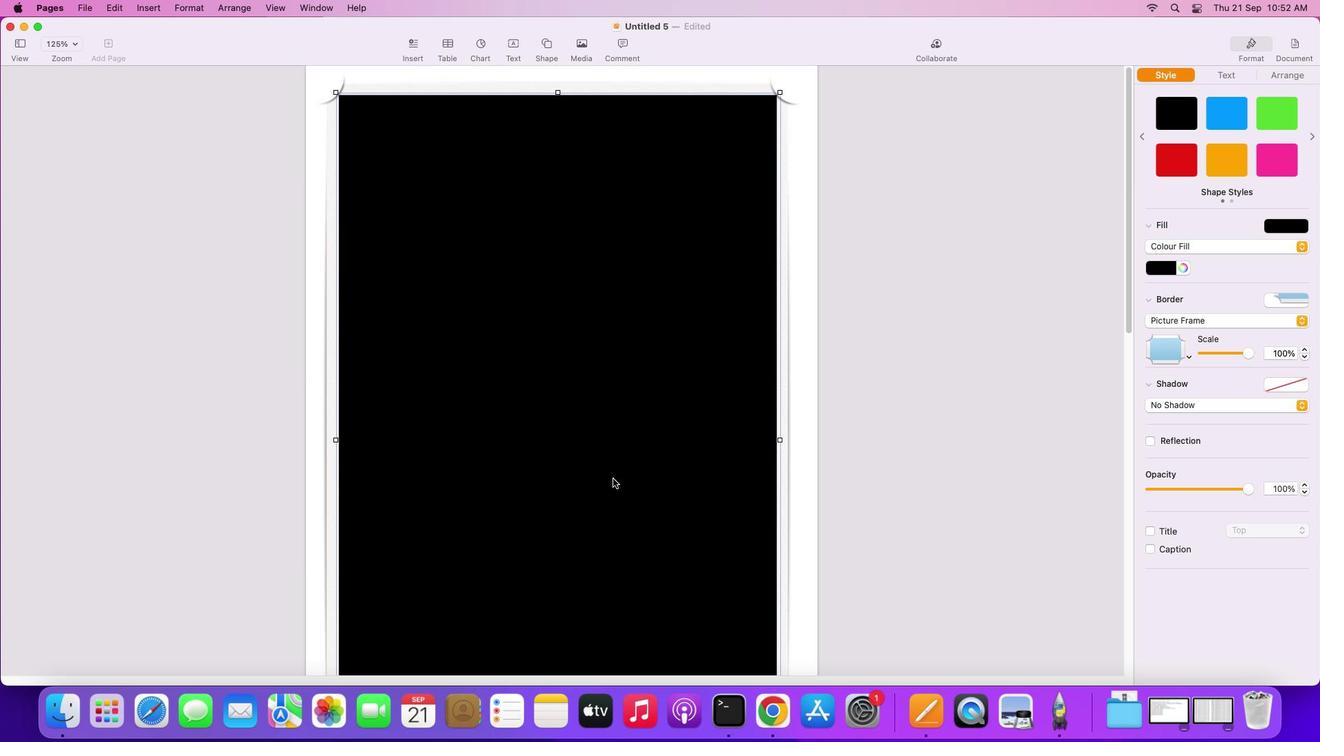 
Action: Mouse scrolled (612, 477) with delta (0, 0)
Screenshot: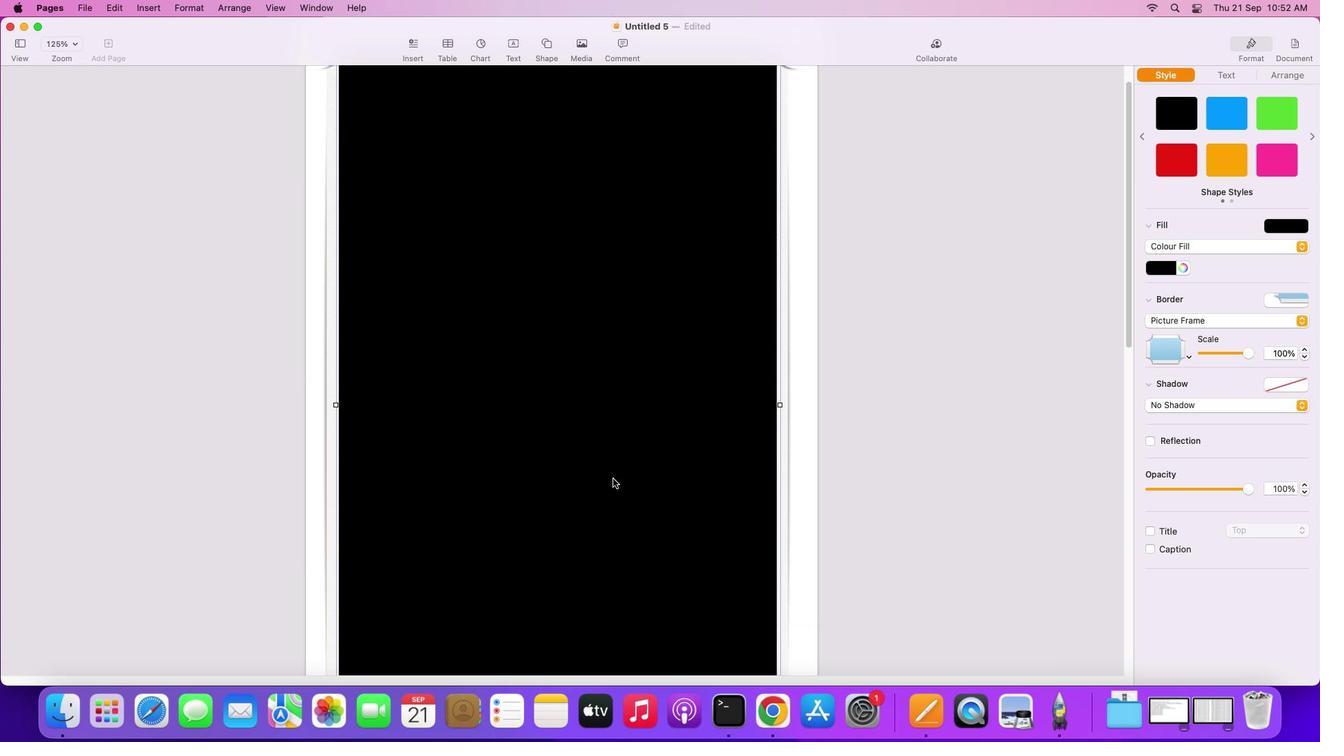 
Action: Mouse scrolled (612, 477) with delta (0, 0)
Screenshot: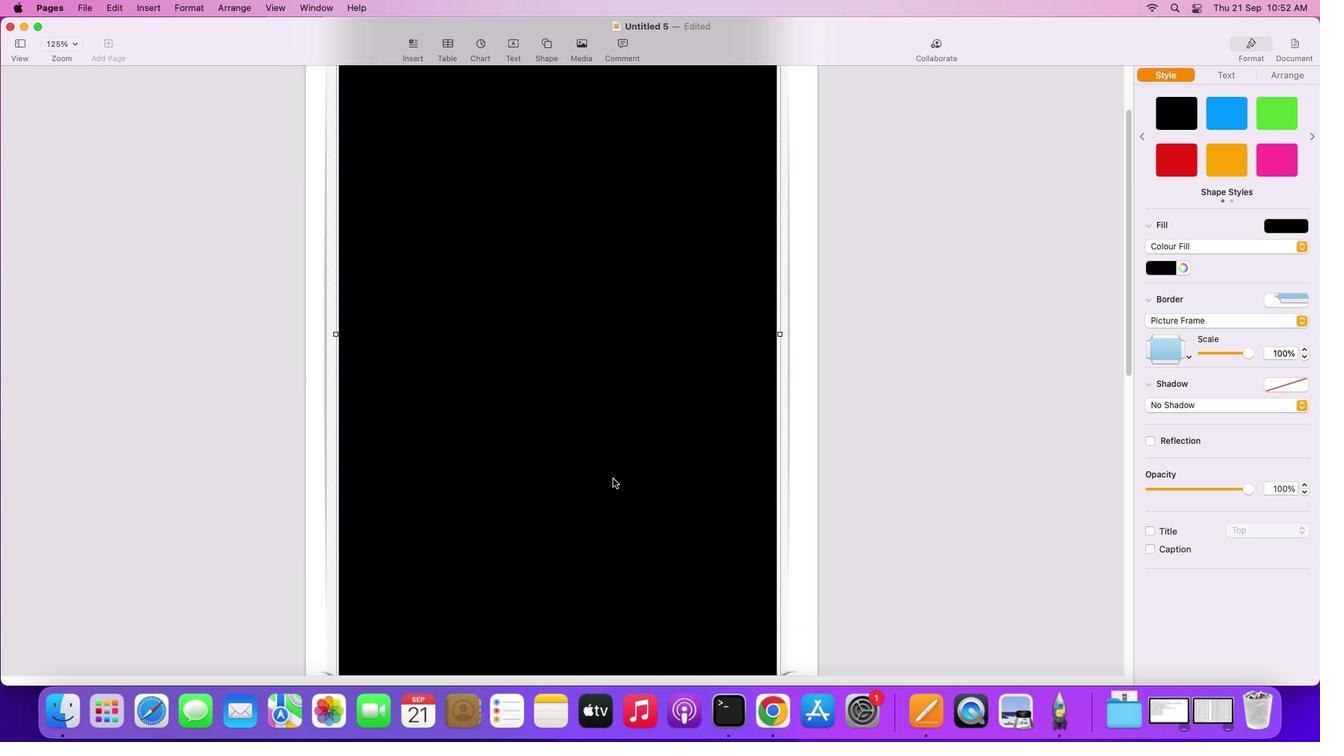 
Action: Mouse scrolled (612, 477) with delta (0, -2)
Screenshot: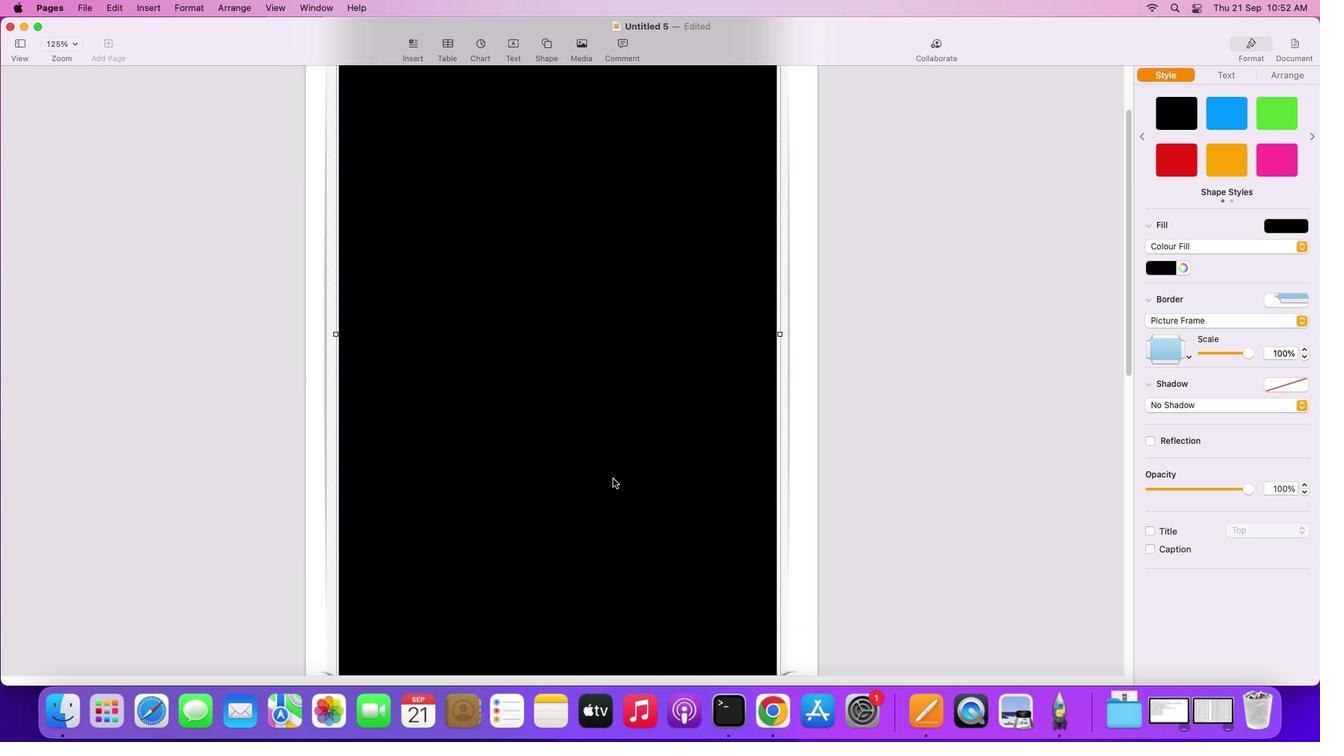 
Action: Mouse scrolled (612, 477) with delta (0, -3)
Screenshot: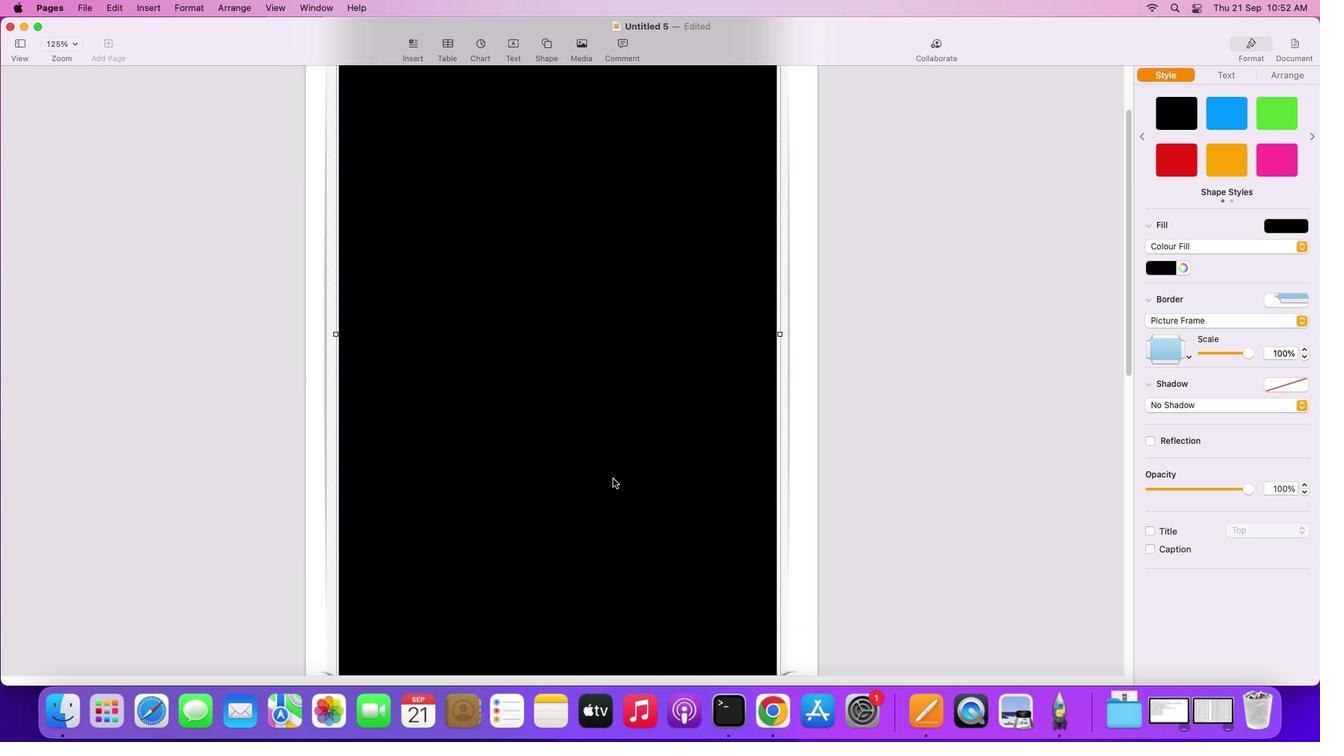 
Action: Mouse scrolled (612, 477) with delta (0, -4)
Screenshot: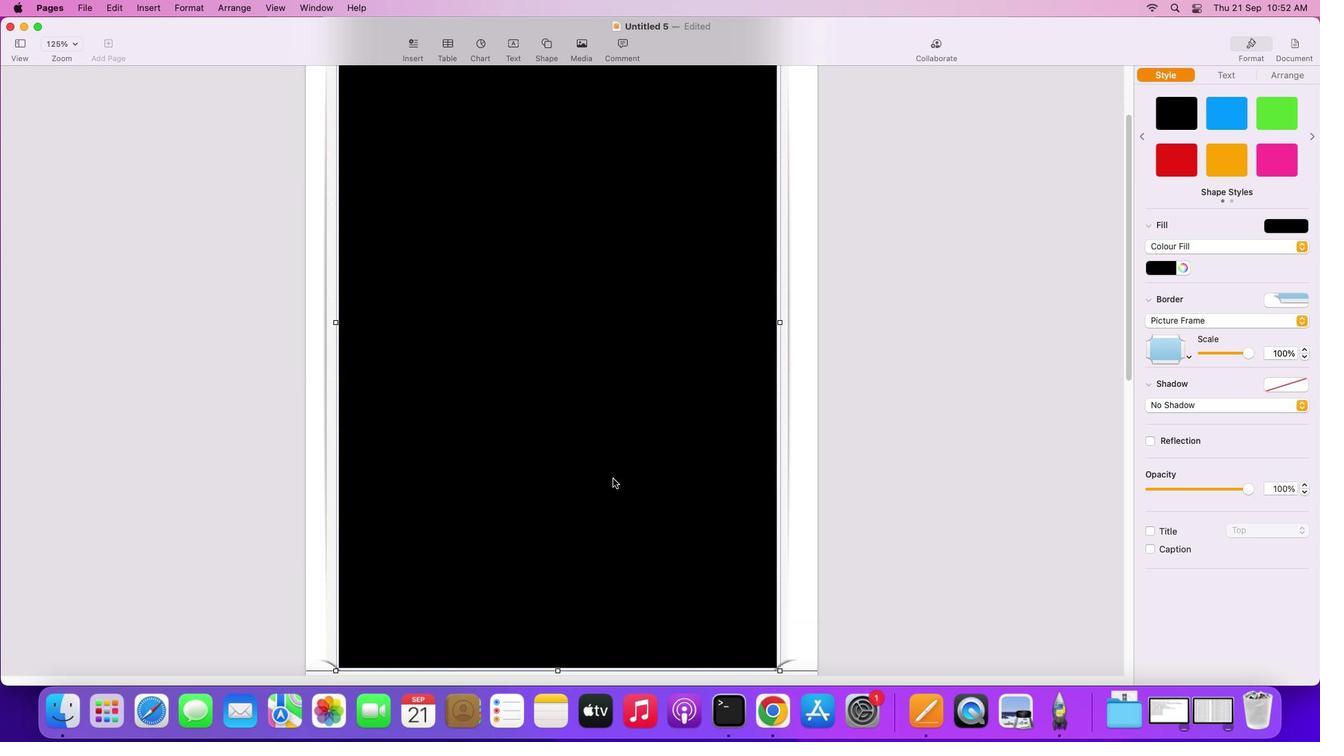 
Action: Mouse moved to (612, 478)
Screenshot: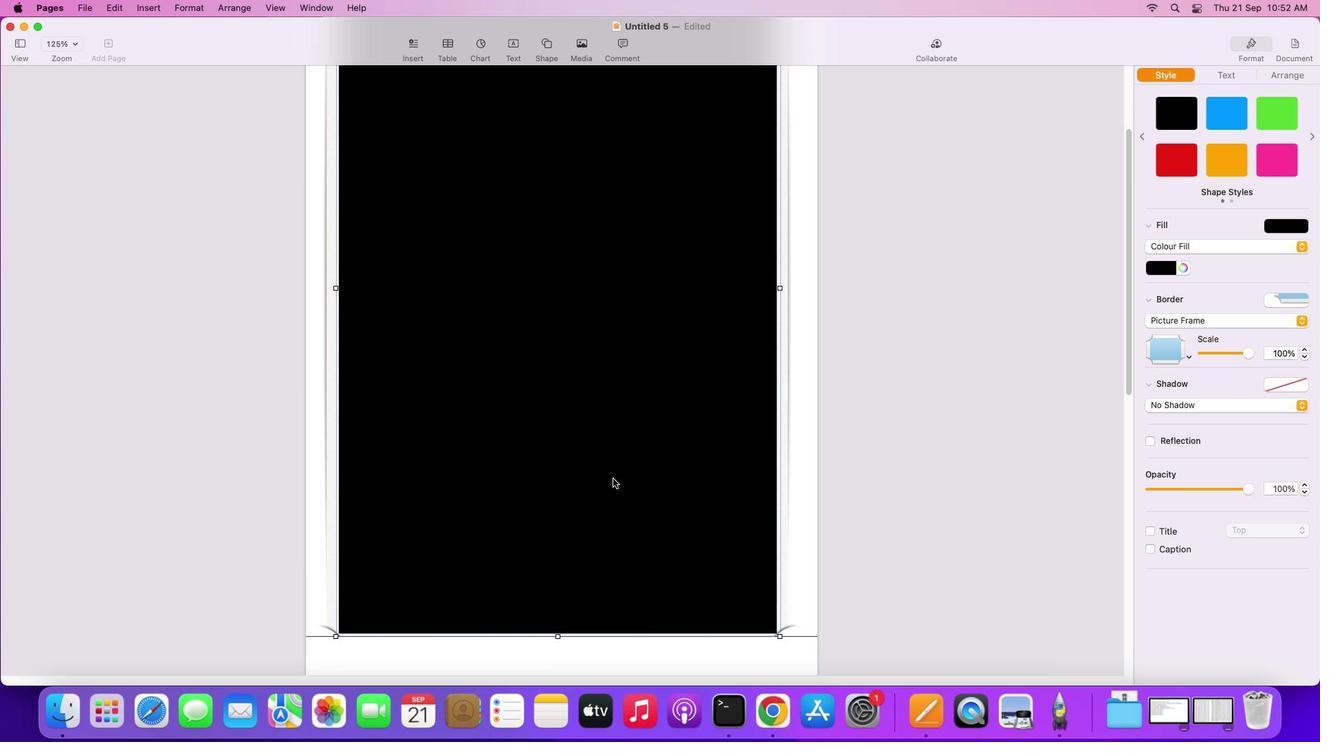 
Action: Mouse scrolled (612, 478) with delta (0, 0)
Screenshot: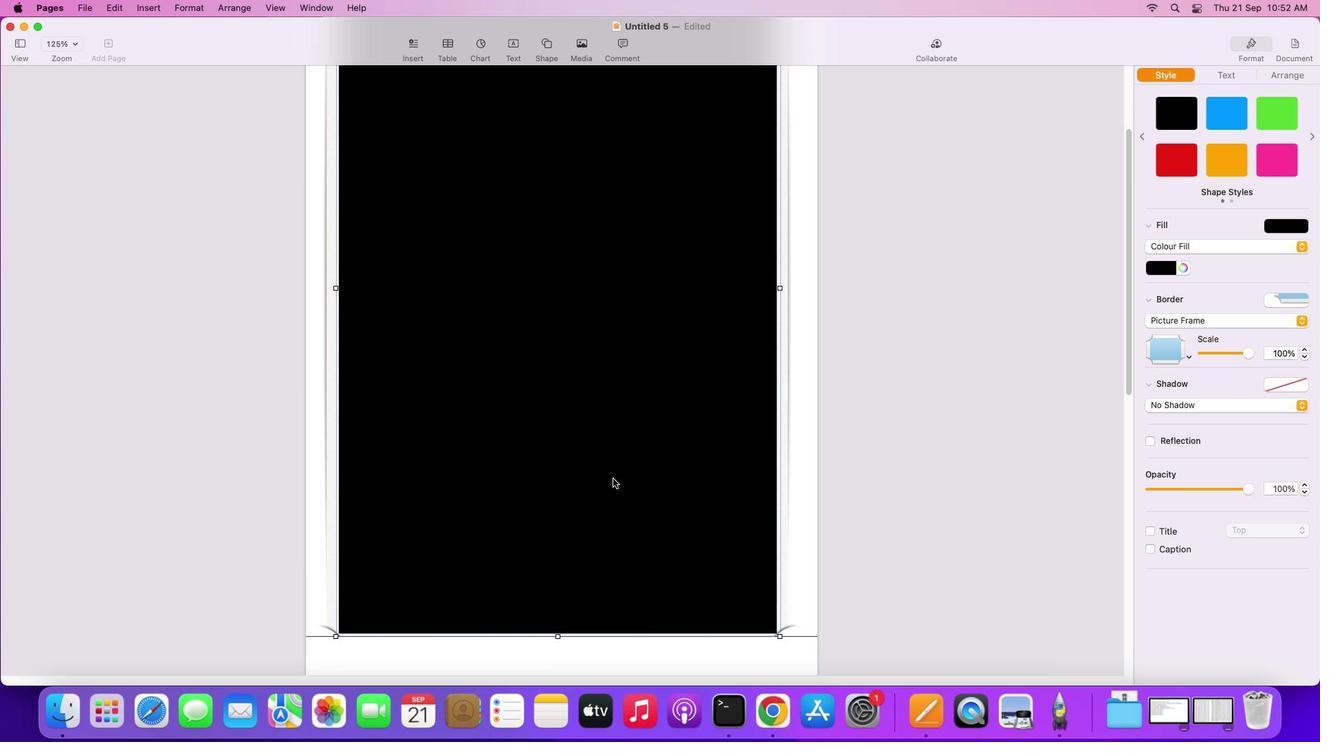 
Action: Mouse scrolled (612, 478) with delta (0, 0)
Screenshot: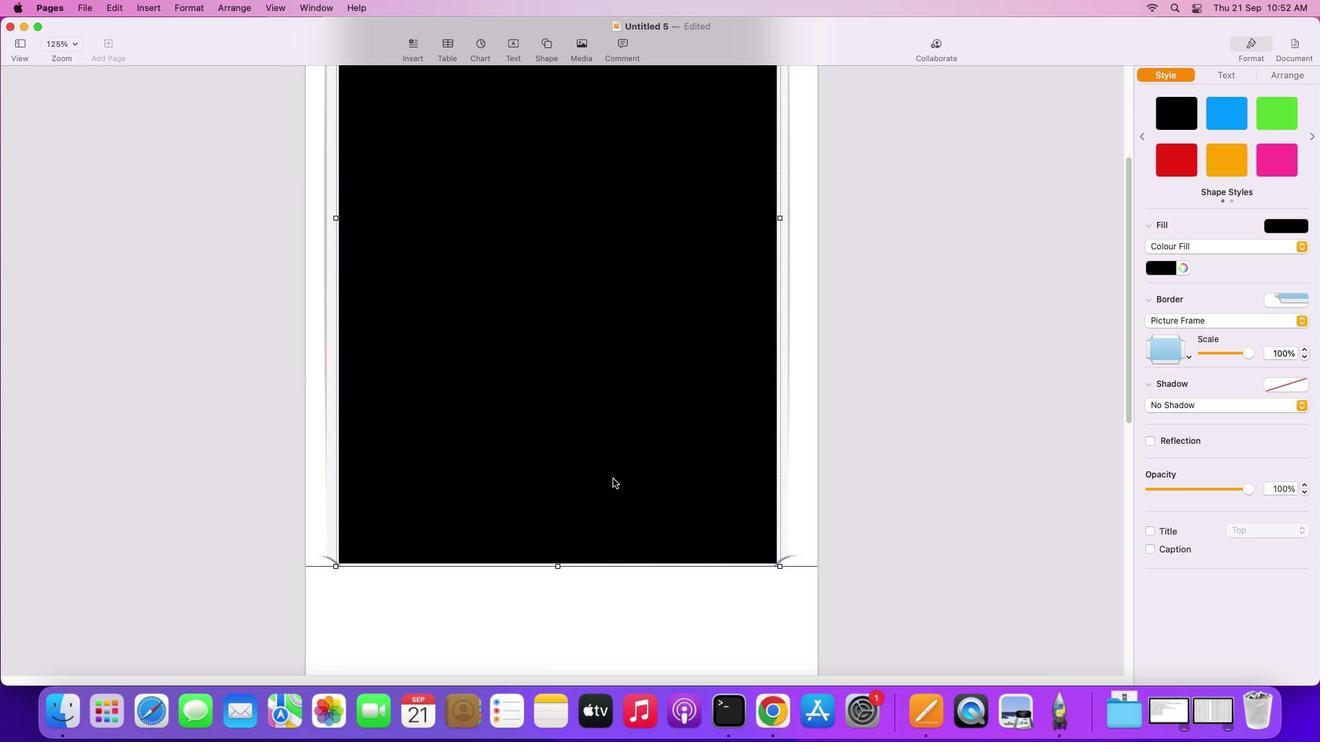 
Action: Mouse scrolled (612, 478) with delta (0, -2)
Screenshot: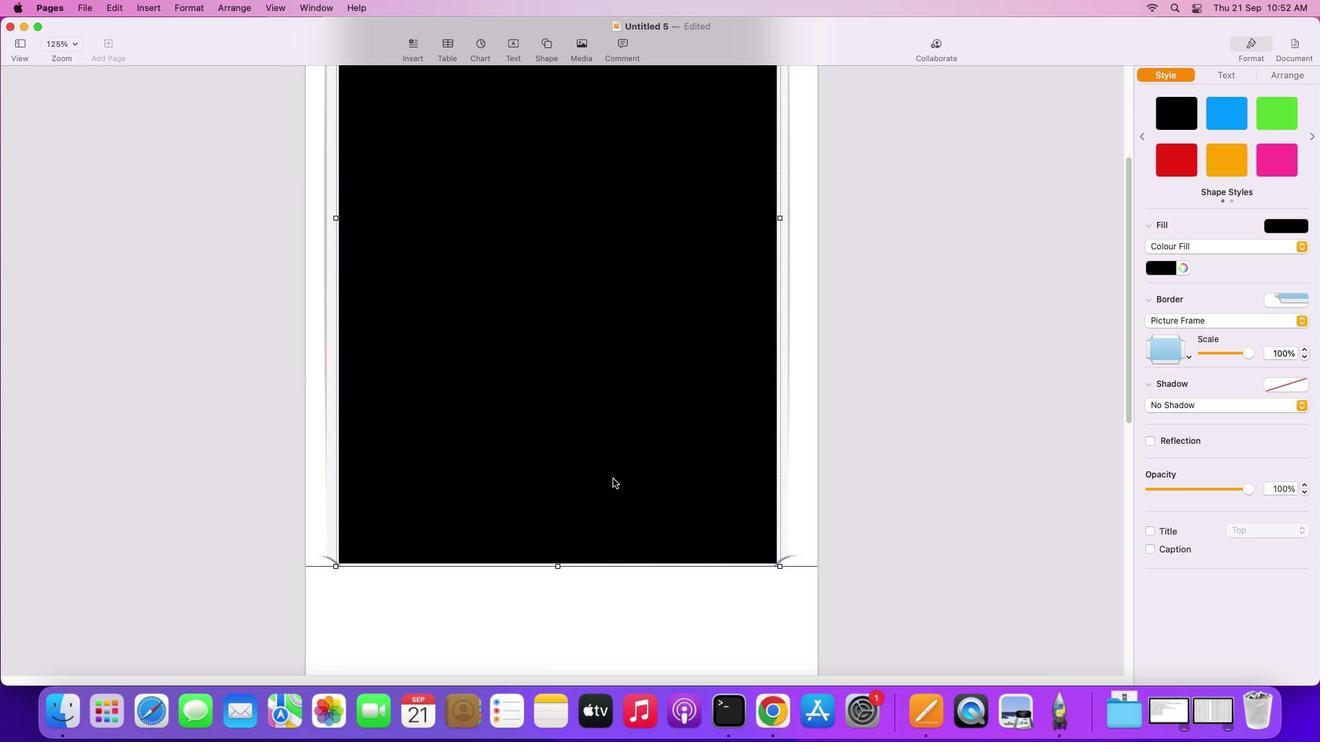 
Action: Mouse scrolled (612, 478) with delta (0, -3)
Screenshot: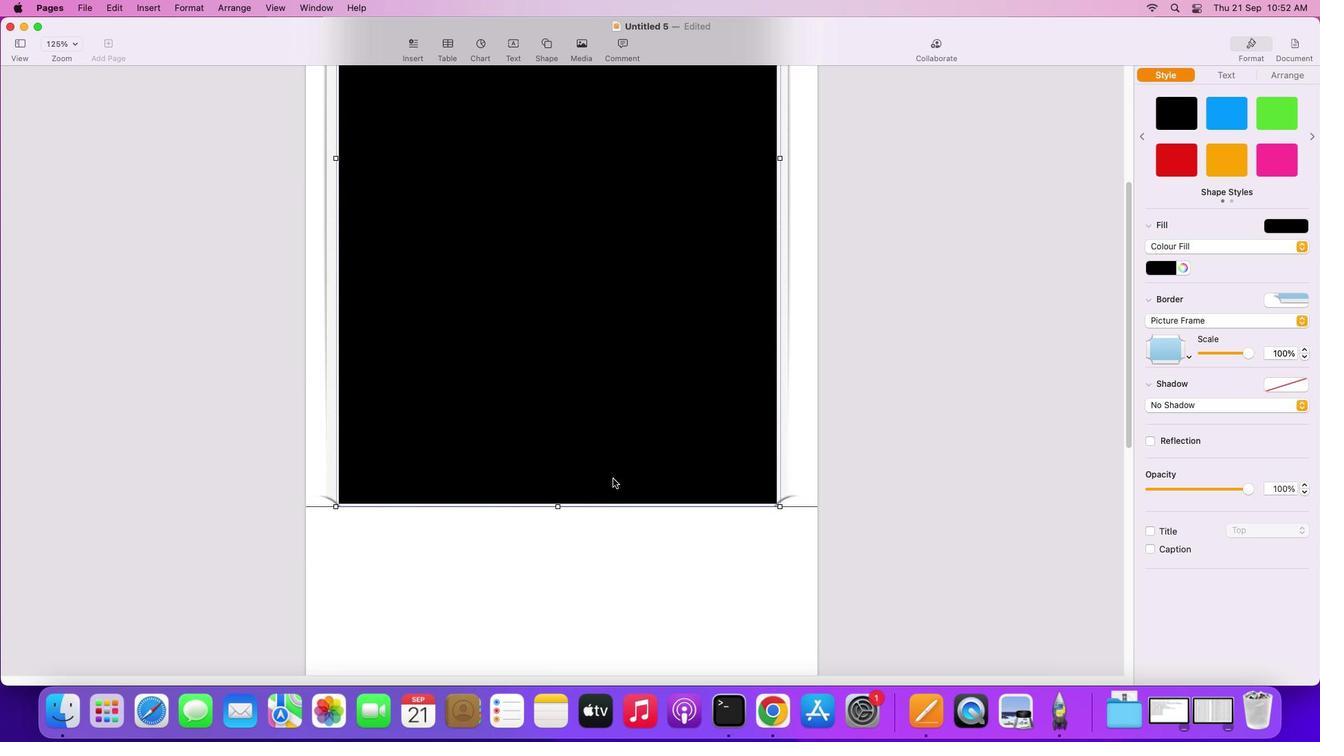 
Action: Mouse scrolled (612, 478) with delta (0, -4)
Screenshot: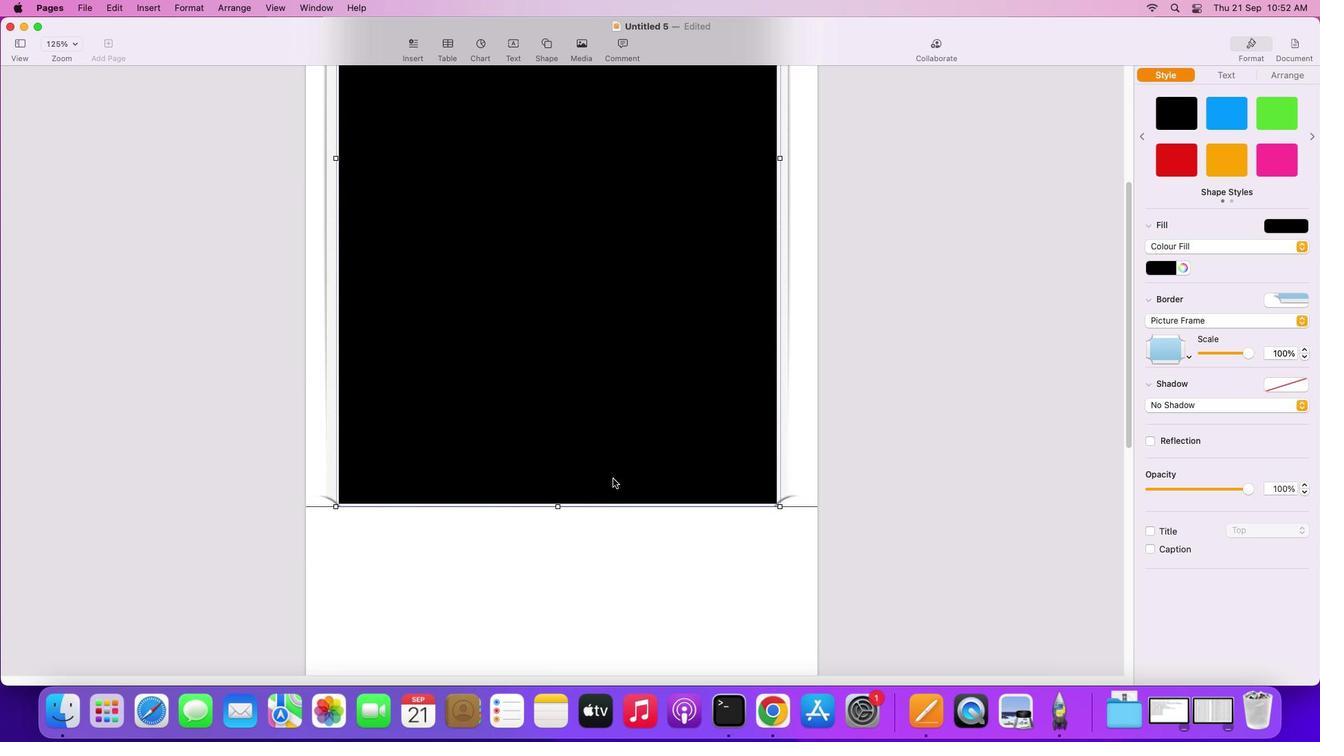 
Action: Mouse scrolled (612, 478) with delta (0, -4)
Screenshot: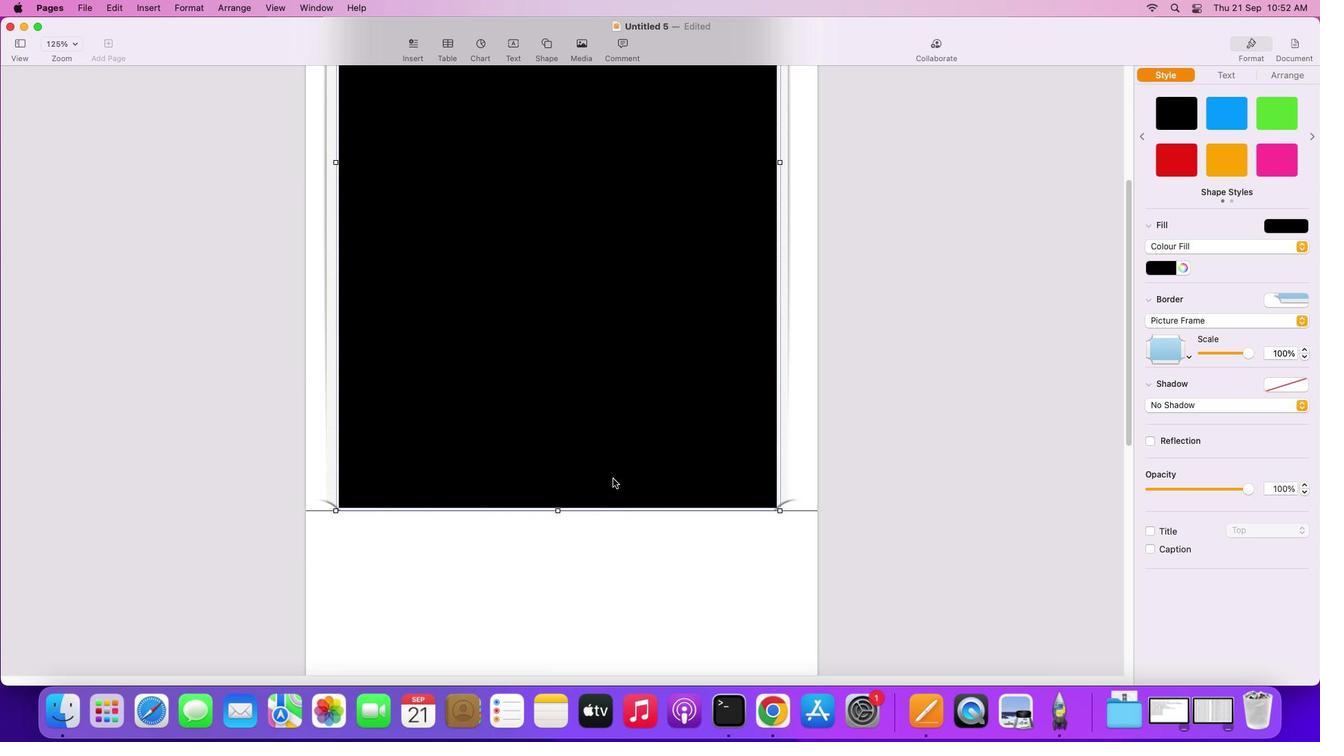 
Action: Mouse moved to (779, 504)
Screenshot: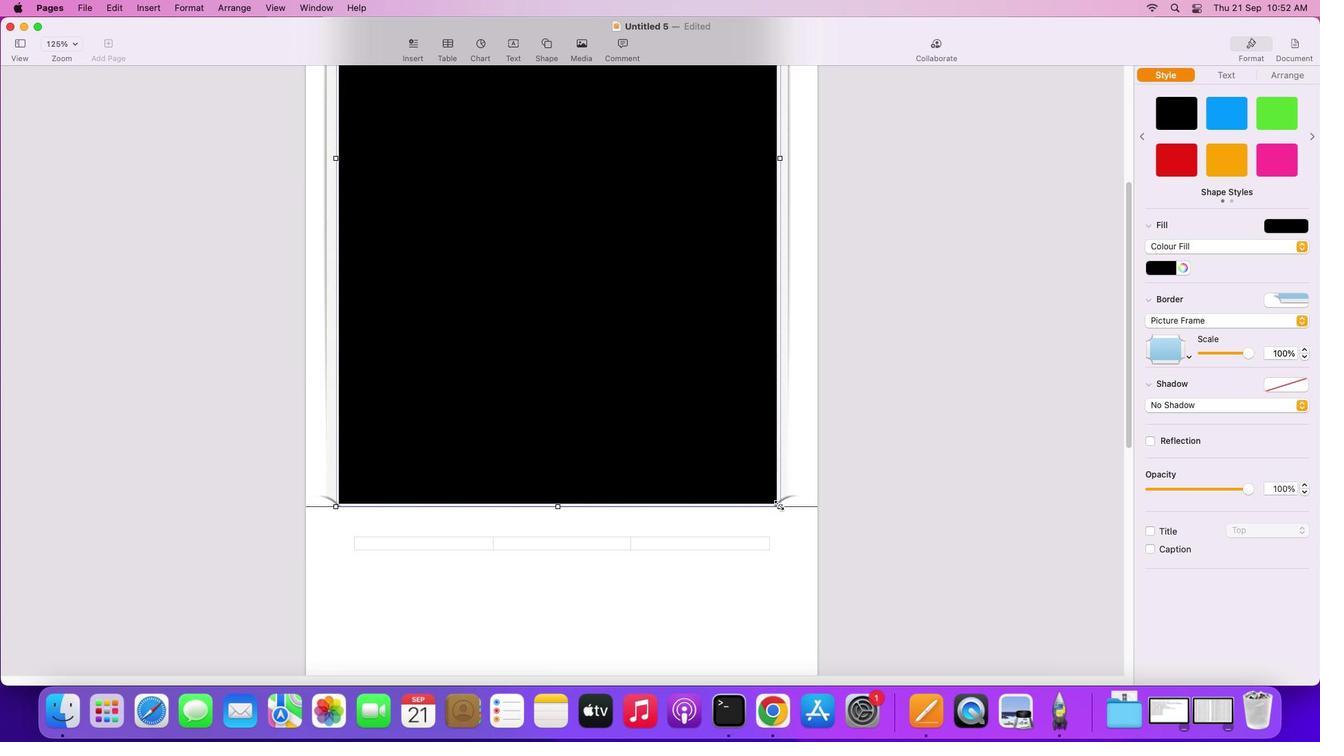 
Action: Mouse pressed left at (779, 504)
Screenshot: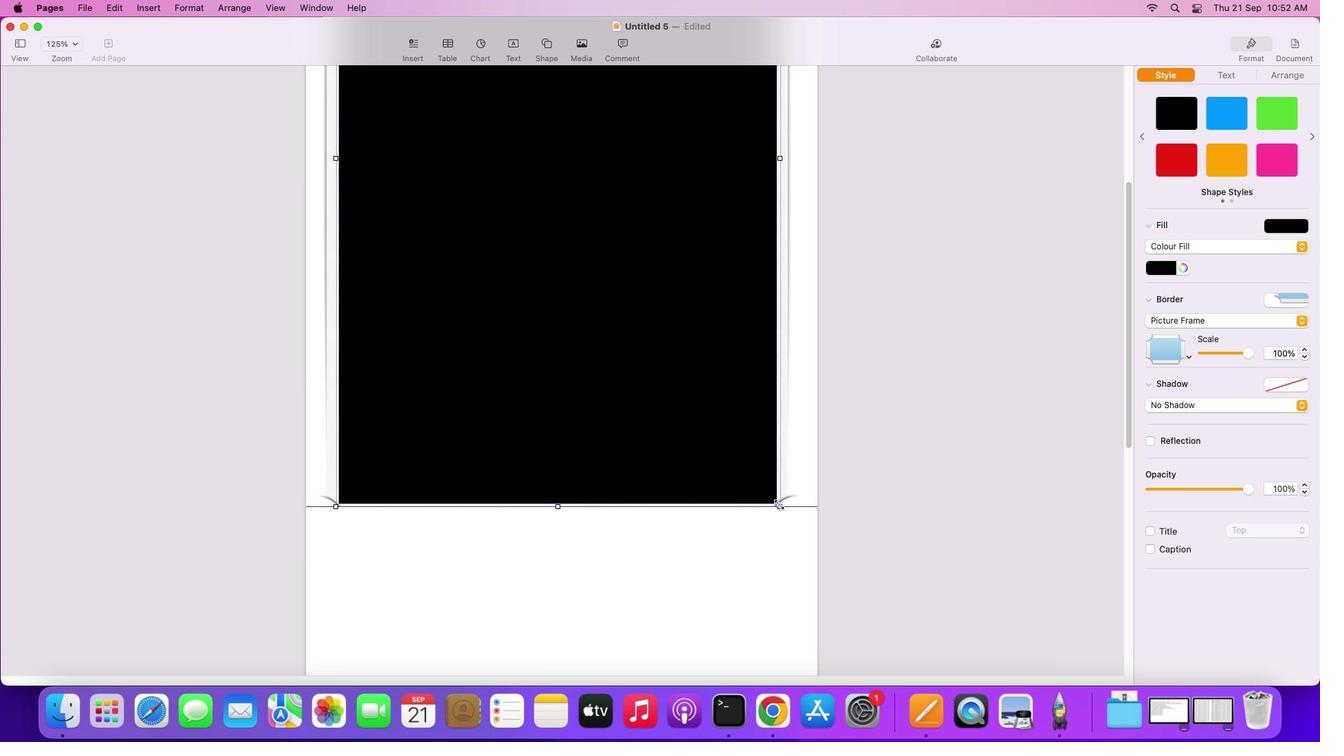 
Action: Mouse moved to (1173, 350)
Screenshot: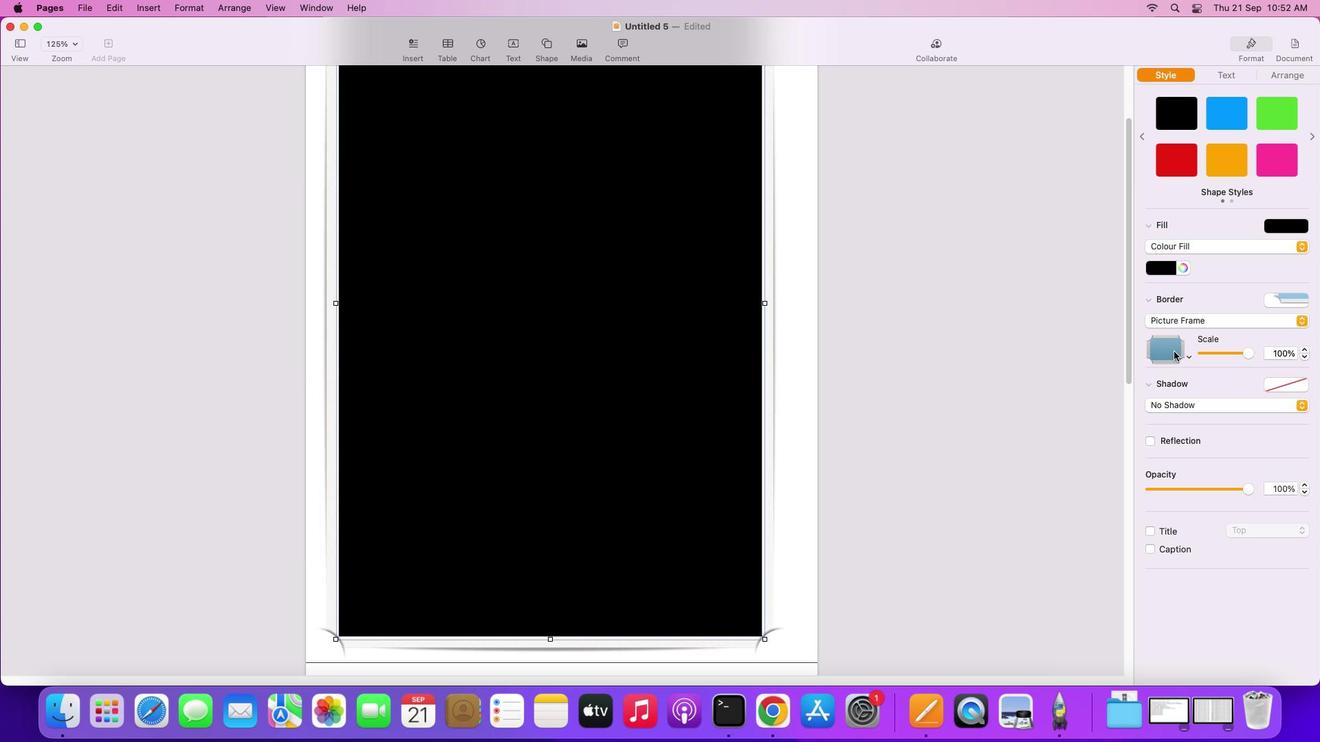 
Action: Mouse pressed left at (1173, 350)
Screenshot: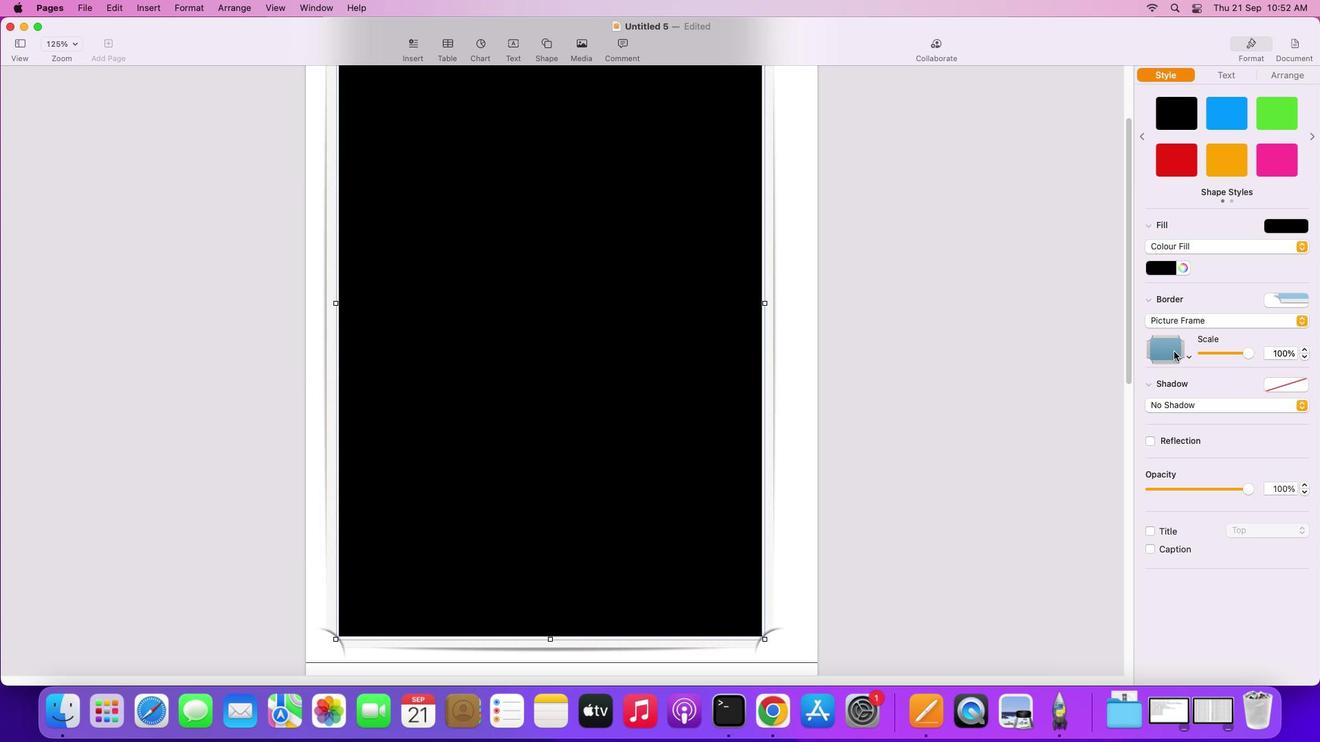 
Action: Mouse moved to (1126, 400)
Screenshot: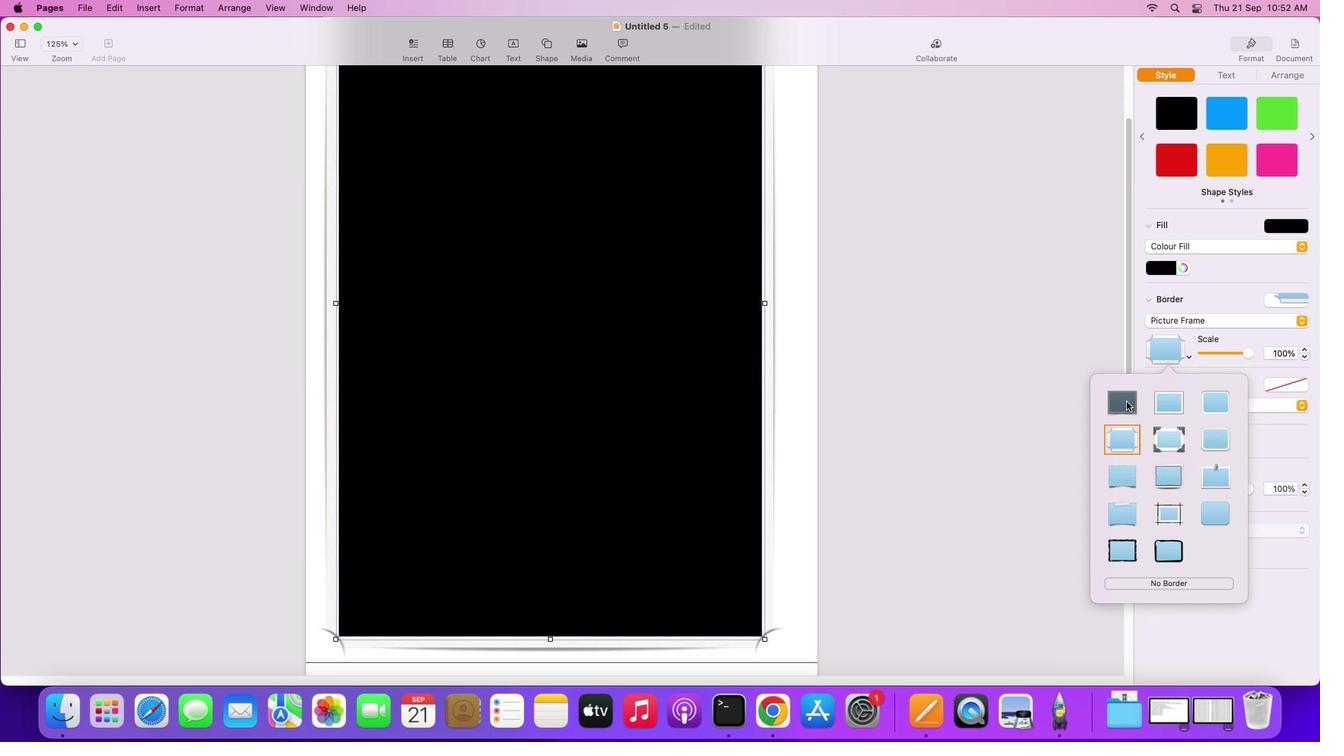 
Action: Mouse pressed left at (1126, 400)
Screenshot: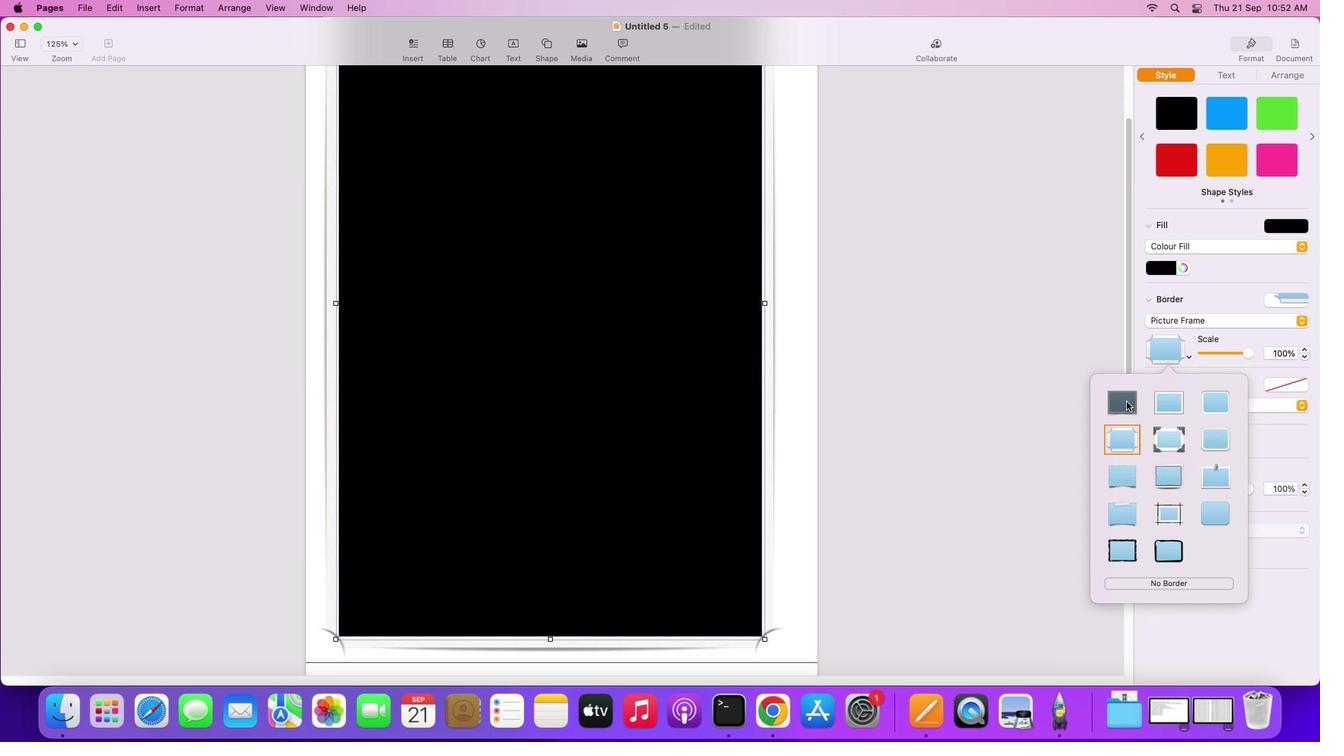 
Action: Mouse moved to (636, 413)
Screenshot: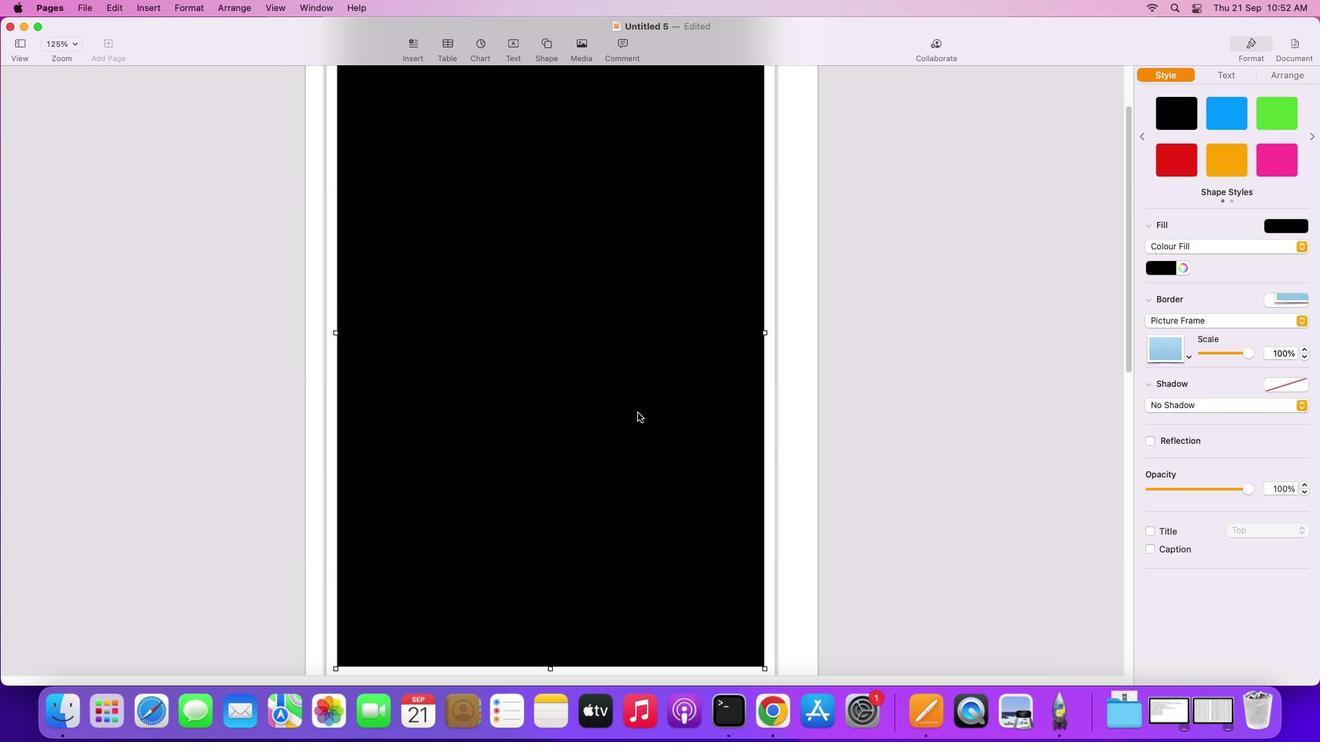 
Action: Mouse scrolled (636, 413) with delta (0, 0)
Screenshot: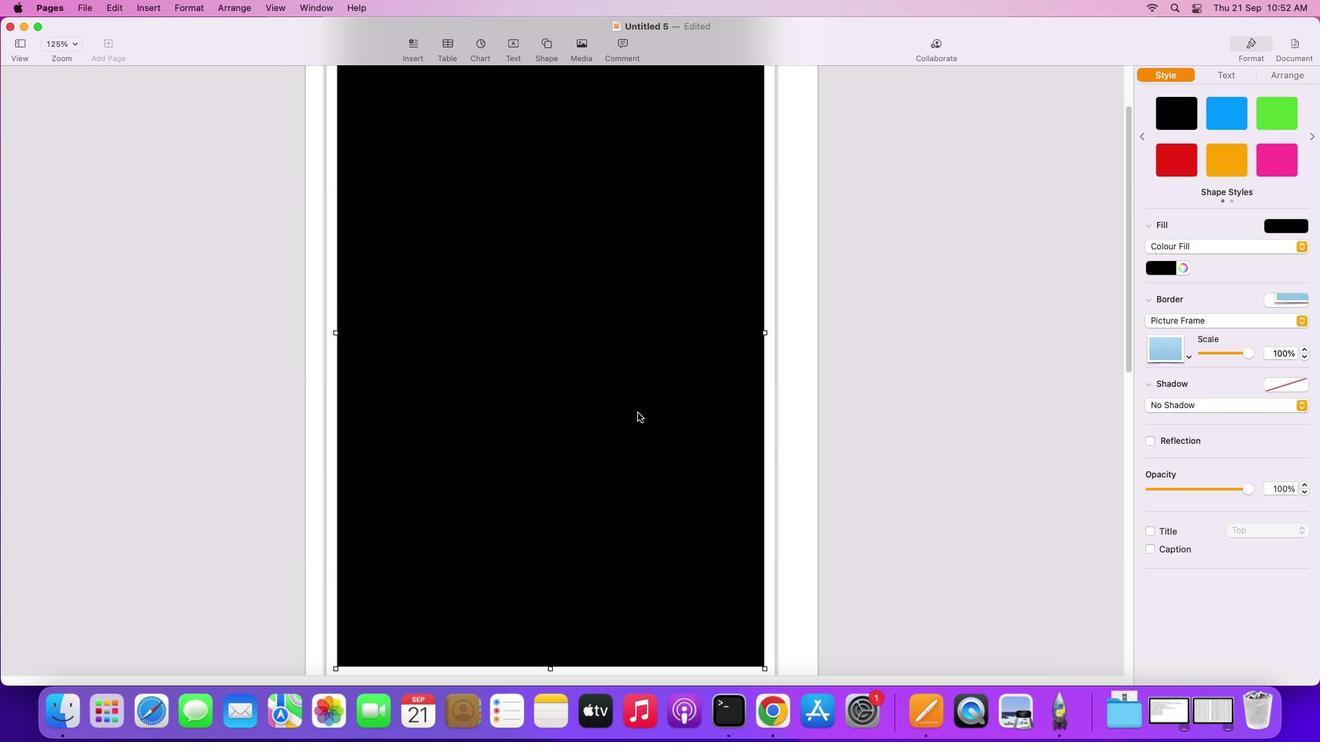 
Action: Mouse scrolled (636, 413) with delta (0, 0)
Screenshot: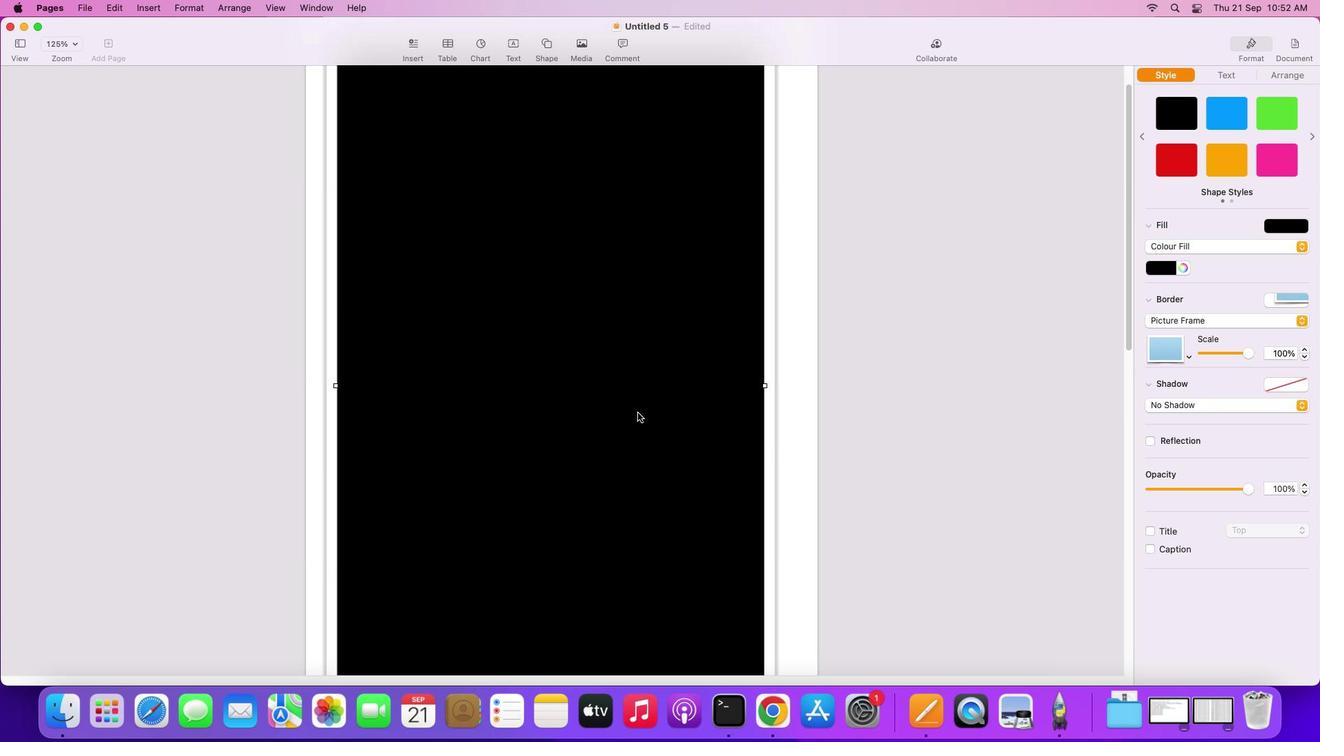 
Action: Mouse scrolled (636, 413) with delta (0, 2)
Screenshot: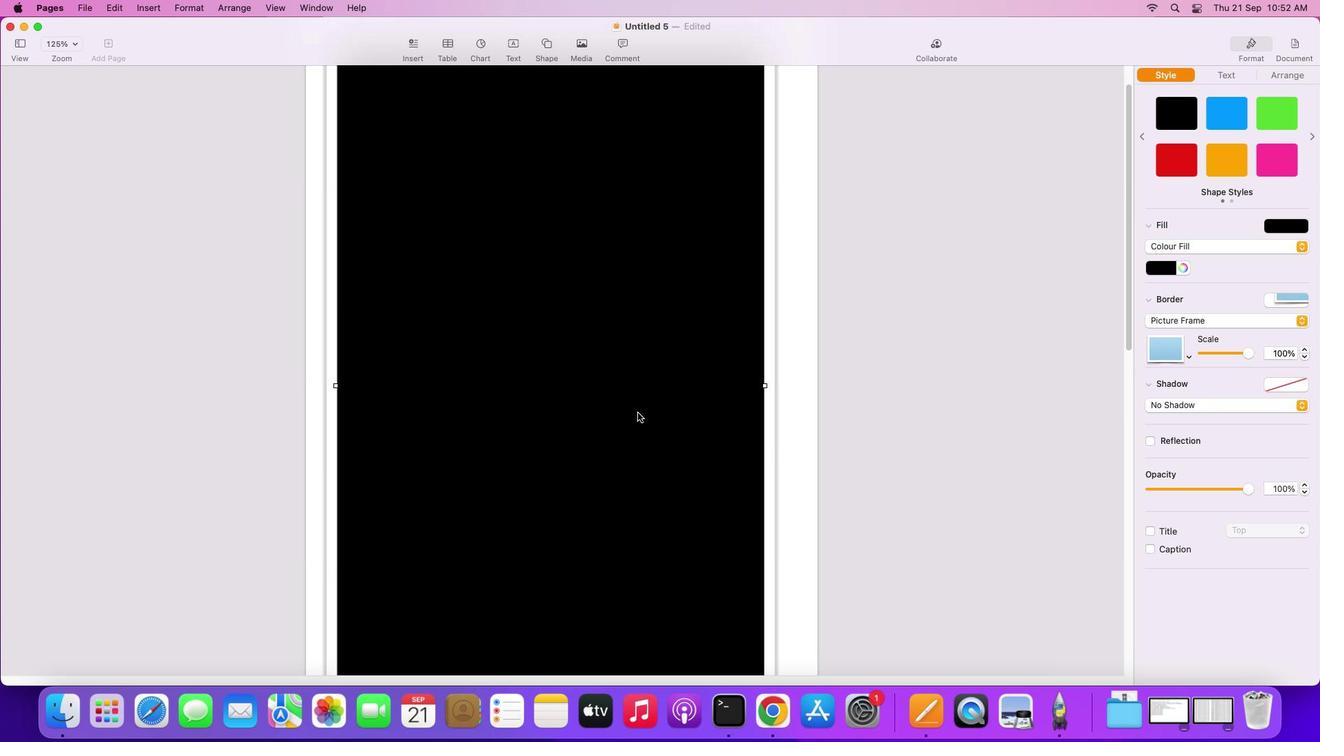 
Action: Mouse scrolled (636, 413) with delta (0, 2)
Screenshot: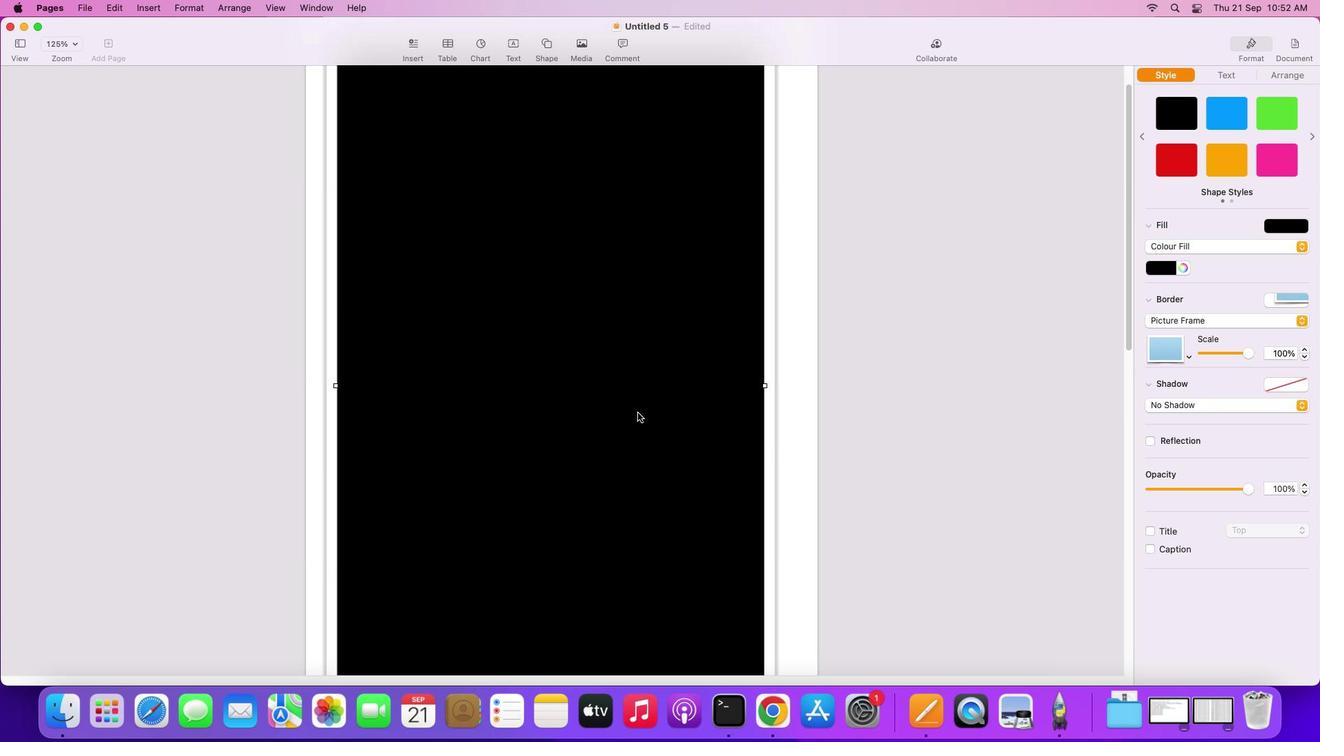 
Action: Mouse scrolled (636, 413) with delta (0, 3)
Screenshot: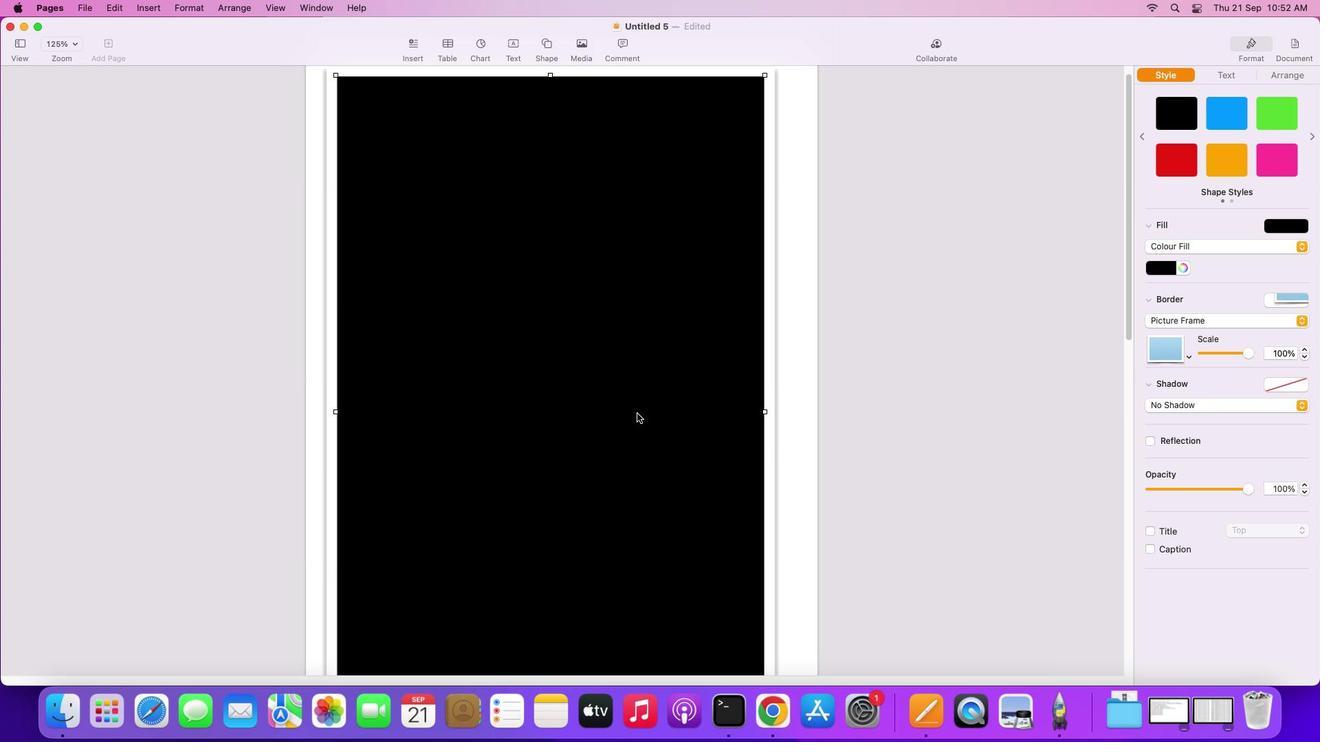 
Action: Mouse scrolled (636, 413) with delta (0, 4)
Screenshot: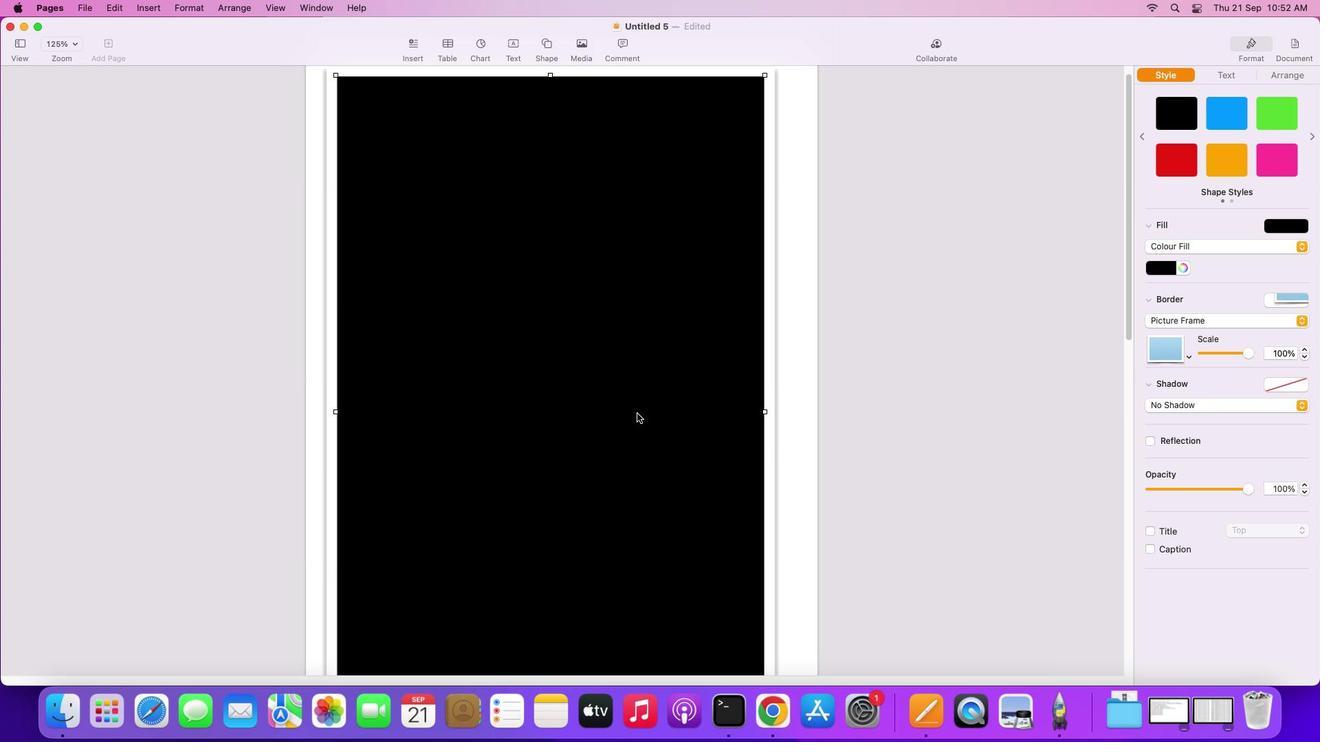 
Action: Mouse moved to (636, 412)
Screenshot: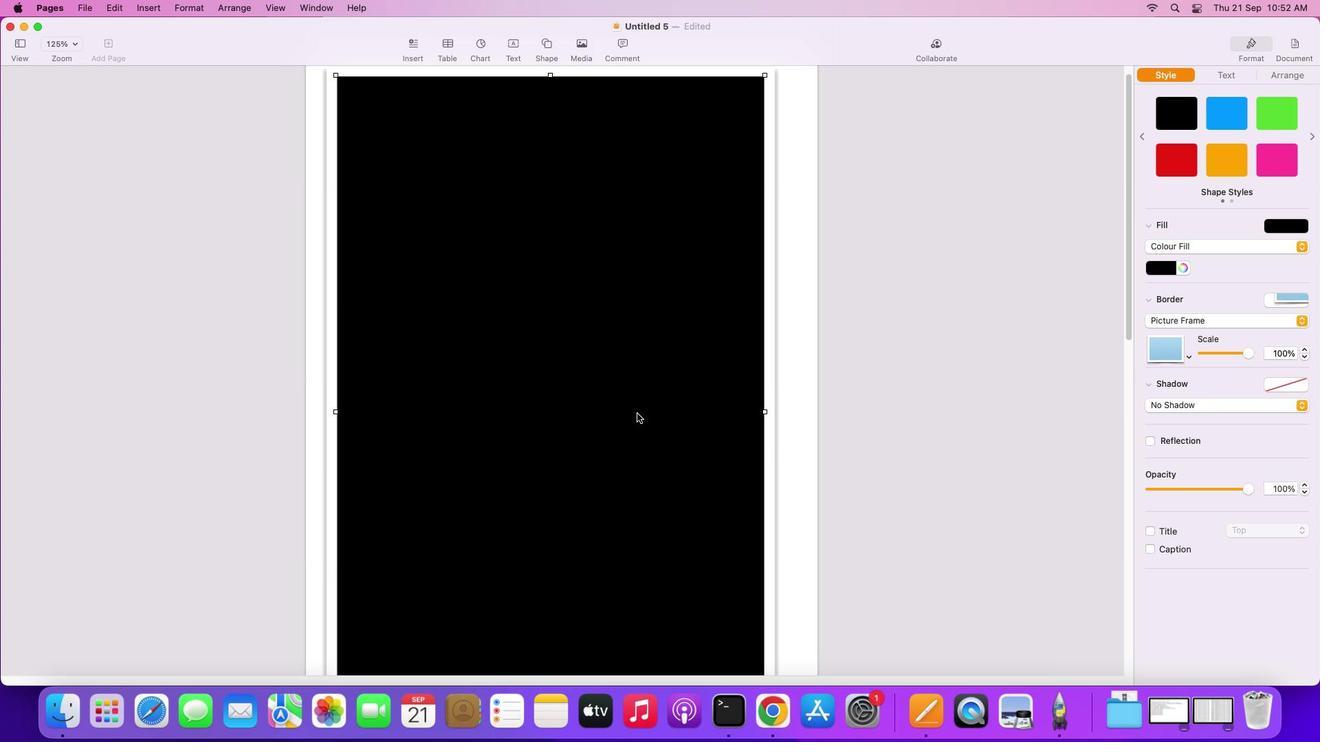 
Action: Mouse scrolled (636, 412) with delta (0, 4)
Screenshot: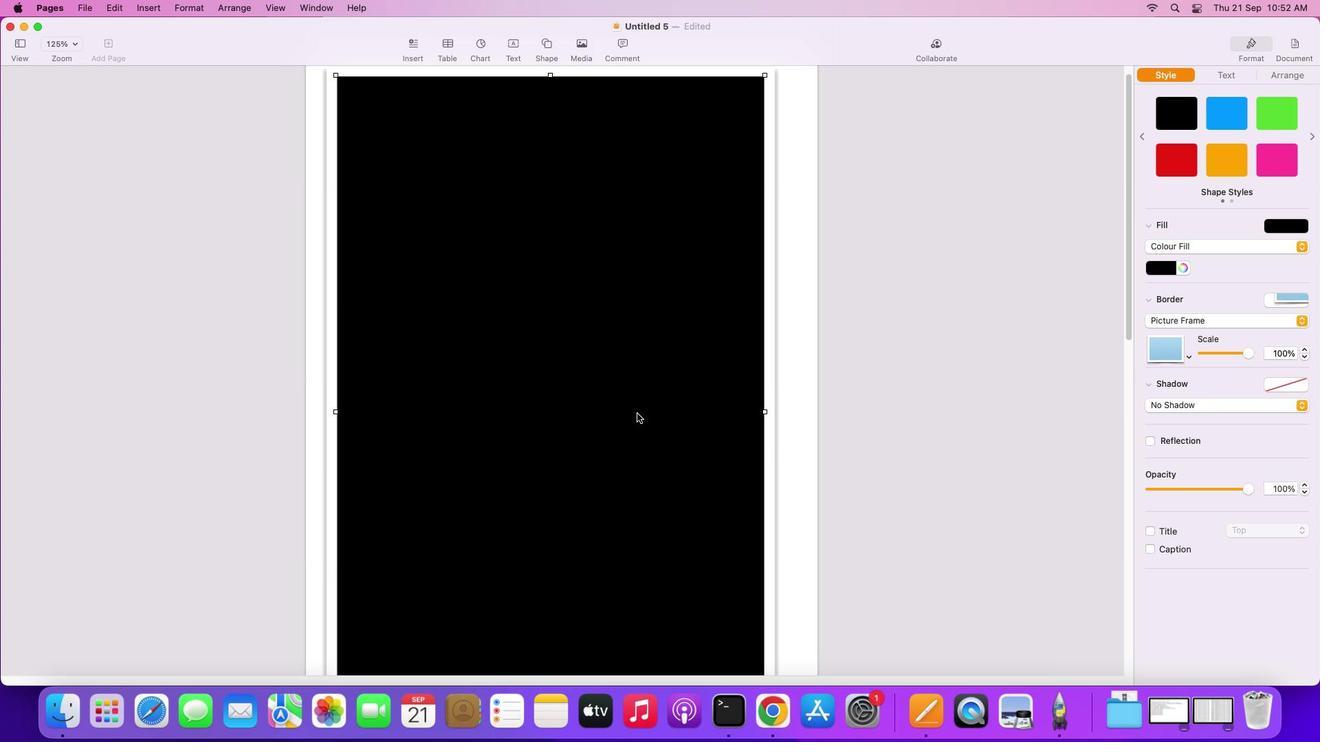 
Action: Mouse moved to (636, 410)
Screenshot: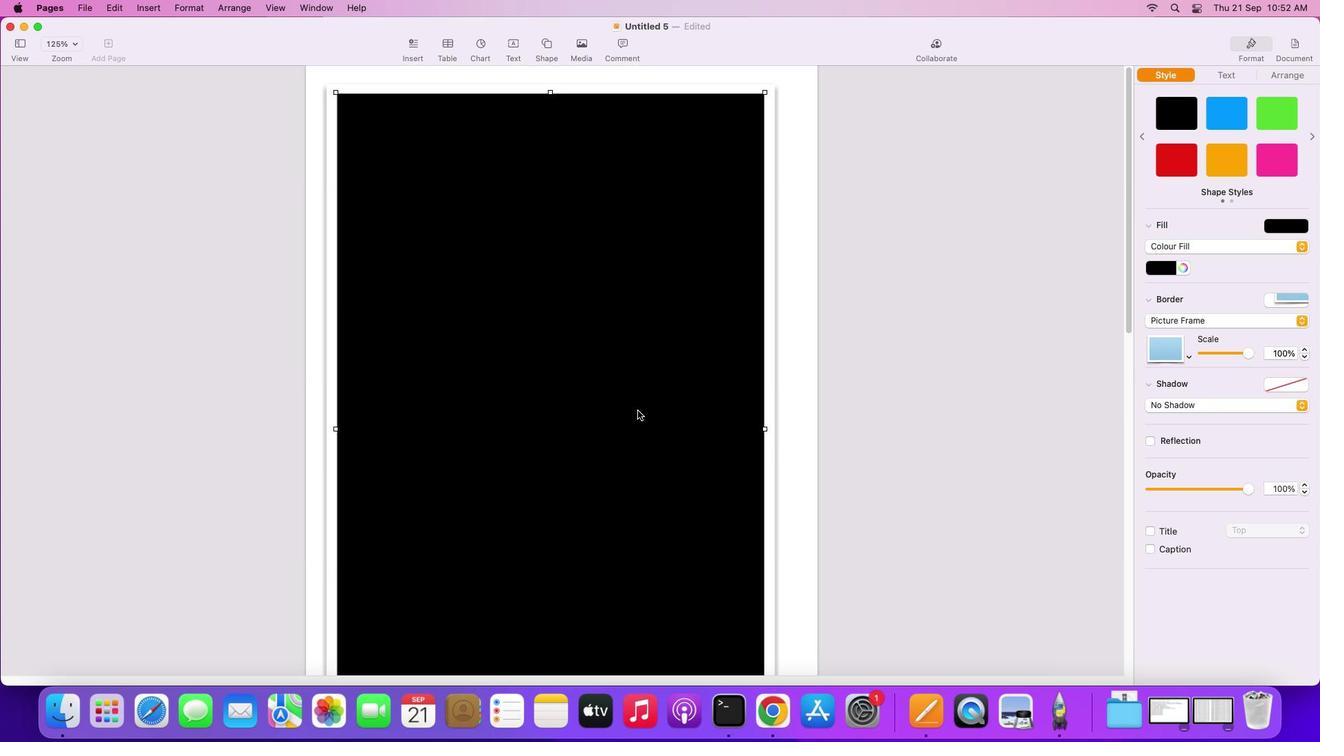 
Action: Mouse scrolled (636, 410) with delta (0, 0)
Screenshot: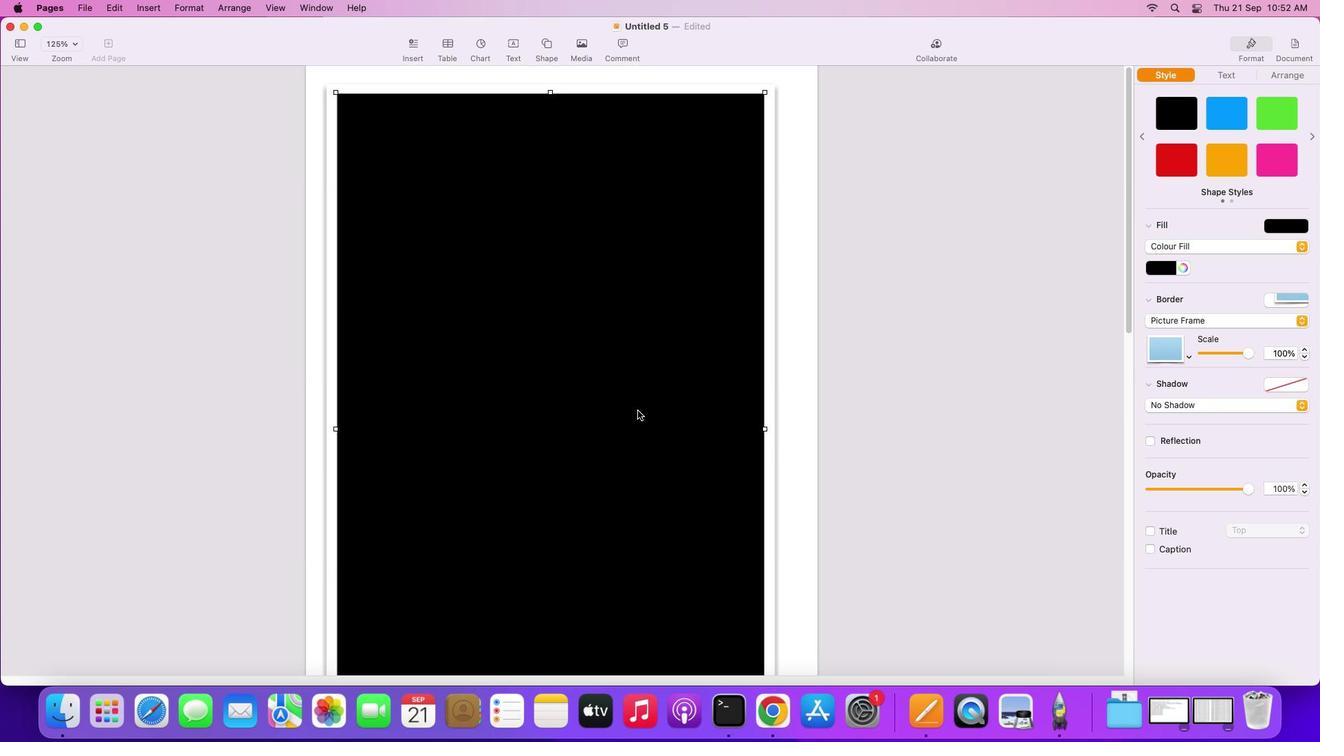 
Action: Mouse scrolled (636, 410) with delta (0, 0)
Screenshot: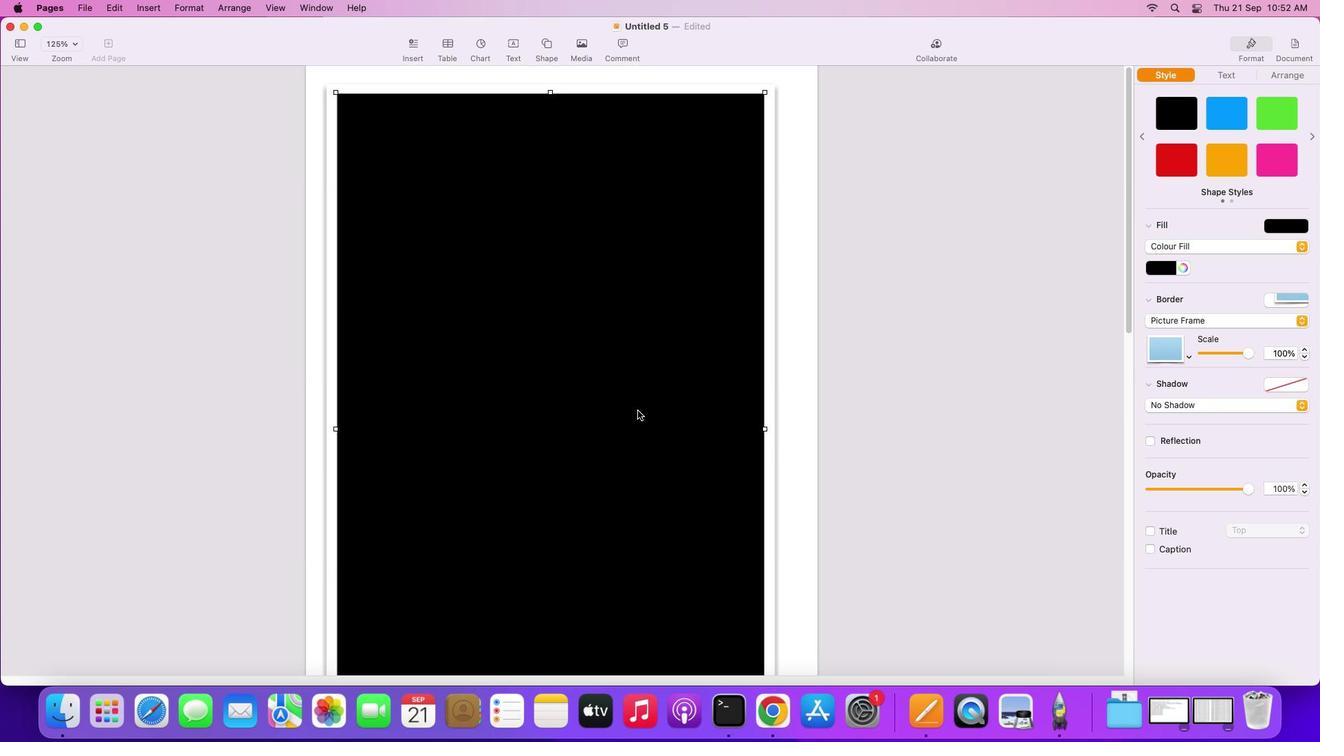 
Action: Mouse scrolled (636, 410) with delta (0, 1)
Screenshot: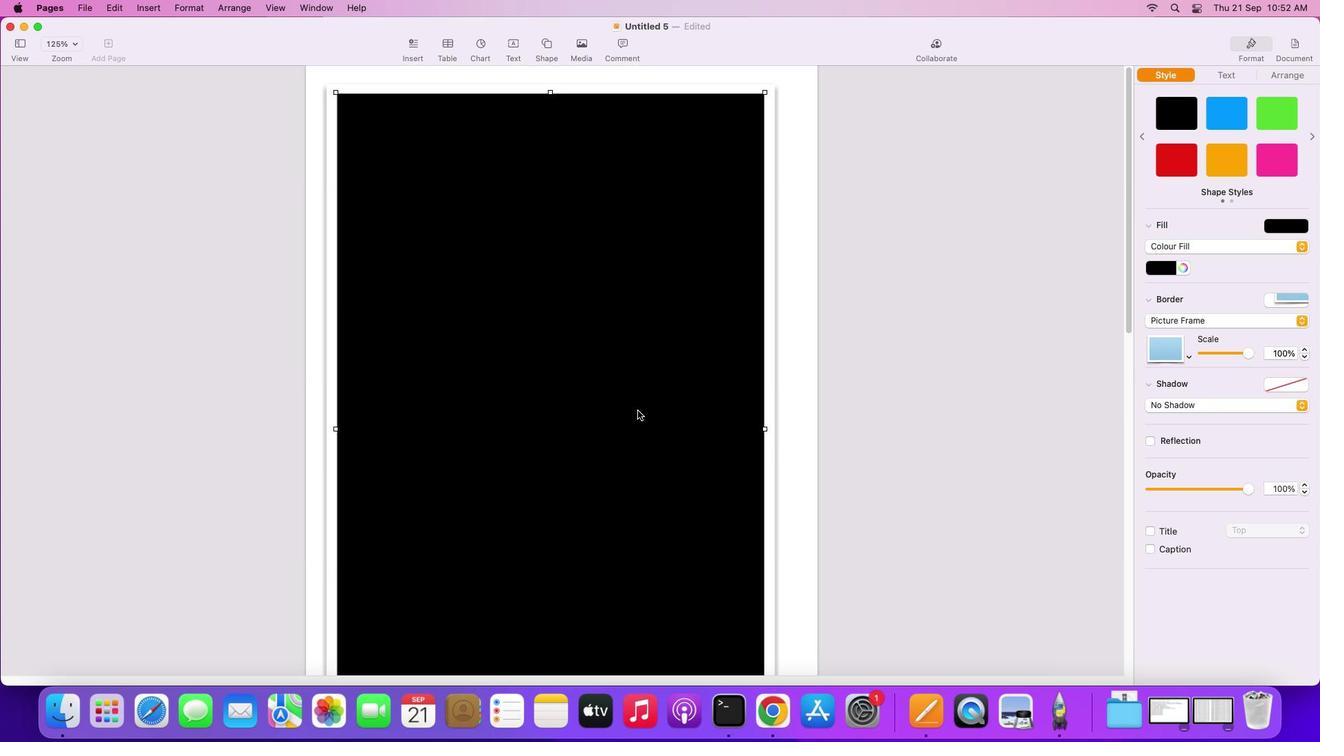 
Action: Mouse scrolled (636, 410) with delta (0, 2)
Screenshot: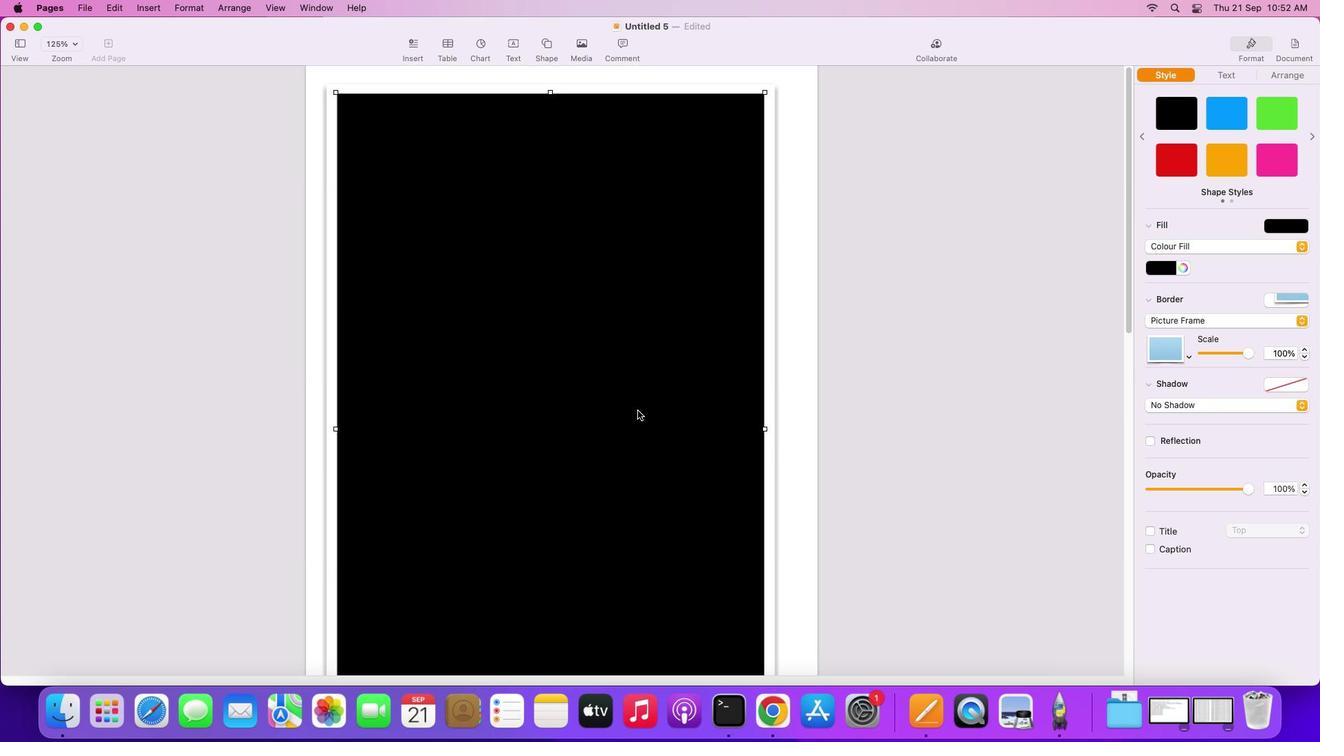 
Action: Mouse moved to (642, 410)
Screenshot: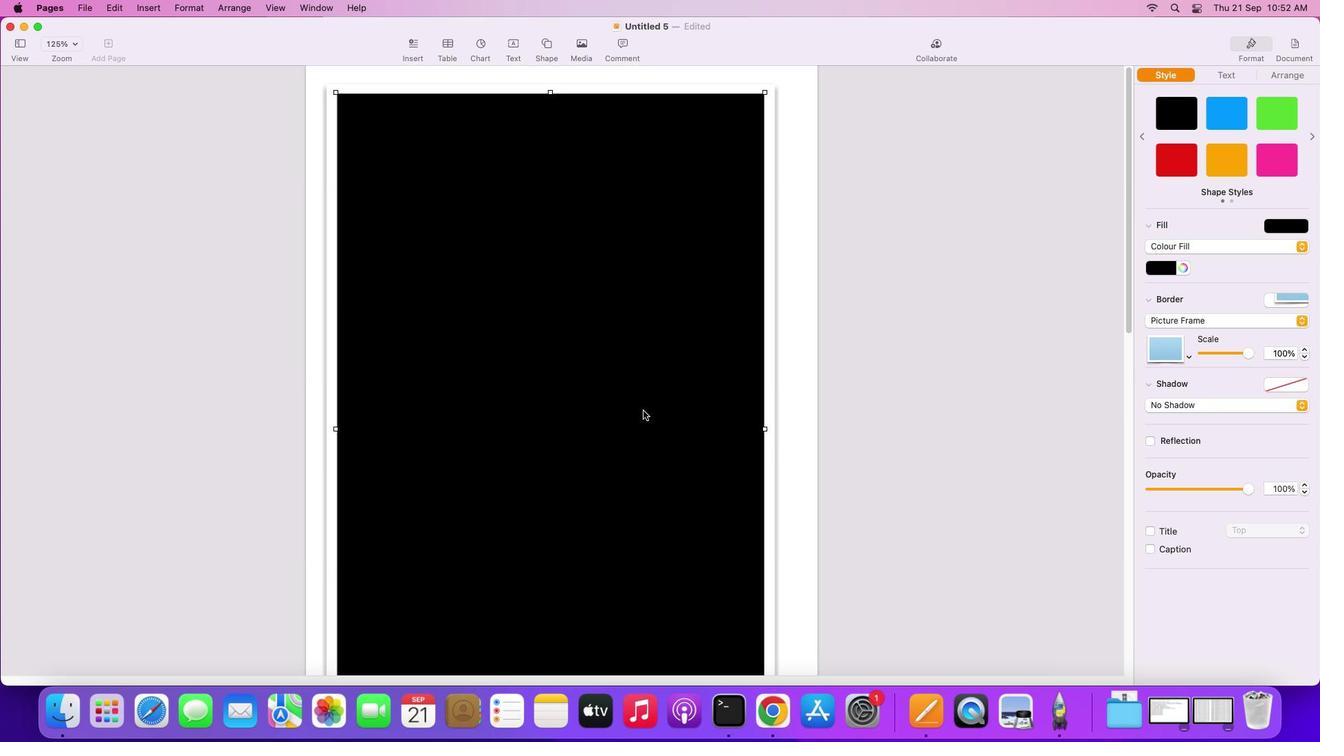 
Action: Mouse scrolled (642, 410) with delta (0, 0)
Screenshot: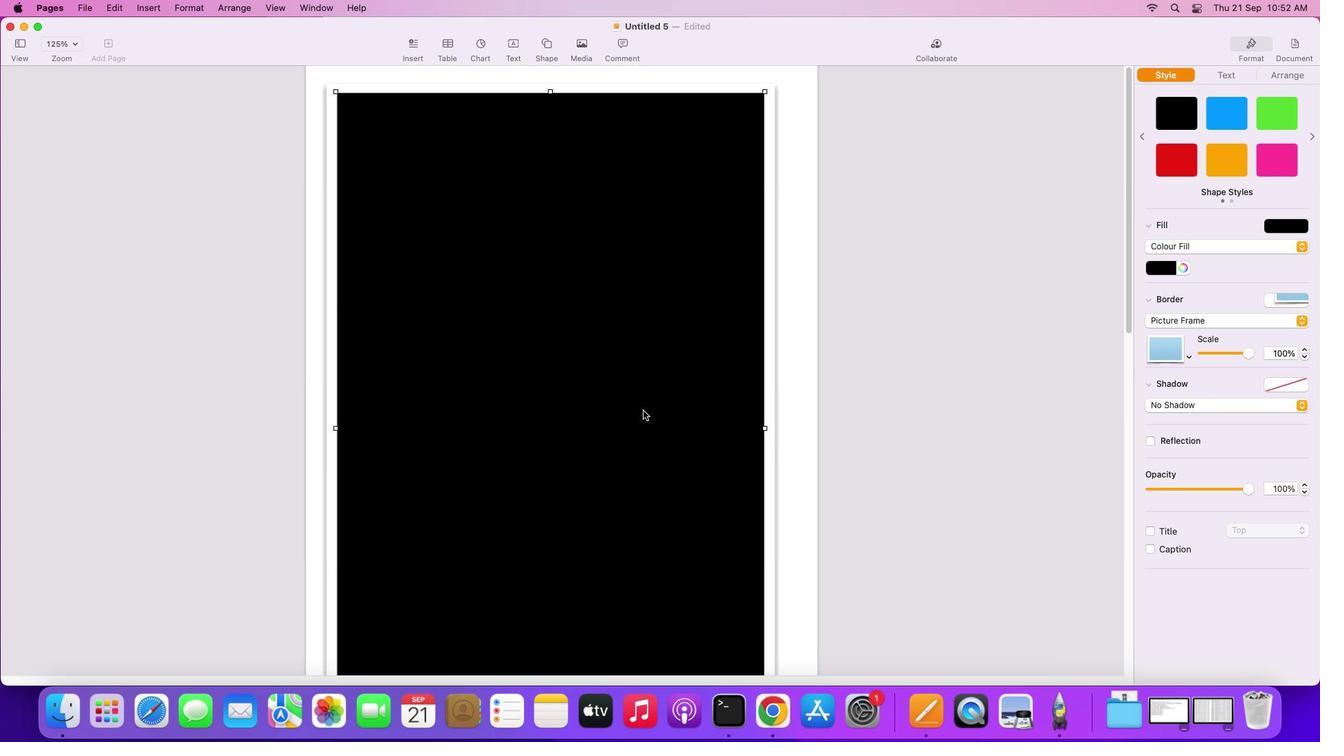 
Action: Mouse scrolled (642, 410) with delta (0, 0)
Screenshot: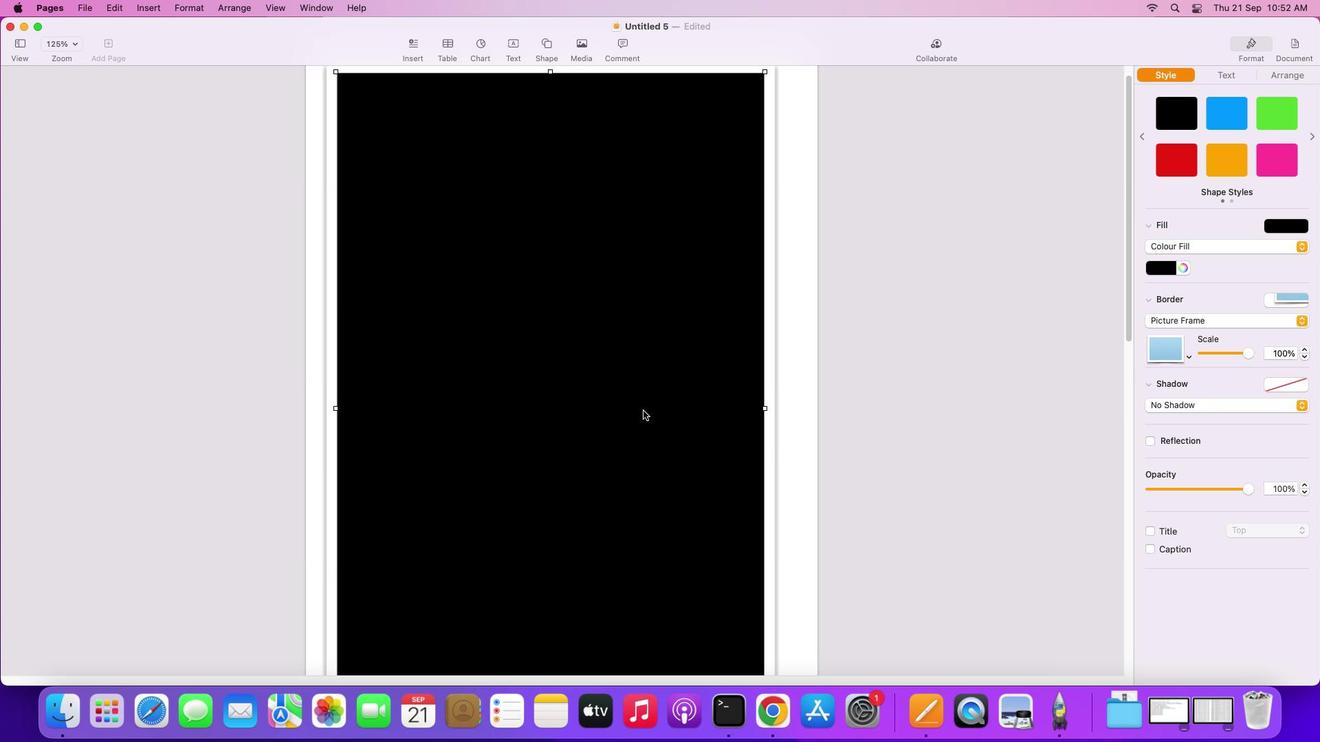 
Action: Mouse scrolled (642, 410) with delta (0, -1)
Screenshot: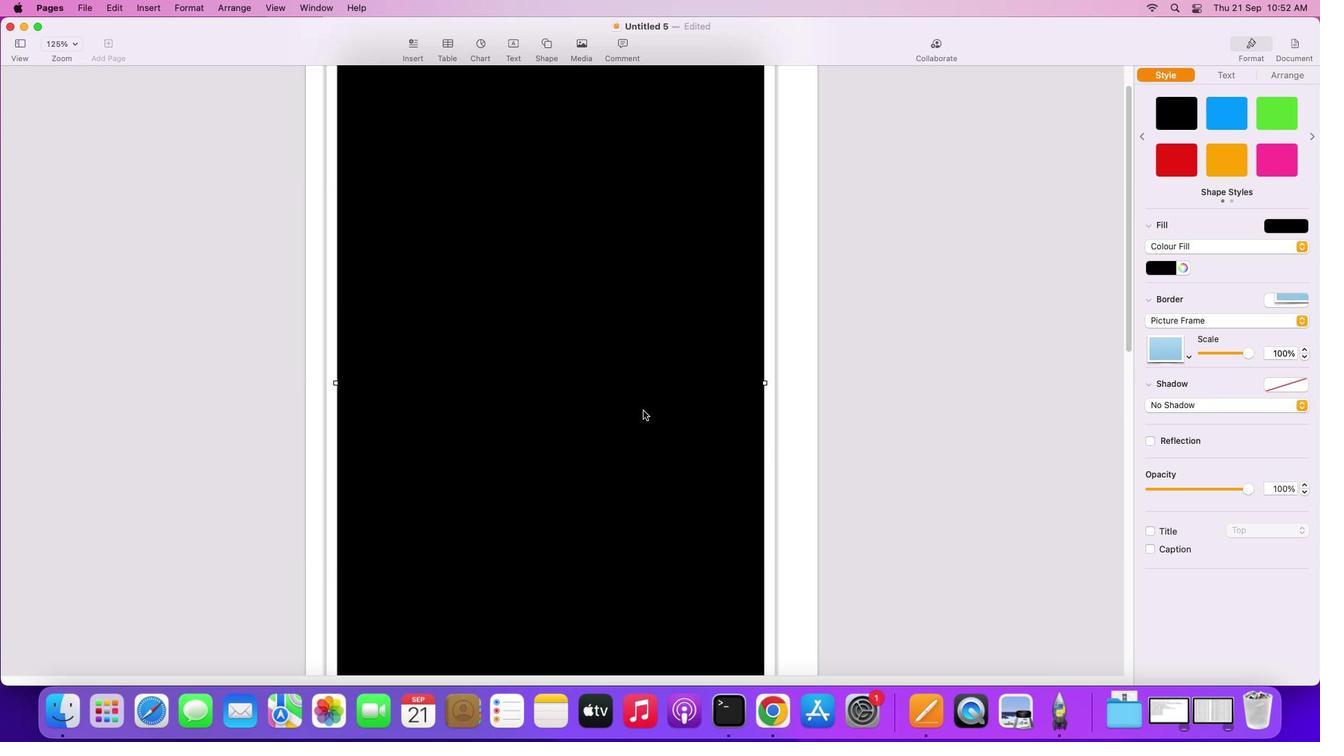
Action: Mouse scrolled (642, 410) with delta (0, -2)
Screenshot: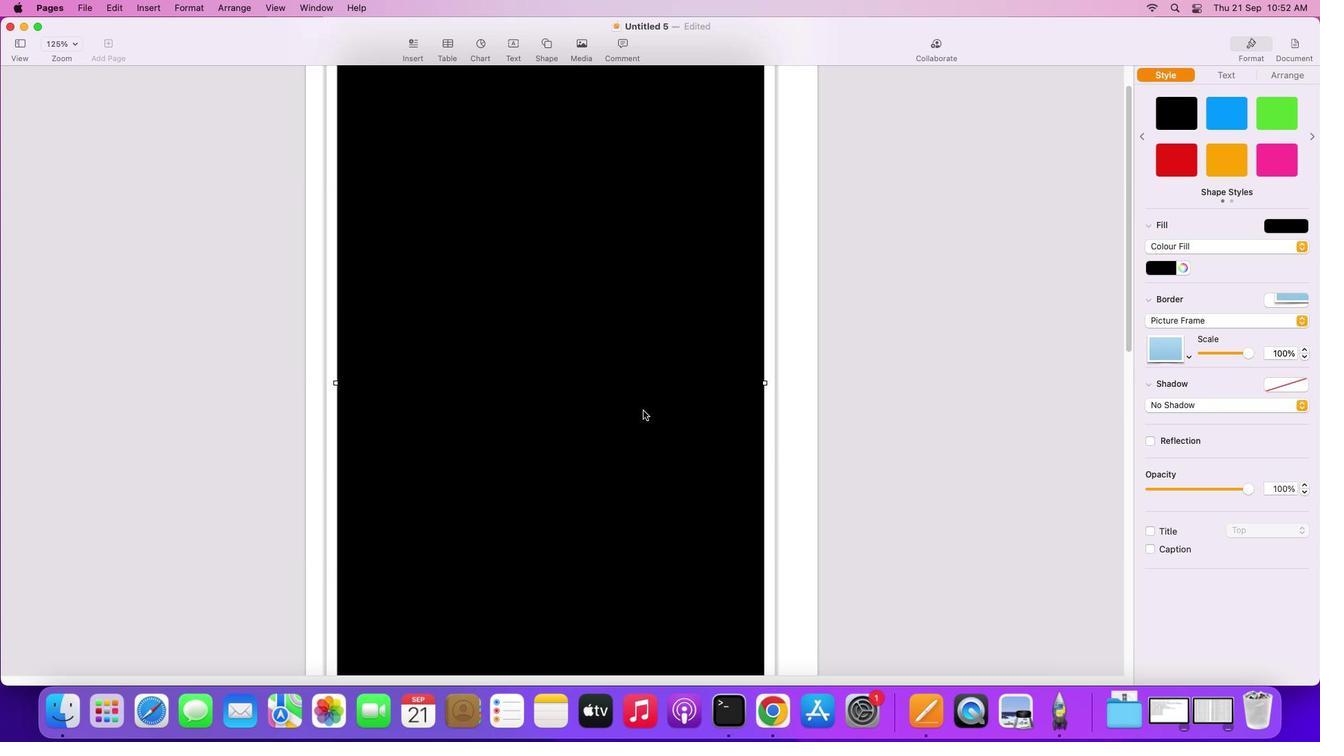 
Action: Mouse scrolled (642, 410) with delta (0, -2)
Screenshot: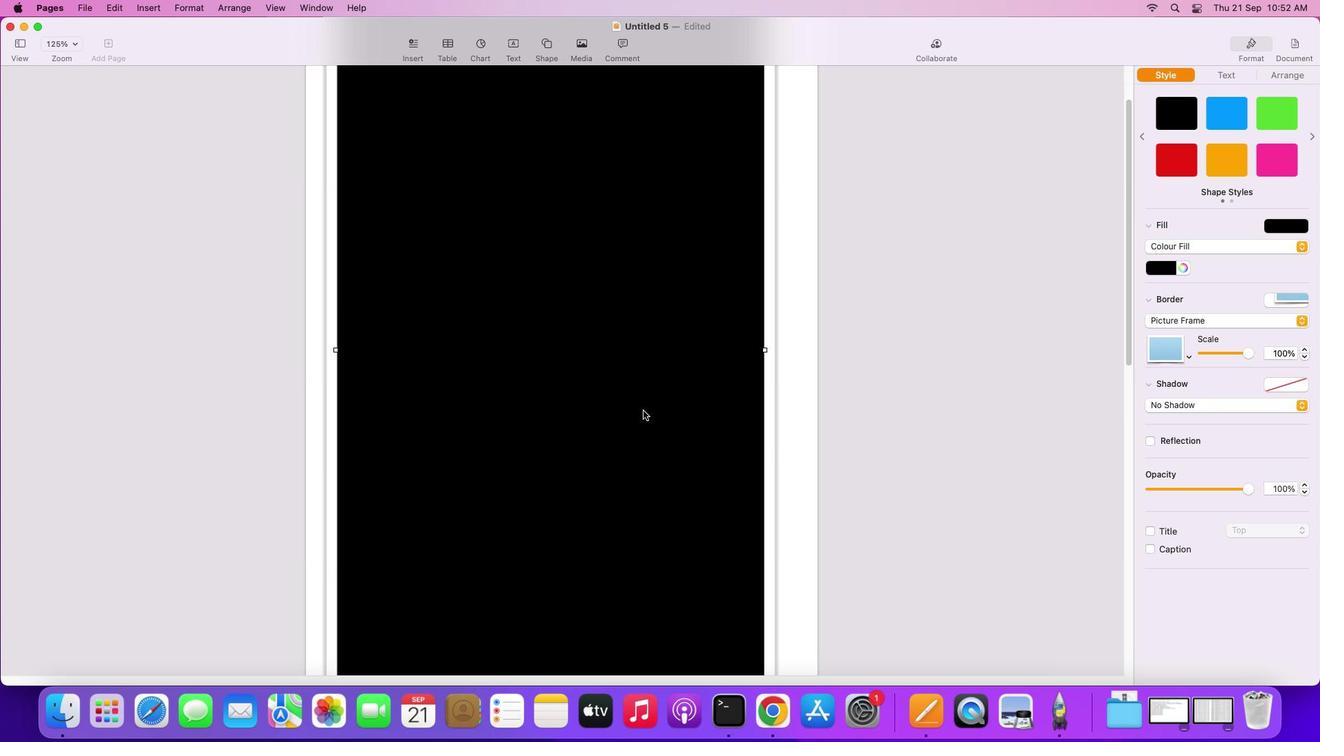 
Action: Mouse scrolled (642, 410) with delta (0, 0)
Screenshot: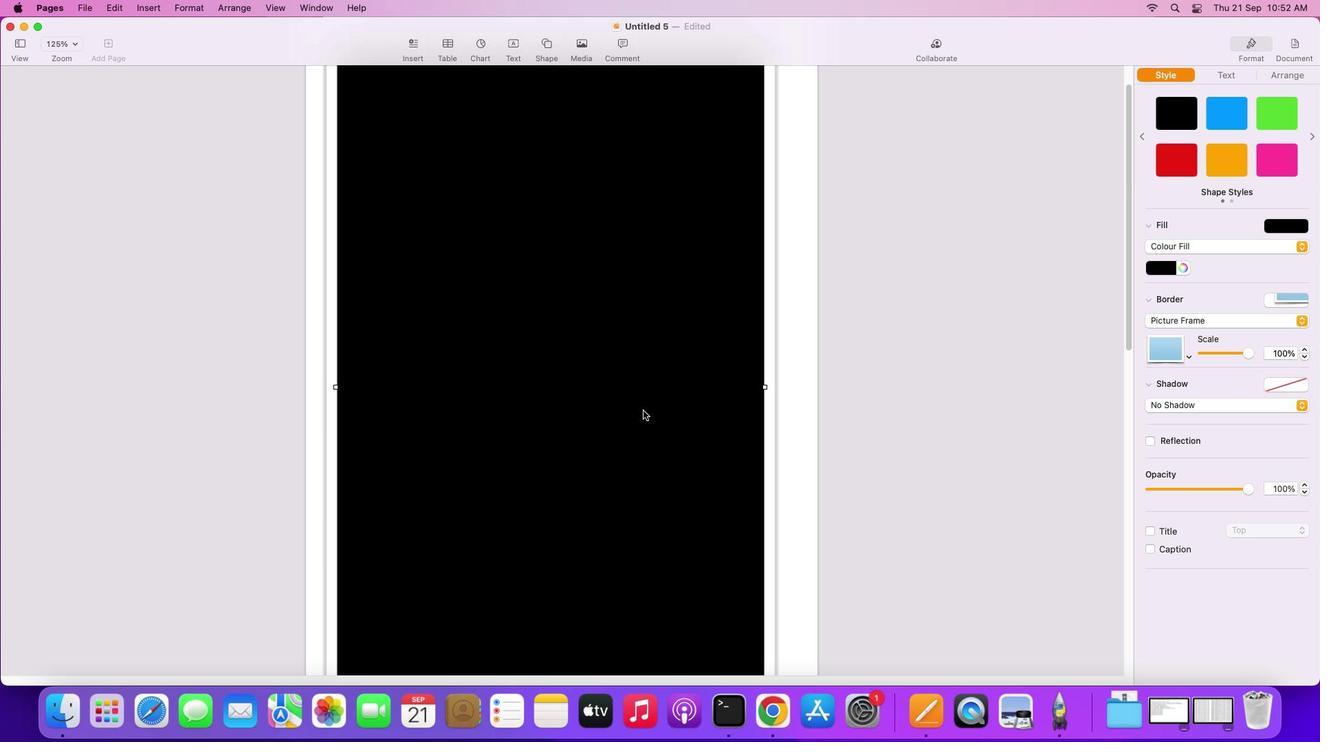 
Action: Mouse scrolled (642, 410) with delta (0, 0)
Screenshot: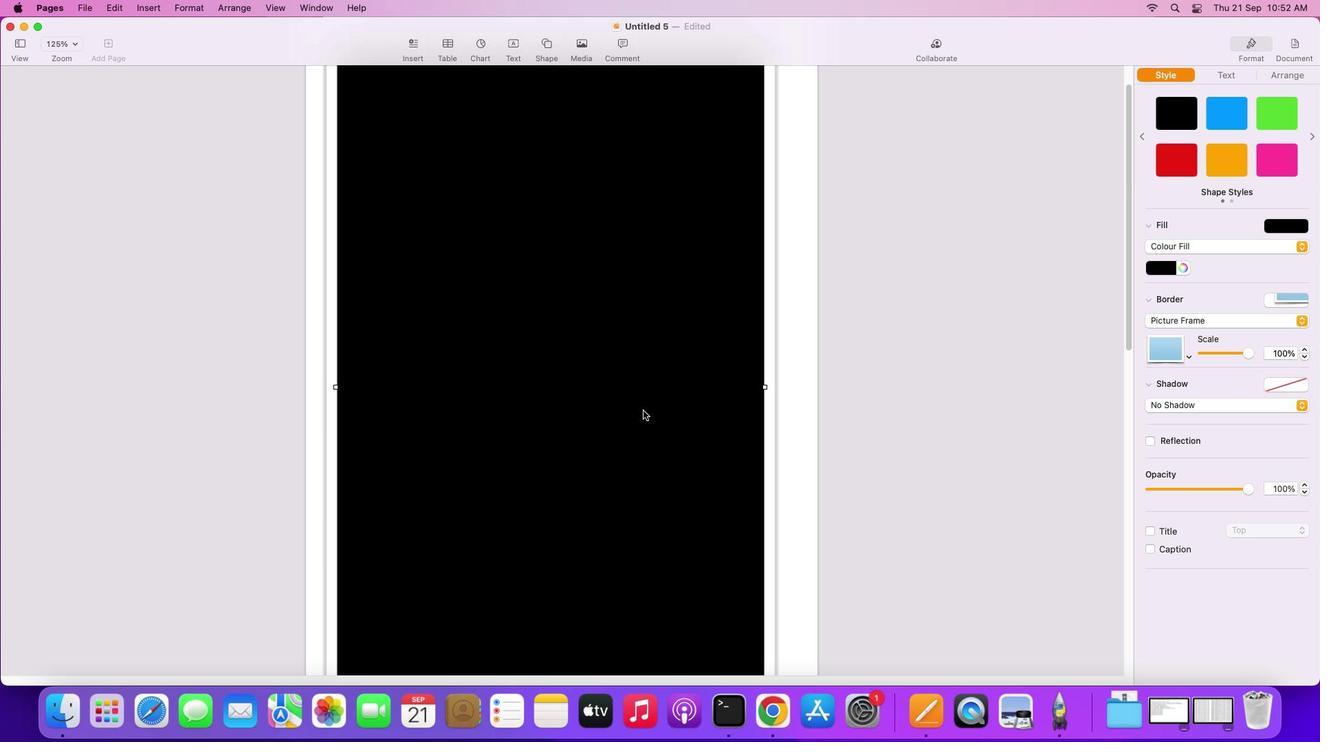 
Action: Mouse scrolled (642, 410) with delta (0, 2)
Screenshot: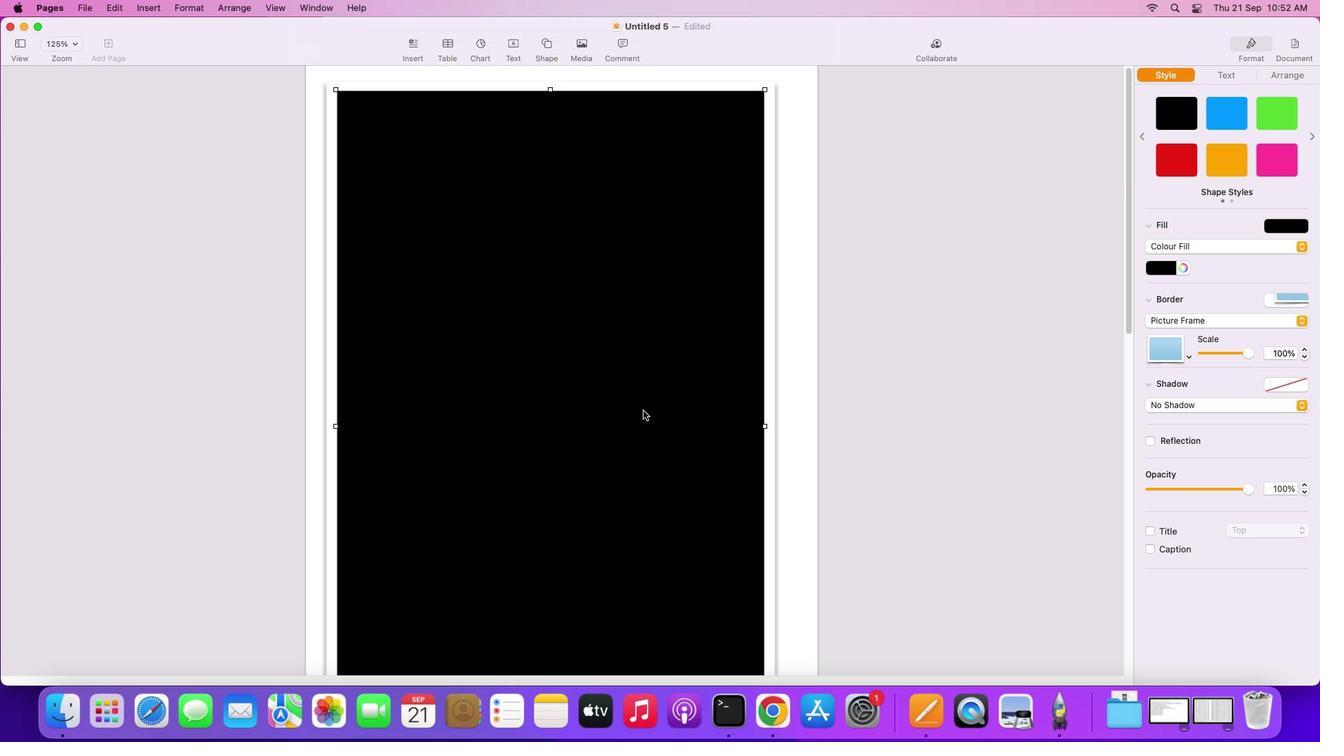 
Action: Mouse scrolled (642, 410) with delta (0, 2)
Screenshot: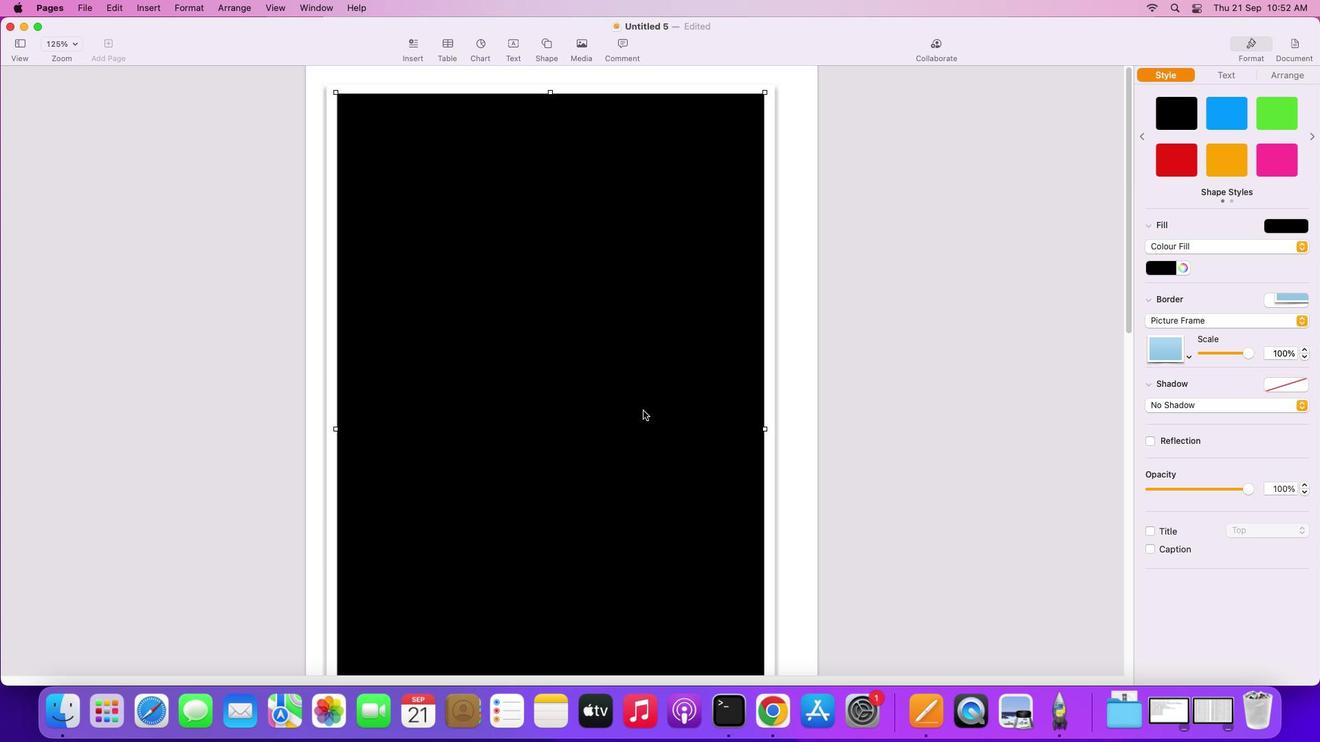 
Action: Mouse scrolled (642, 410) with delta (0, 3)
Screenshot: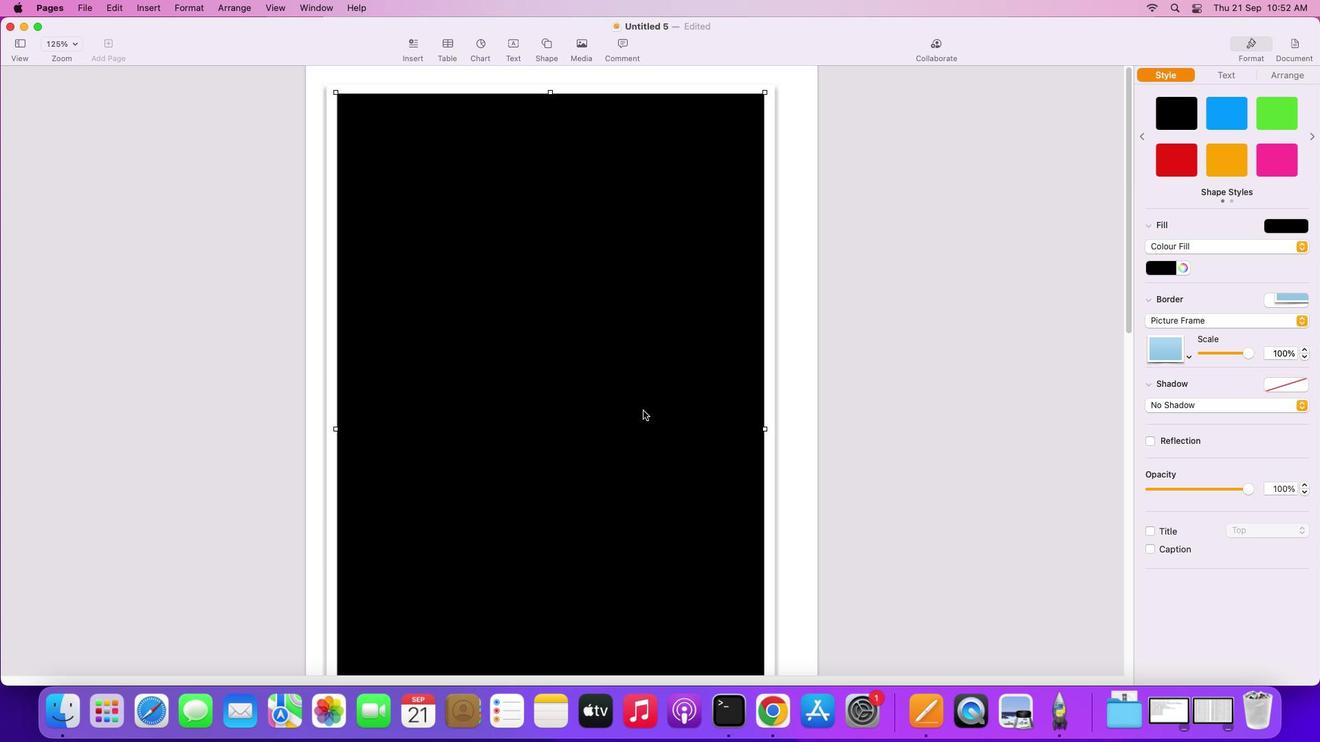 
Action: Mouse moved to (771, 85)
Screenshot: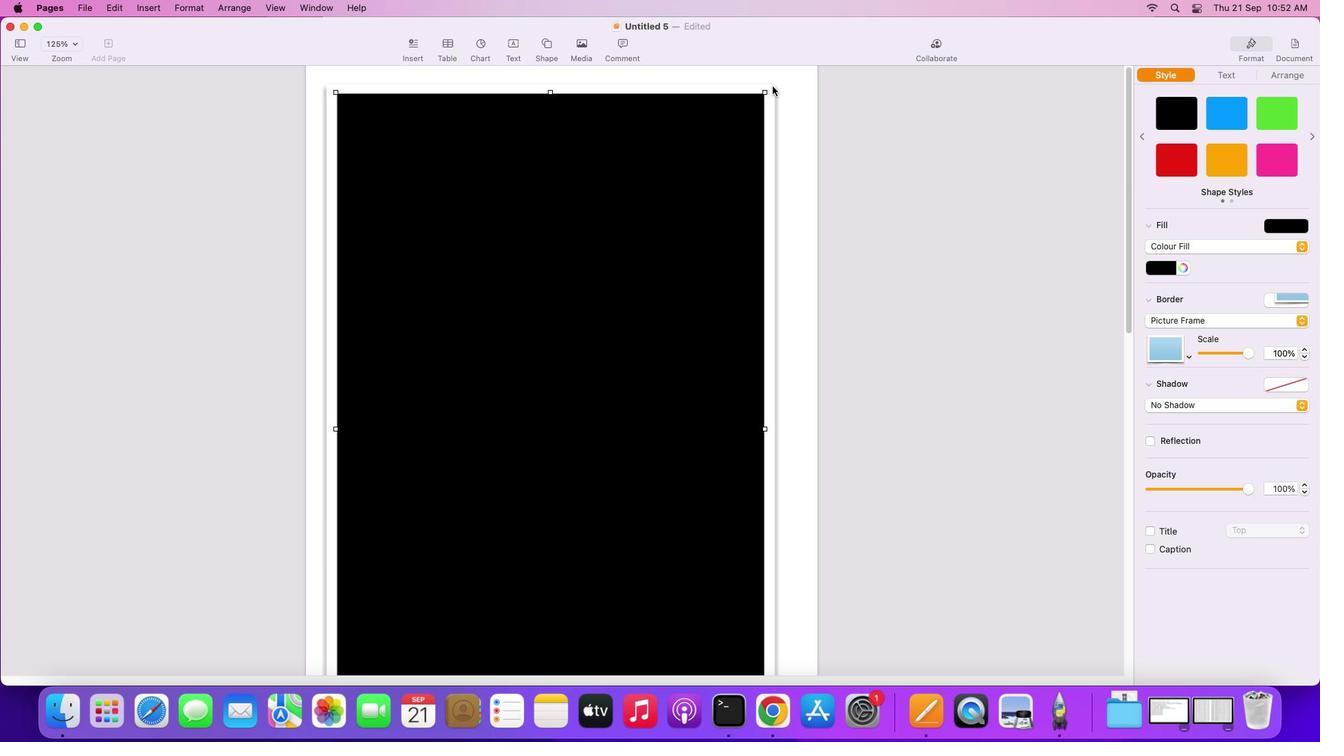 
Action: Mouse pressed left at (771, 85)
Screenshot: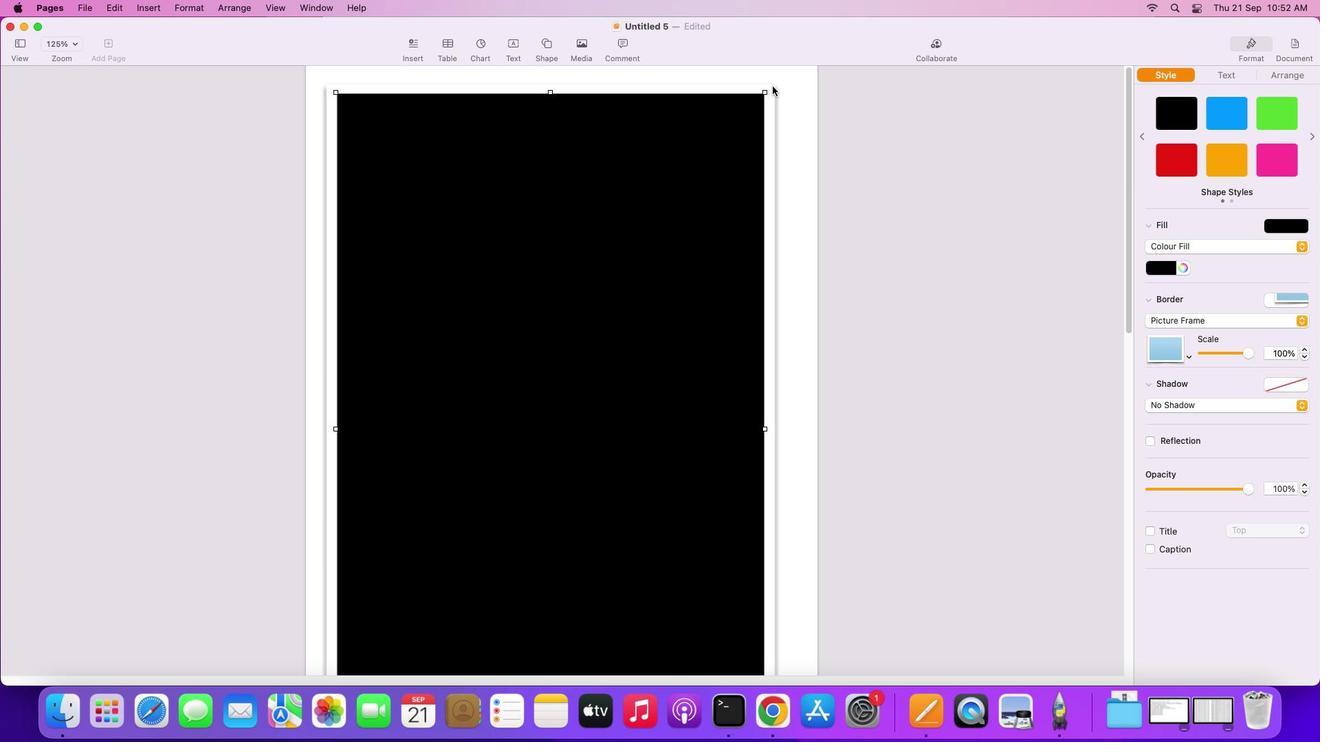 
Action: Mouse moved to (750, 113)
Screenshot: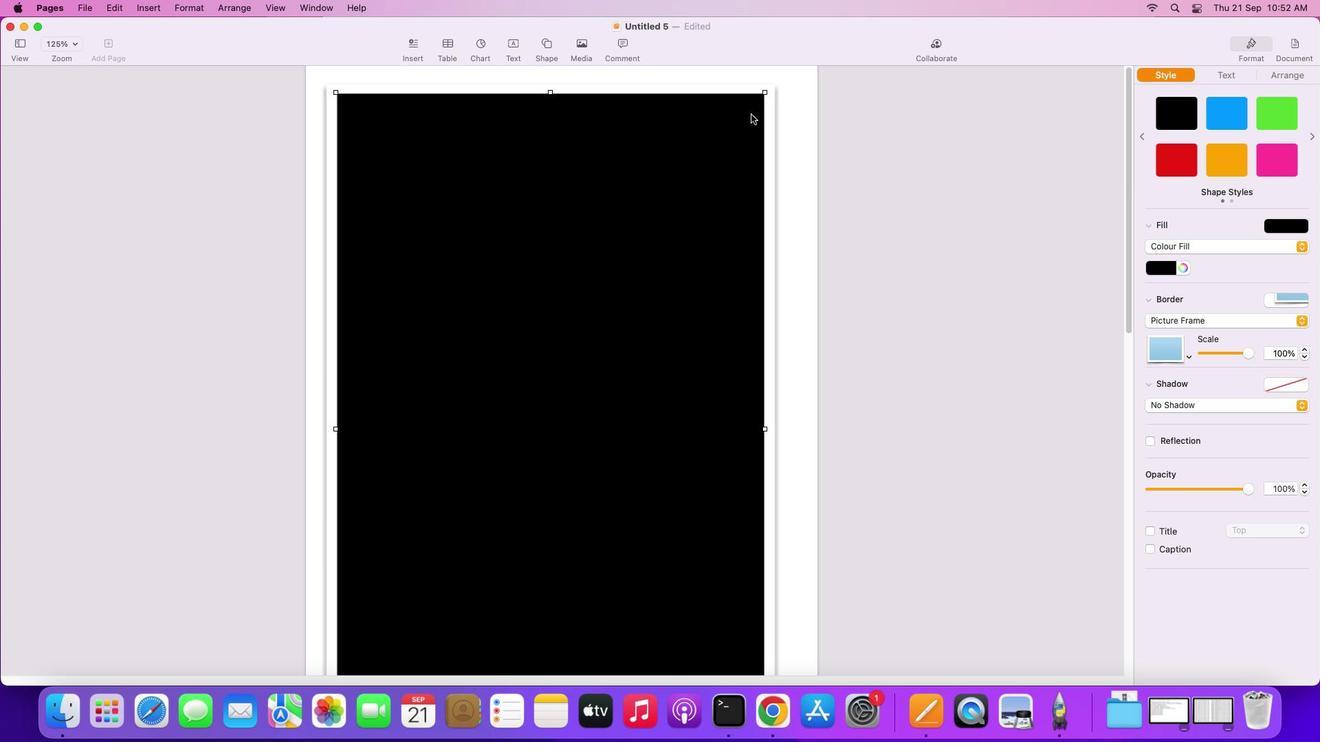
Action: Mouse pressed left at (750, 113)
Screenshot: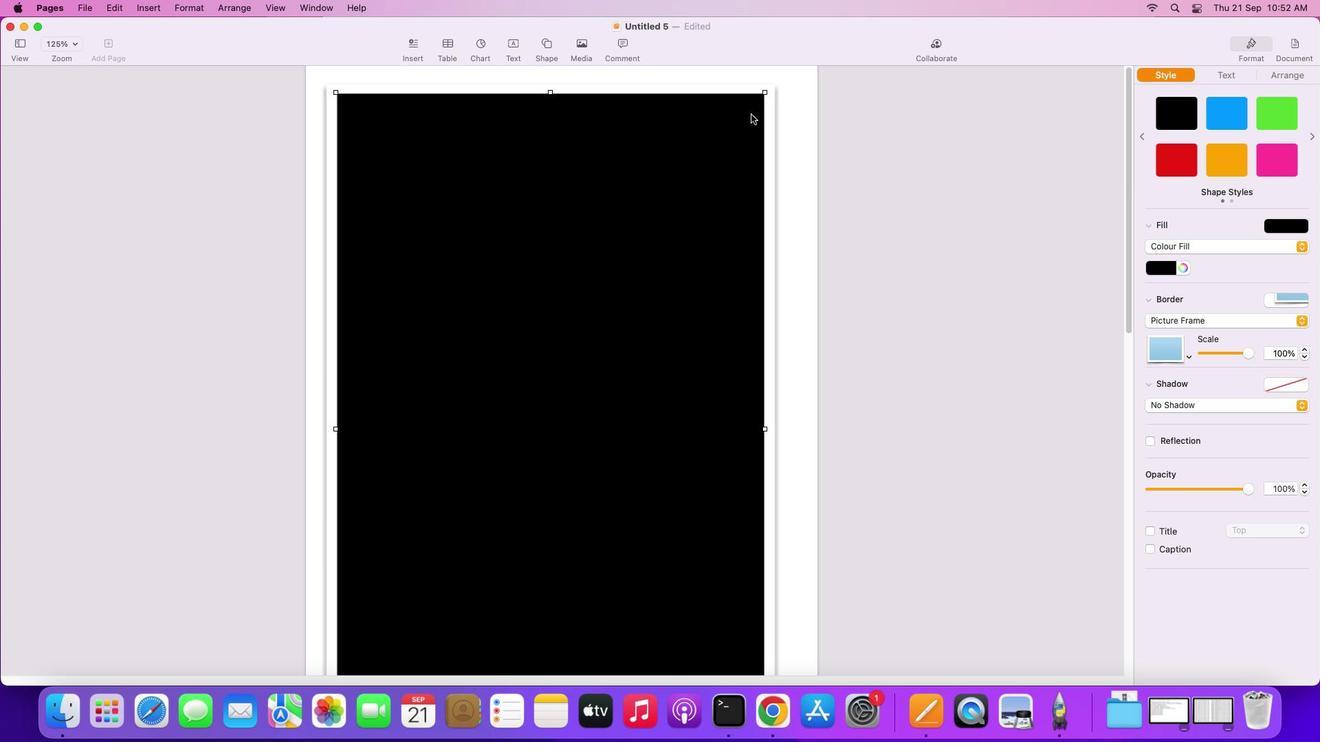 
Action: Mouse moved to (764, 89)
Screenshot: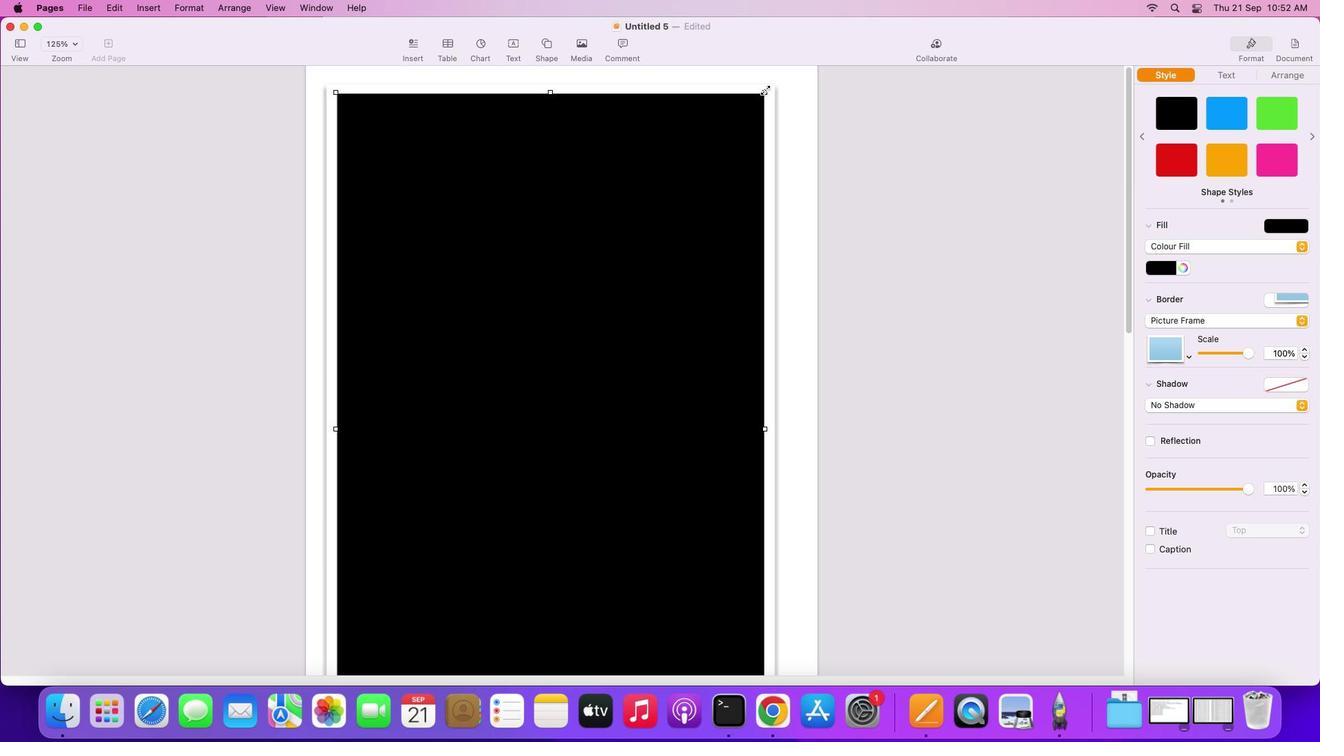 
Action: Mouse pressed left at (764, 89)
Screenshot: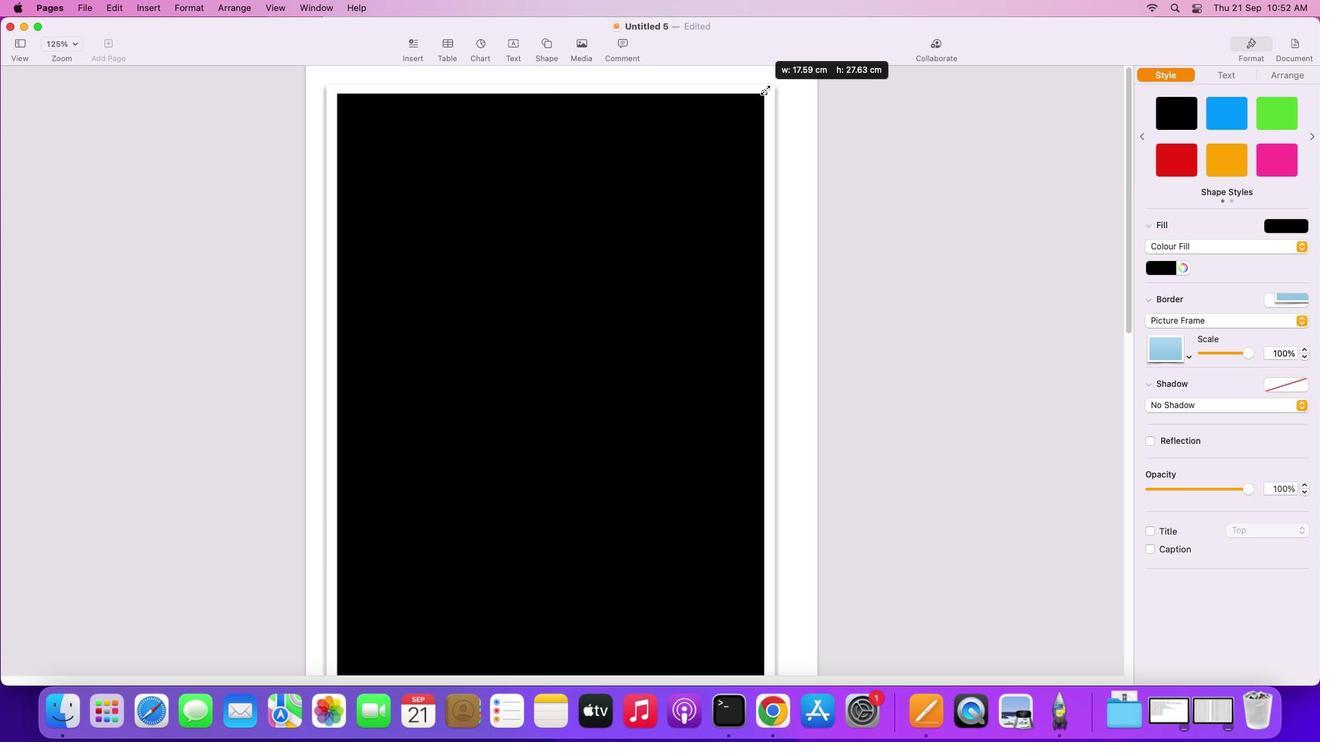 
Action: Mouse moved to (333, 72)
Screenshot: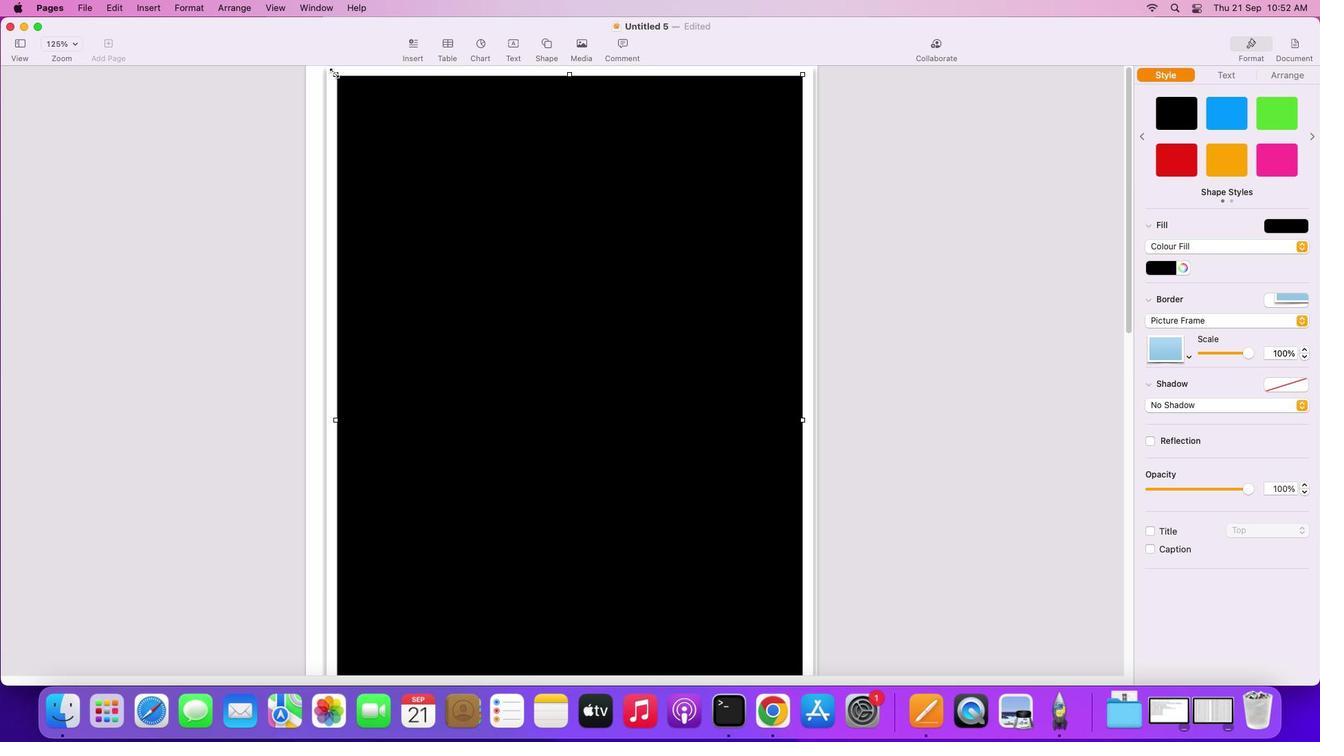 
Action: Mouse pressed left at (333, 72)
Screenshot: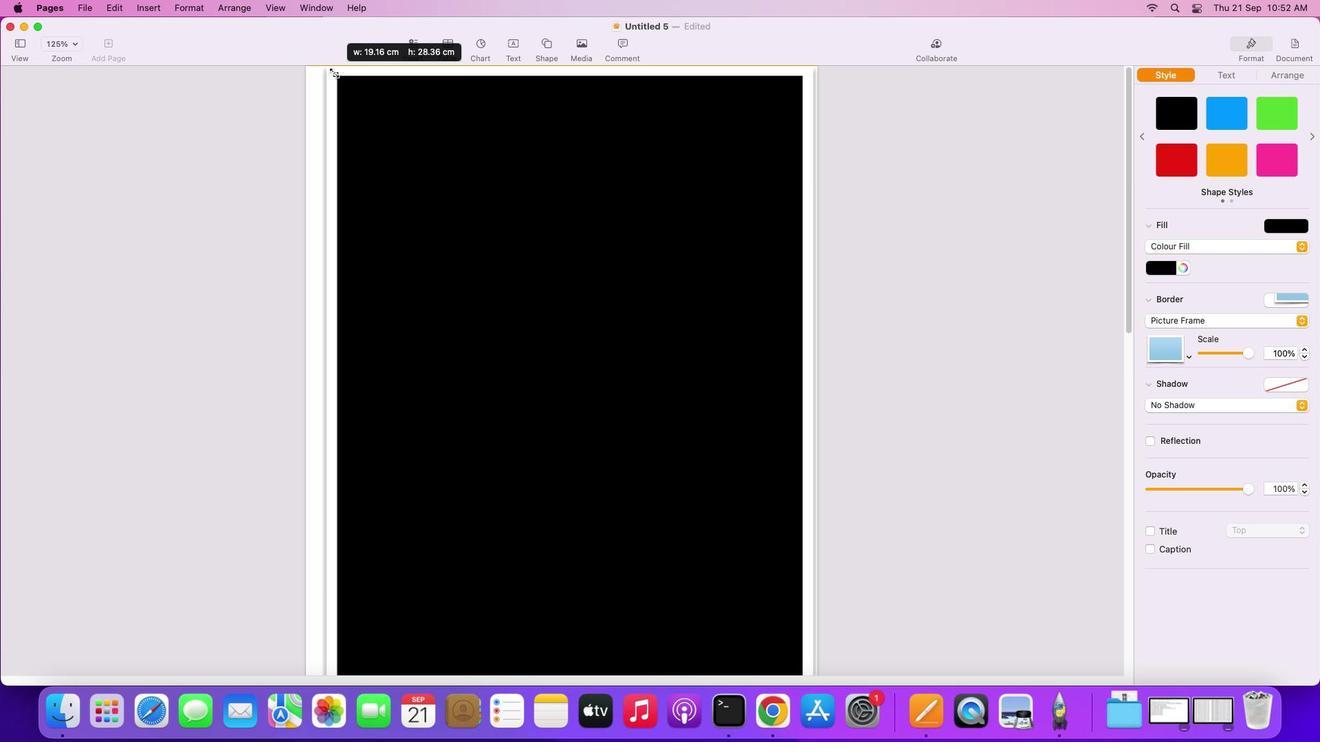 
Action: Mouse moved to (462, 231)
Screenshot: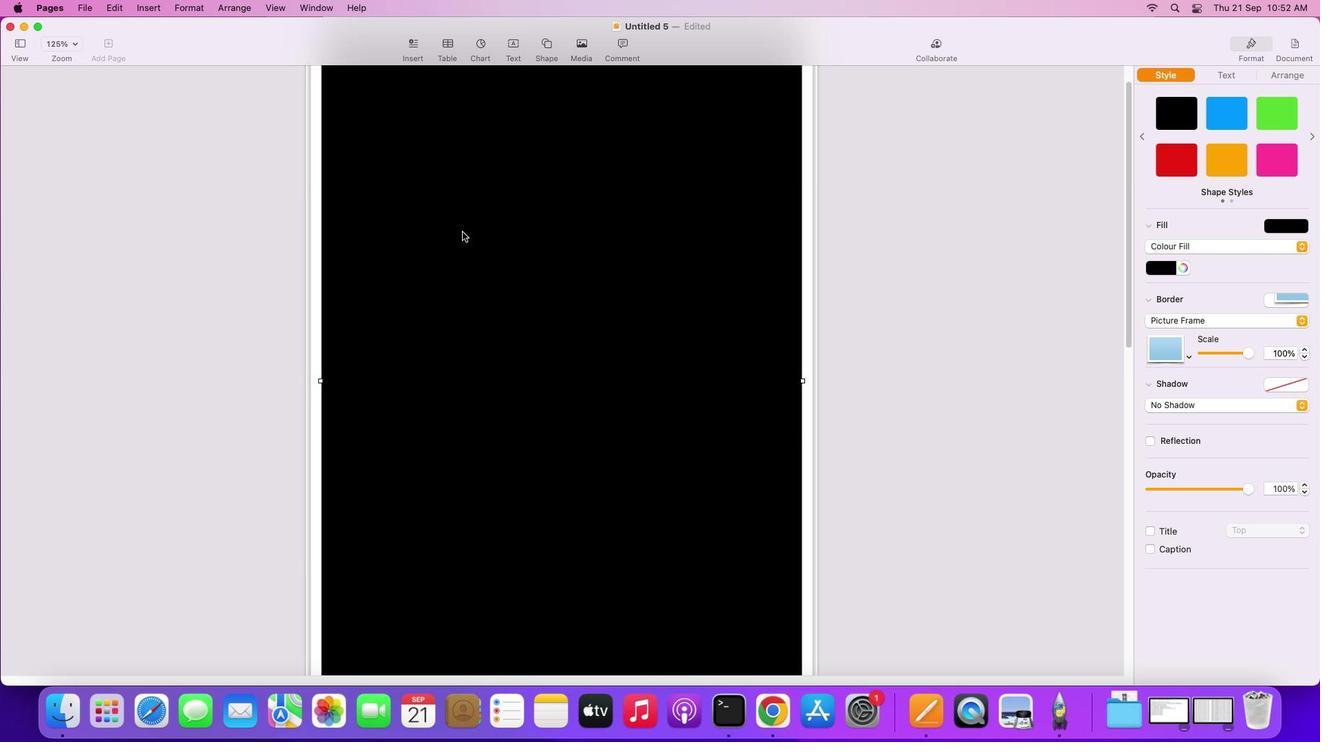 
Action: Mouse scrolled (462, 231) with delta (0, 0)
Screenshot: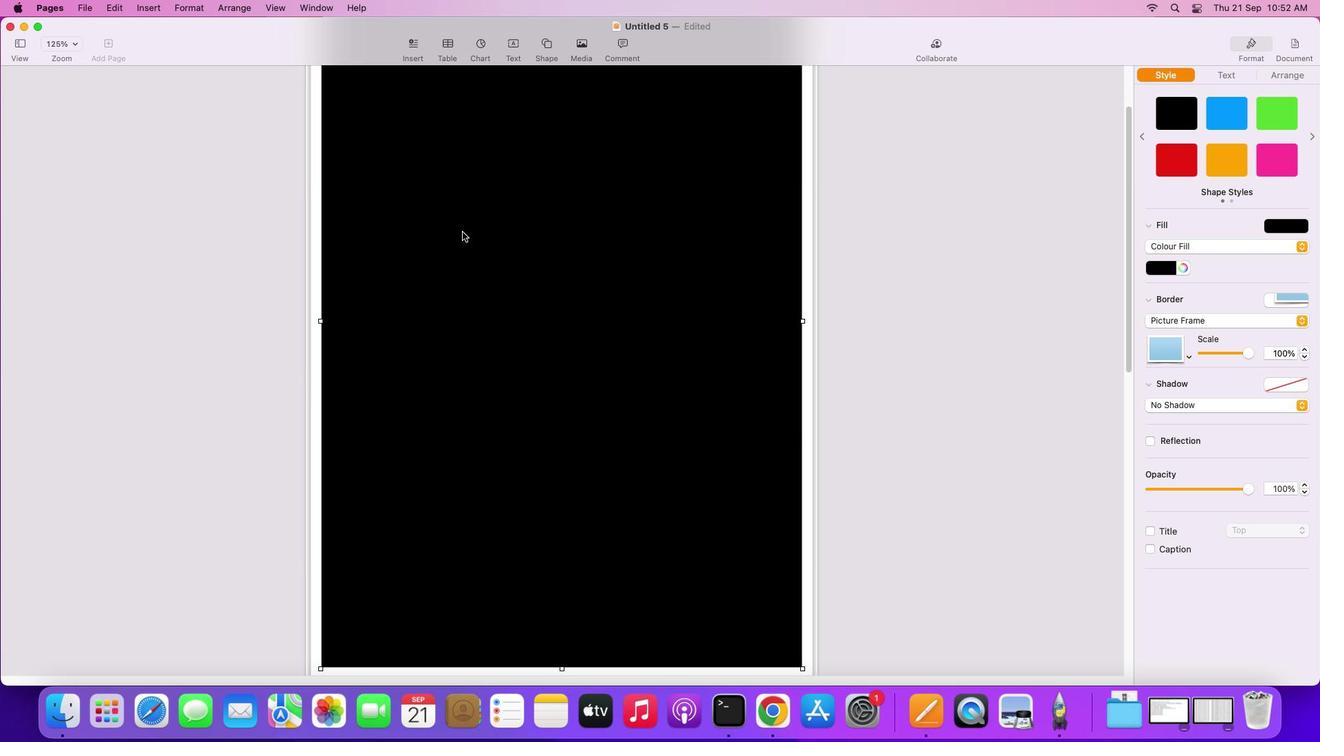 
Action: Mouse scrolled (462, 231) with delta (0, 0)
Screenshot: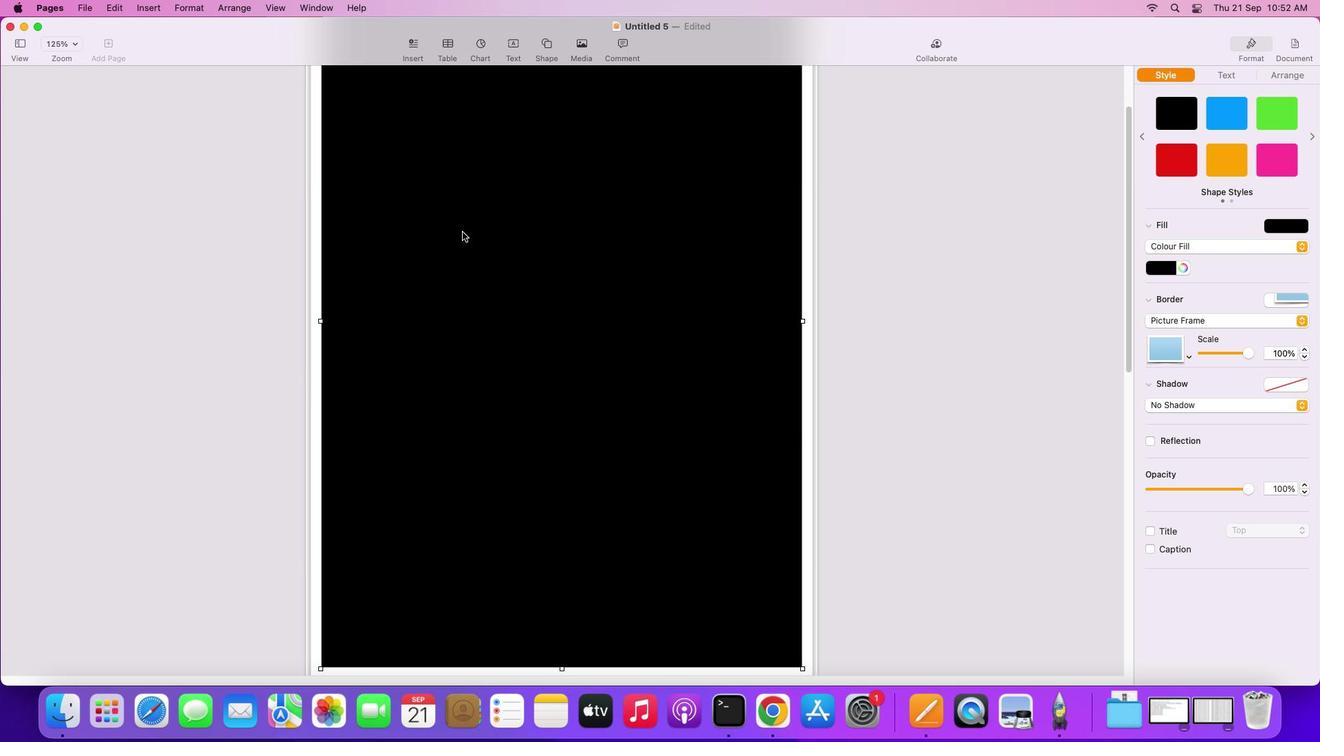 
Action: Mouse scrolled (462, 231) with delta (0, -2)
Screenshot: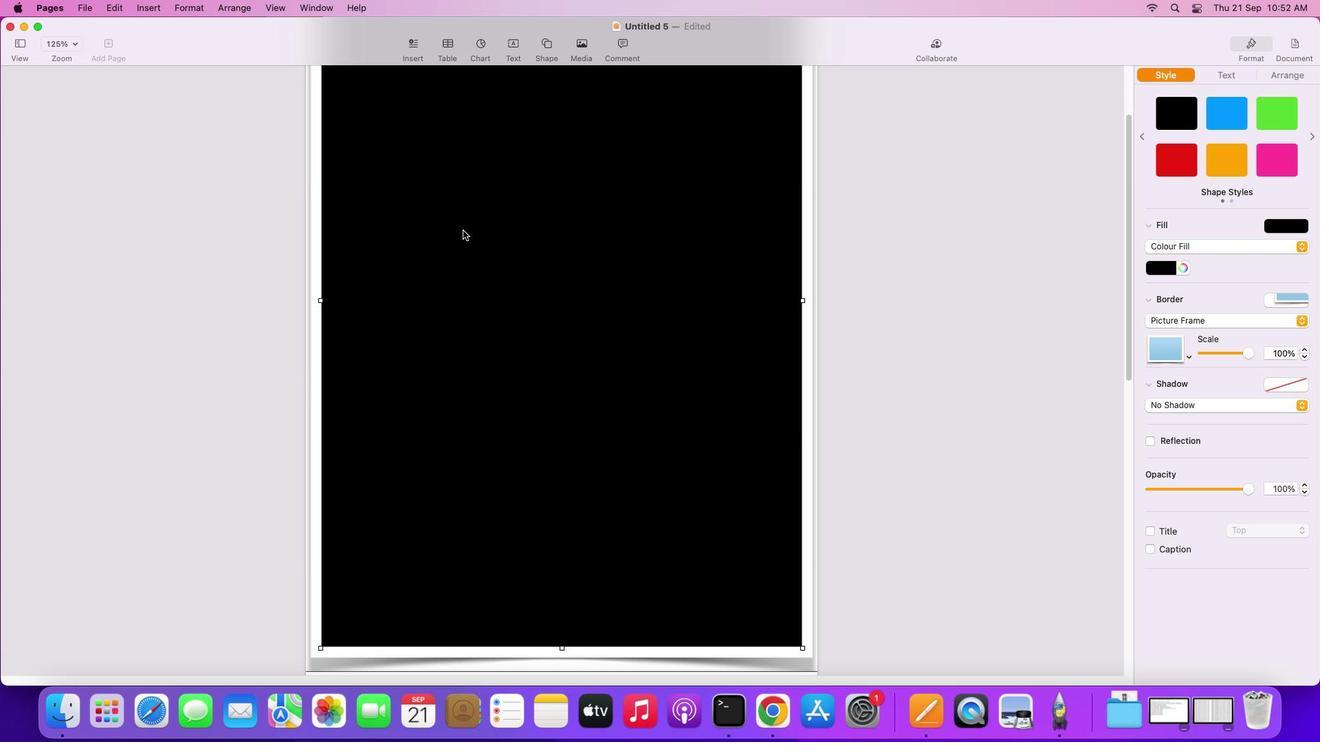 
Action: Mouse scrolled (462, 231) with delta (0, -3)
Screenshot: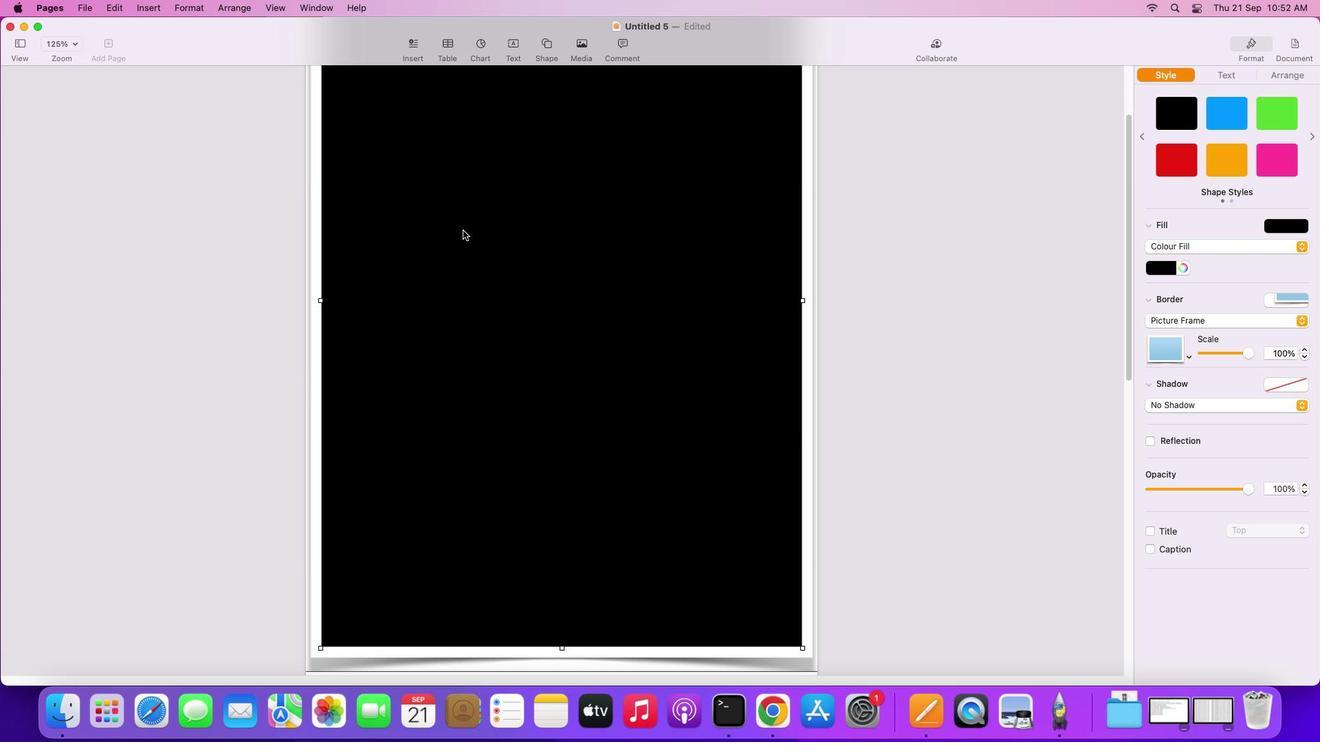 
Action: Mouse scrolled (462, 231) with delta (0, -4)
Screenshot: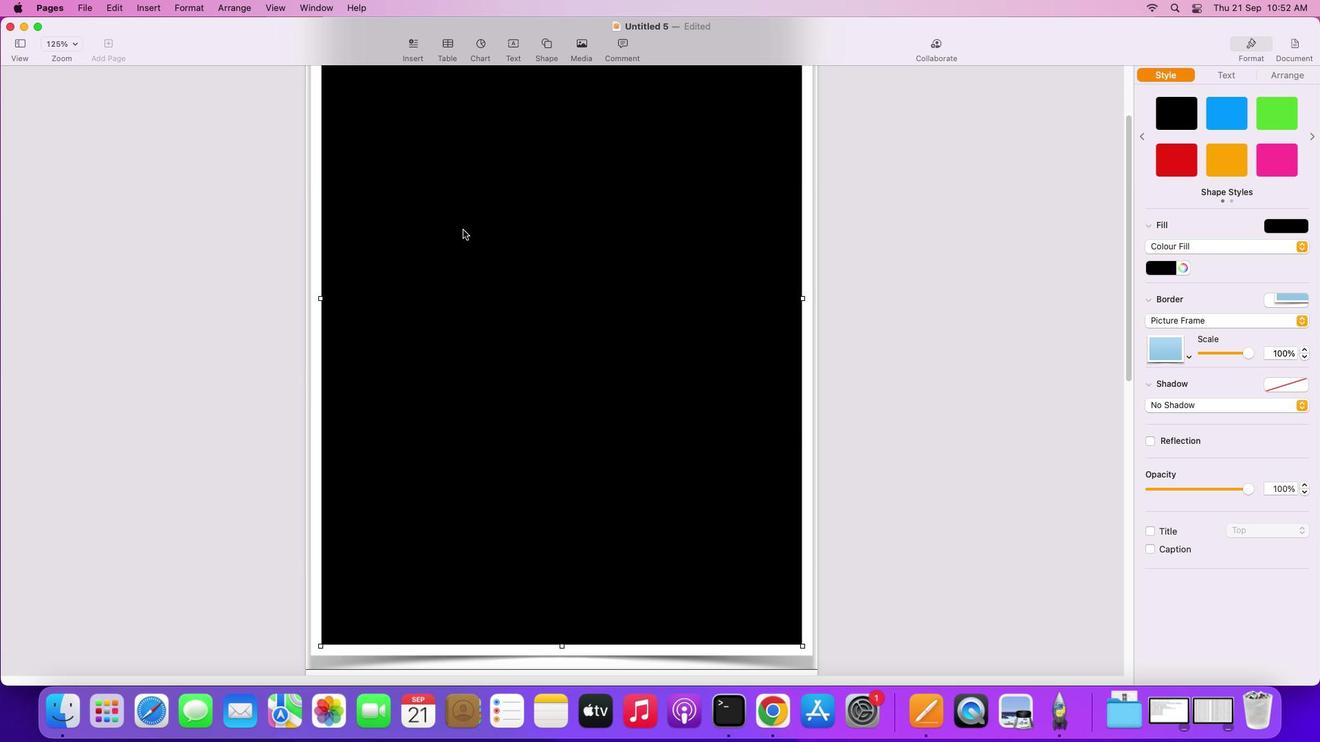 
Action: Mouse moved to (557, 391)
Screenshot: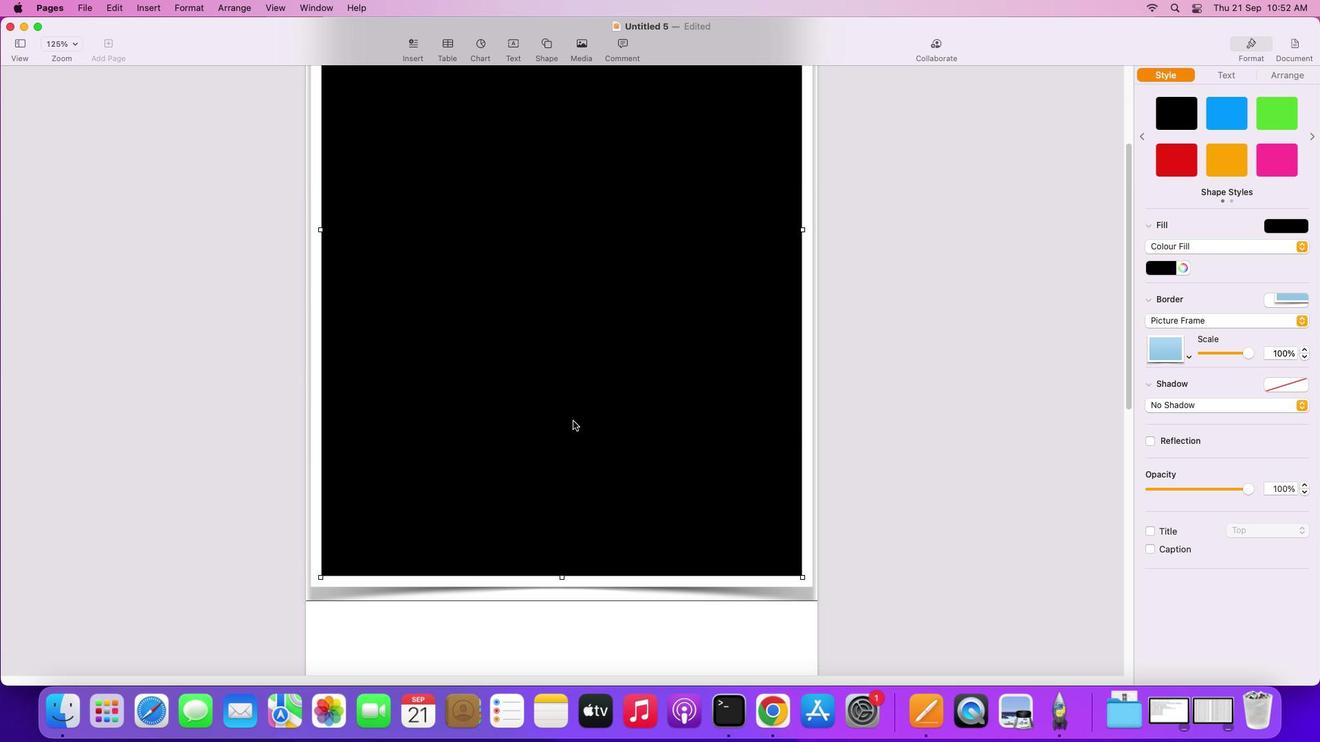 
Action: Mouse scrolled (557, 391) with delta (0, 0)
Screenshot: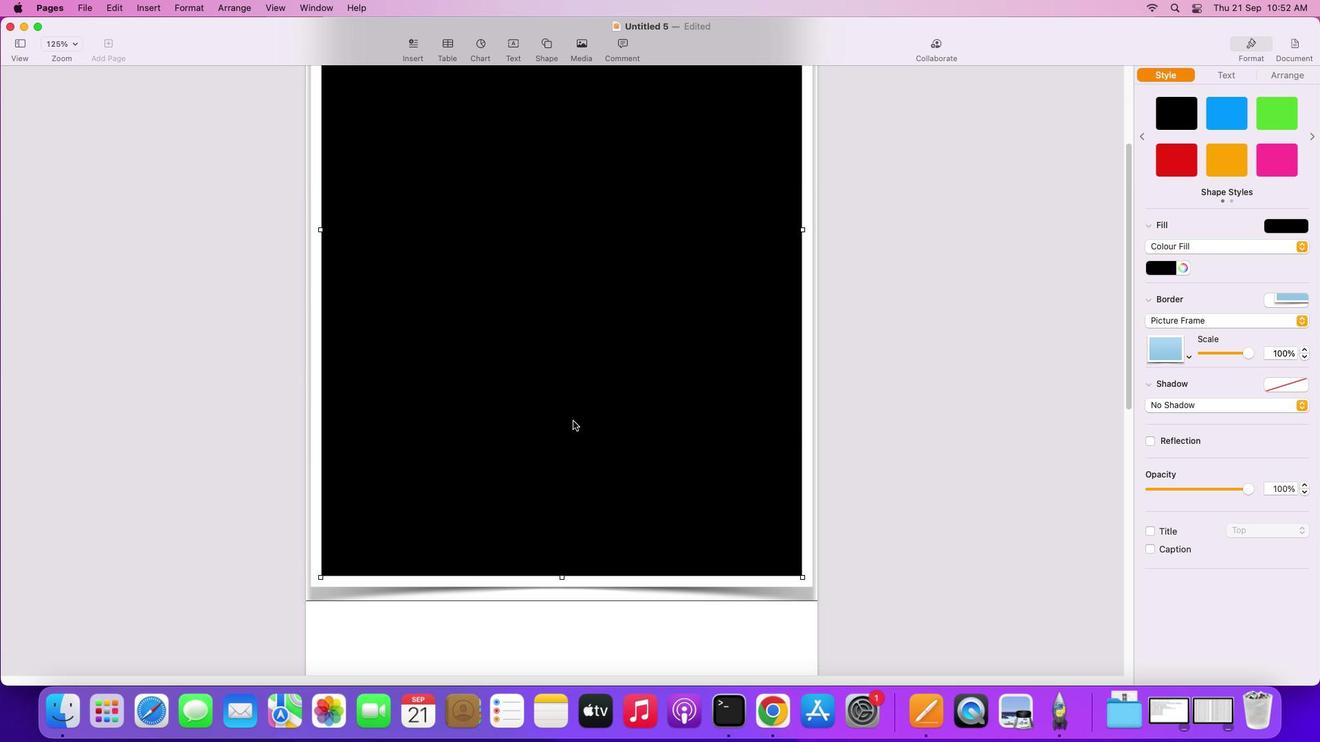 
Action: Mouse moved to (564, 405)
Screenshot: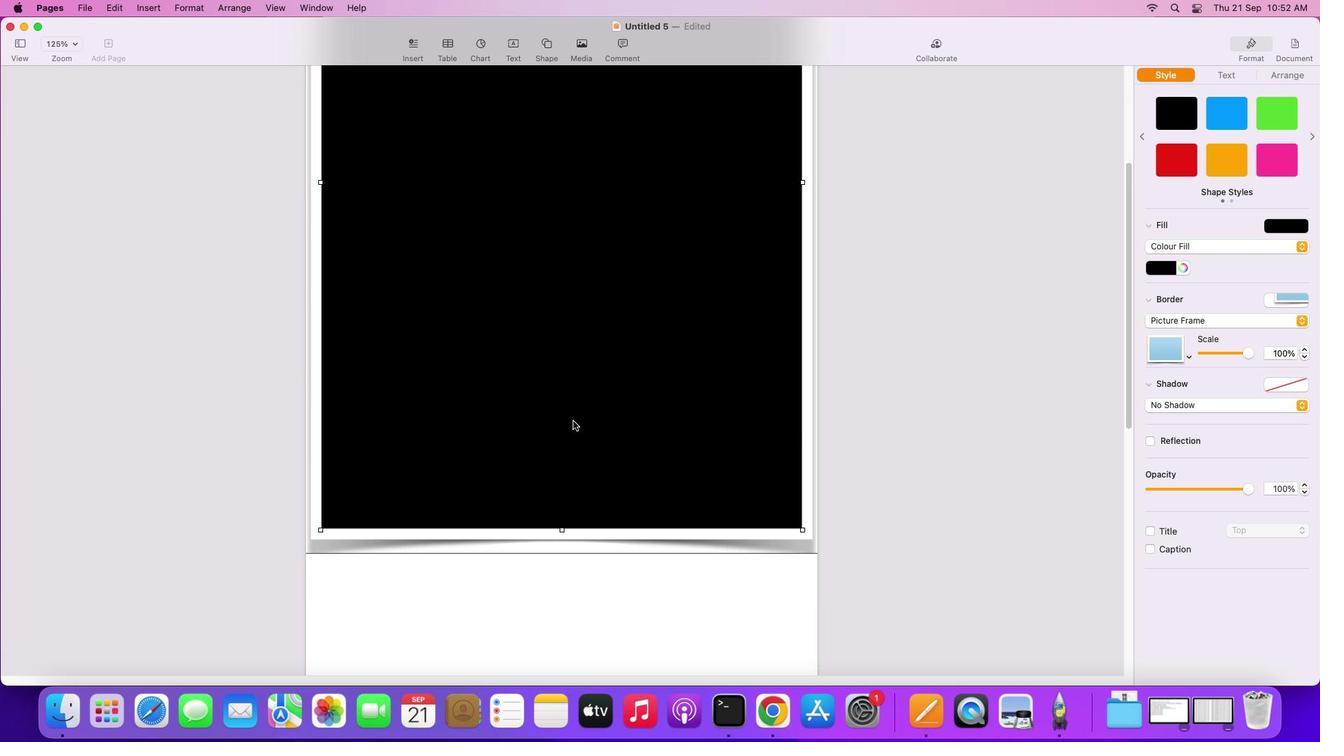 
Action: Mouse scrolled (564, 405) with delta (0, 0)
Screenshot: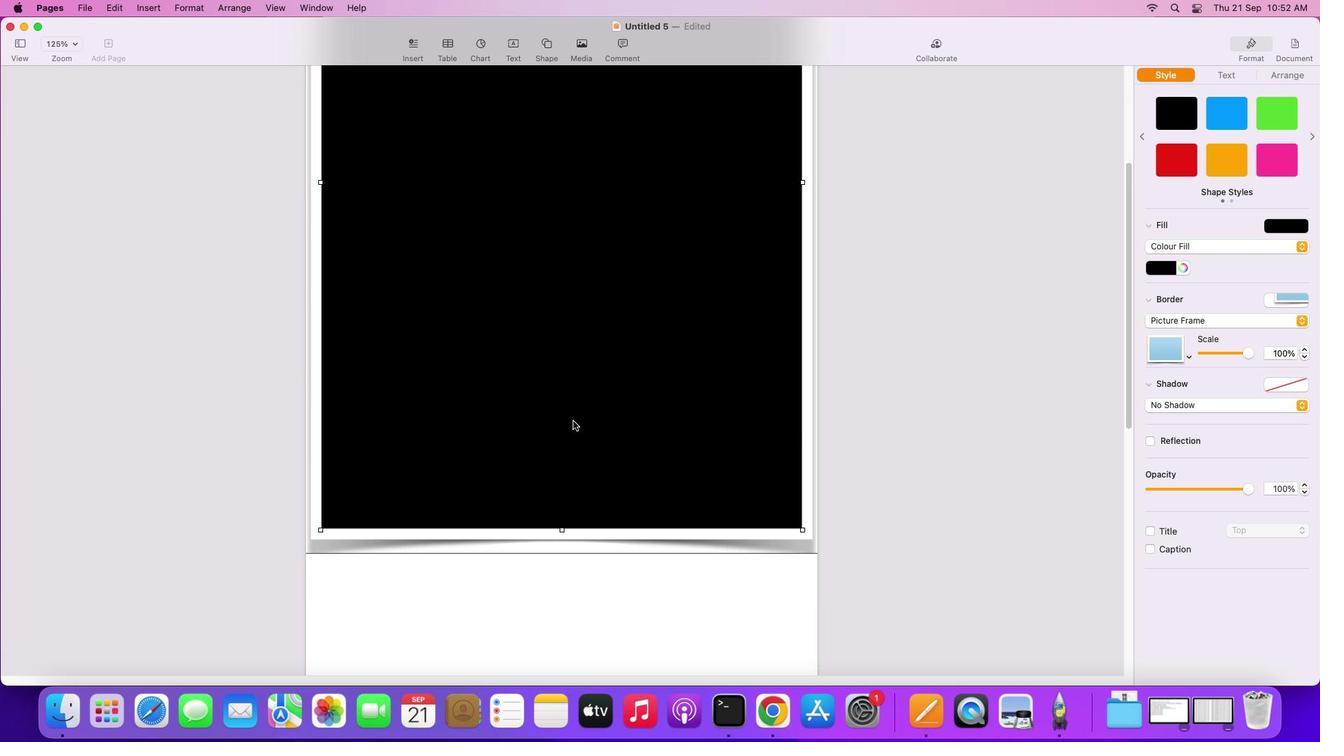 
Action: Mouse moved to (568, 409)
Screenshot: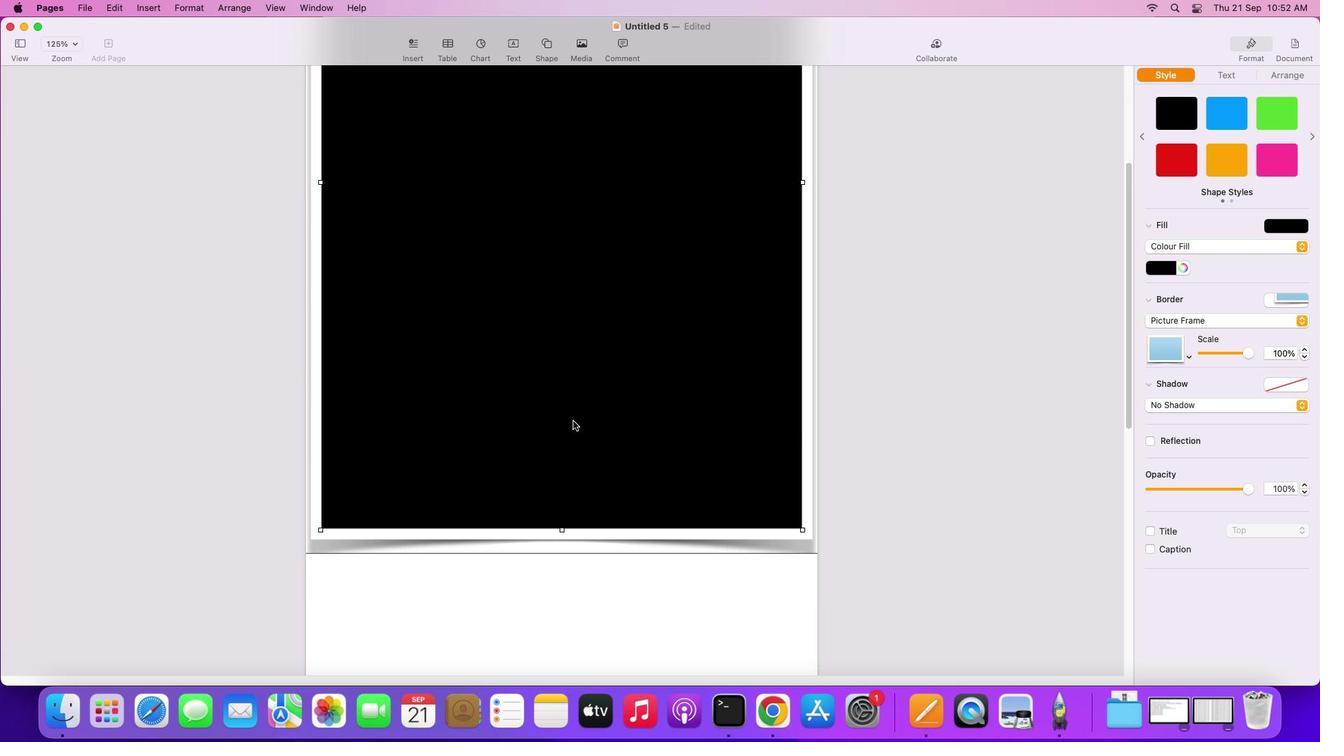 
Action: Mouse scrolled (568, 409) with delta (0, -2)
Screenshot: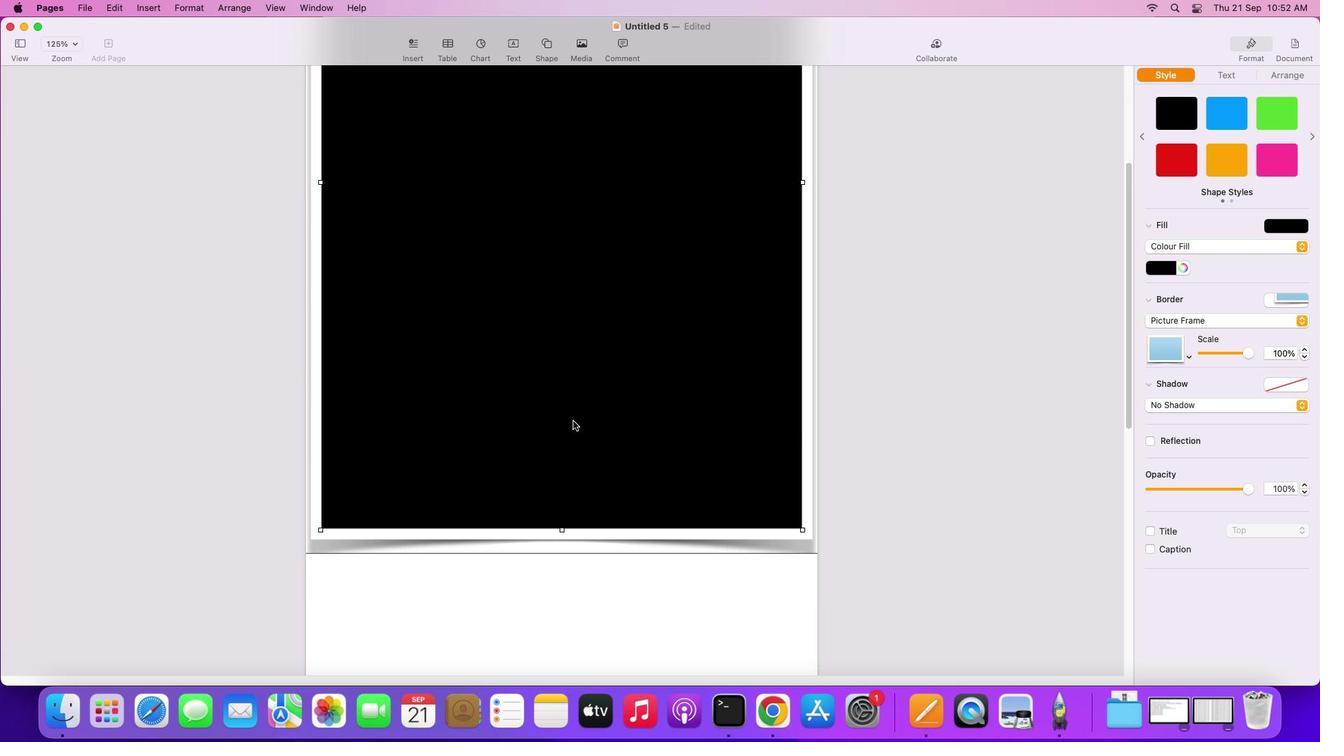 
Action: Mouse moved to (571, 418)
Screenshot: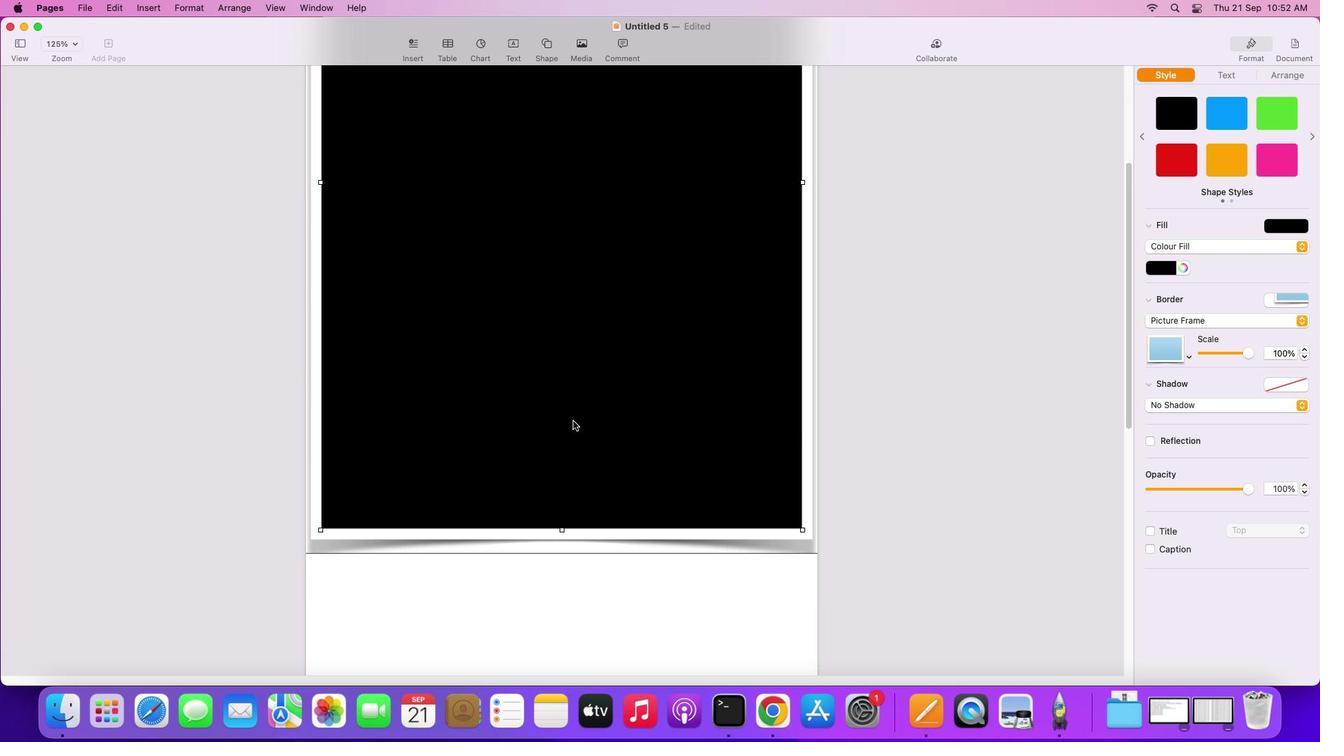 
Action: Mouse scrolled (571, 418) with delta (0, -3)
Screenshot: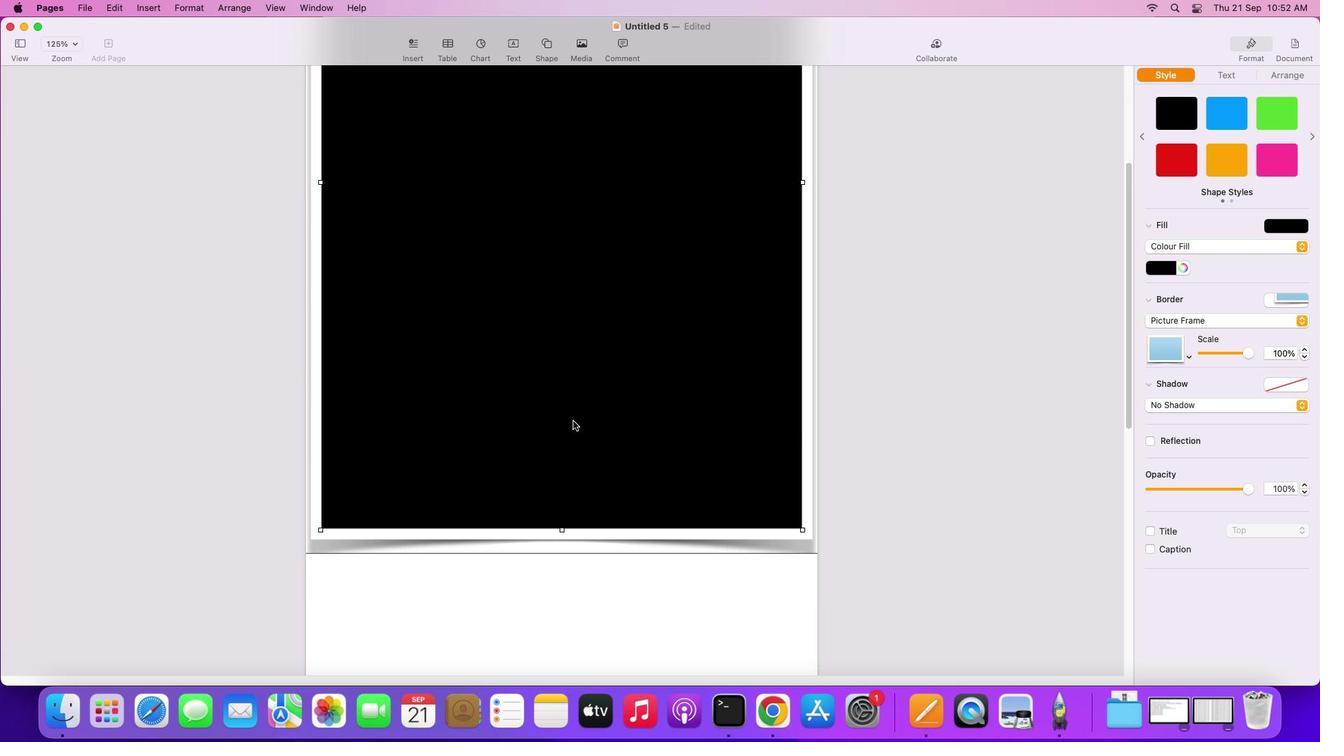 
Action: Mouse moved to (572, 419)
Screenshot: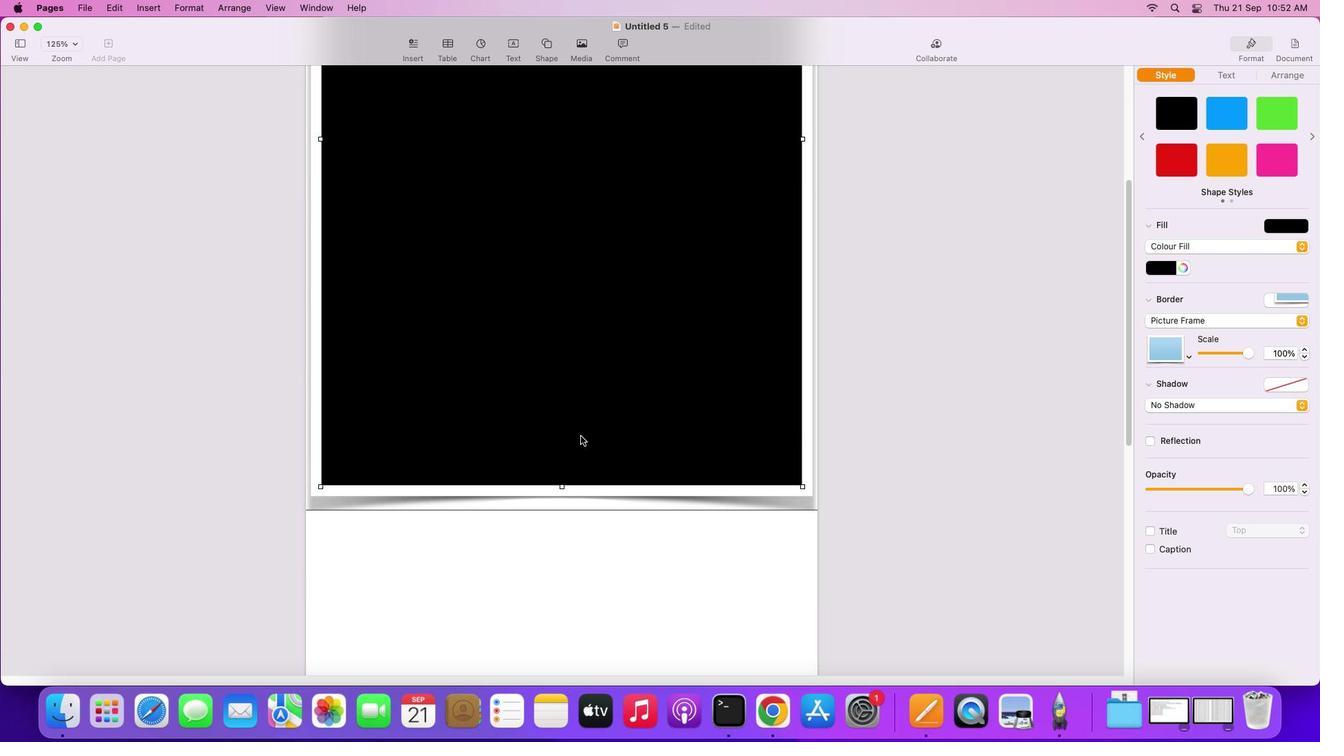 
Action: Mouse scrolled (572, 419) with delta (0, -4)
Screenshot: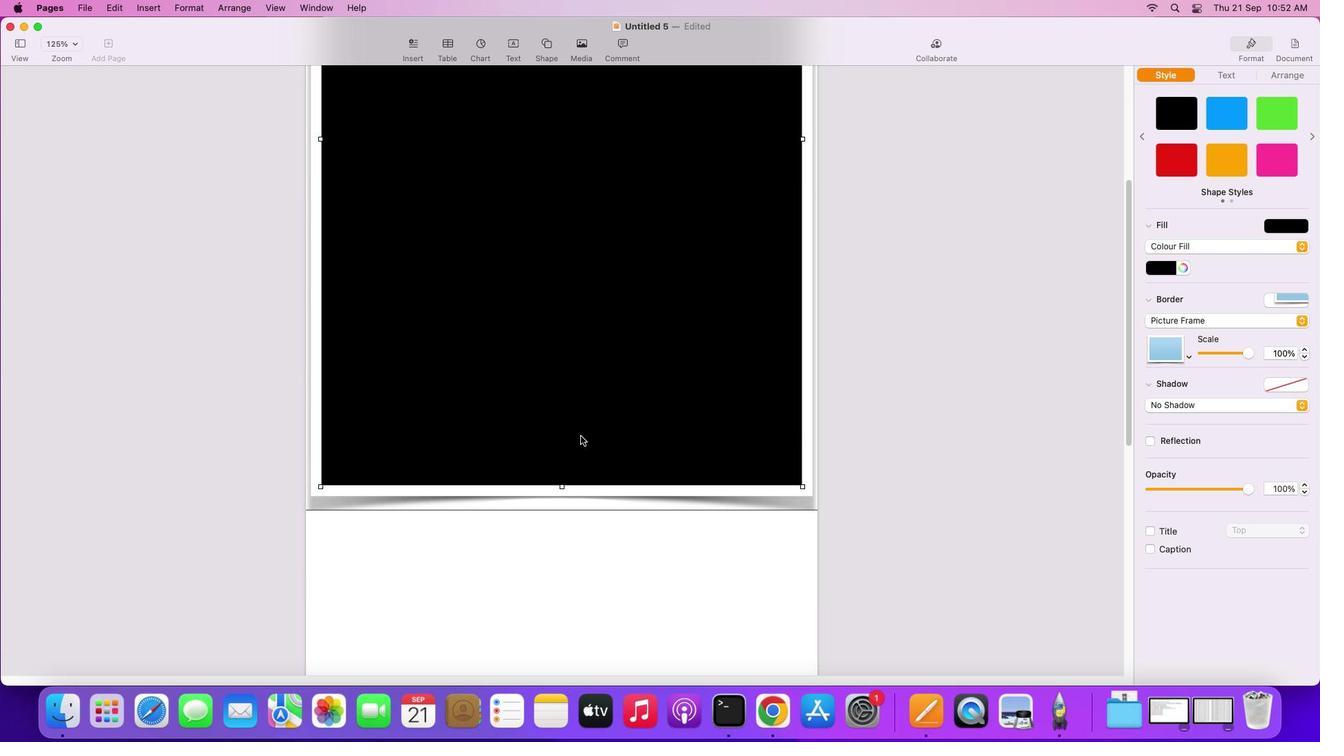 
Action: Mouse moved to (572, 420)
Screenshot: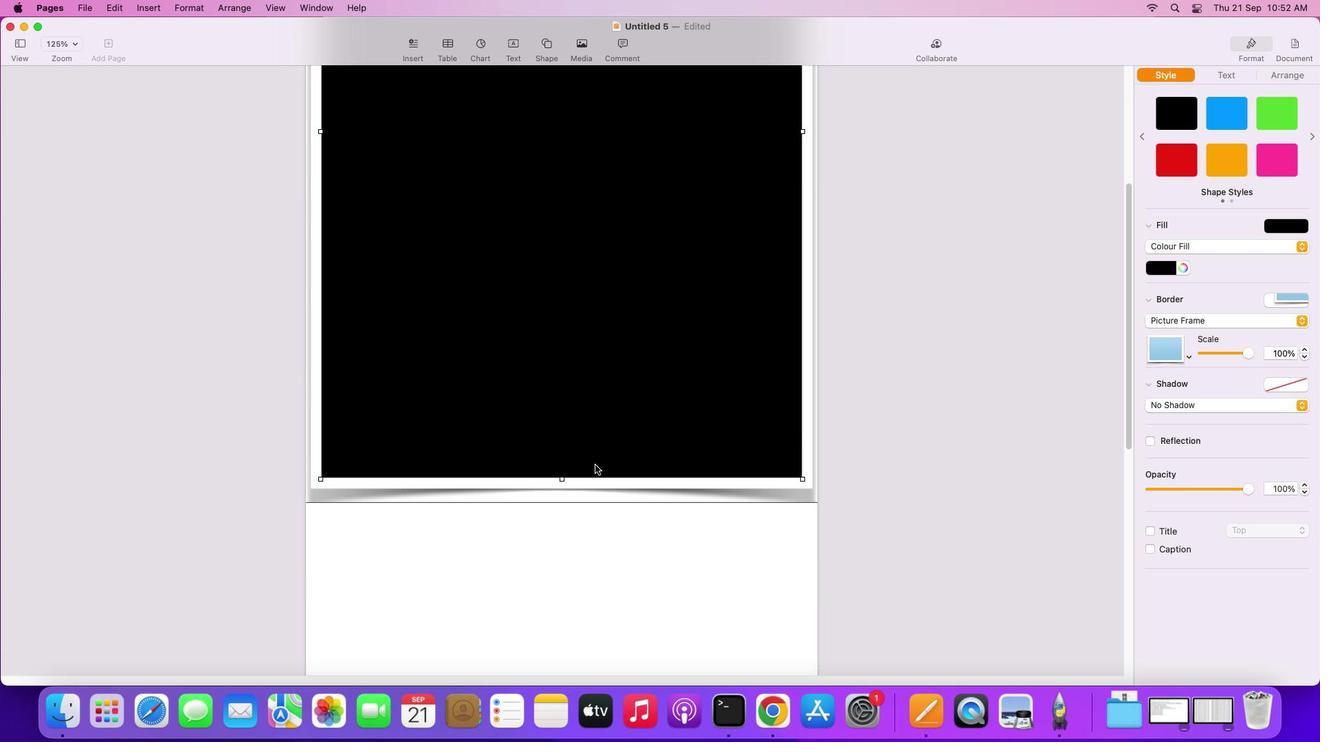 
Action: Mouse scrolled (572, 420) with delta (0, -4)
Screenshot: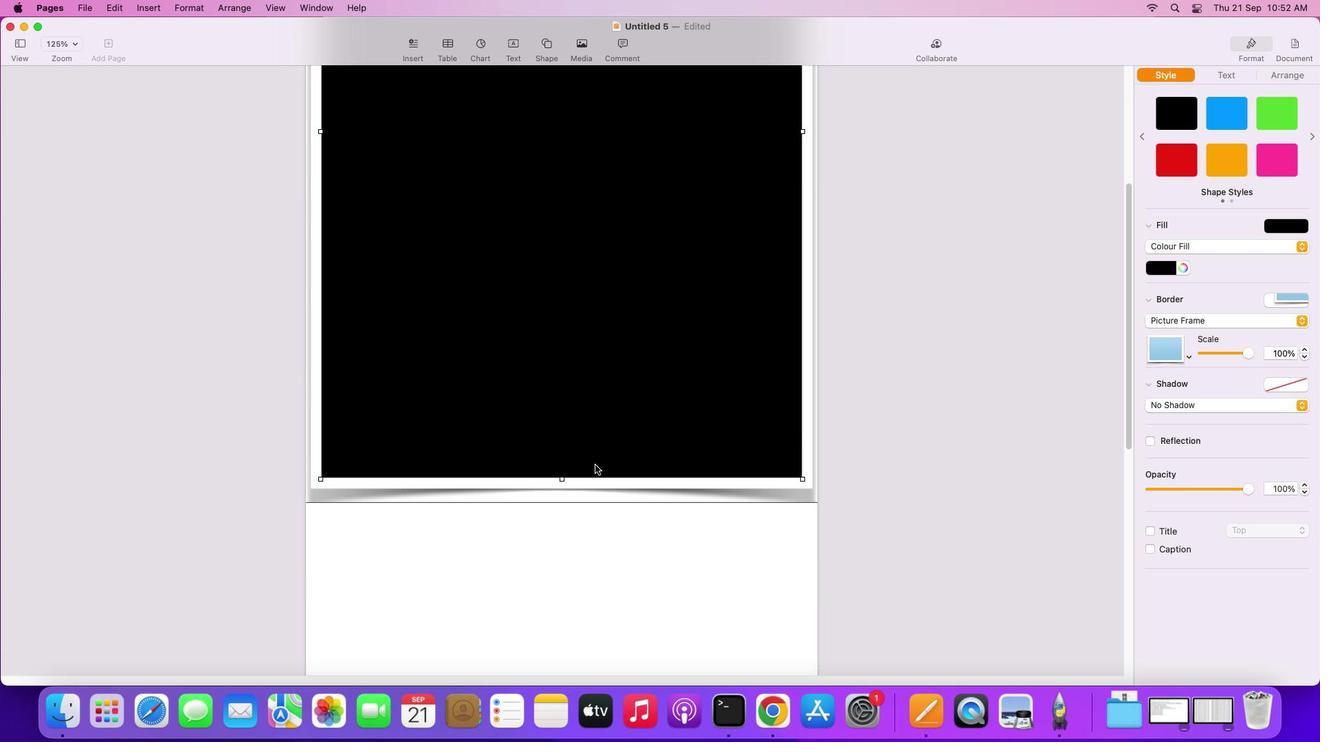 
Action: Mouse moved to (803, 479)
Screenshot: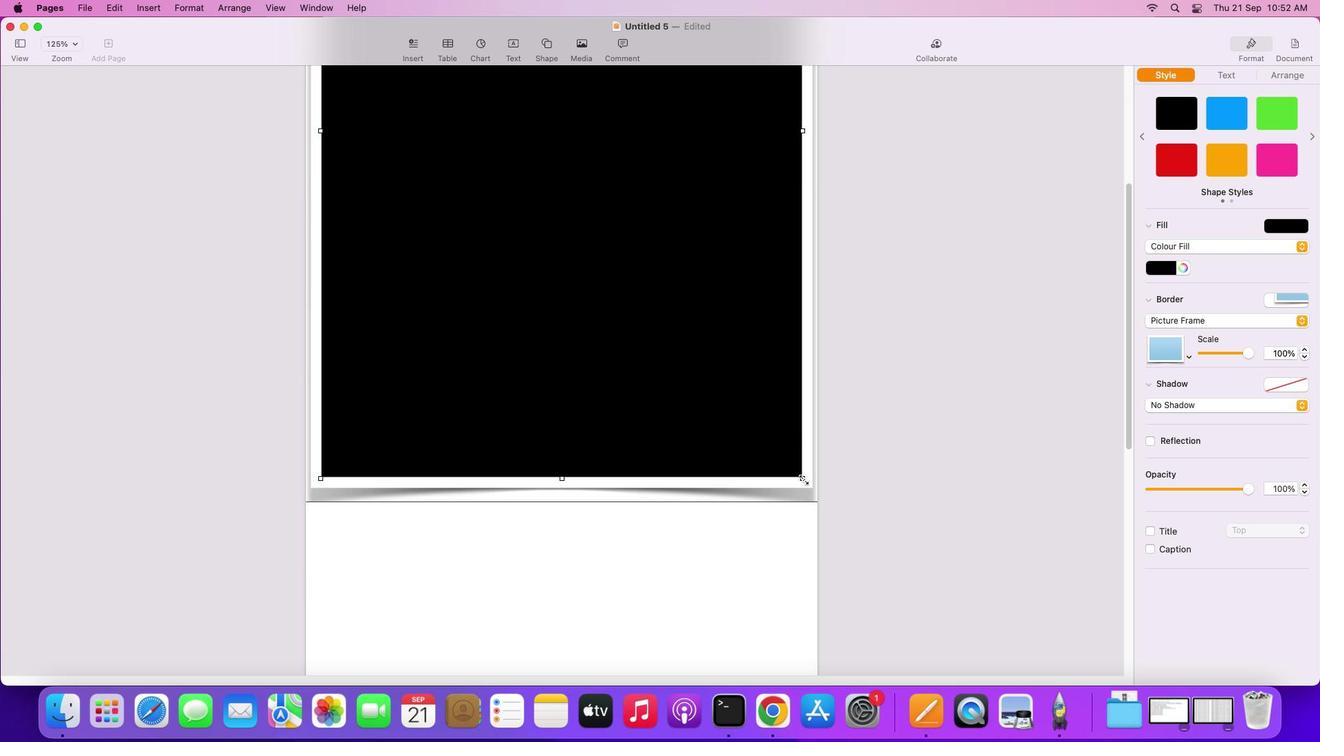 
Action: Mouse pressed left at (803, 479)
Screenshot: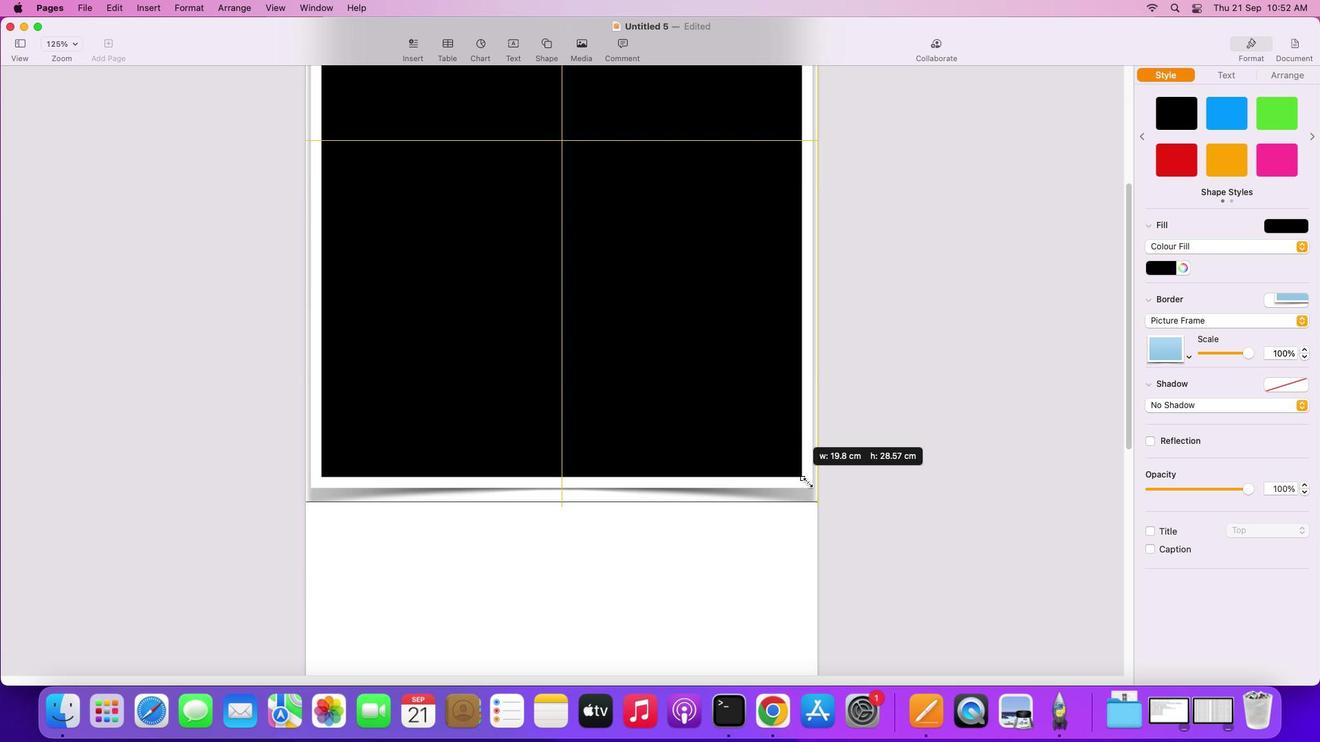 
Action: Mouse moved to (811, 489)
Screenshot: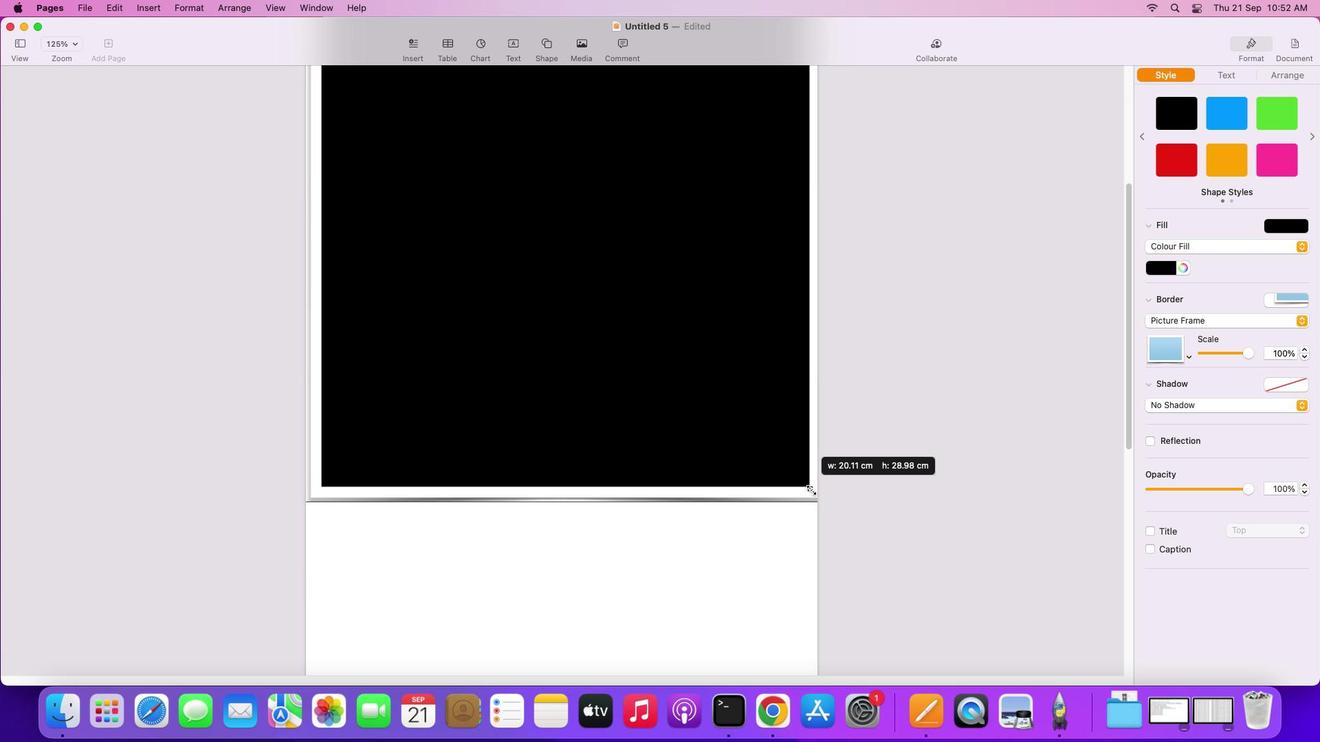 
Action: Mouse pressed left at (811, 489)
Screenshot: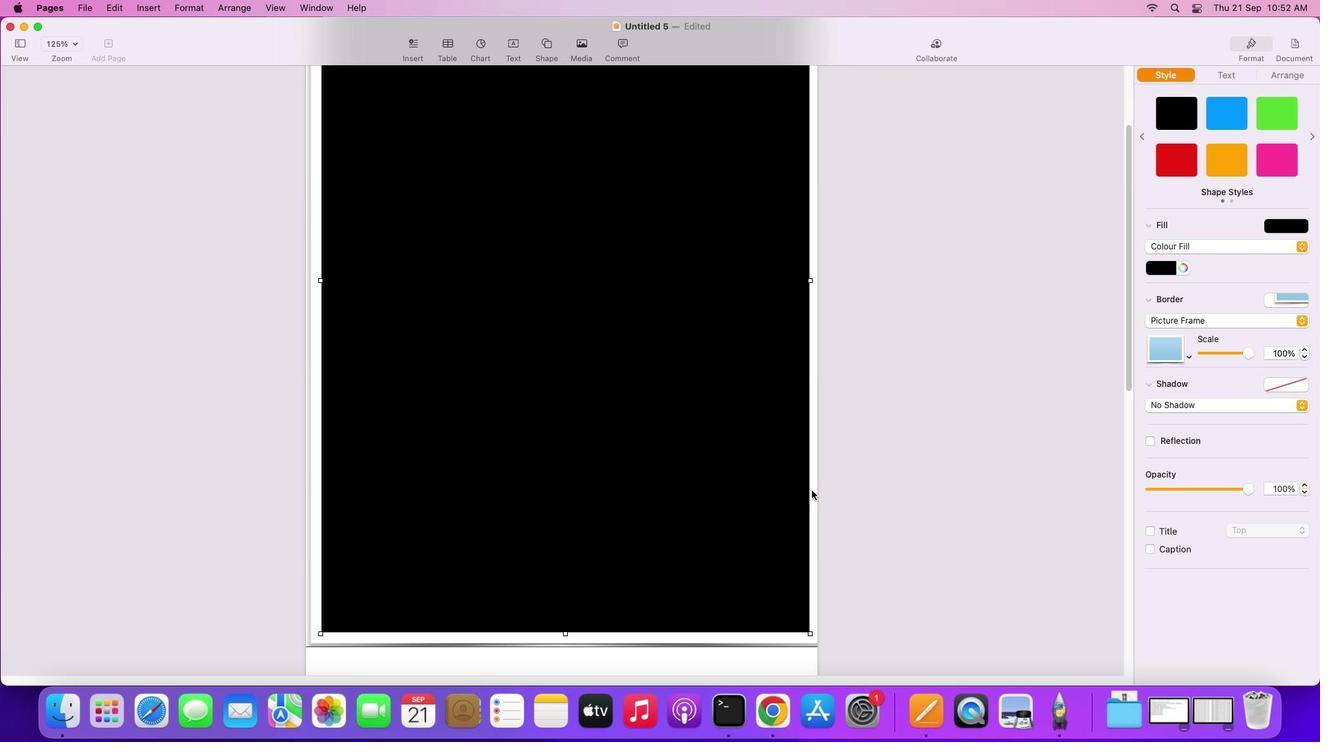 
Action: Mouse moved to (615, 520)
Screenshot: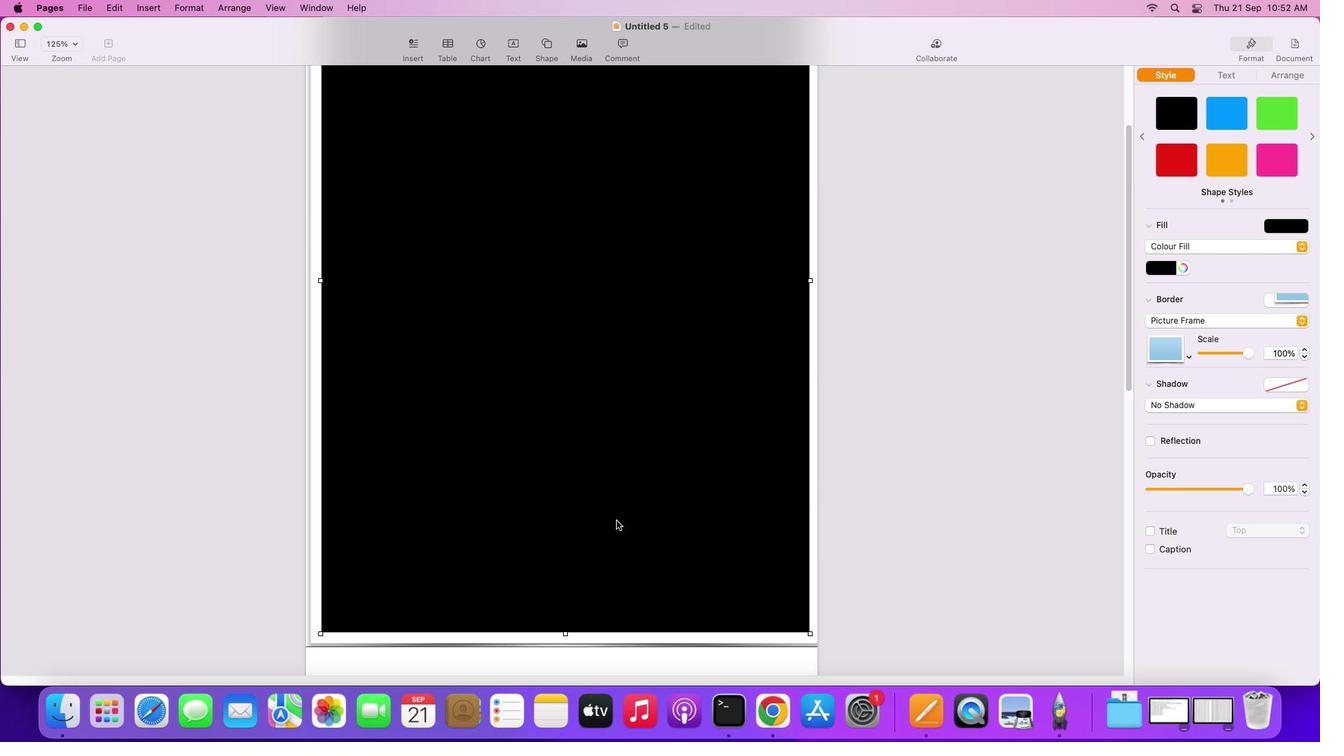 
Action: Mouse scrolled (615, 520) with delta (0, 0)
Screenshot: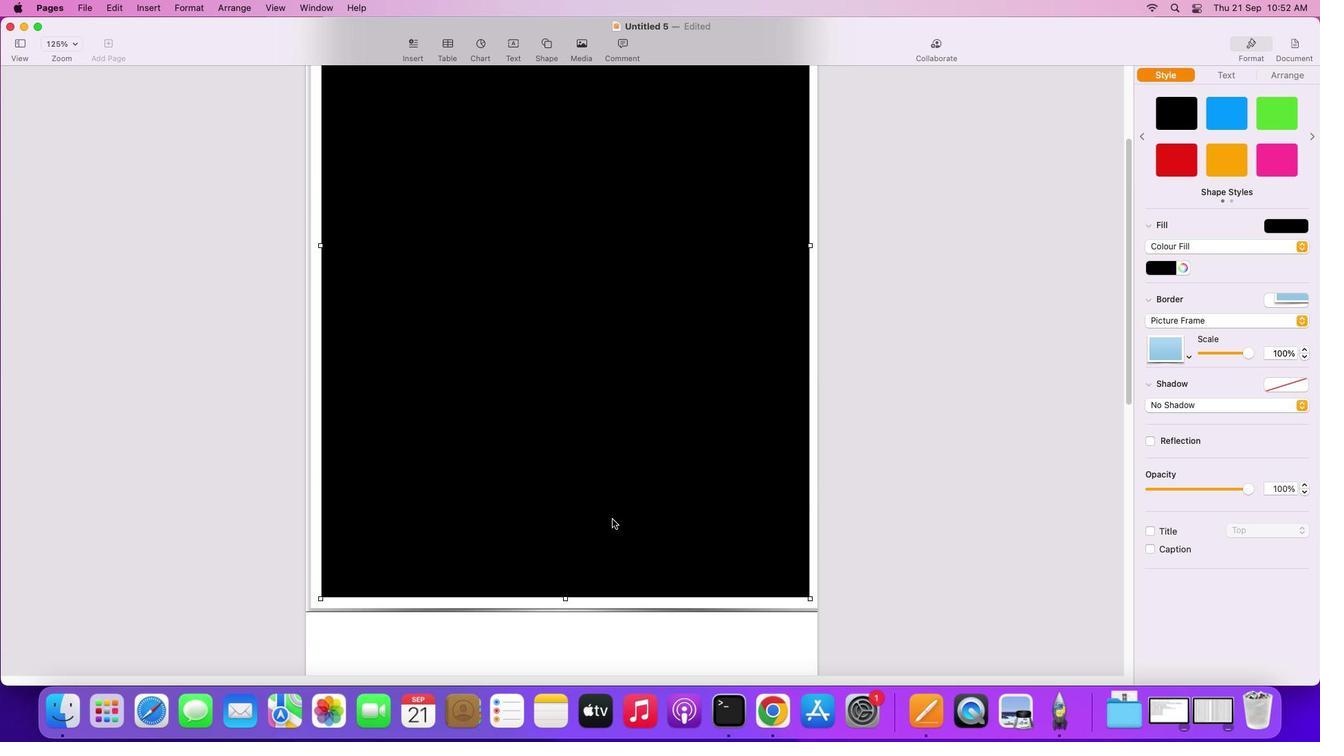 
Action: Mouse scrolled (615, 520) with delta (0, 0)
Screenshot: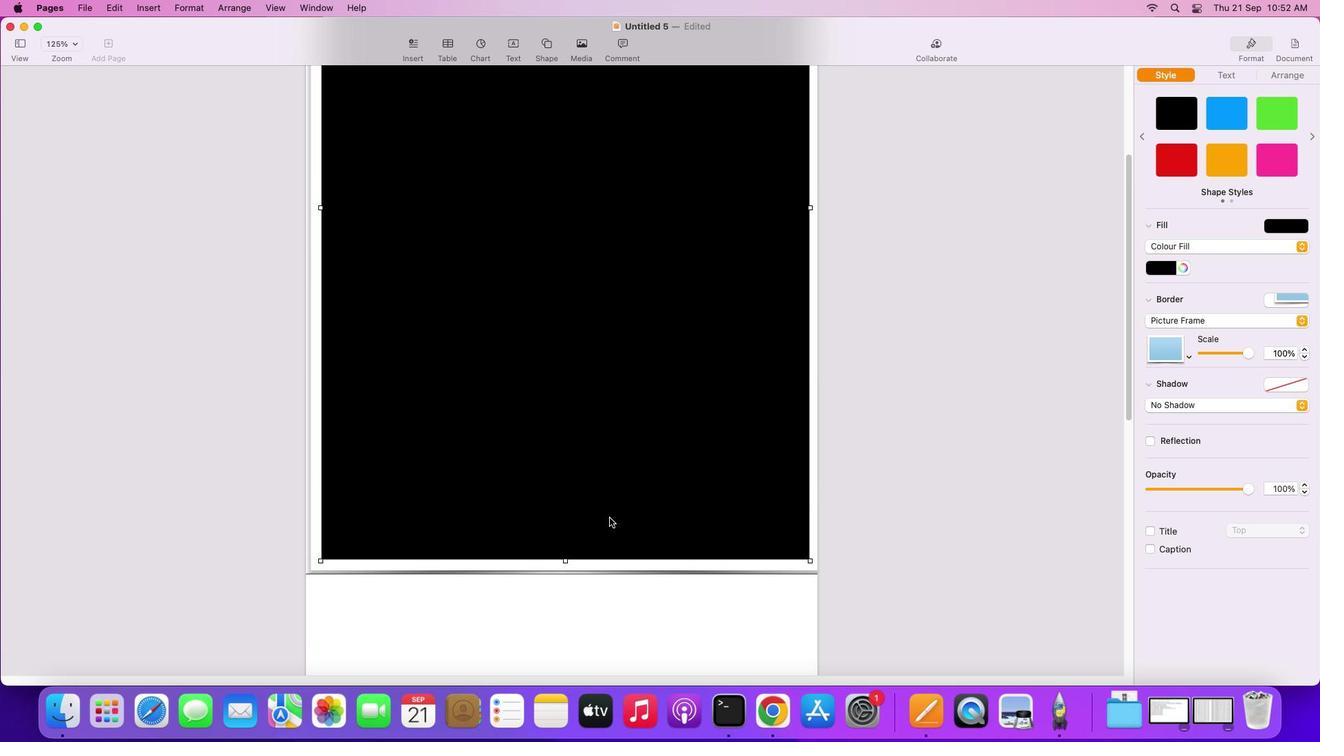 
Action: Mouse scrolled (615, 520) with delta (0, -2)
Screenshot: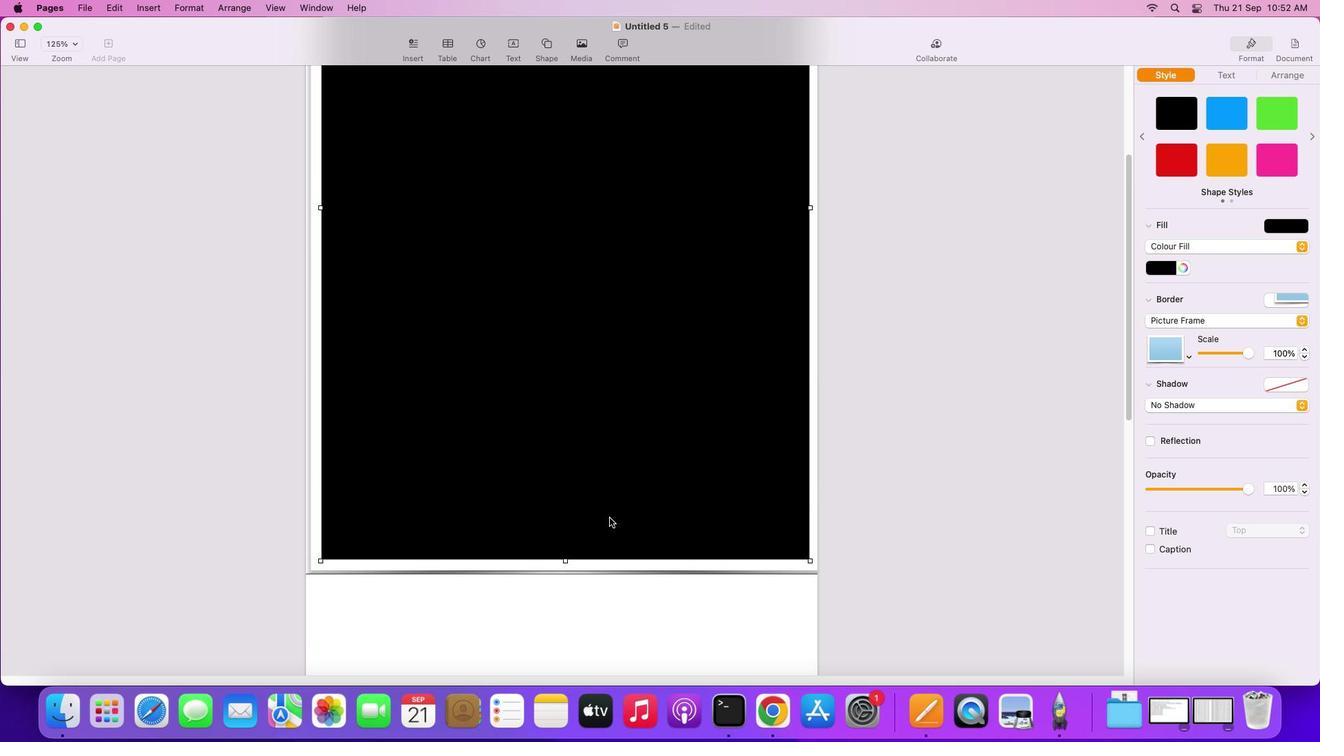 
Action: Mouse moved to (614, 520)
Screenshot: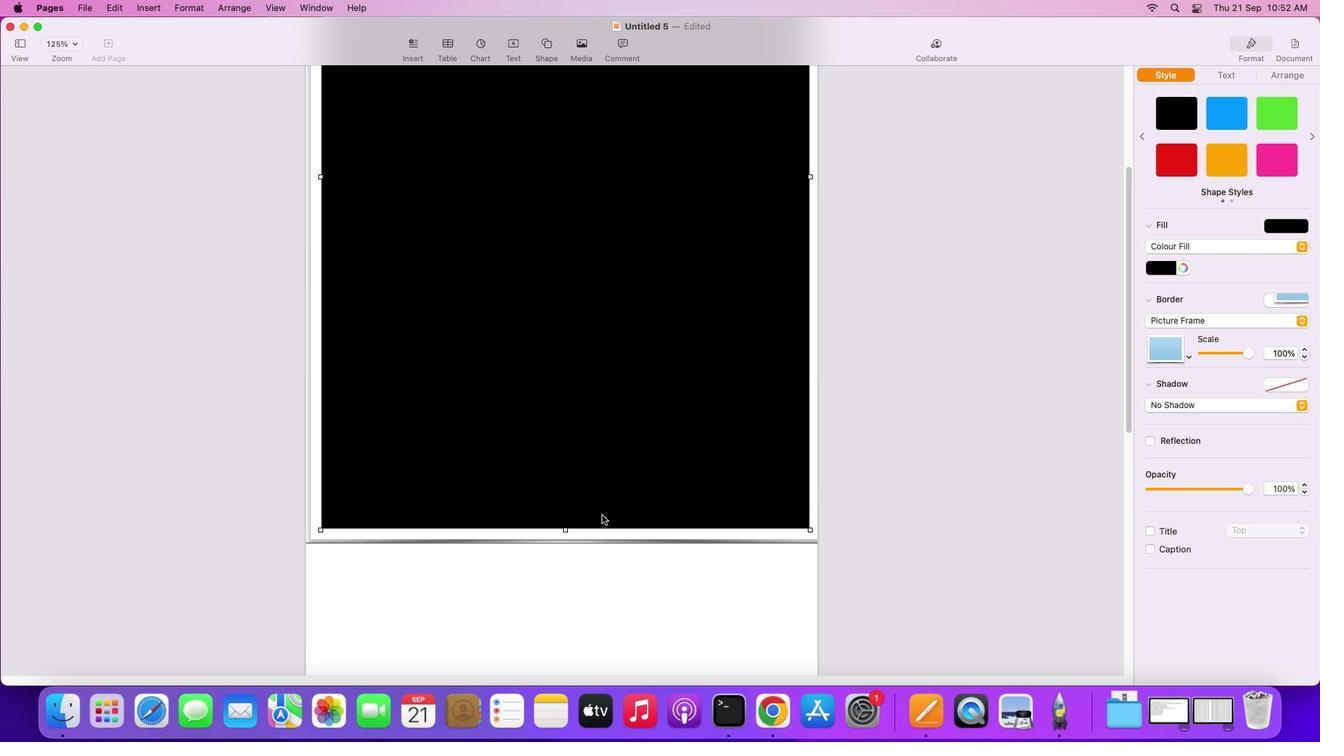 
Action: Mouse scrolled (614, 520) with delta (0, -3)
Screenshot: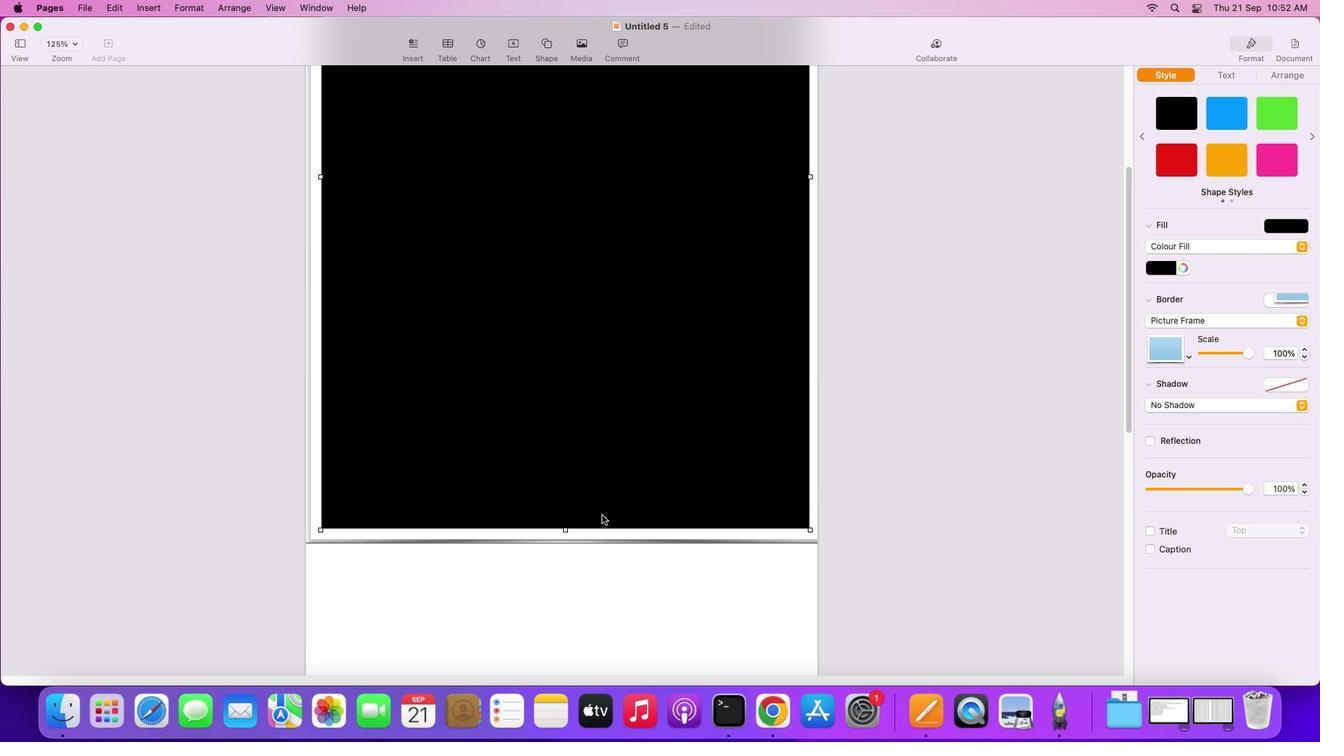 
Action: Mouse moved to (609, 517)
Screenshot: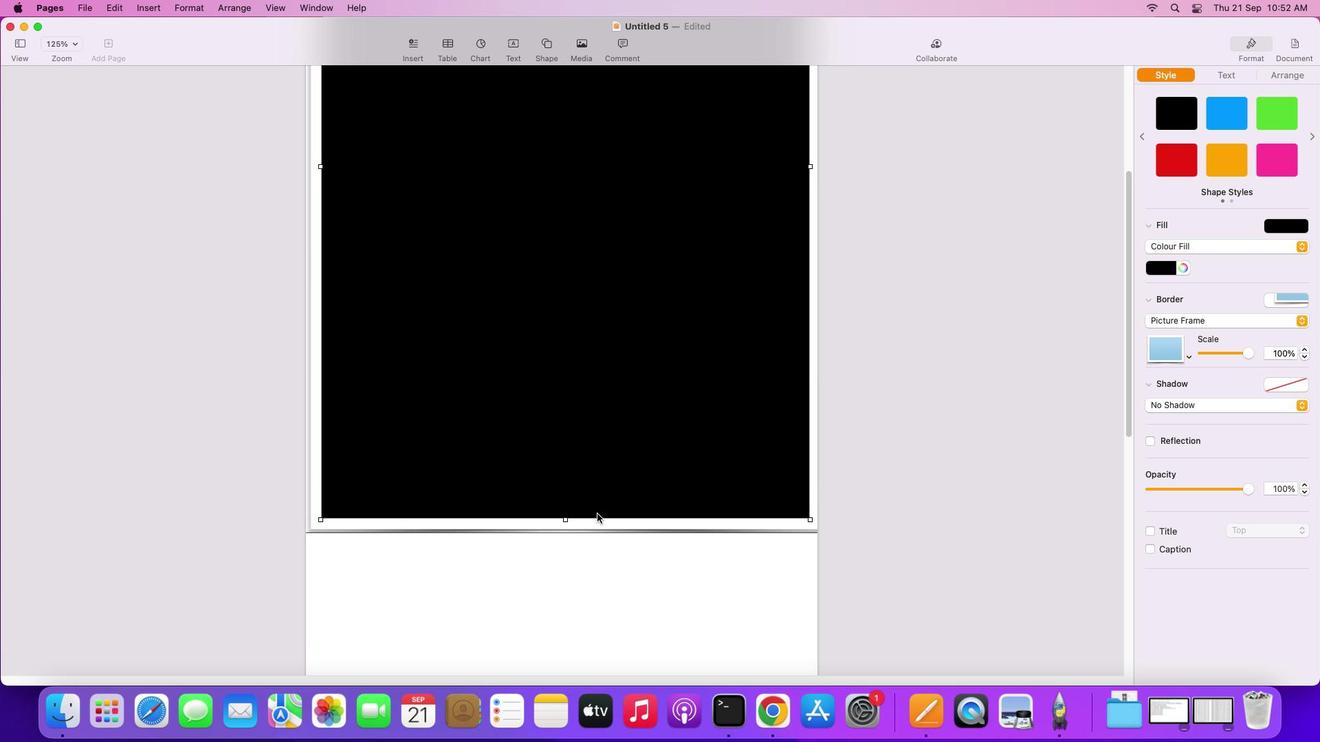 
Action: Mouse scrolled (609, 517) with delta (0, -3)
Screenshot: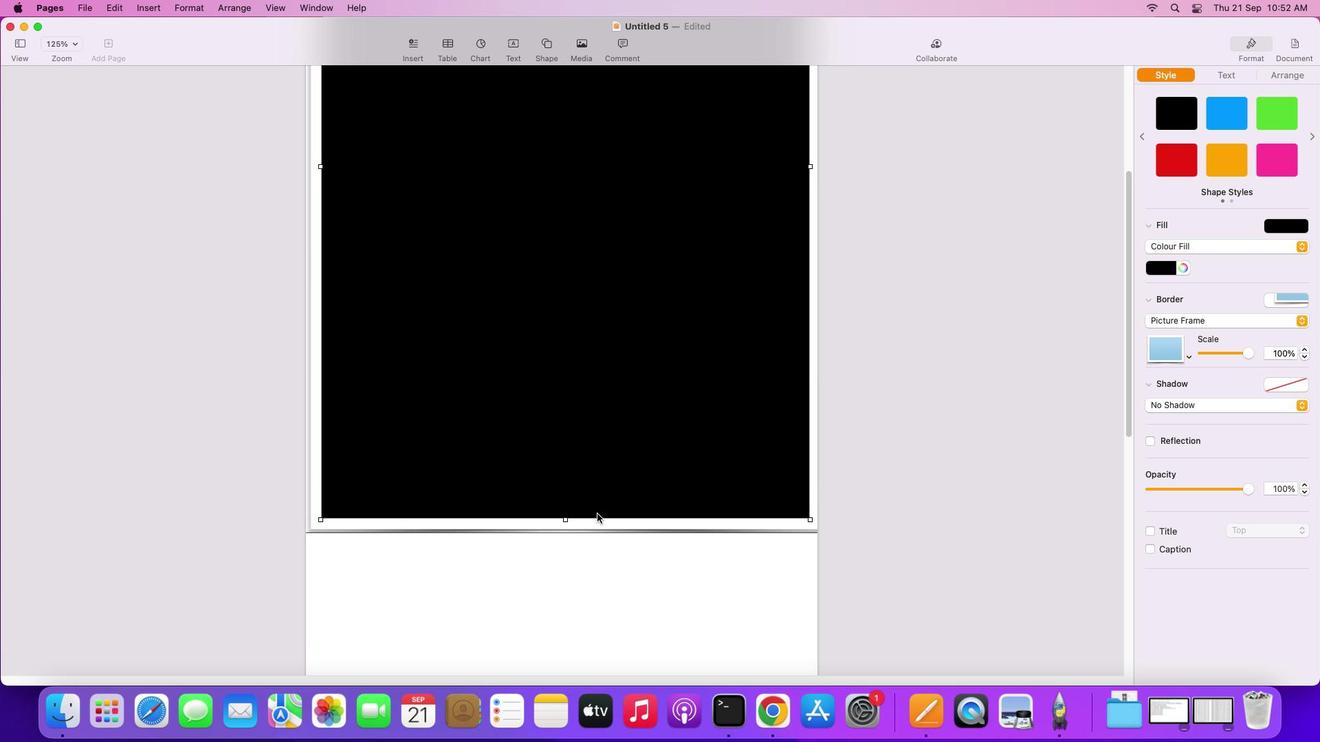
Action: Mouse moved to (318, 517)
Screenshot: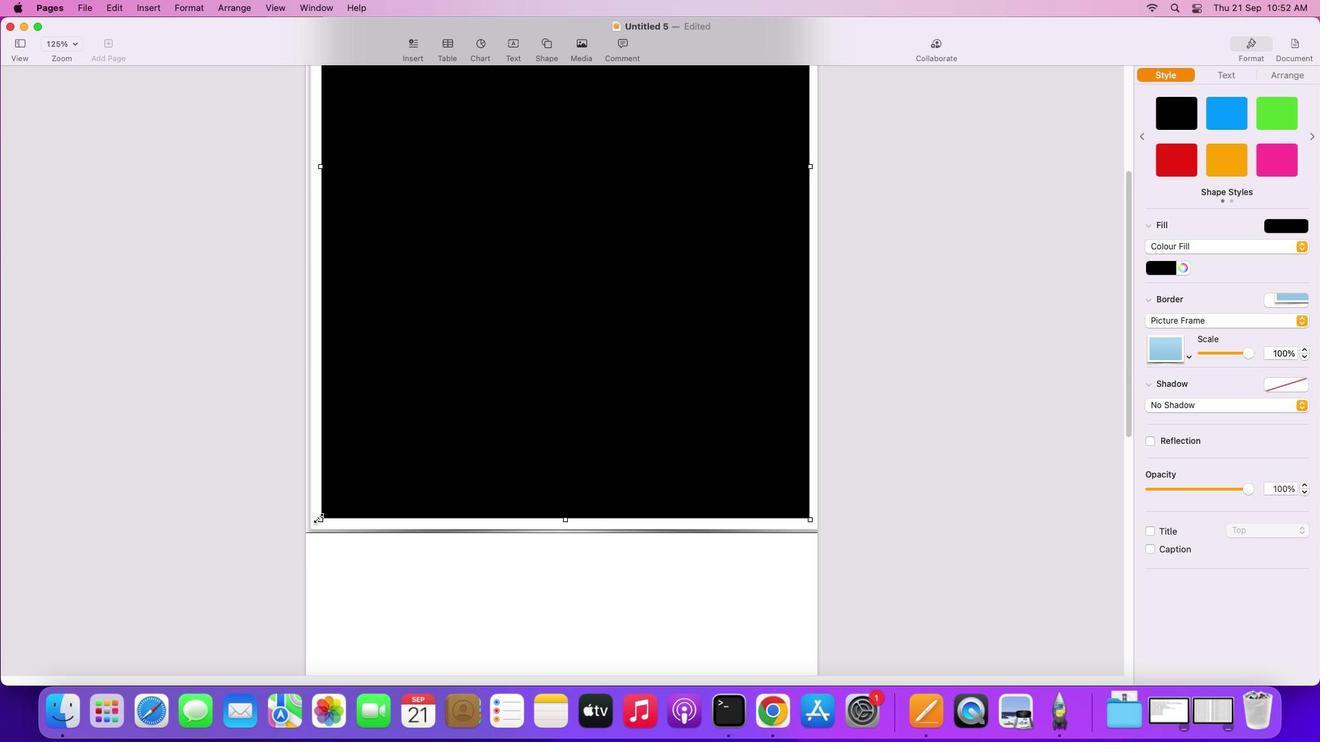 
Action: Mouse pressed left at (318, 517)
Screenshot: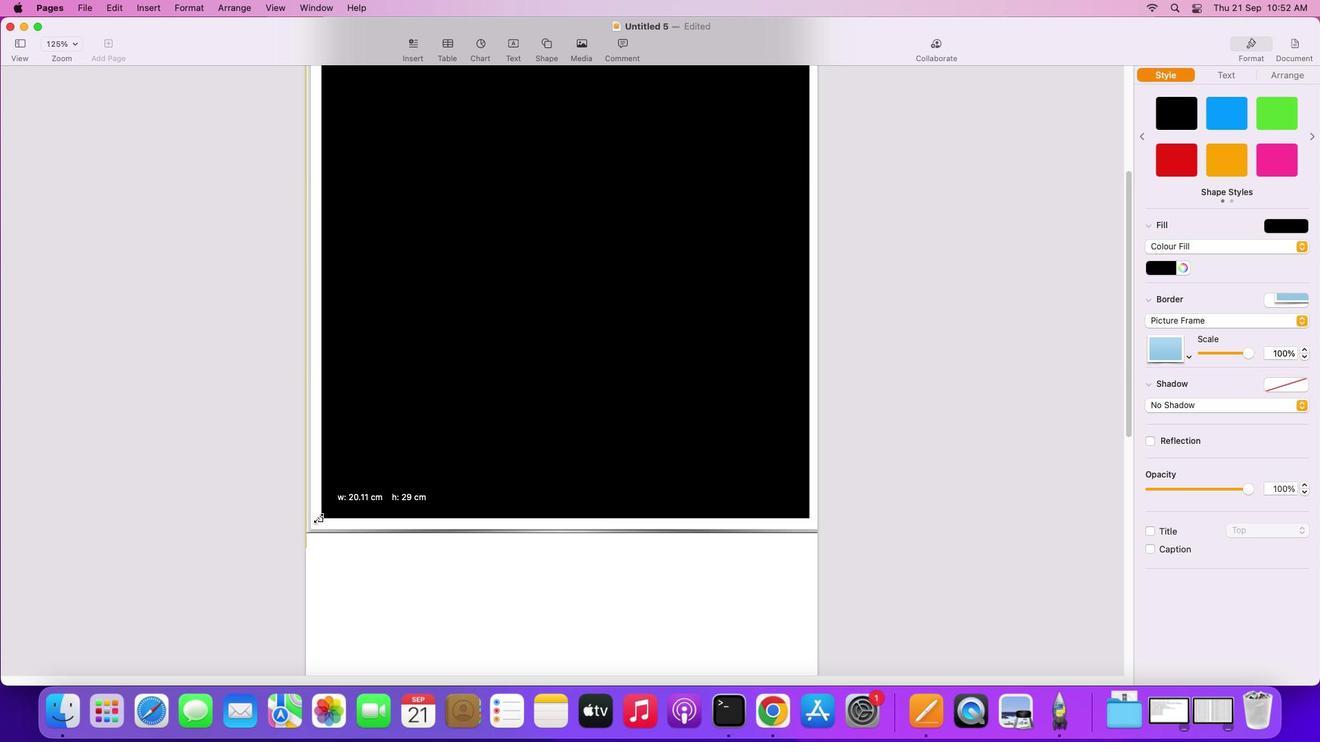 
Action: Mouse moved to (882, 423)
Screenshot: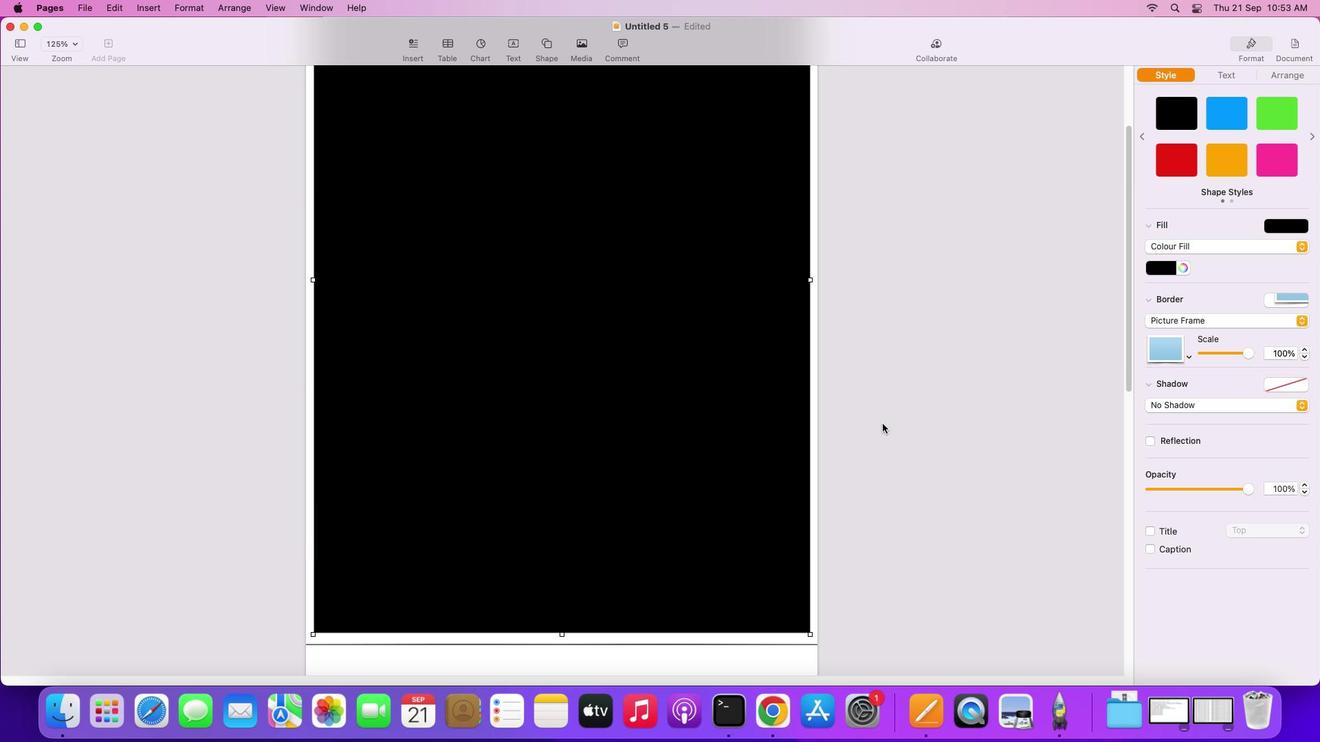 
Action: Mouse pressed left at (882, 423)
Screenshot: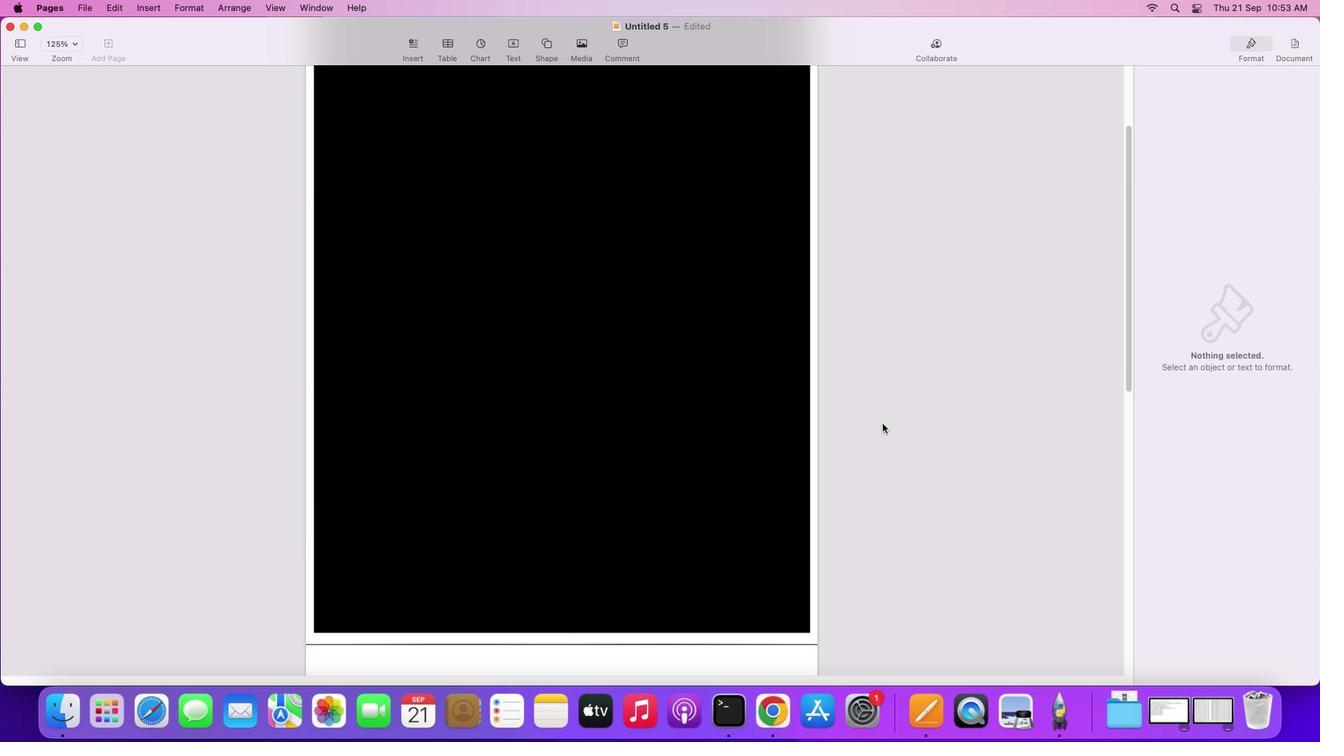 
Action: Mouse moved to (556, 482)
Screenshot: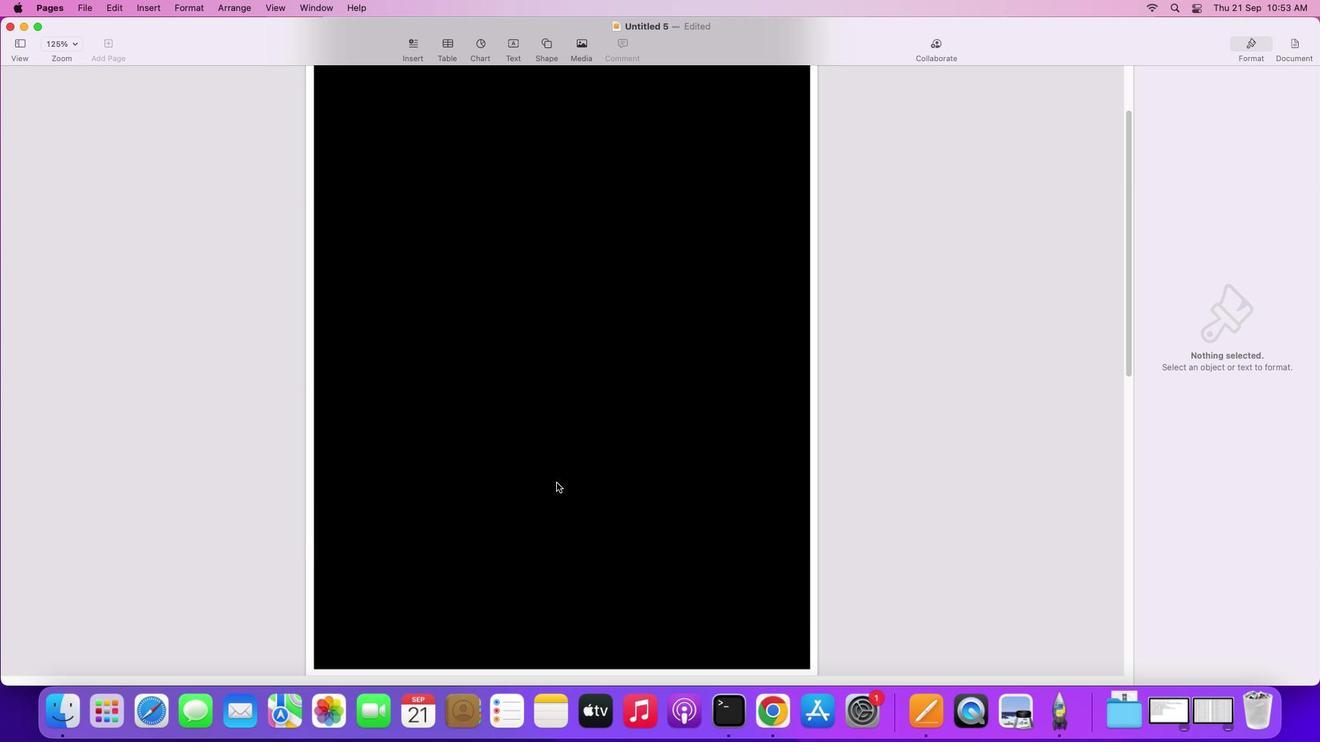 
Action: Mouse scrolled (556, 482) with delta (0, 0)
Screenshot: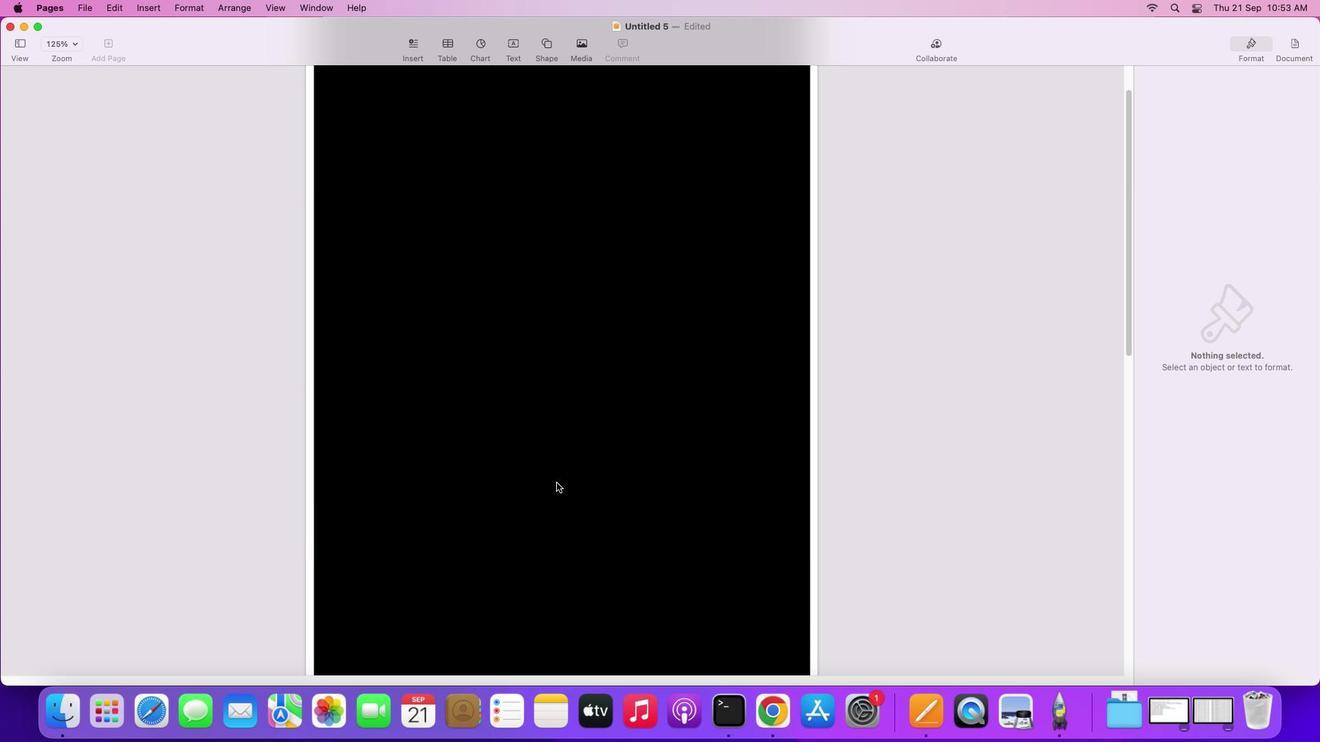 
Action: Mouse scrolled (556, 482) with delta (0, 0)
Screenshot: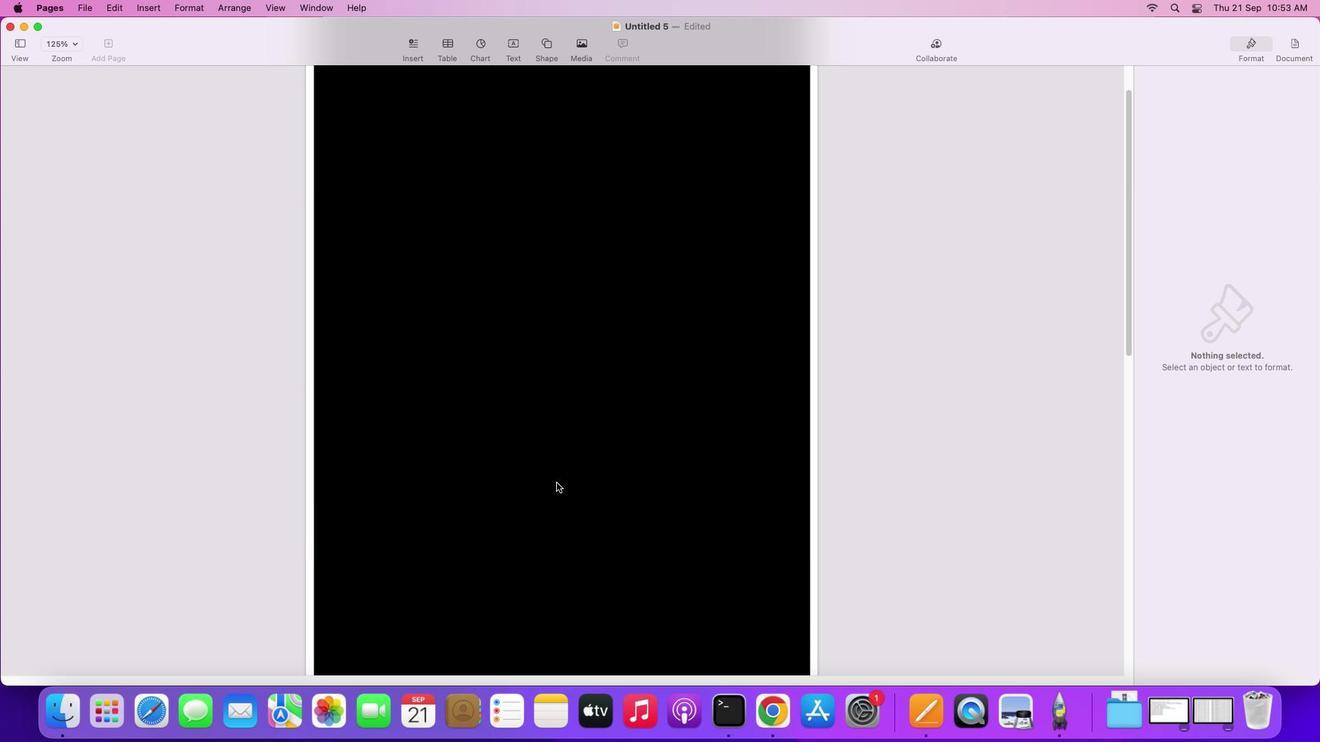 
Action: Mouse scrolled (556, 482) with delta (0, 2)
Screenshot: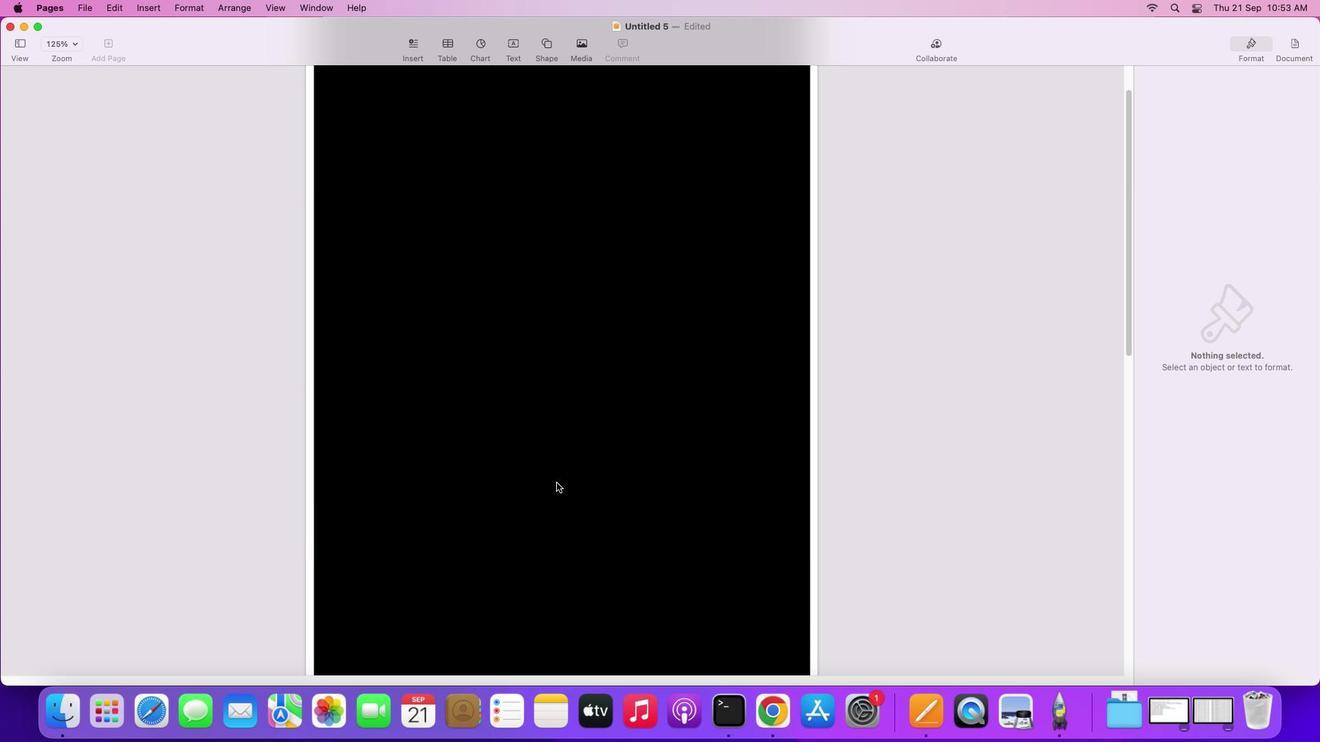 
Action: Mouse scrolled (556, 482) with delta (0, 2)
Screenshot: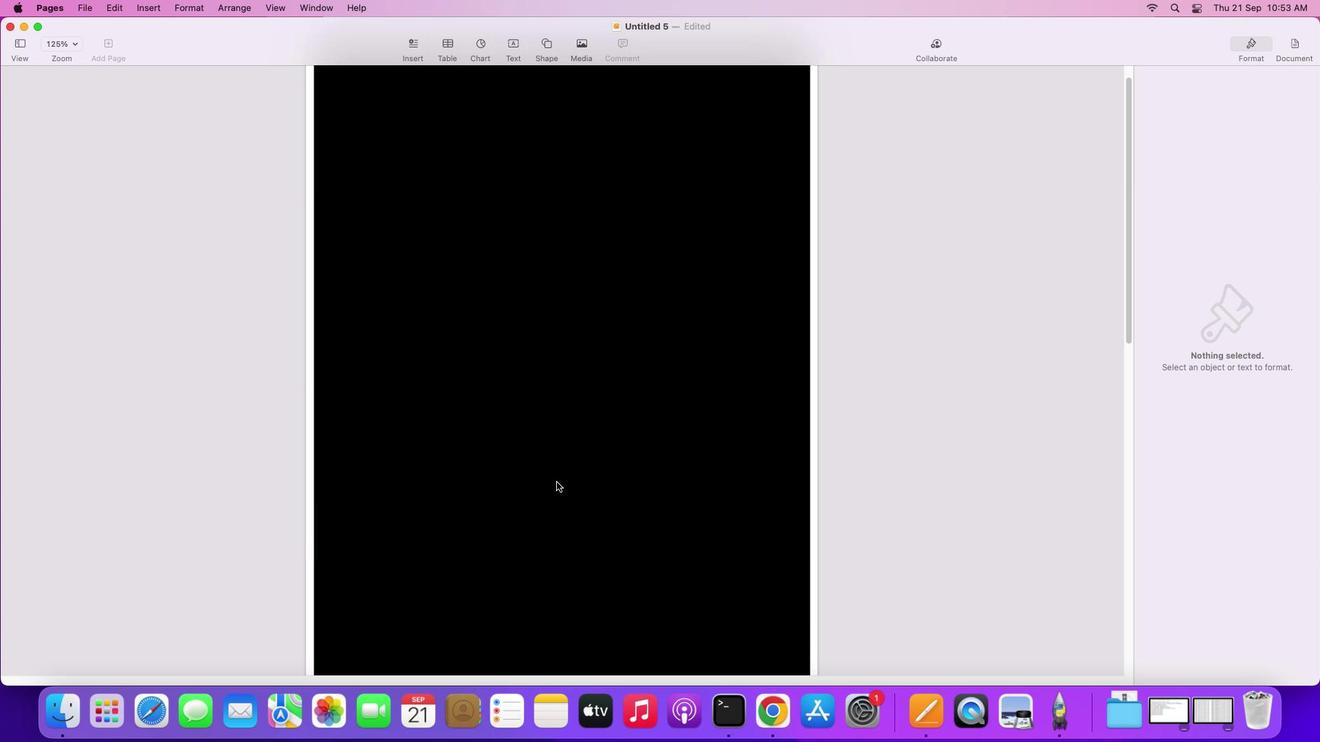 
Action: Mouse scrolled (556, 482) with delta (0, 3)
Screenshot: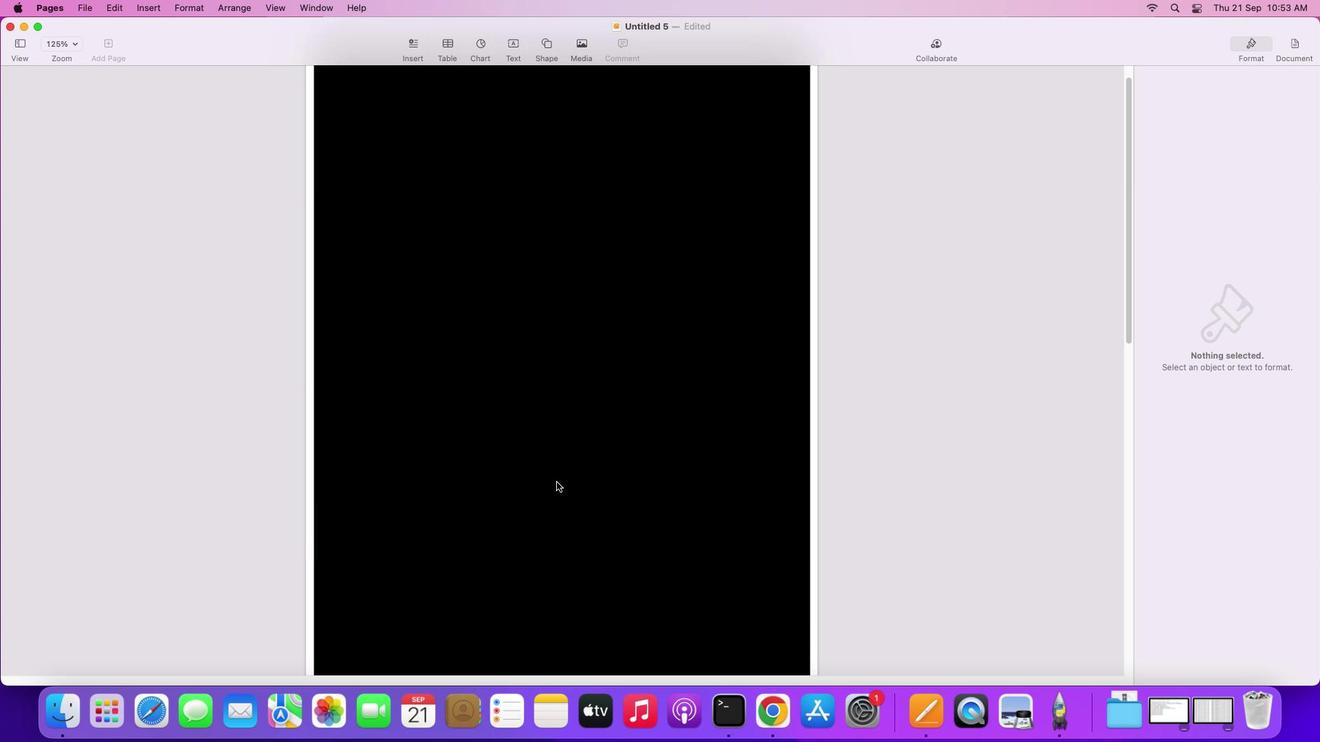 
Action: Mouse scrolled (556, 482) with delta (0, 4)
Screenshot: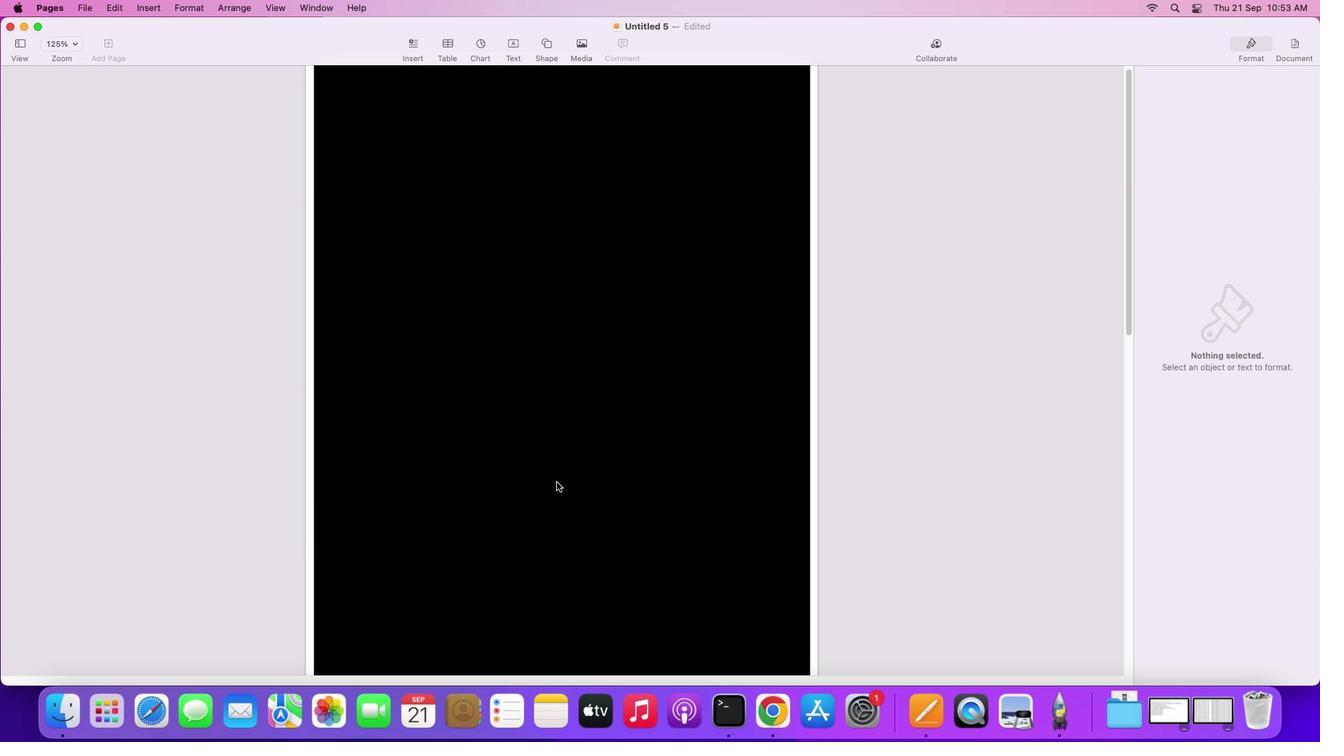 
Action: Mouse scrolled (556, 482) with delta (0, 4)
Screenshot: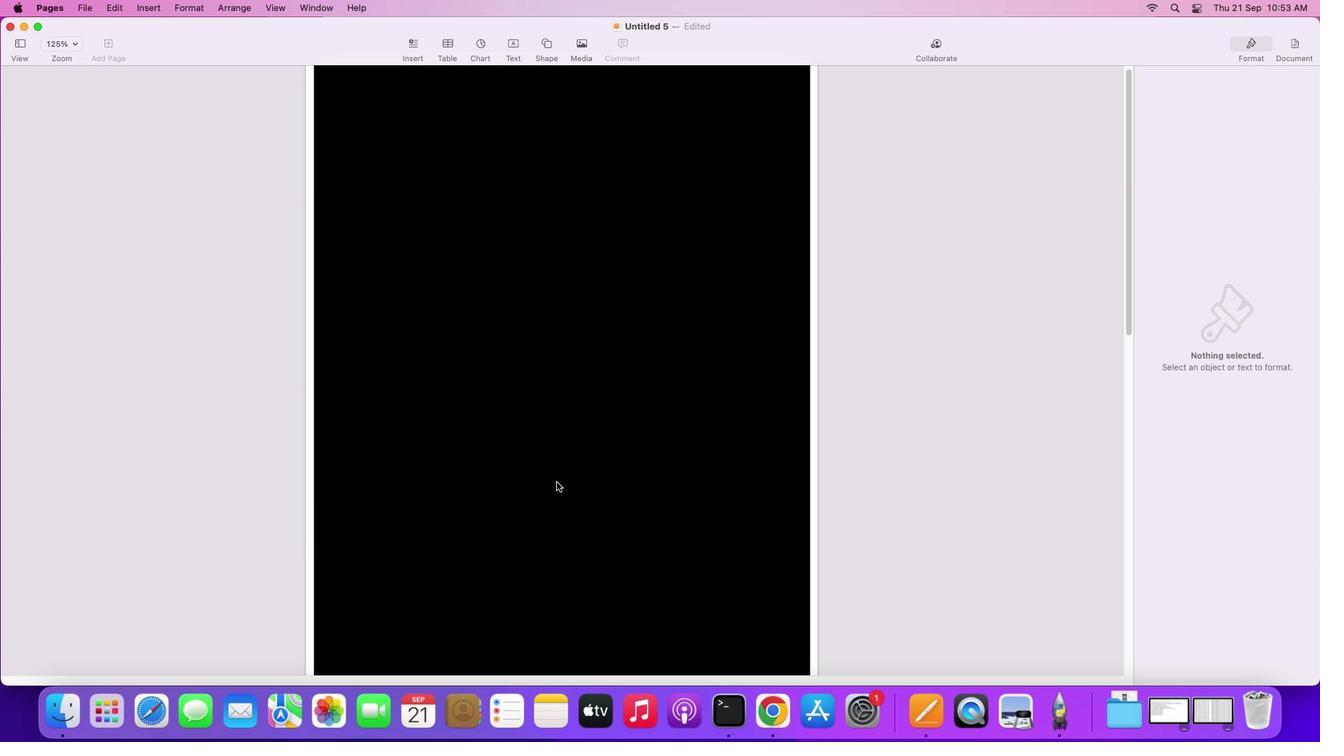 
Action: Mouse moved to (556, 482)
Screenshot: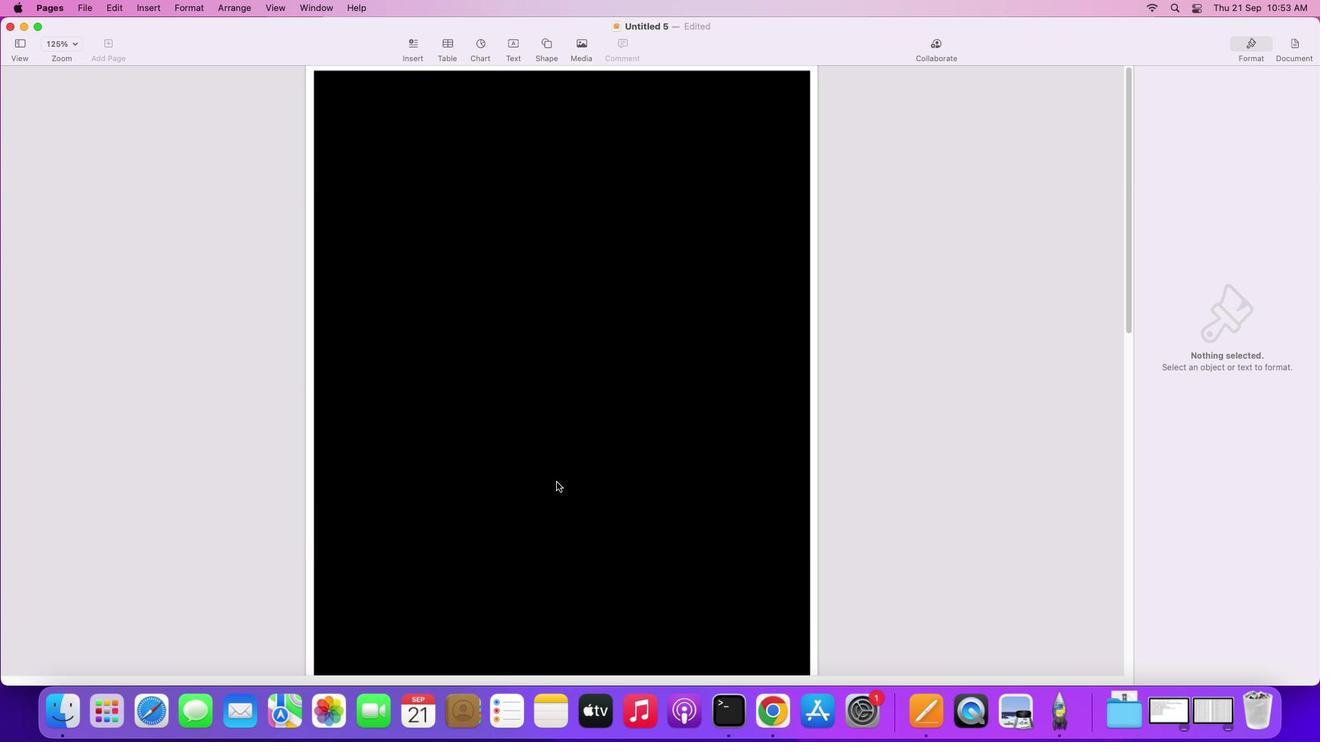 
Action: Mouse scrolled (556, 482) with delta (0, 0)
Screenshot: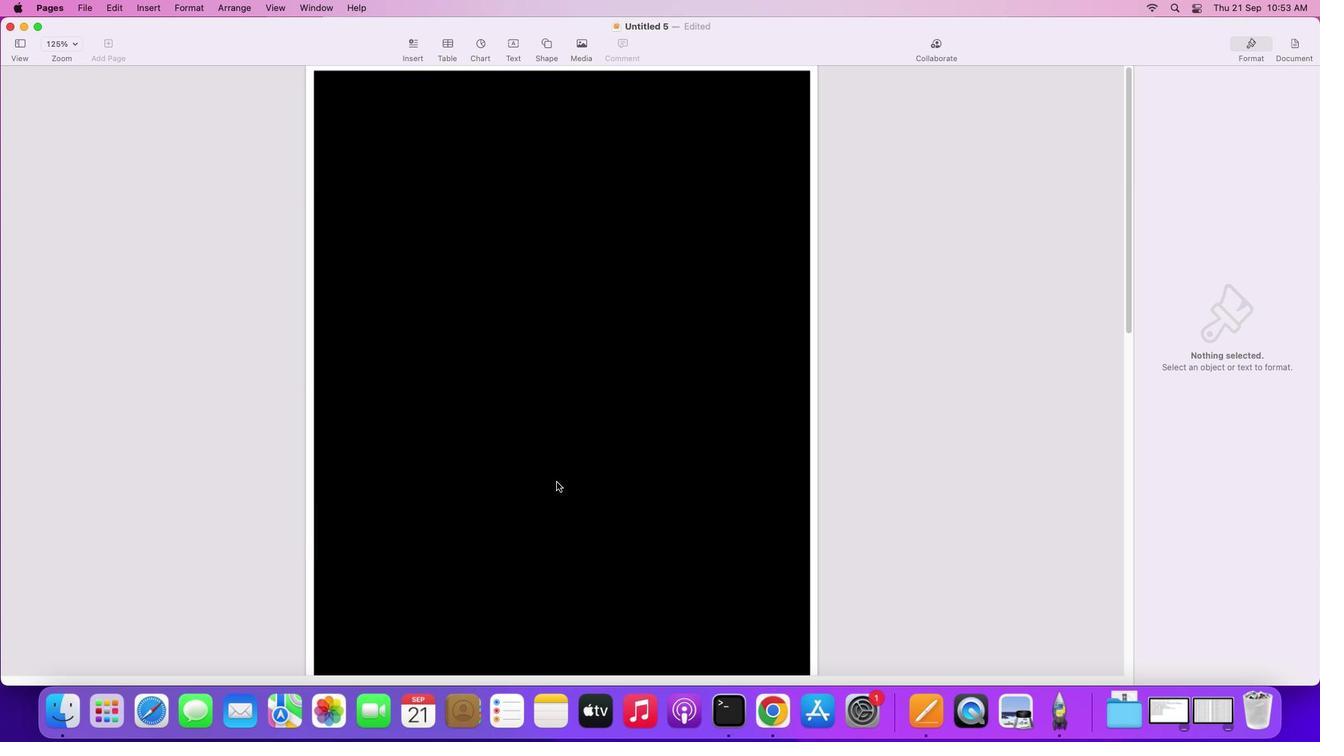 
Action: Mouse scrolled (556, 482) with delta (0, 0)
Screenshot: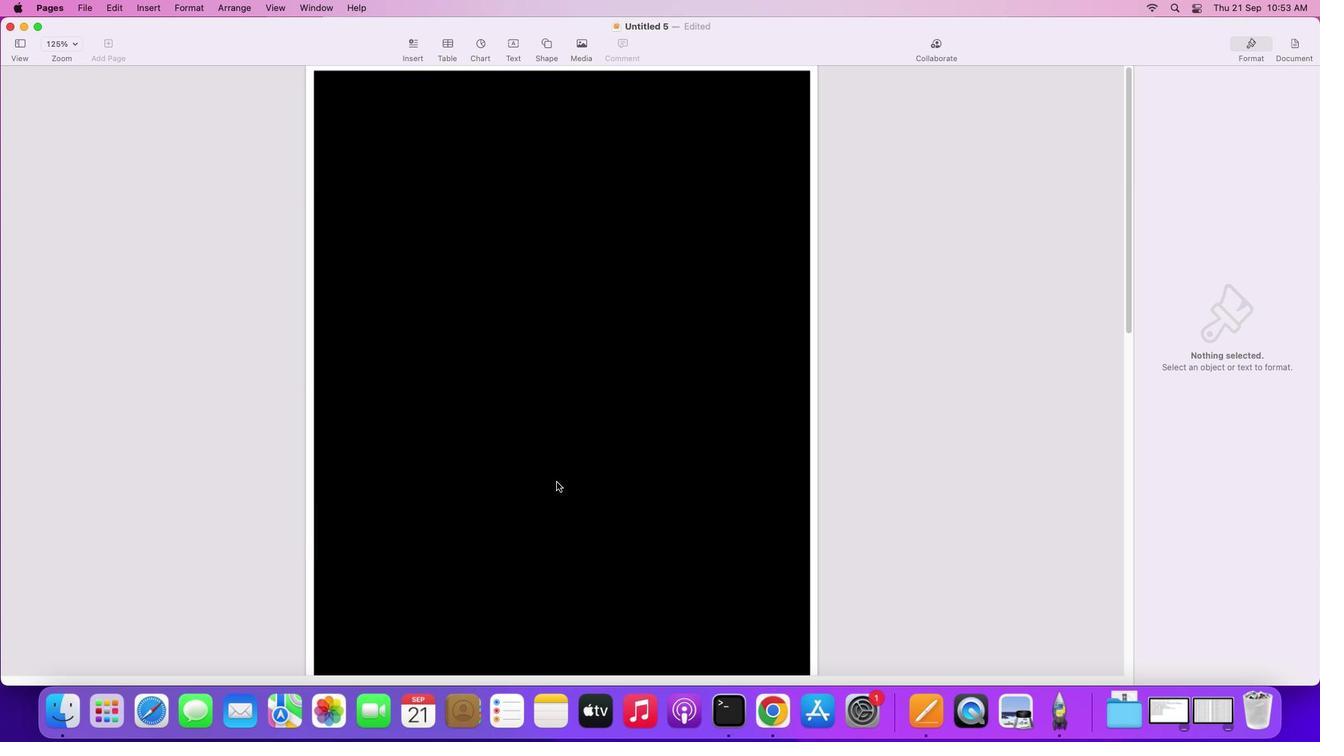 
Action: Mouse scrolled (556, 482) with delta (0, 1)
Screenshot: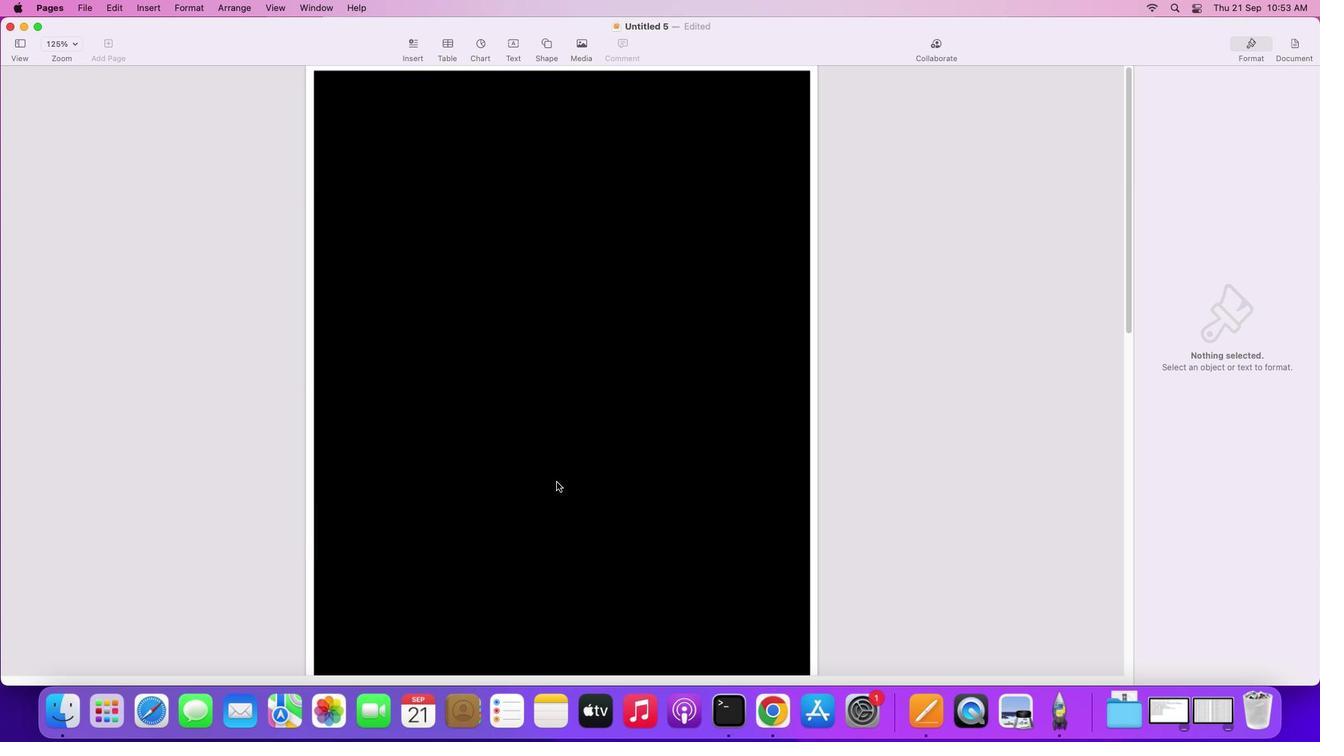 
Action: Mouse scrolled (556, 482) with delta (0, 2)
Screenshot: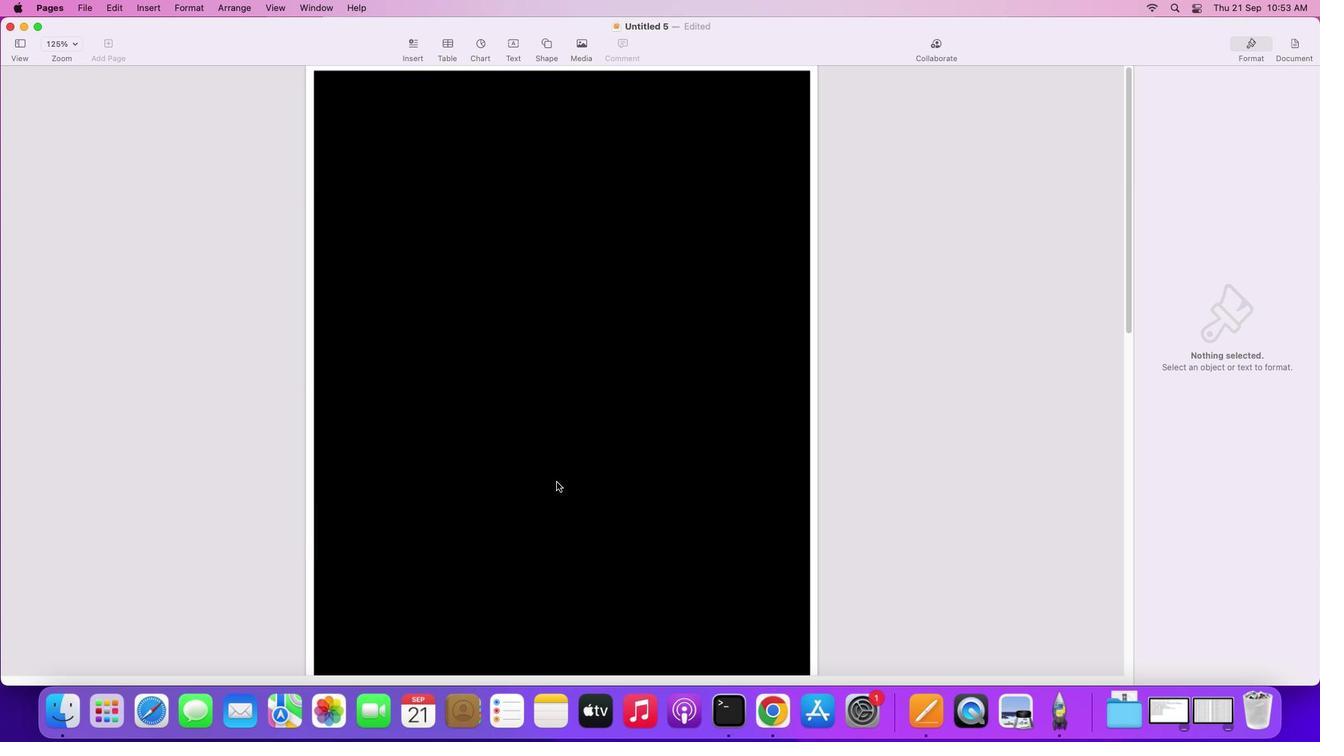 
Action: Mouse moved to (519, 220)
Screenshot: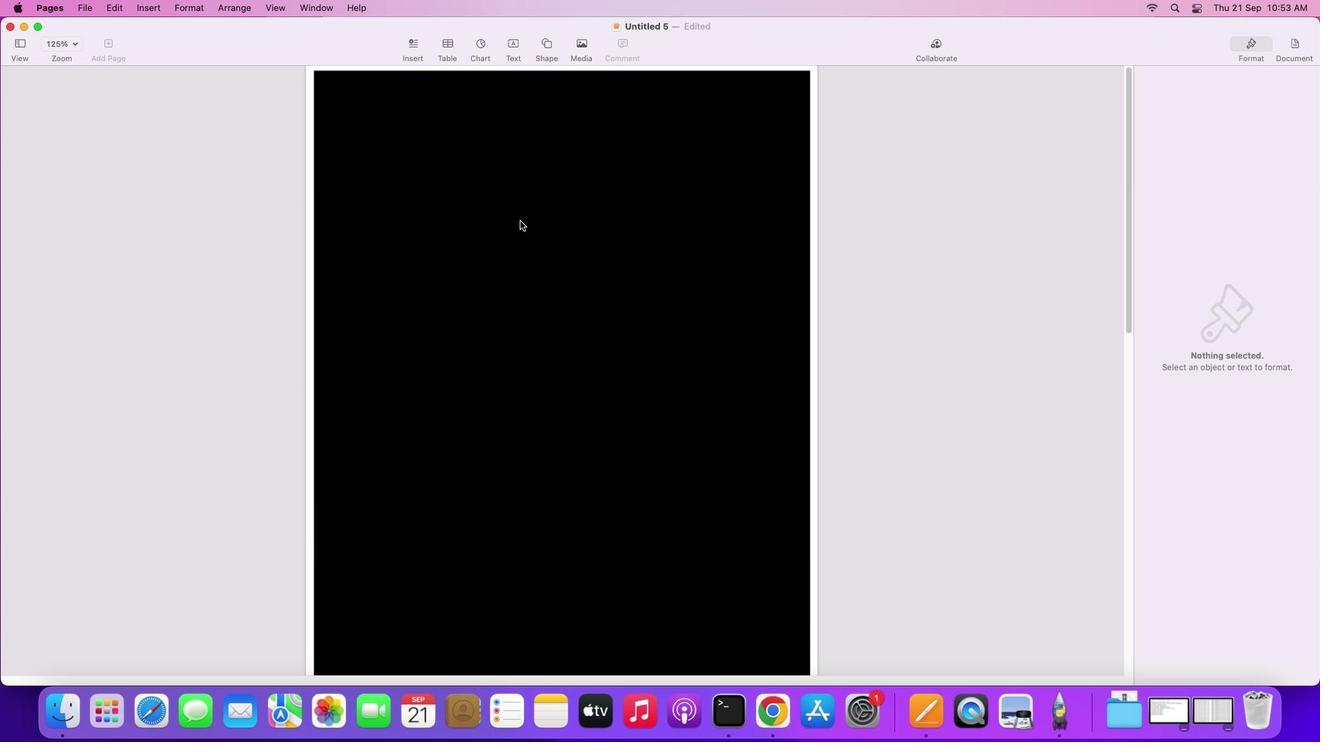 
Action: Mouse pressed left at (519, 220)
Screenshot: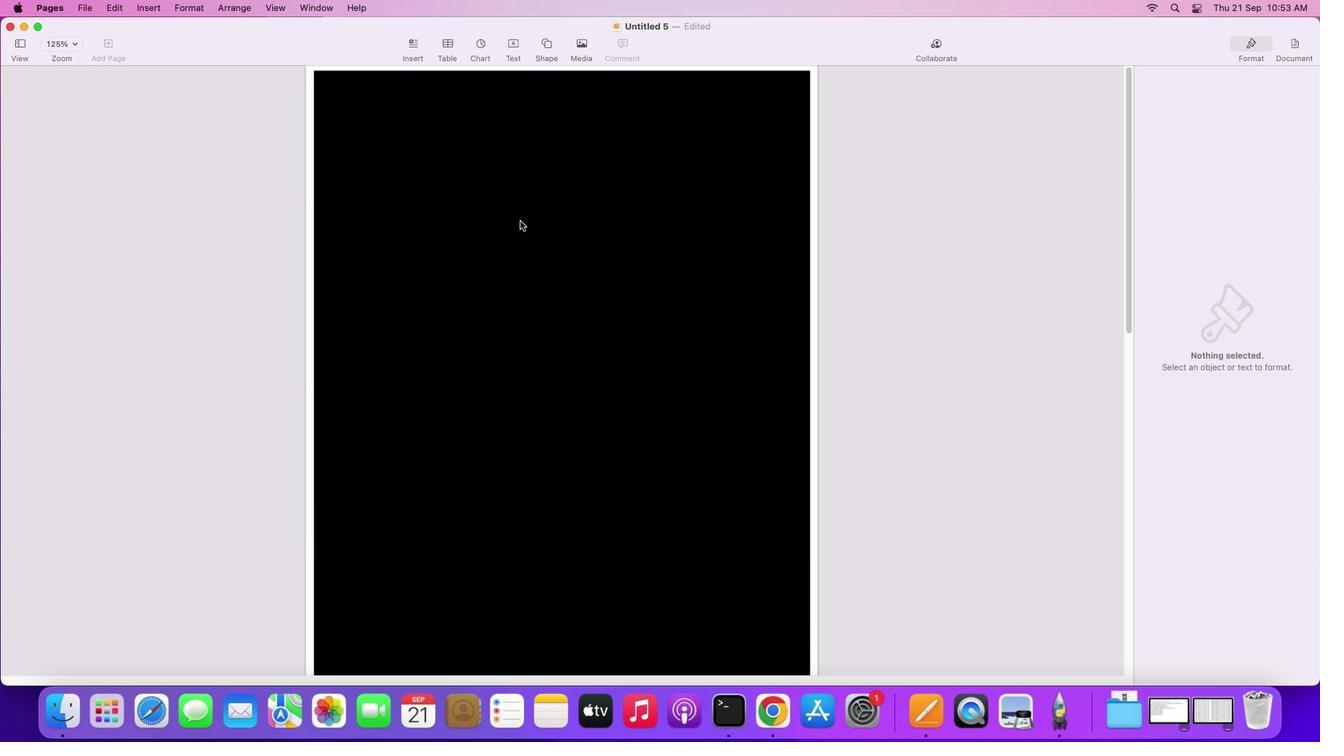 
Action: Mouse moved to (1163, 263)
Screenshot: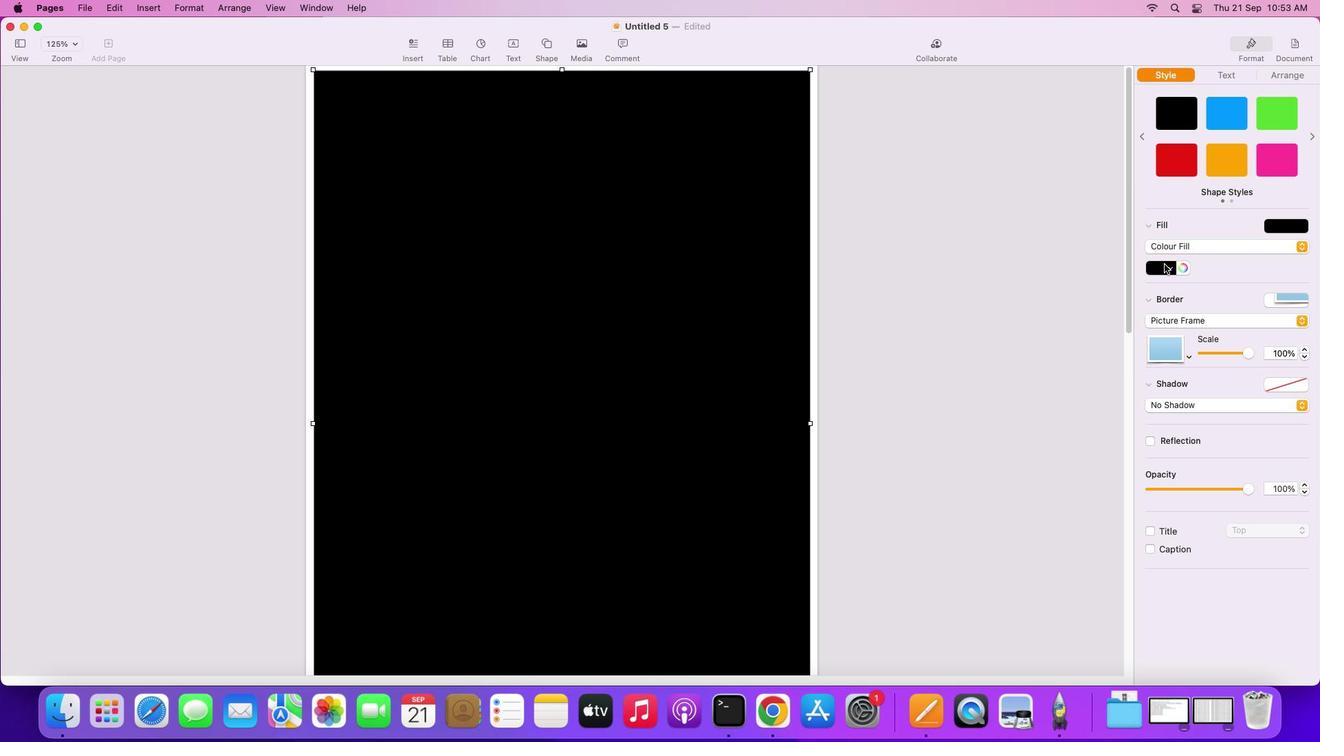 
Action: Mouse pressed left at (1163, 263)
Screenshot: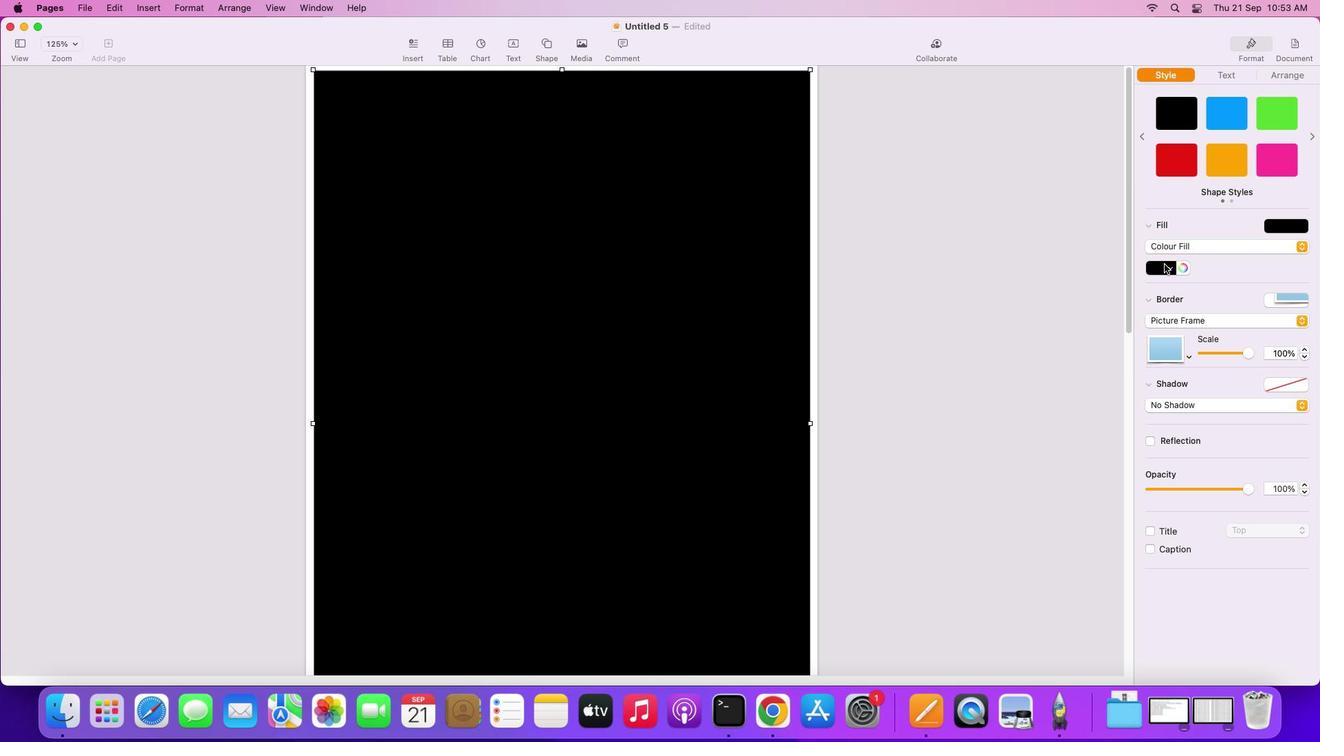 
Action: Mouse moved to (1129, 358)
Screenshot: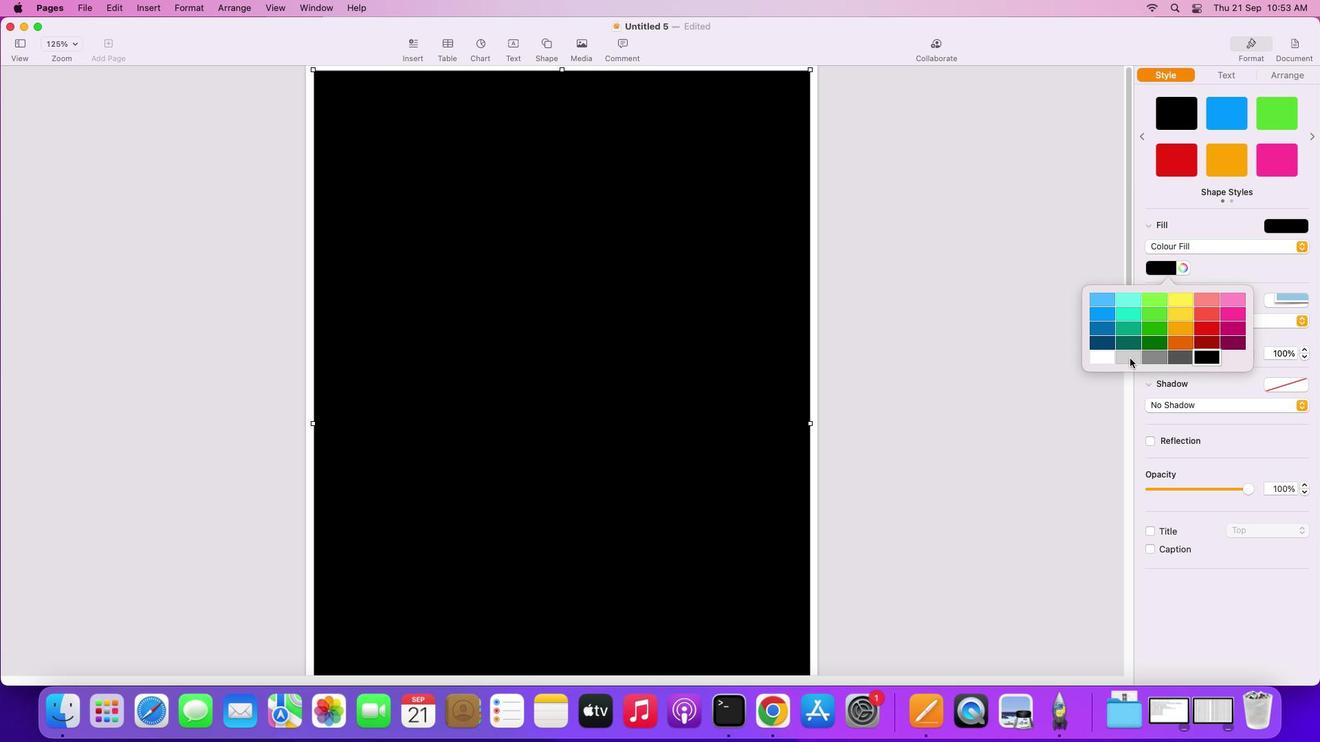 
Action: Mouse pressed left at (1129, 358)
Screenshot: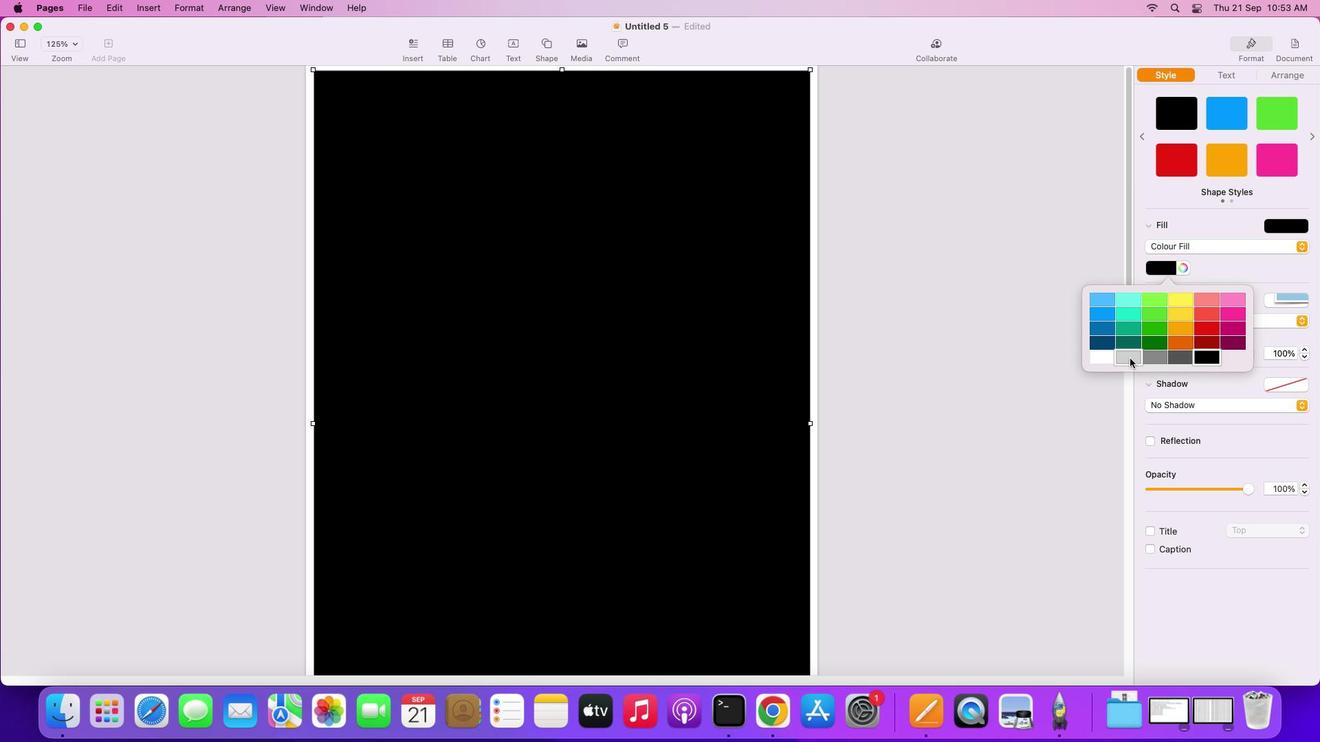 
Action: Mouse moved to (836, 213)
Screenshot: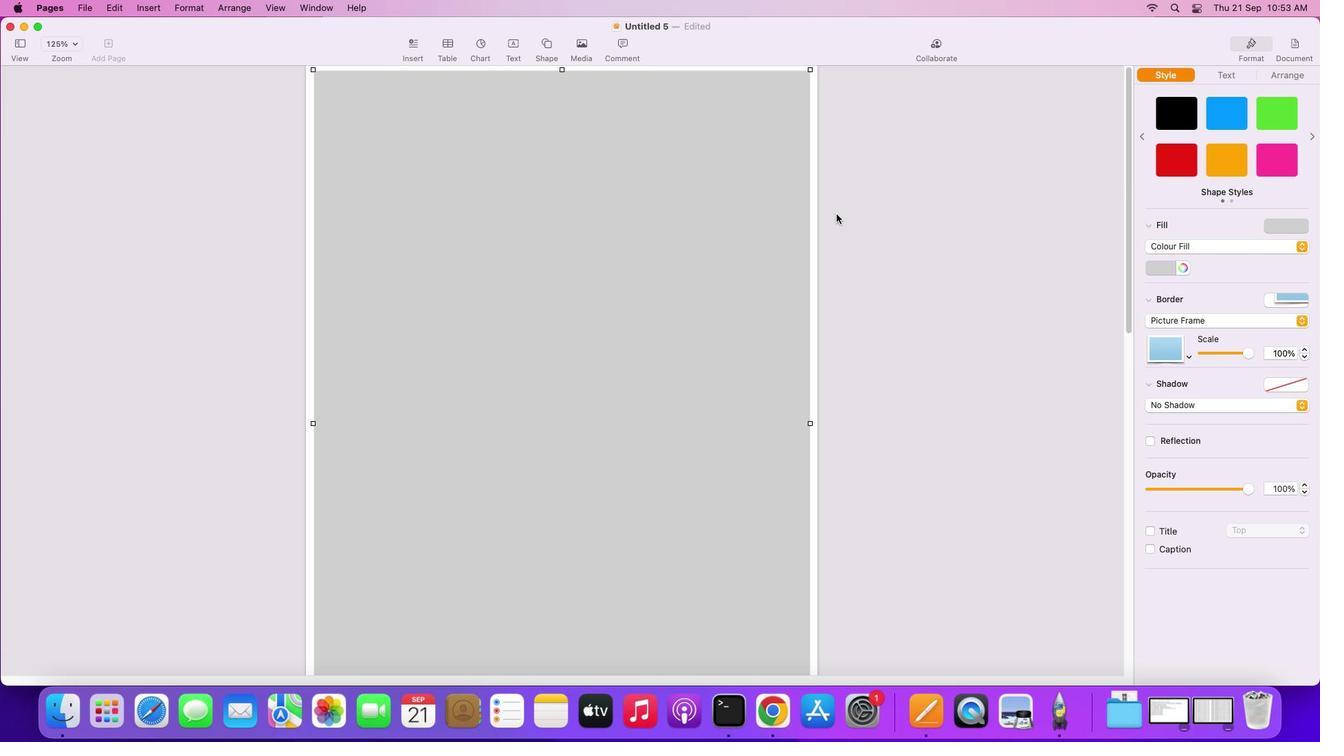 
Action: Mouse pressed left at (836, 213)
Screenshot: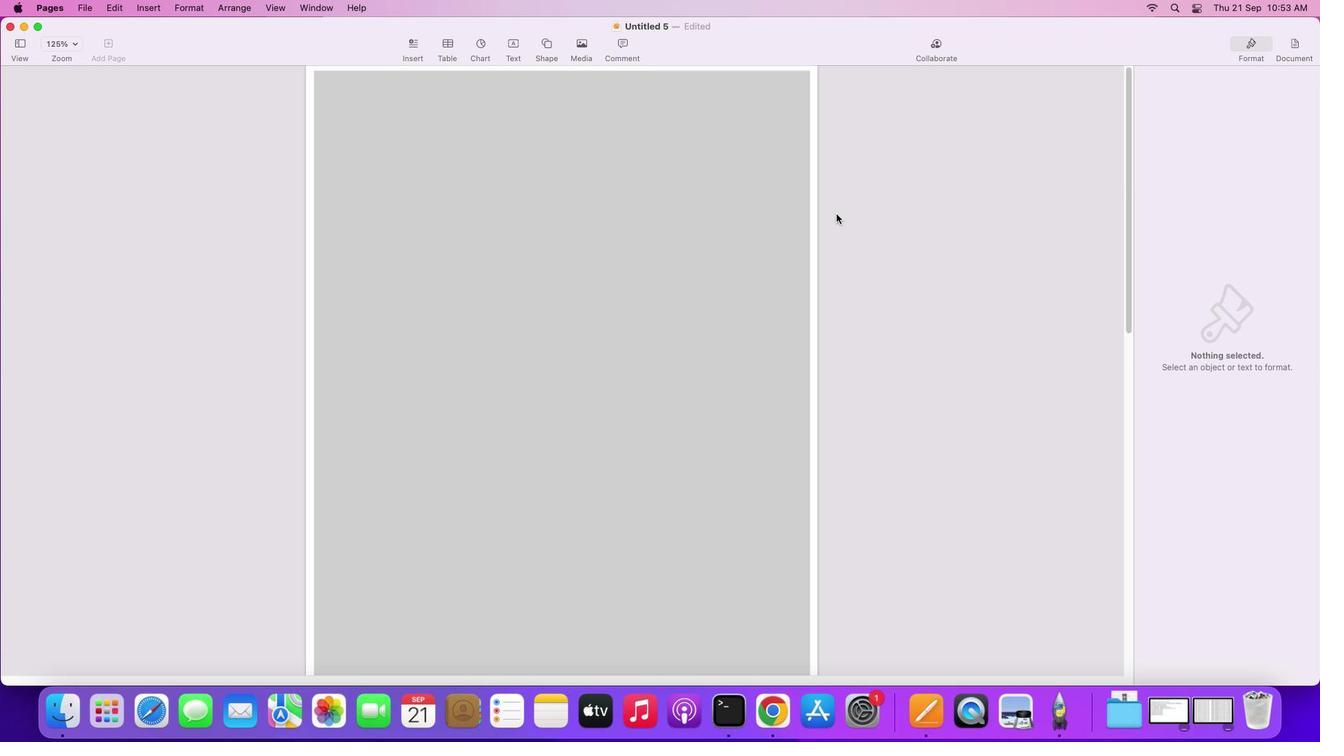 
Action: Mouse moved to (538, 42)
Screenshot: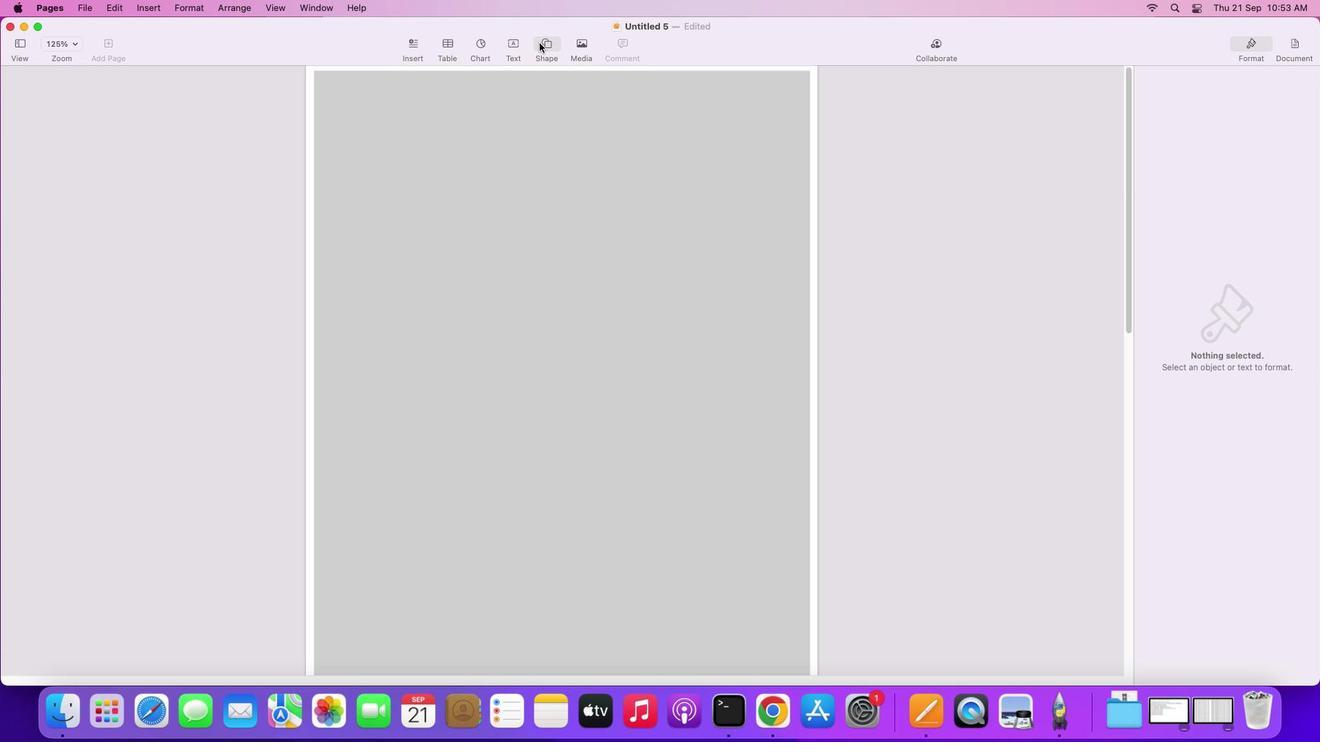 
Action: Mouse pressed left at (538, 42)
Screenshot: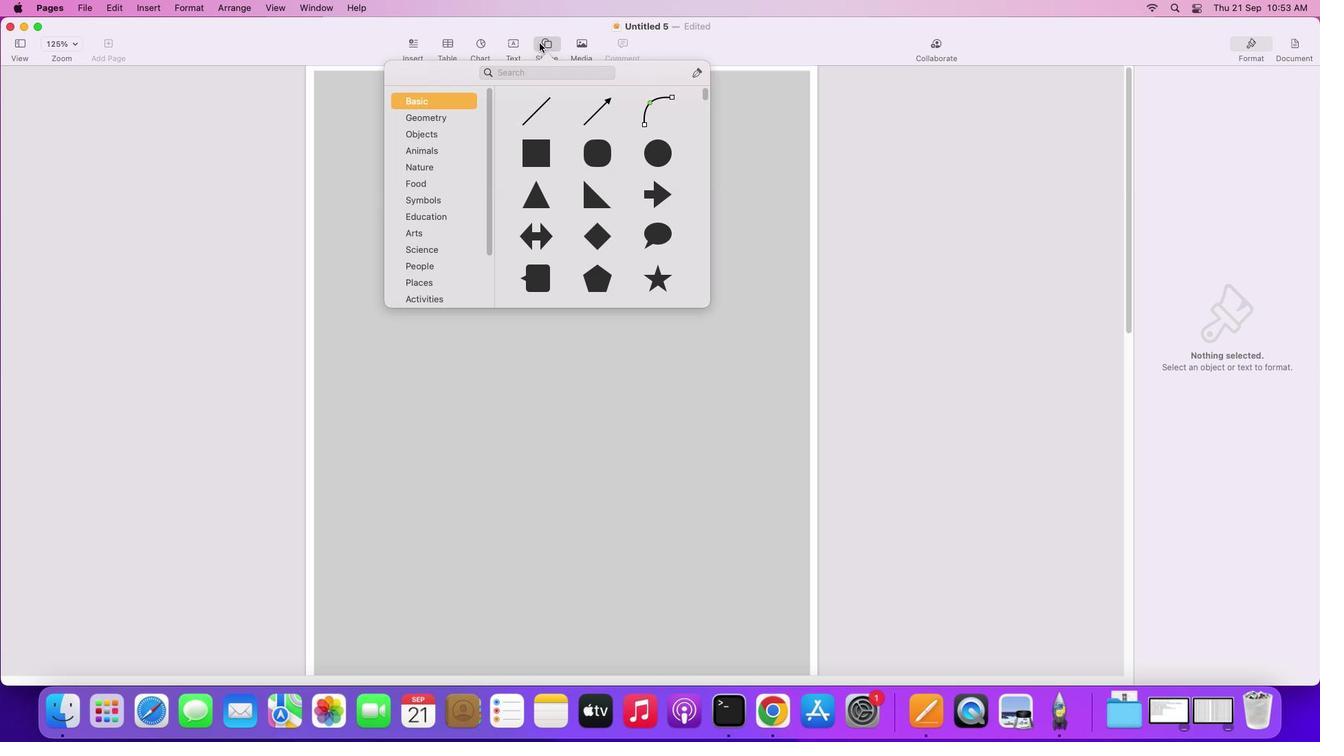 
Action: Mouse moved to (534, 149)
Screenshot: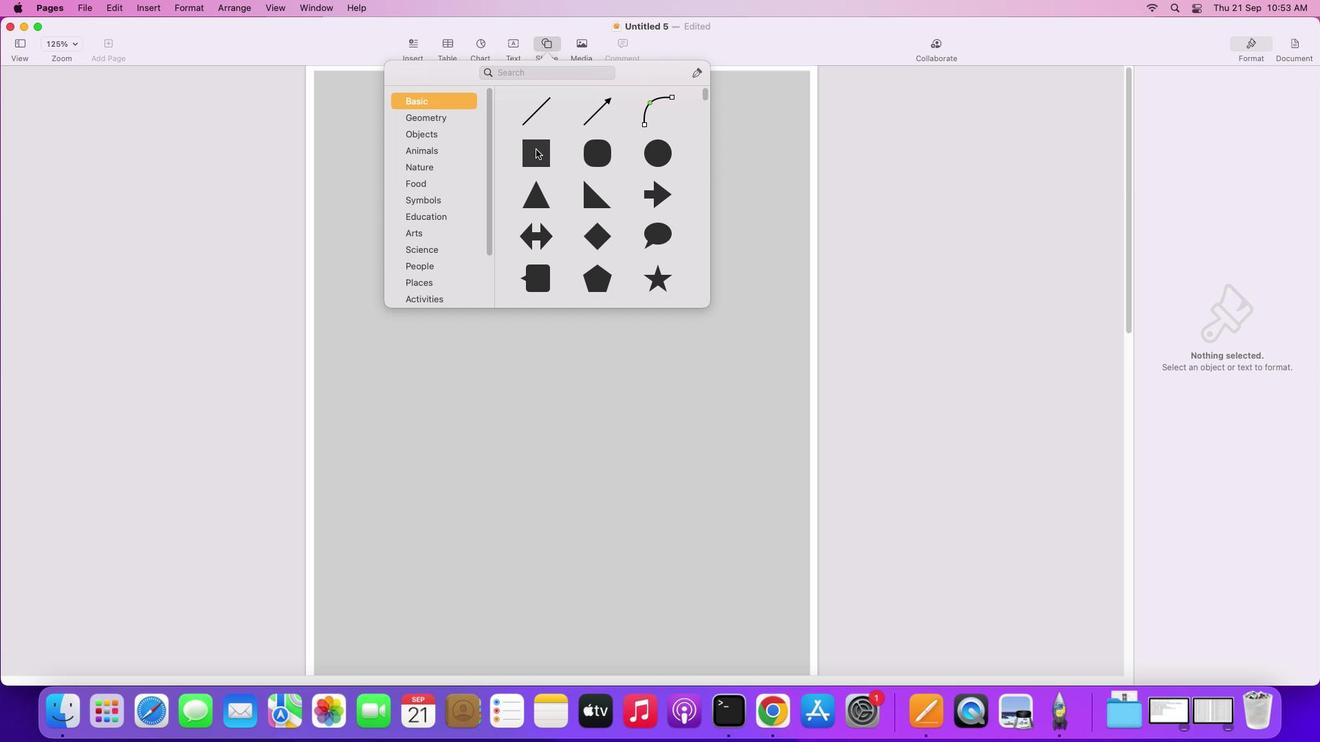 
Action: Mouse pressed left at (534, 149)
Screenshot: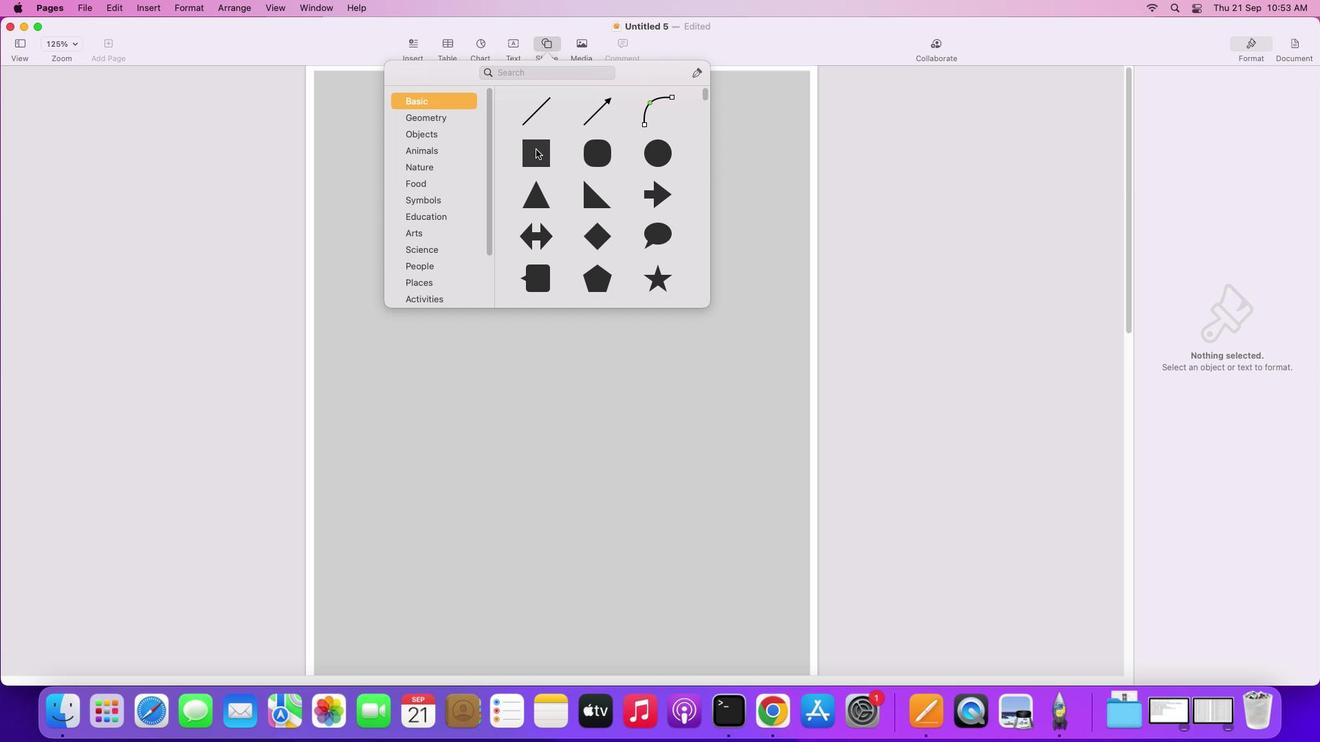 
Action: Mouse moved to (576, 356)
Screenshot: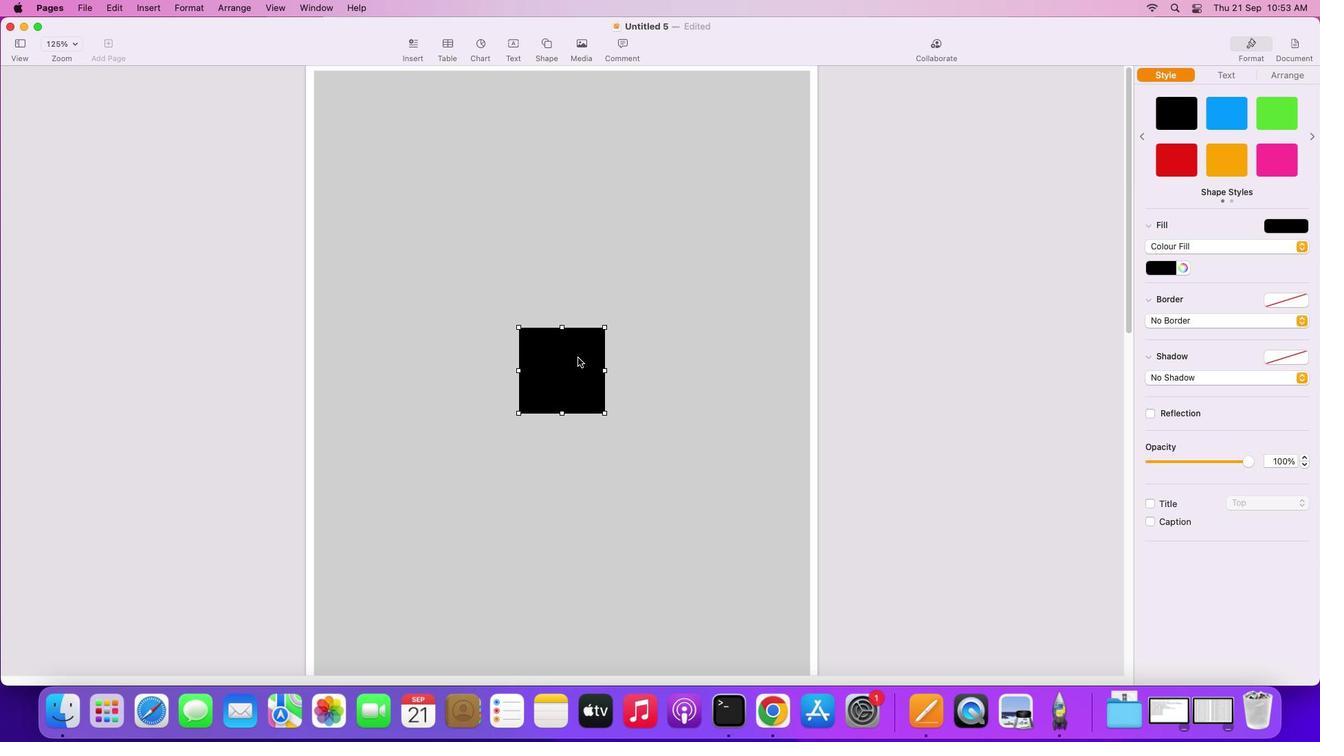 
Action: Mouse pressed left at (576, 356)
Screenshot: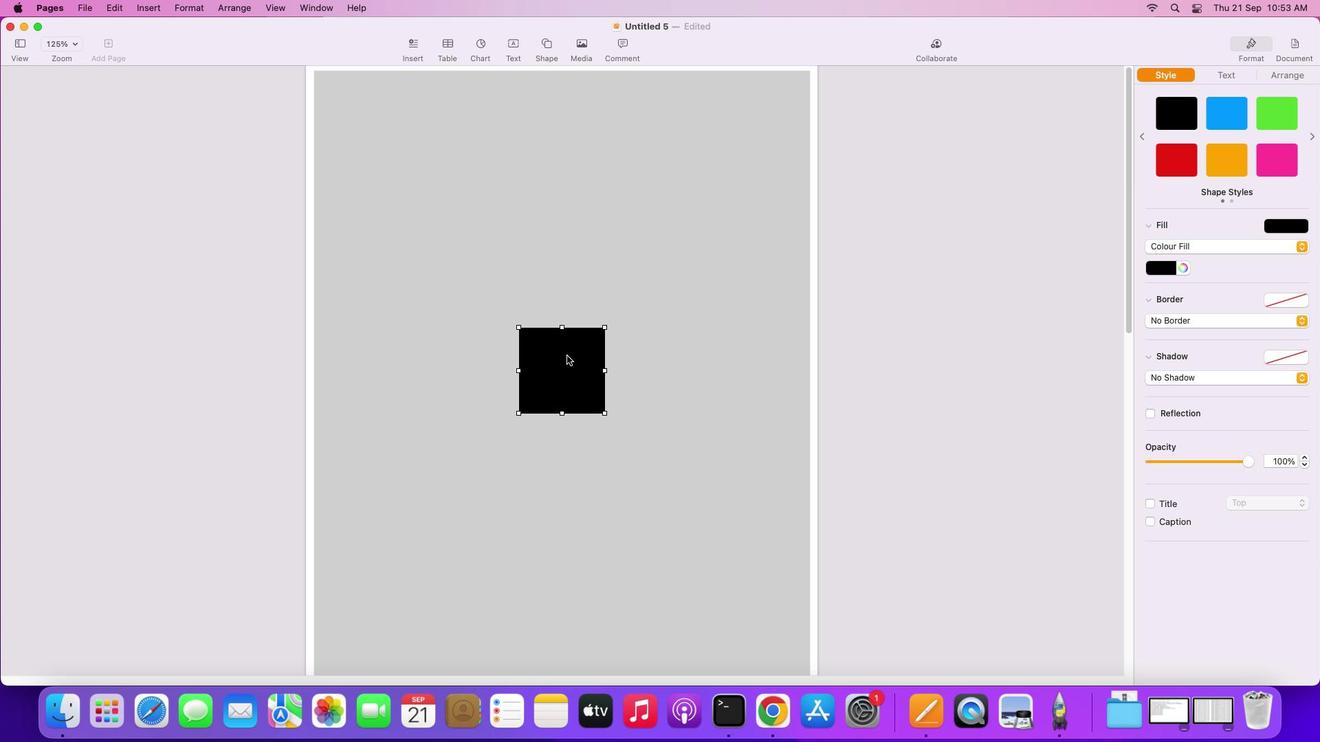 
Action: Mouse moved to (402, 112)
Screenshot: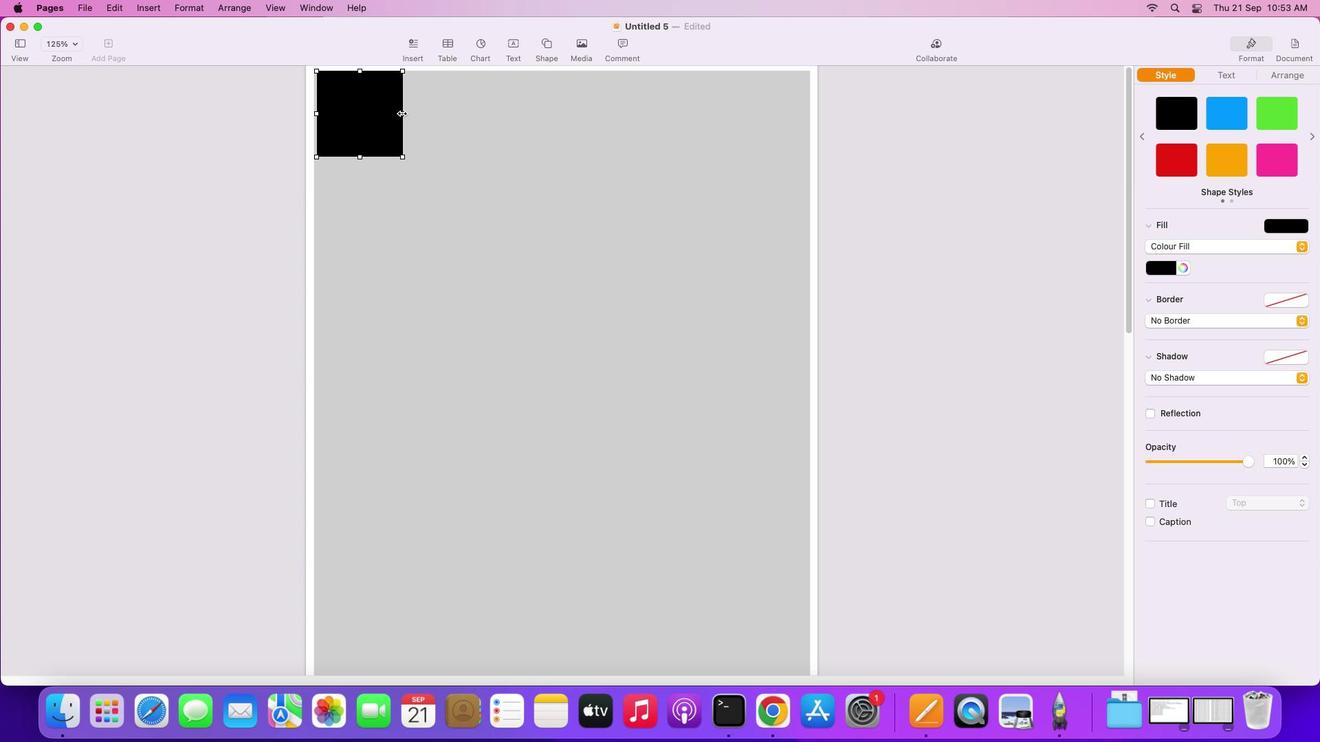 
Action: Mouse pressed left at (402, 112)
Screenshot: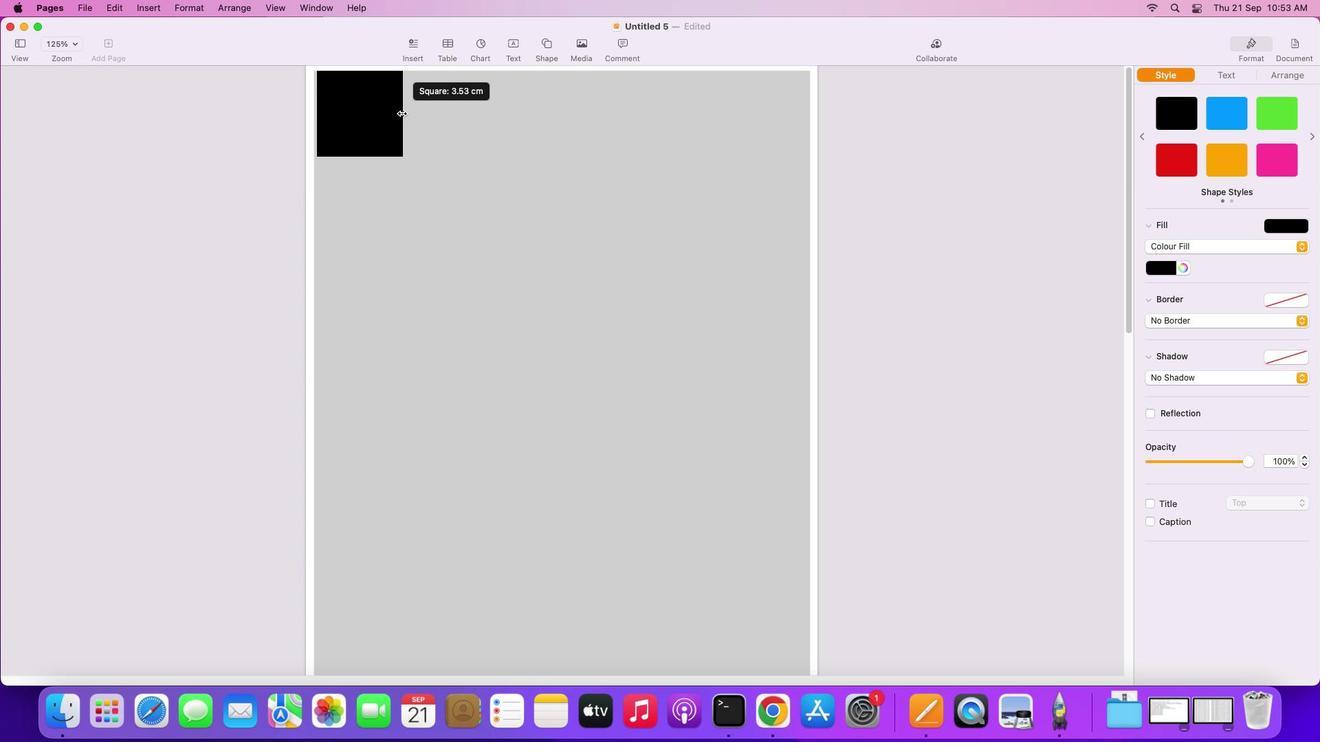 
Action: Mouse moved to (345, 115)
Screenshot: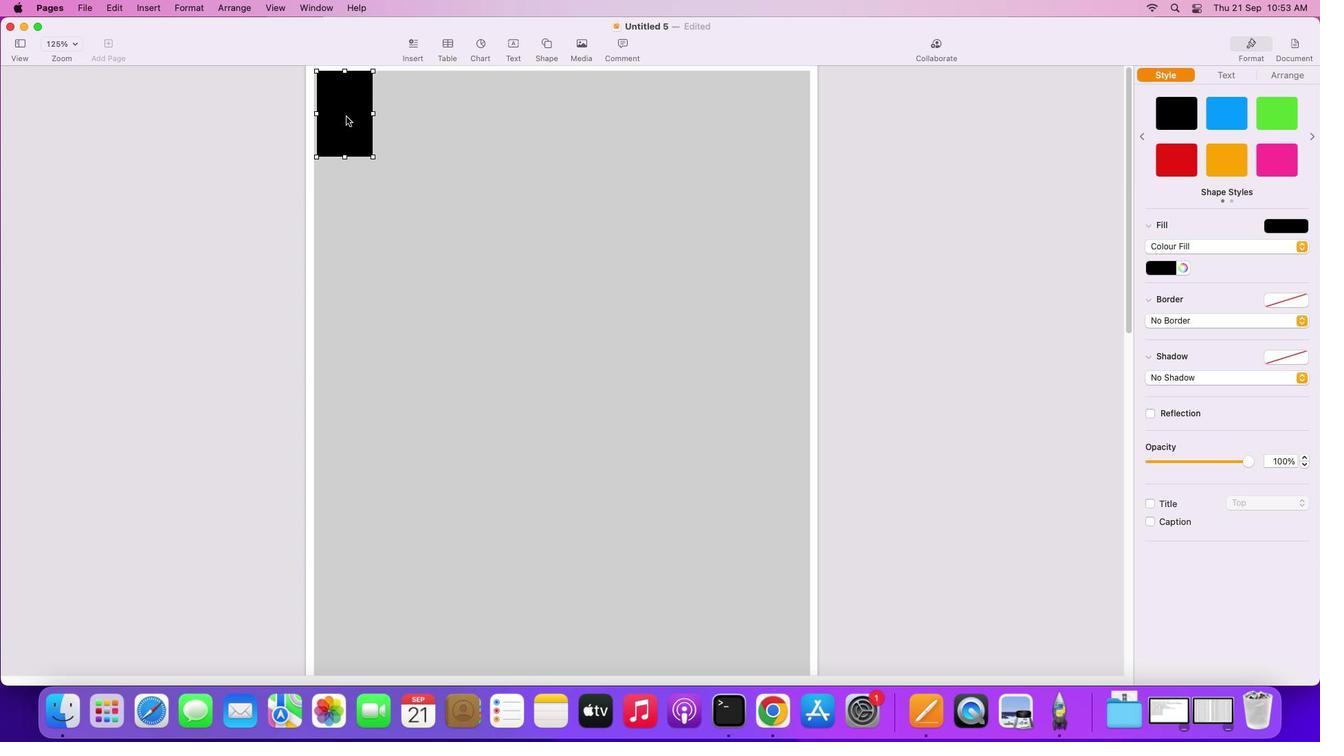 
Action: Mouse pressed left at (345, 115)
